 Task: Explore nearby golf courses in Palm Springs, California. 214.412689
Action: Mouse moved to (174, 58)
Screenshot: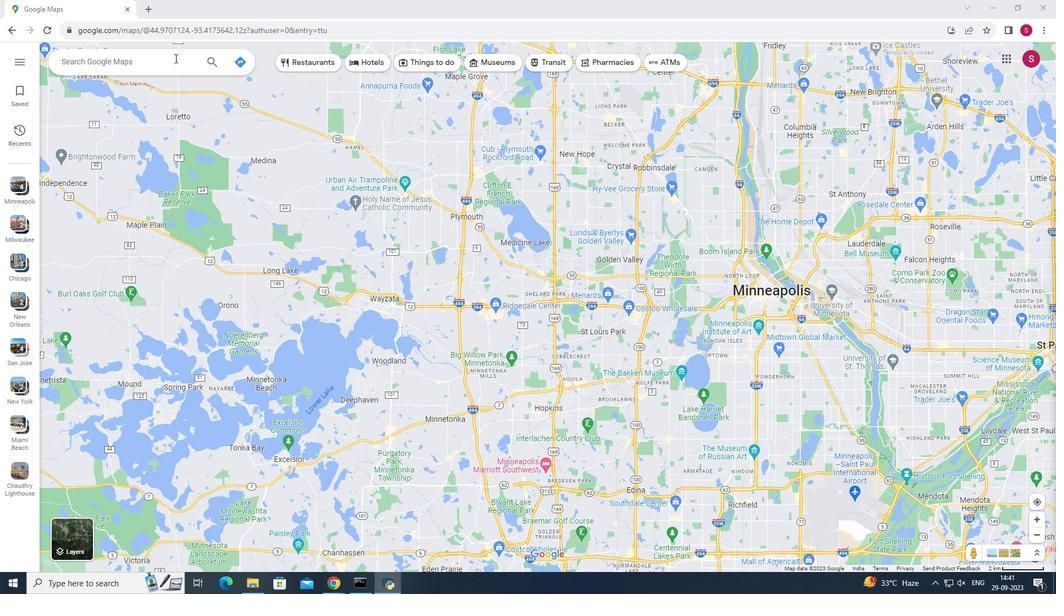 
Action: Mouse pressed left at (174, 58)
Screenshot: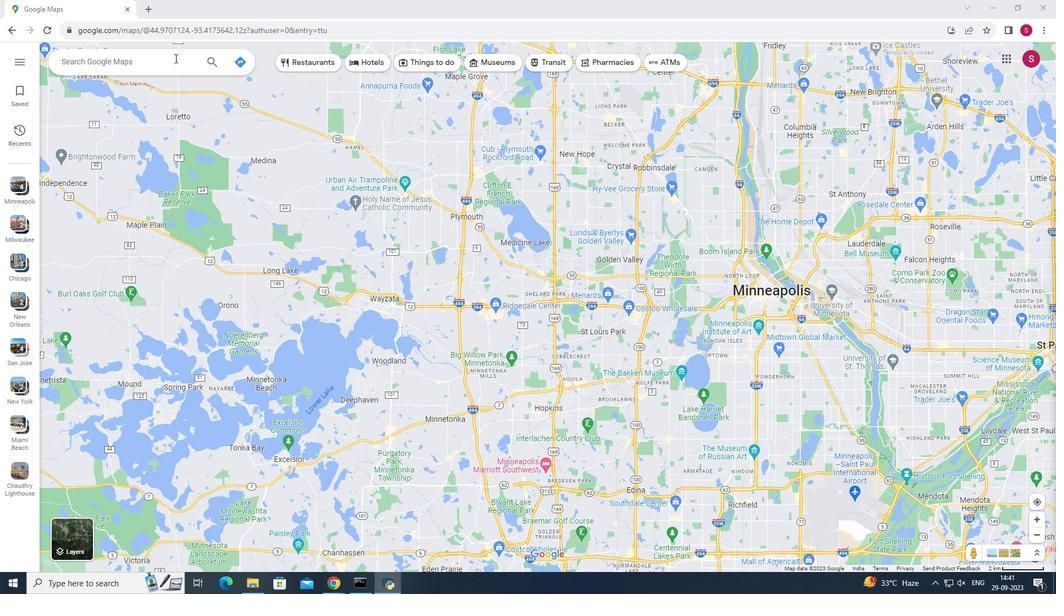 
Action: Mouse moved to (384, 220)
Screenshot: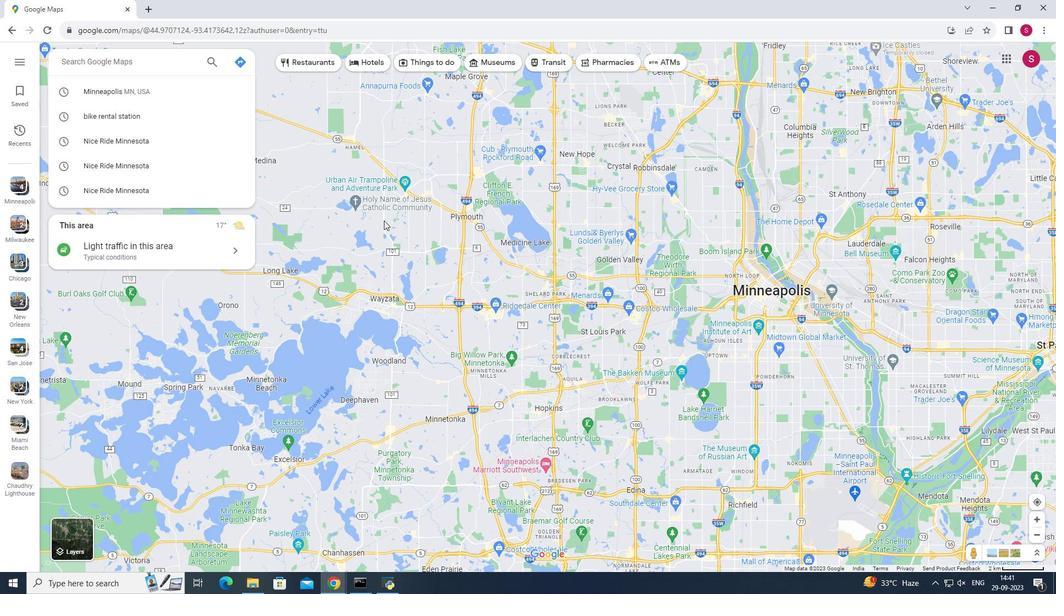 
Action: Key pressed <Key.shift><Key.shift><Key.shift>Palm<Key.space><Key.shift>Springs,<Key.shift>California
Screenshot: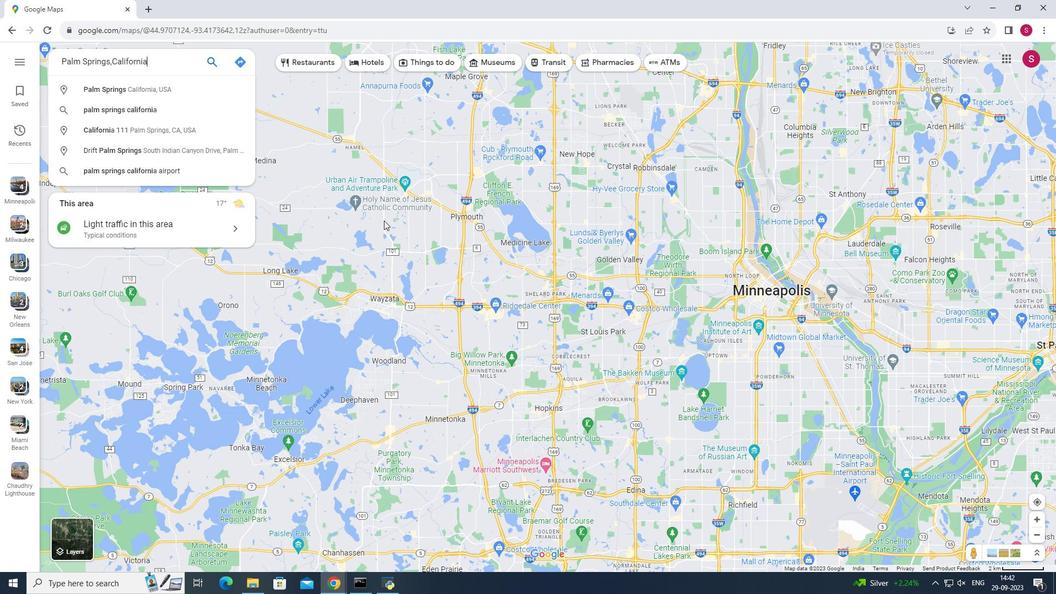 
Action: Mouse moved to (184, 95)
Screenshot: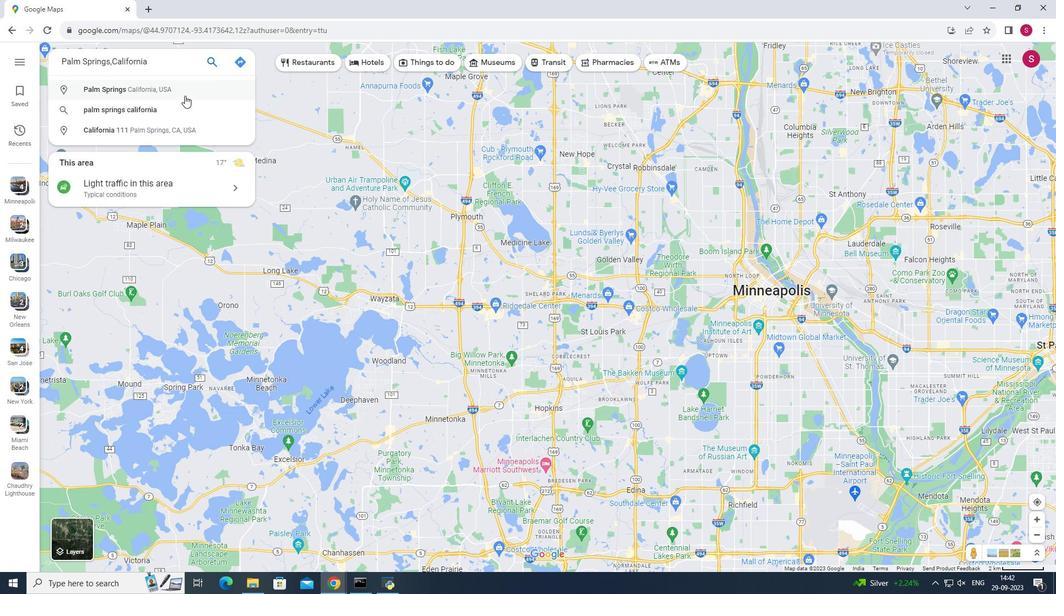 
Action: Mouse pressed left at (184, 95)
Screenshot: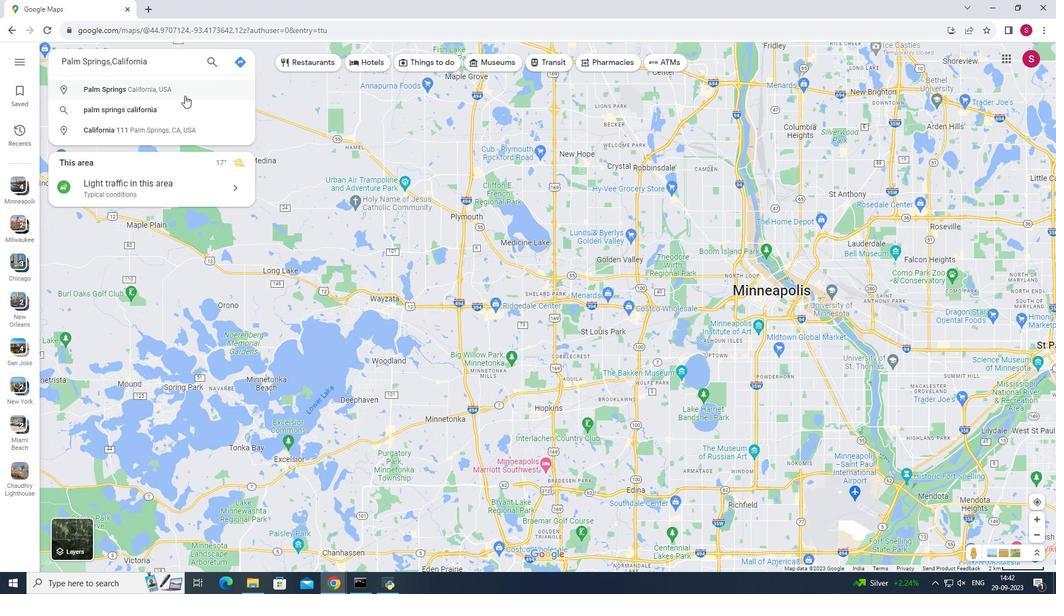 
Action: Mouse moved to (150, 248)
Screenshot: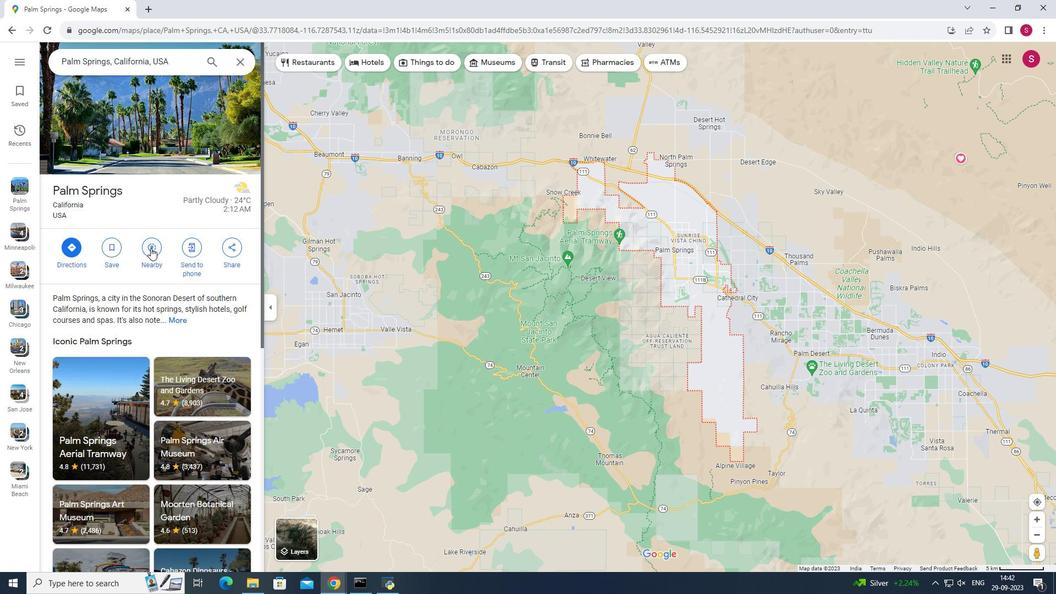 
Action: Mouse pressed left at (150, 248)
Screenshot: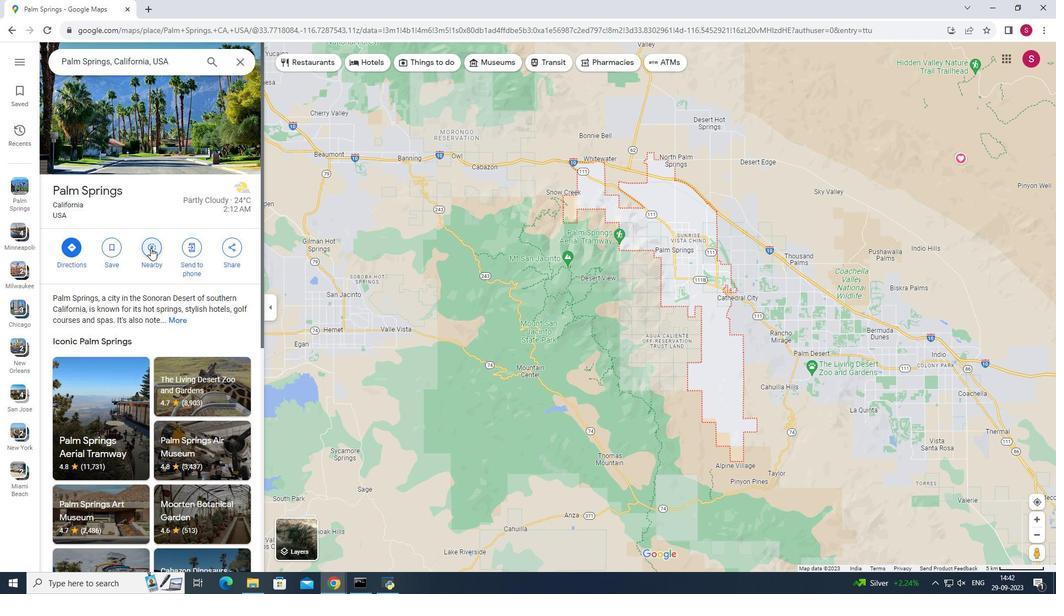 
Action: Key pressed golf<Key.space>
Screenshot: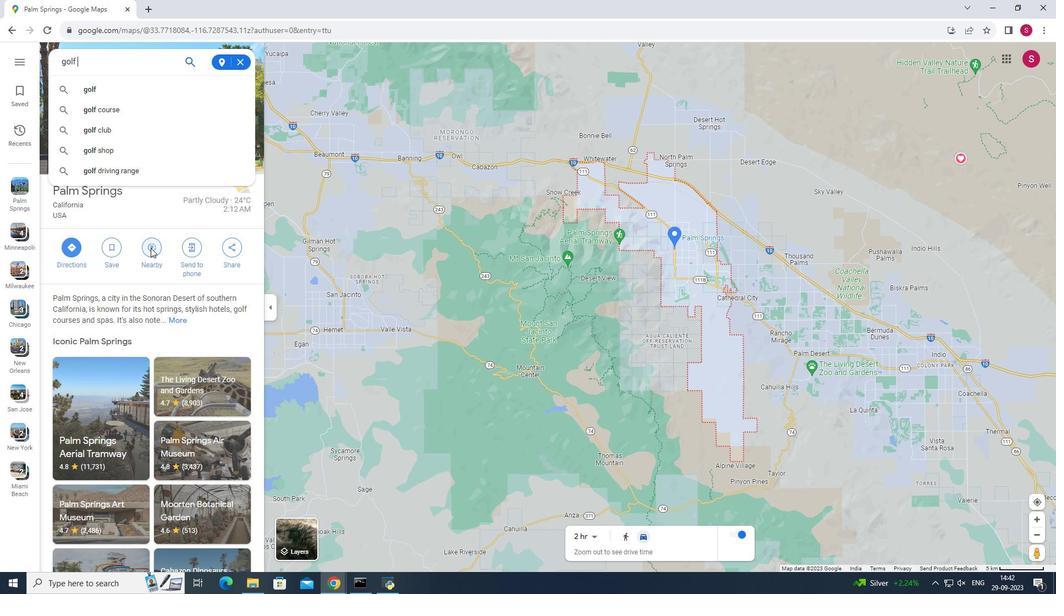 
Action: Mouse moved to (127, 109)
Screenshot: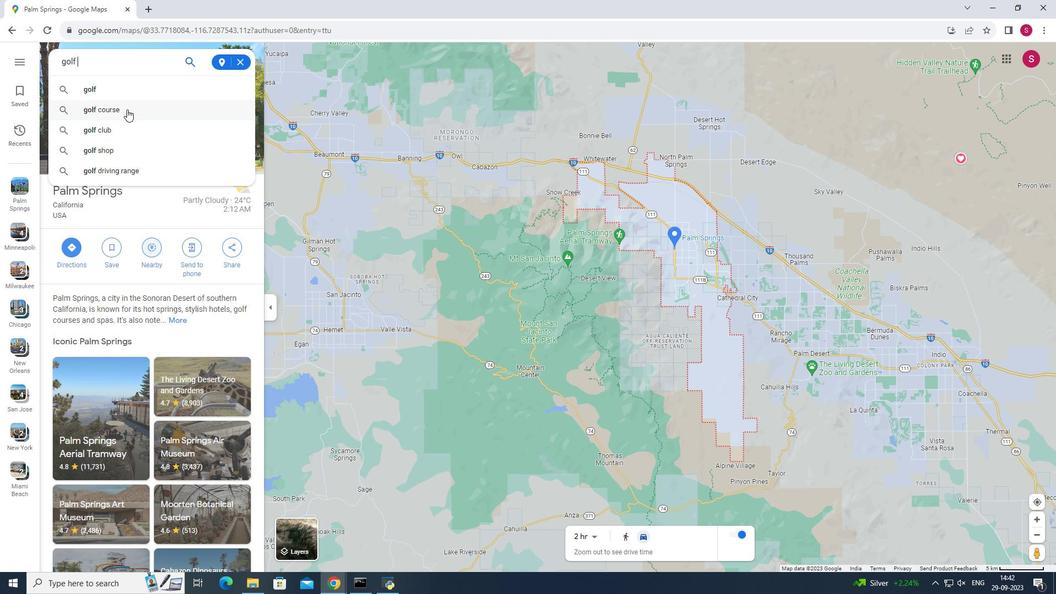 
Action: Mouse pressed left at (127, 109)
Screenshot: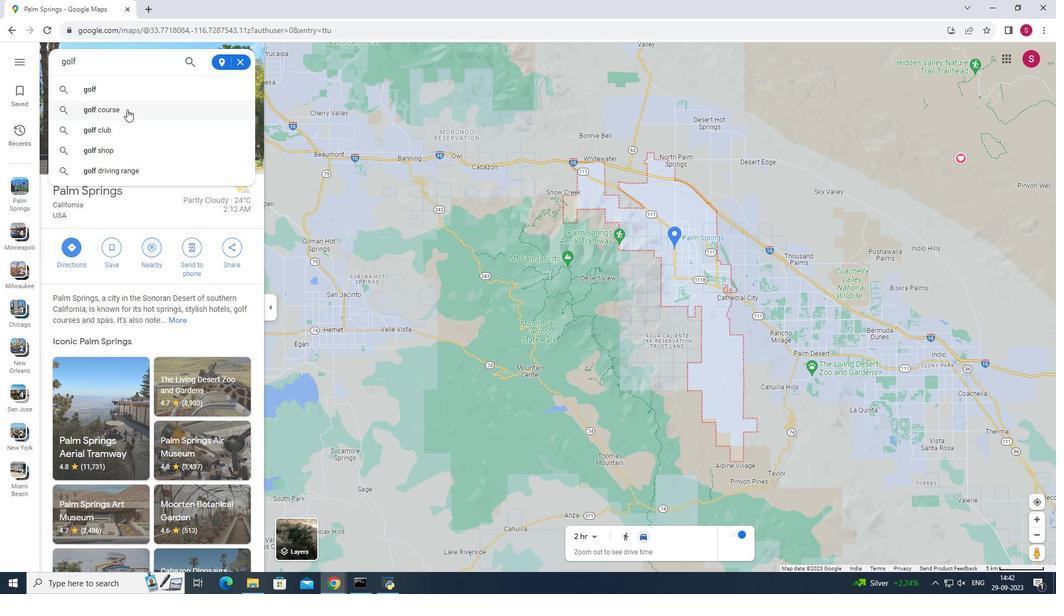
Action: Mouse moved to (162, 134)
Screenshot: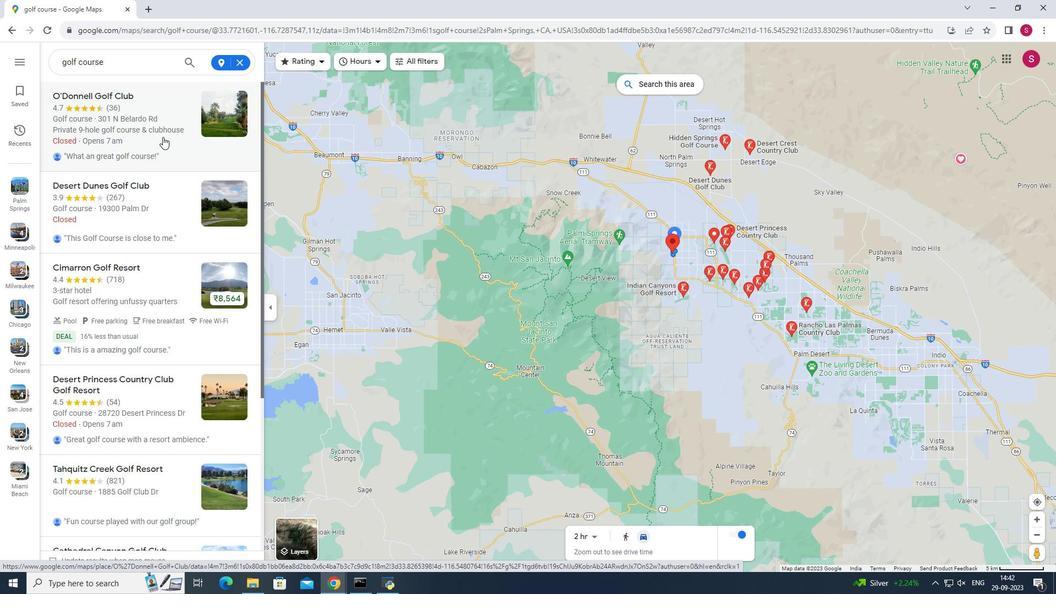 
Action: Mouse scrolled (162, 133) with delta (0, 0)
Screenshot: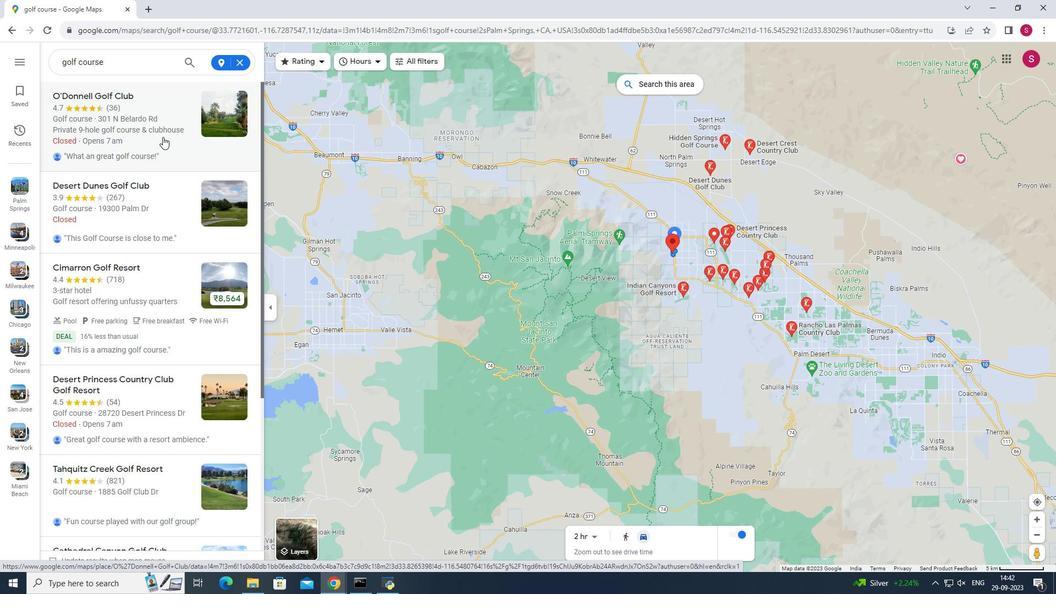 
Action: Mouse moved to (150, 144)
Screenshot: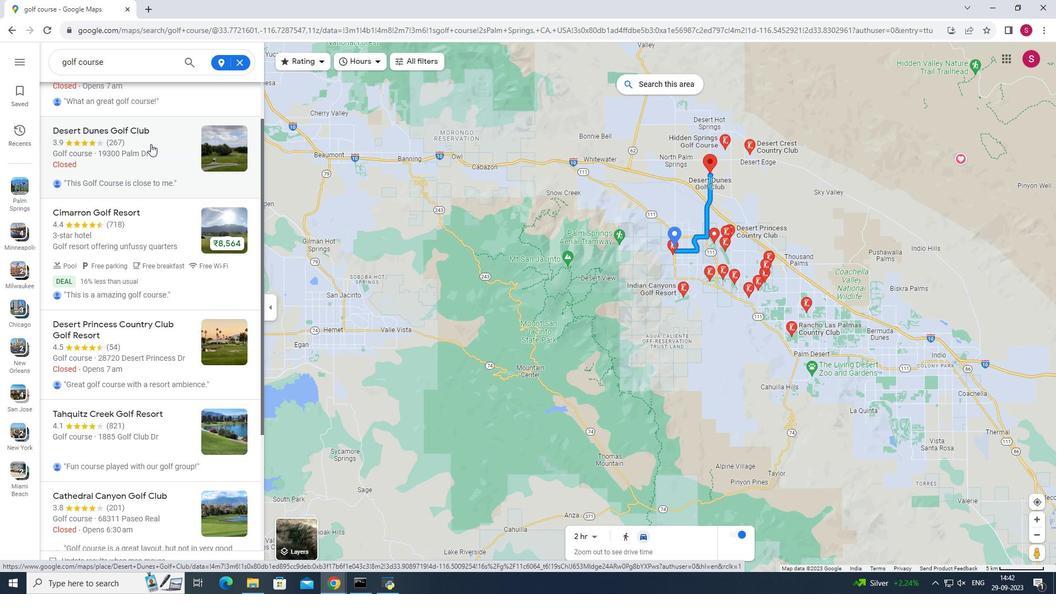 
Action: Mouse pressed left at (150, 144)
Screenshot: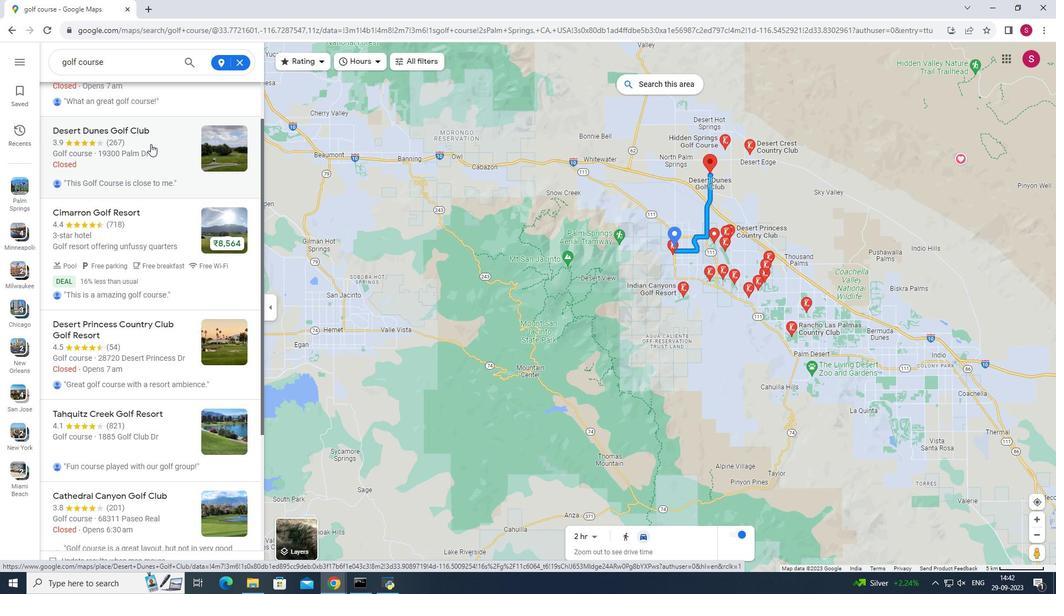 
Action: Mouse moved to (434, 401)
Screenshot: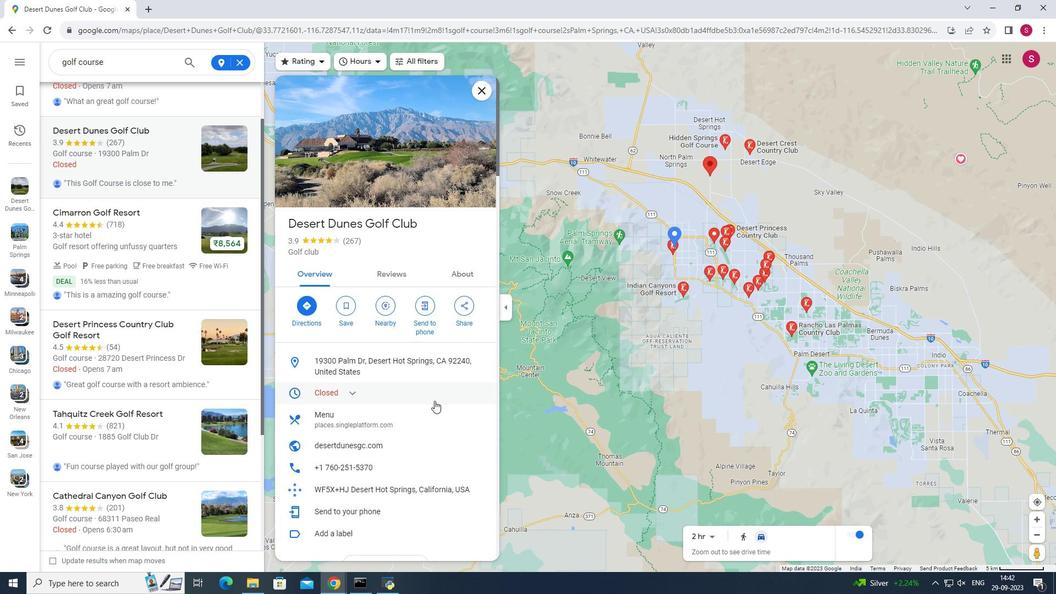 
Action: Mouse scrolled (434, 400) with delta (0, 0)
Screenshot: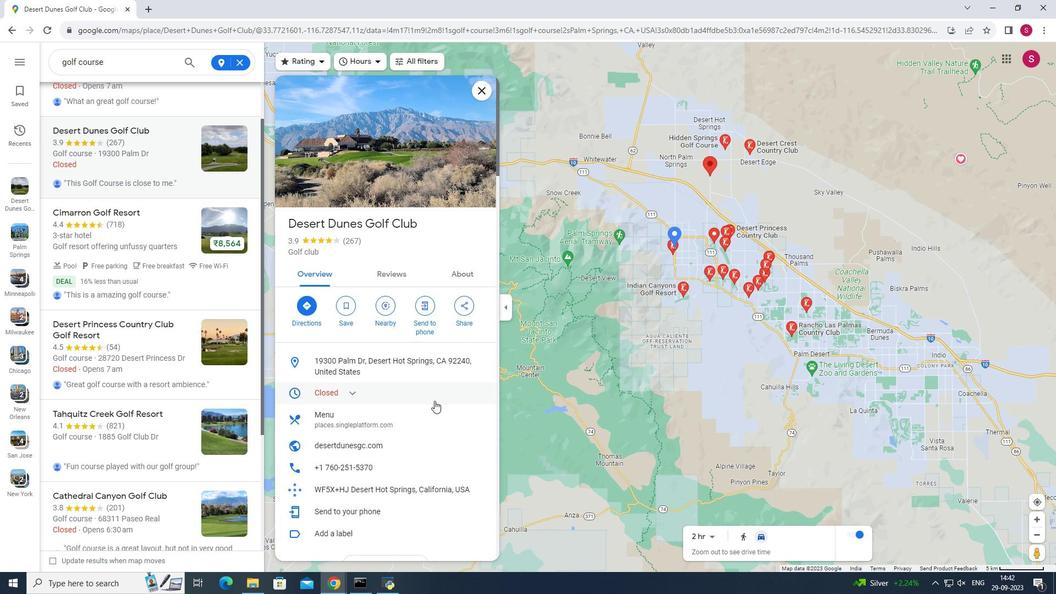 
Action: Mouse moved to (434, 402)
Screenshot: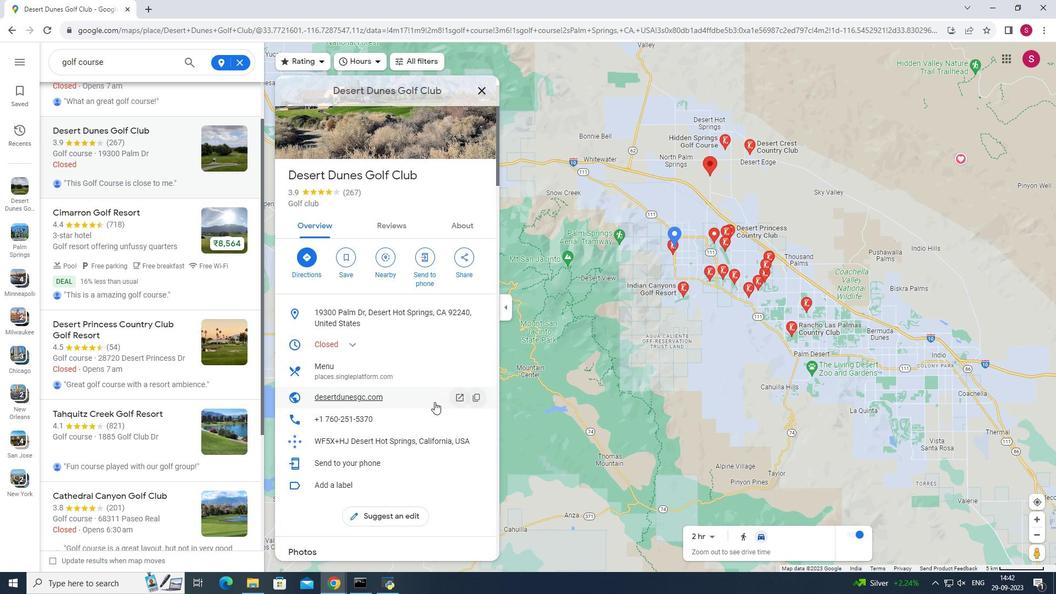 
Action: Mouse scrolled (434, 401) with delta (0, 0)
Screenshot: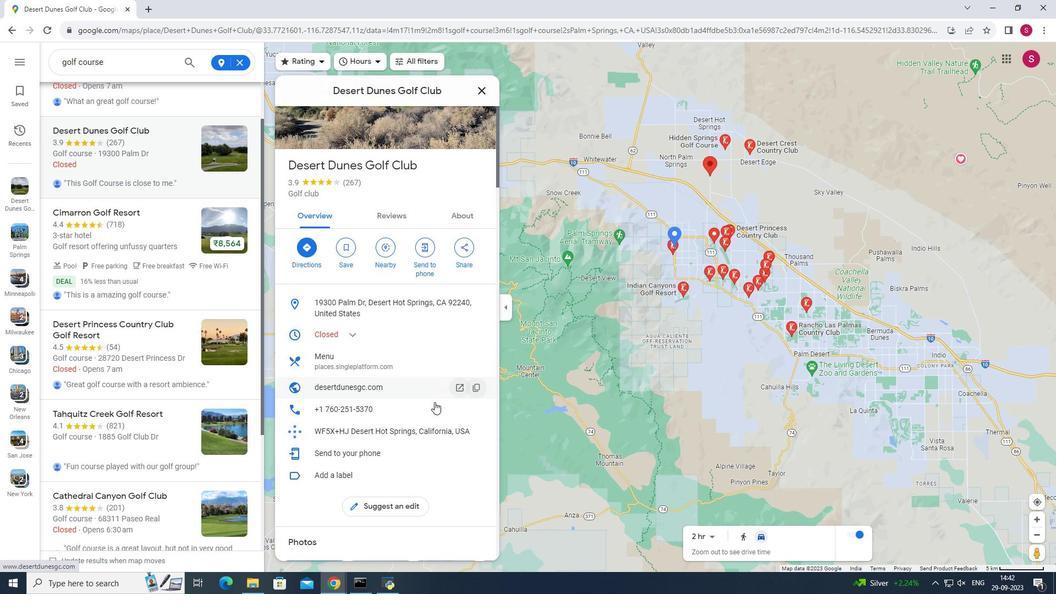 
Action: Mouse scrolled (434, 401) with delta (0, 0)
Screenshot: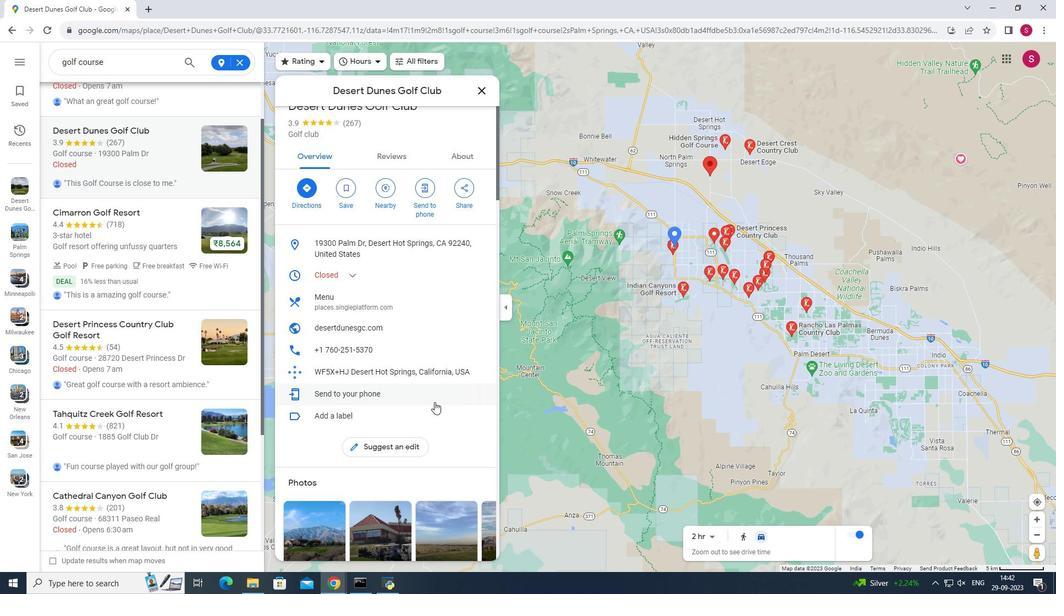 
Action: Mouse moved to (434, 402)
Screenshot: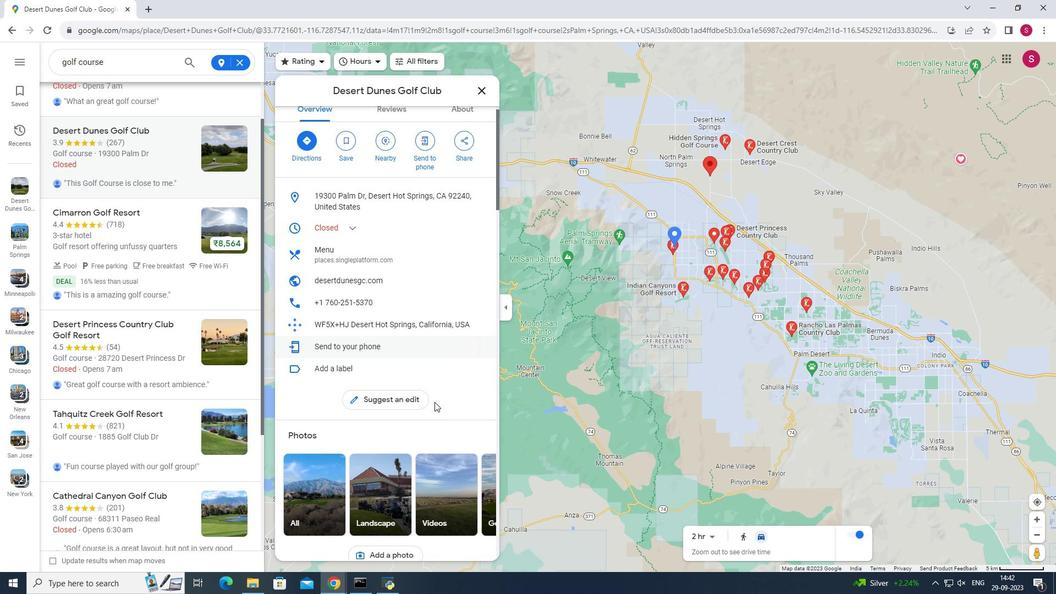 
Action: Mouse scrolled (434, 401) with delta (0, 0)
Screenshot: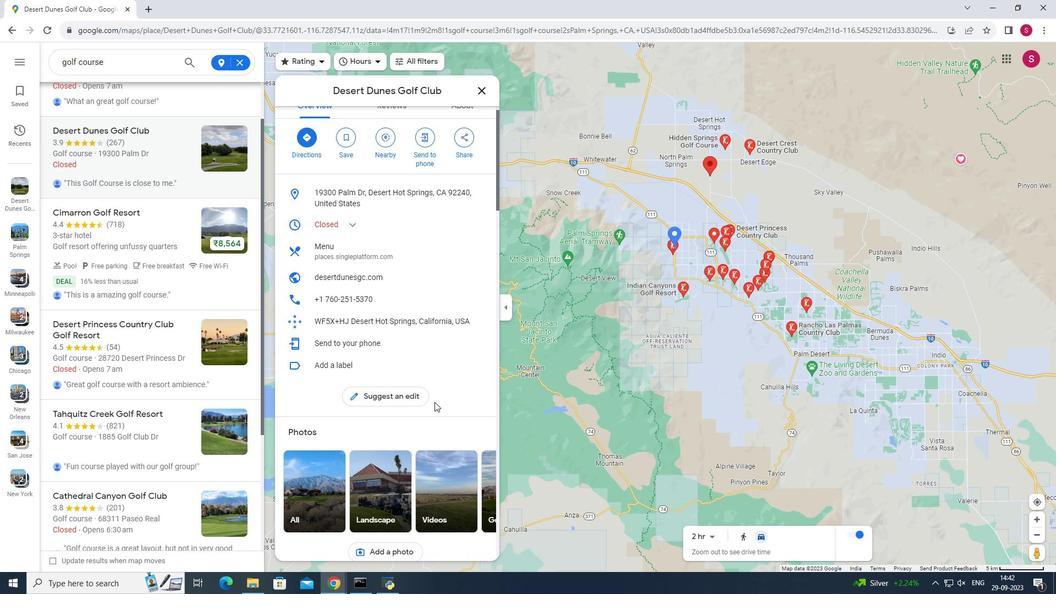
Action: Mouse scrolled (434, 401) with delta (0, 0)
Screenshot: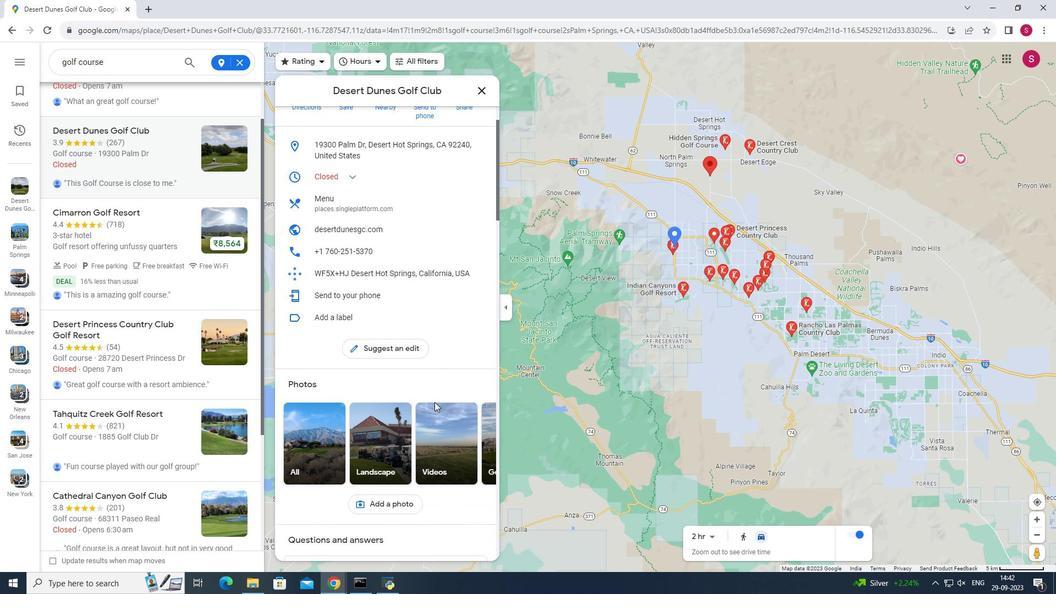 
Action: Mouse scrolled (434, 401) with delta (0, 0)
Screenshot: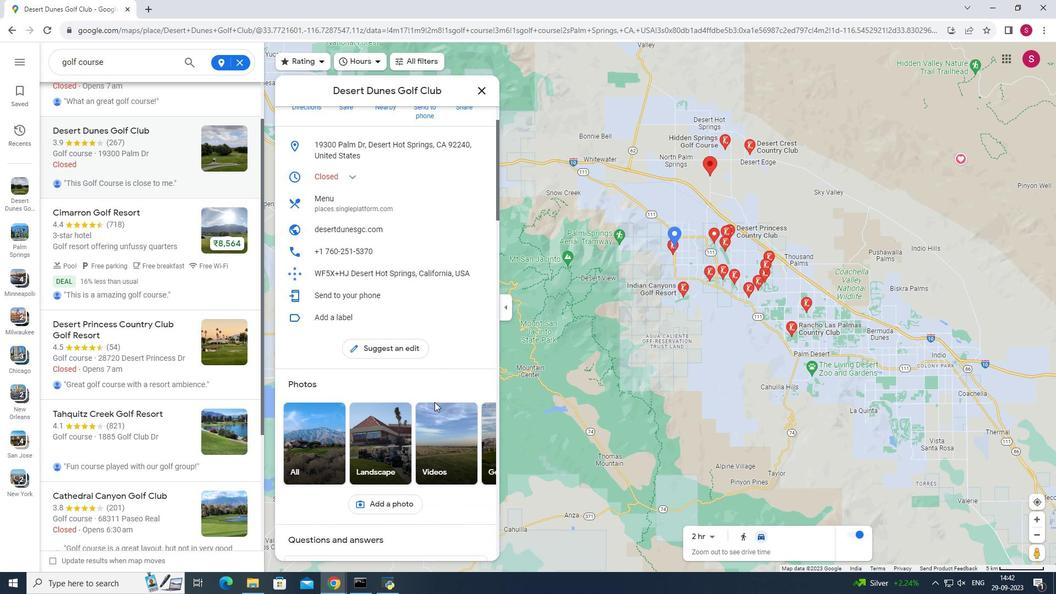 
Action: Mouse moved to (434, 402)
Screenshot: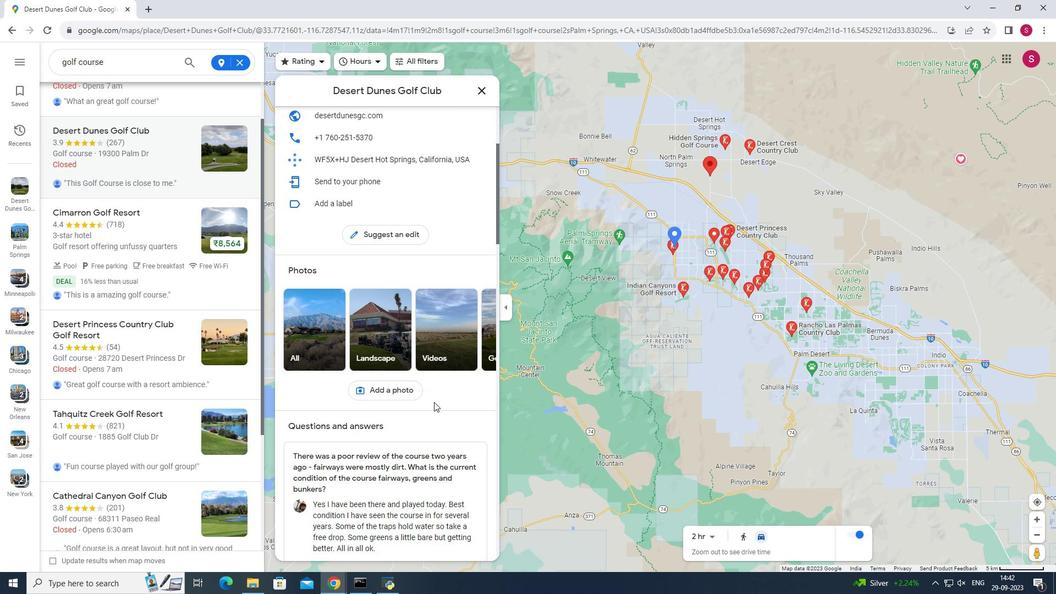 
Action: Mouse scrolled (434, 401) with delta (0, 0)
Screenshot: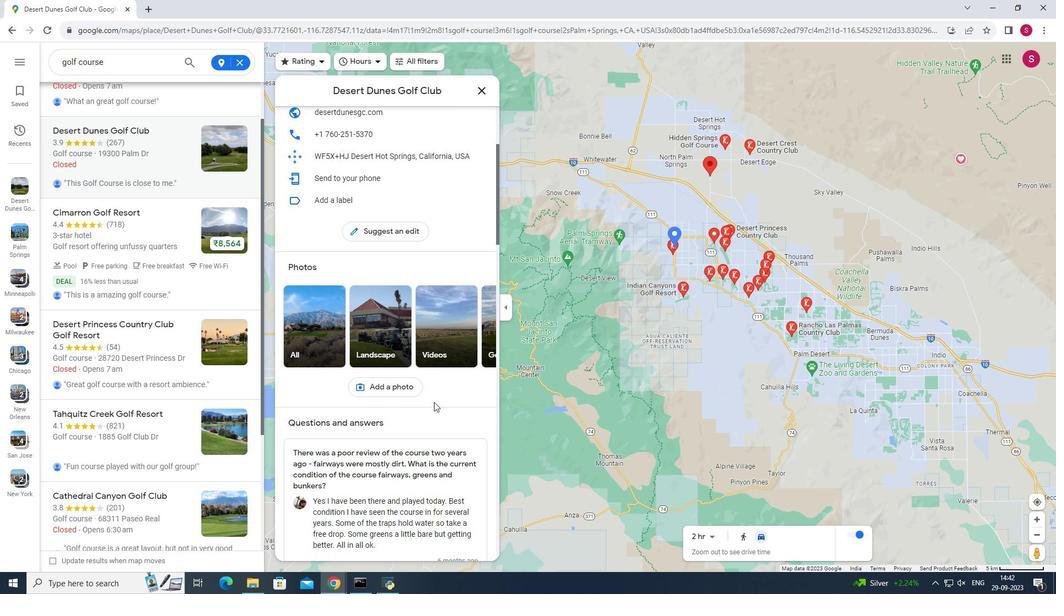 
Action: Mouse scrolled (434, 401) with delta (0, 0)
Screenshot: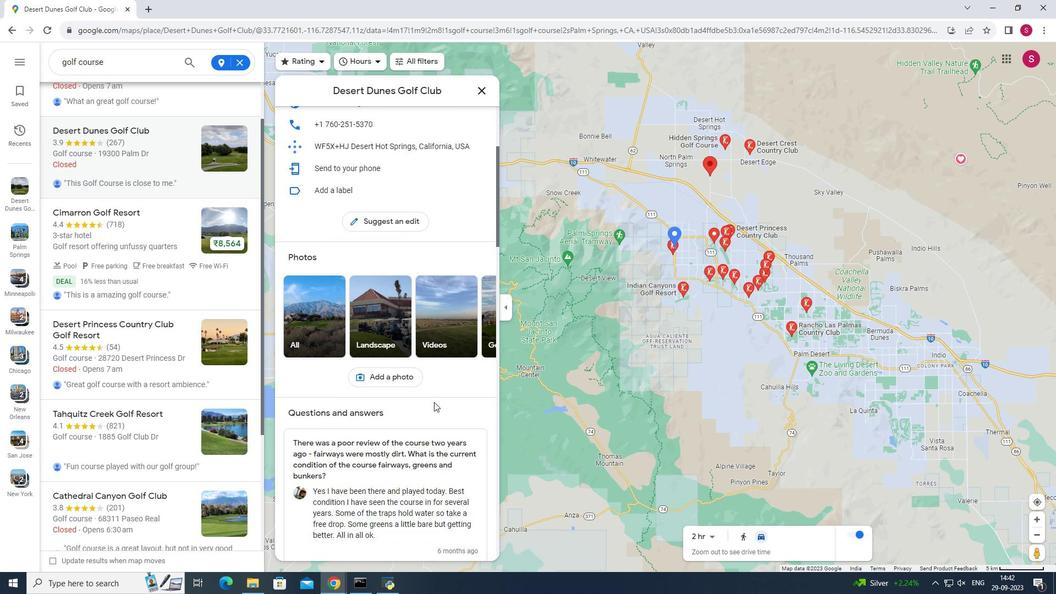 
Action: Mouse scrolled (434, 401) with delta (0, 0)
Screenshot: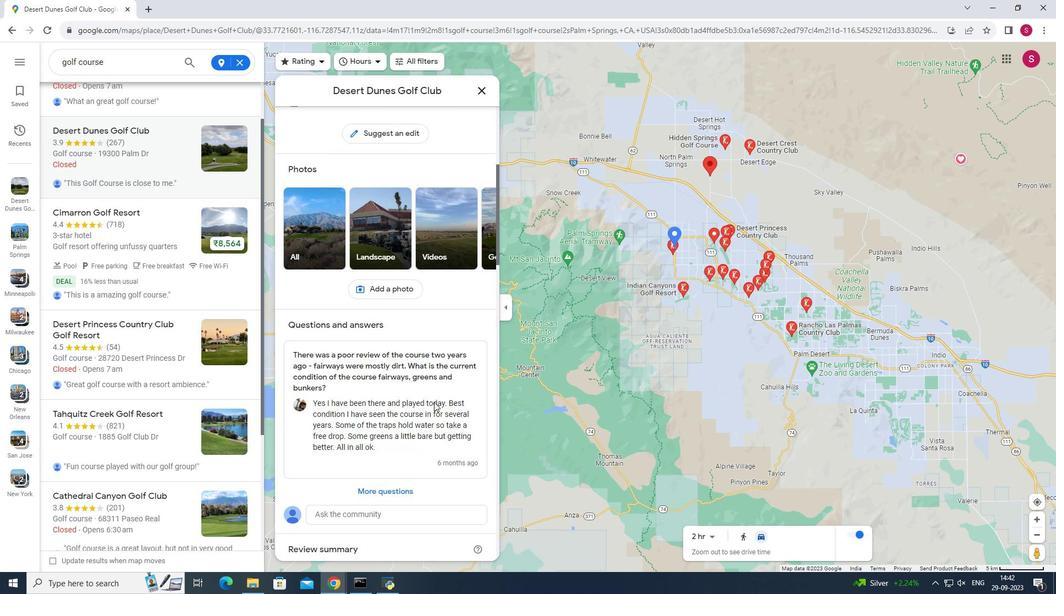 
Action: Mouse scrolled (434, 402) with delta (0, 0)
Screenshot: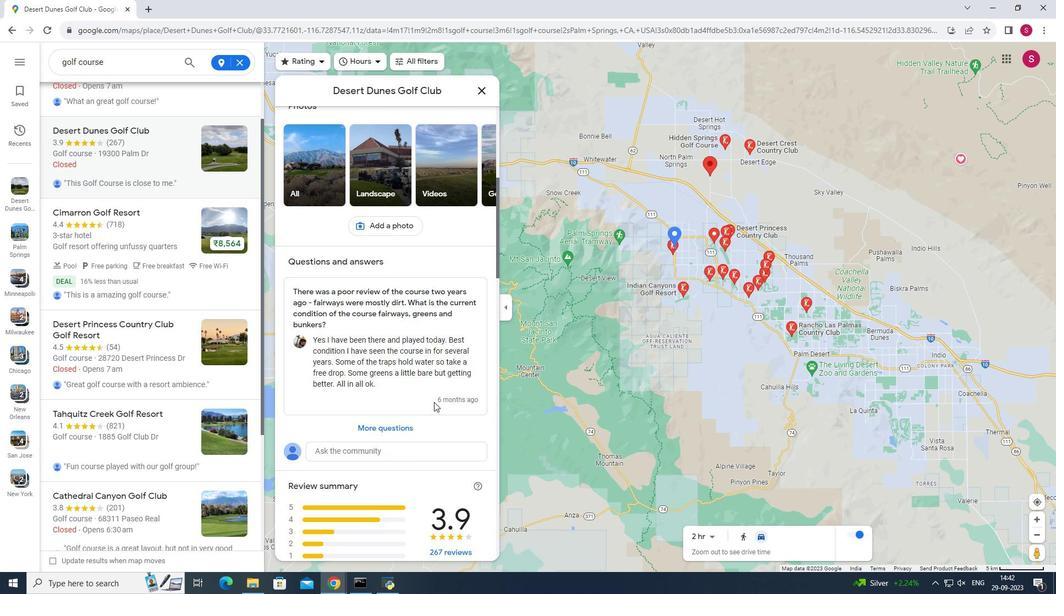
Action: Mouse scrolled (434, 402) with delta (0, 0)
Screenshot: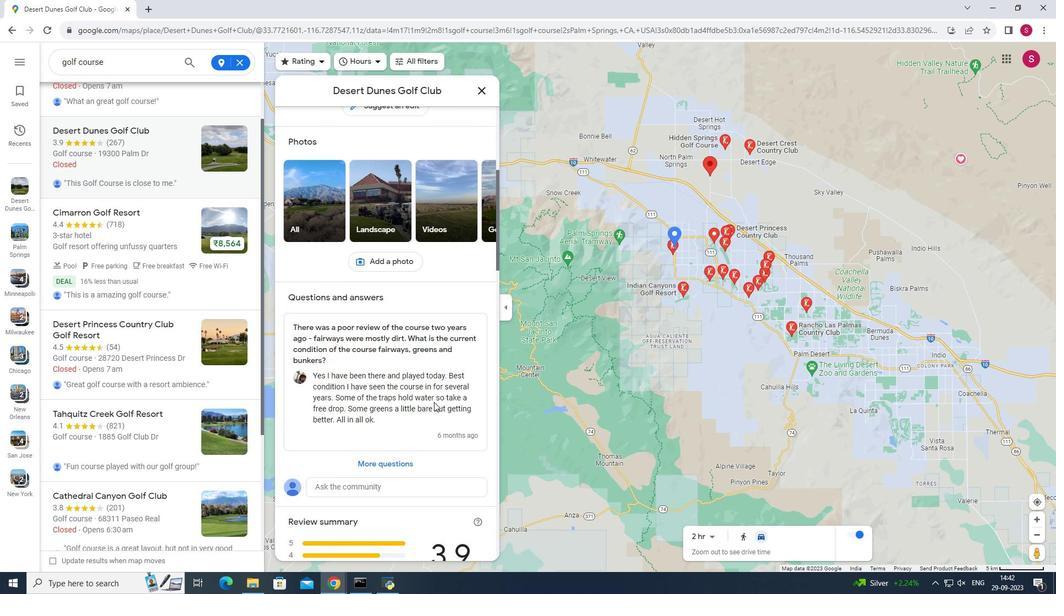 
Action: Mouse scrolled (434, 402) with delta (0, 0)
Screenshot: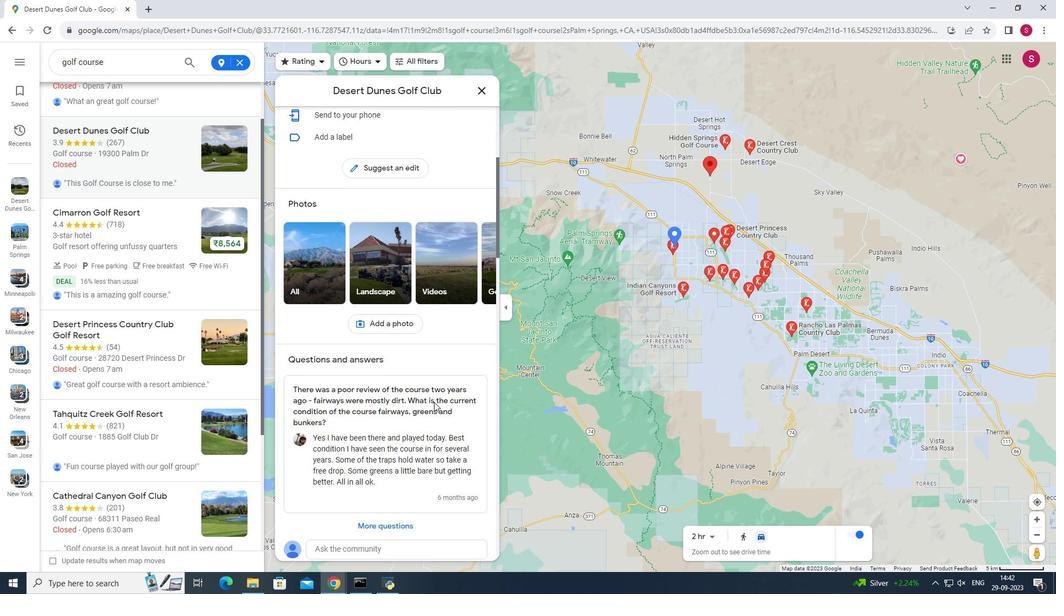 
Action: Mouse moved to (433, 402)
Screenshot: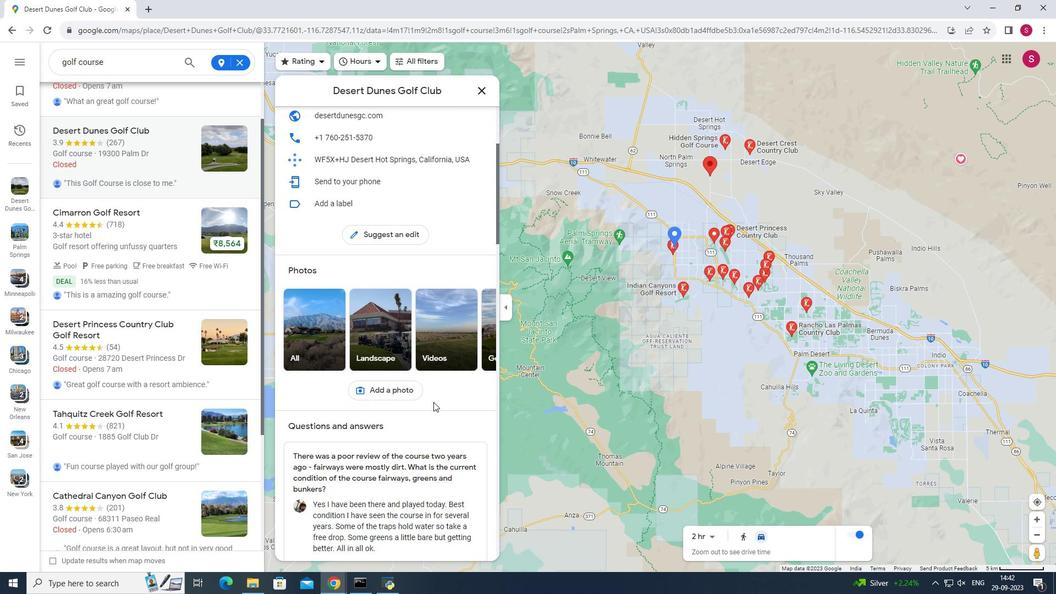 
Action: Mouse scrolled (433, 402) with delta (0, 0)
Screenshot: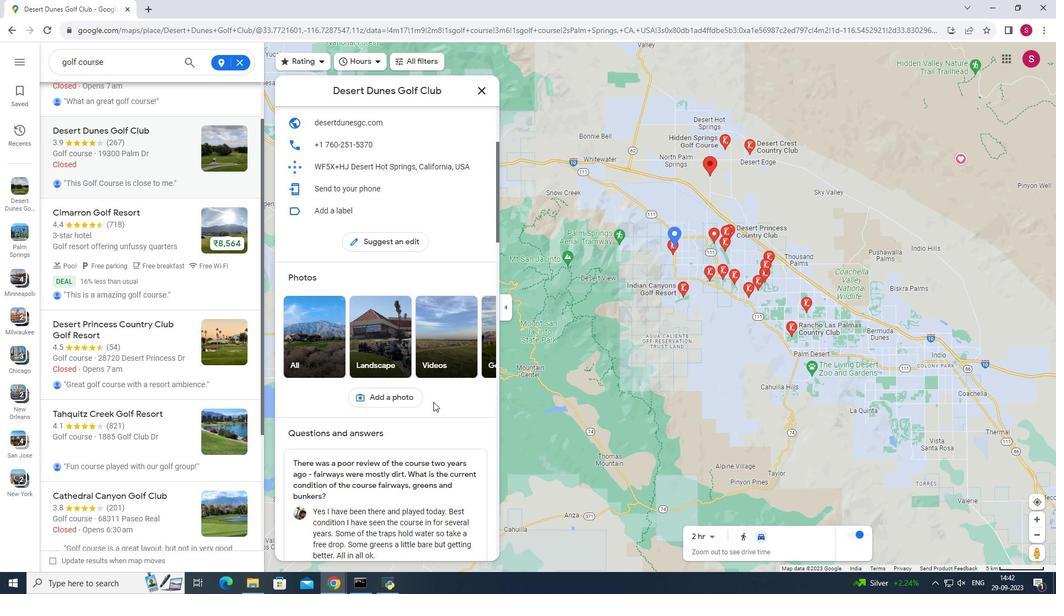 
Action: Mouse scrolled (433, 402) with delta (0, 0)
Screenshot: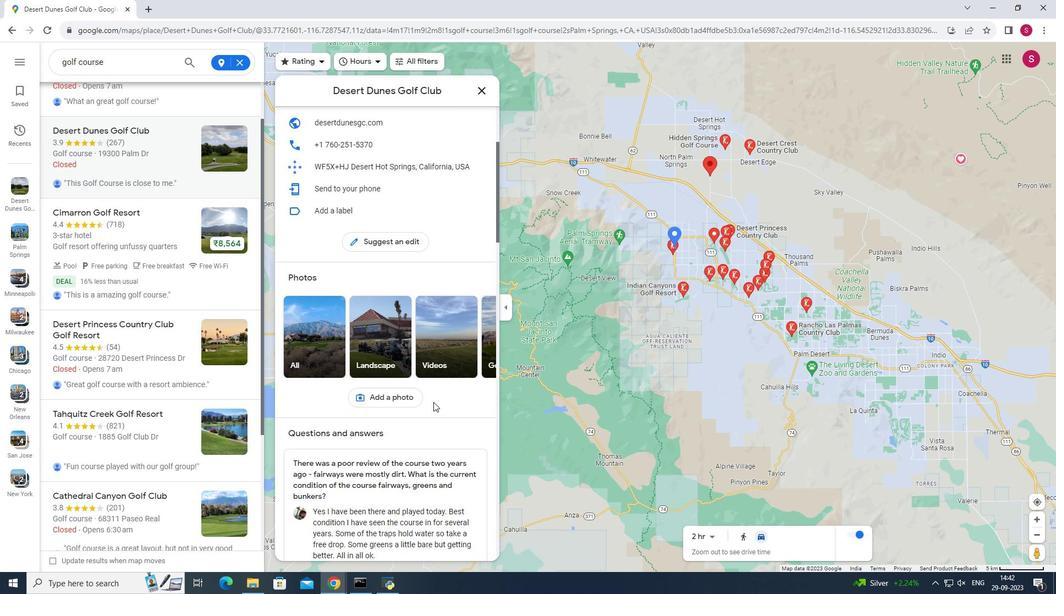 
Action: Mouse scrolled (433, 402) with delta (0, 0)
Screenshot: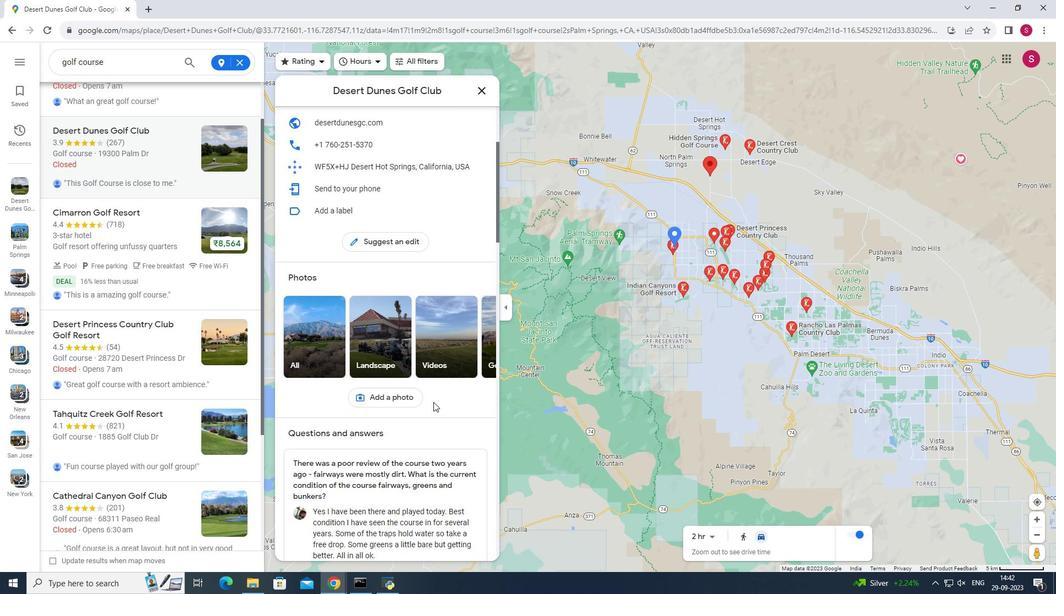 
Action: Mouse scrolled (433, 402) with delta (0, 0)
Screenshot: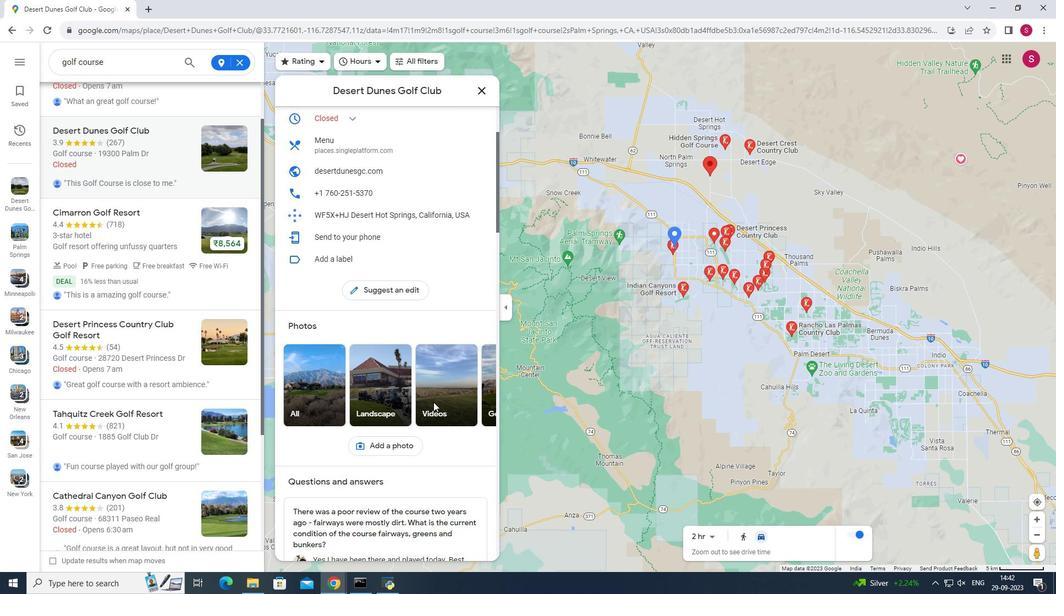 
Action: Mouse scrolled (433, 402) with delta (0, 0)
Screenshot: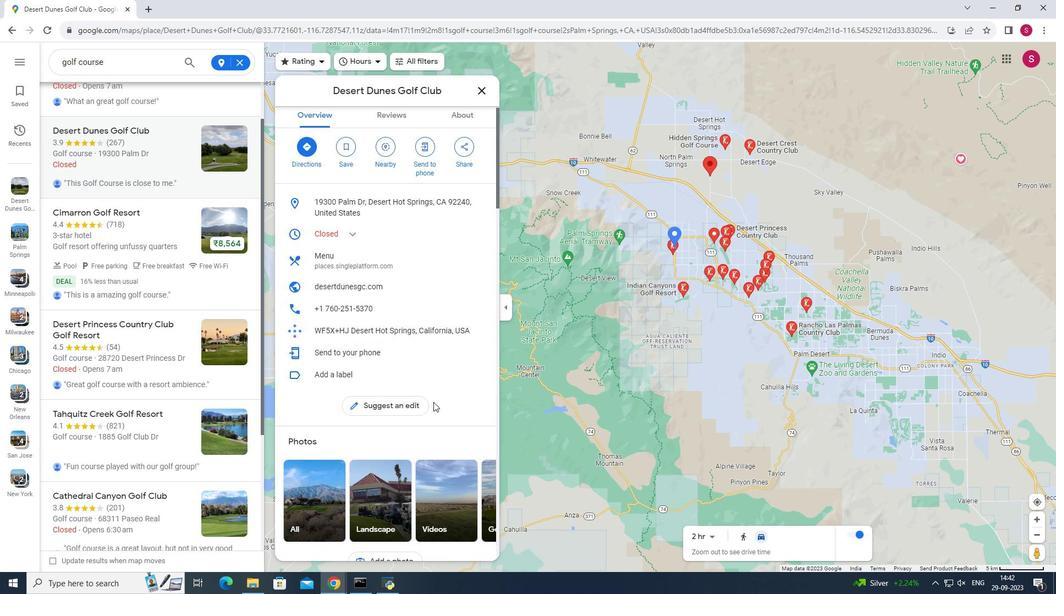 
Action: Mouse moved to (399, 220)
Screenshot: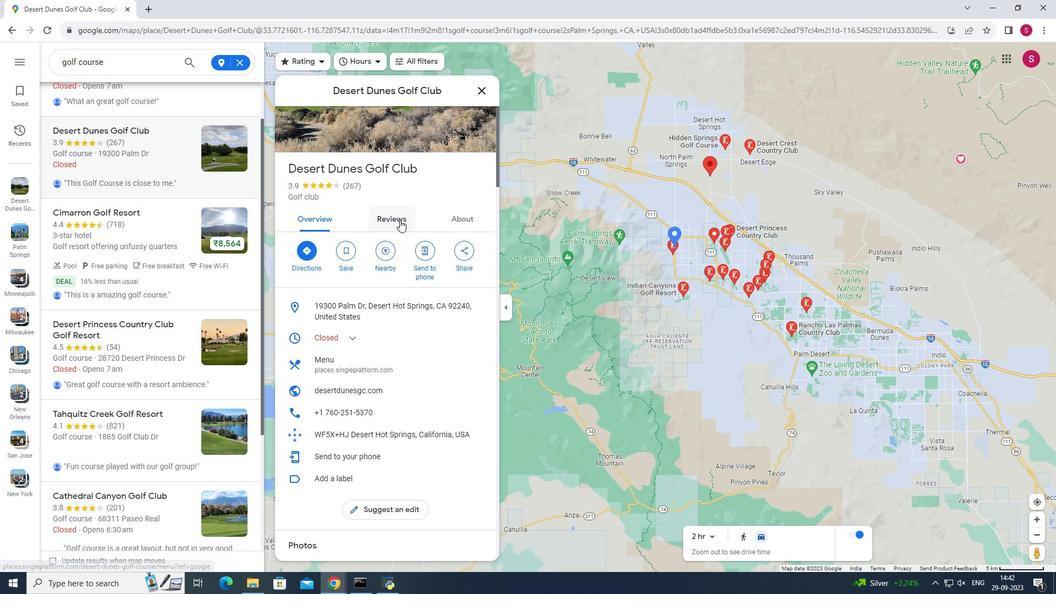 
Action: Mouse pressed left at (399, 220)
Screenshot: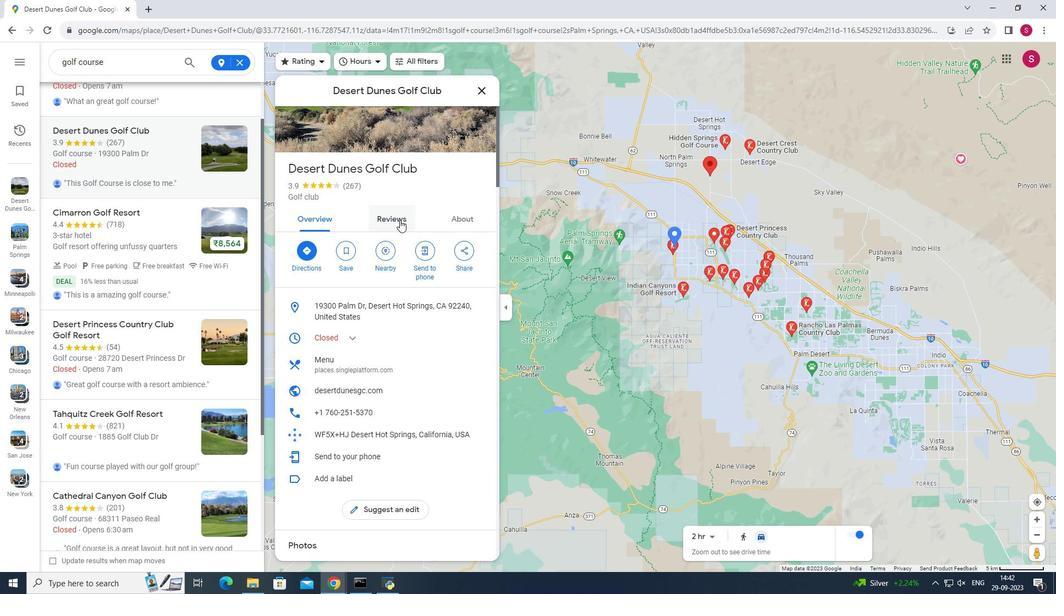 
Action: Mouse moved to (427, 337)
Screenshot: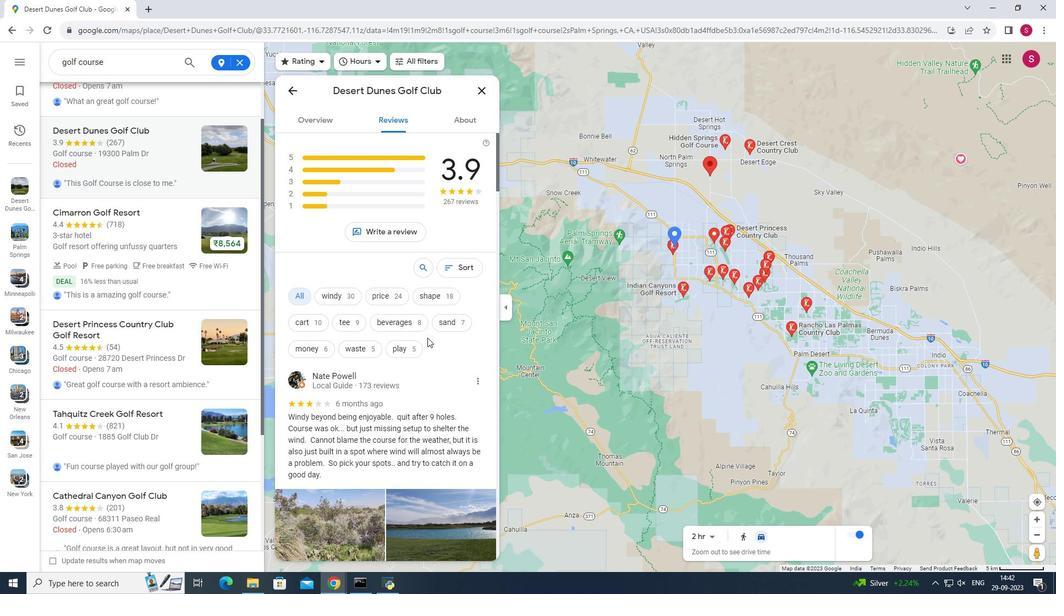 
Action: Mouse scrolled (427, 337) with delta (0, 0)
Screenshot: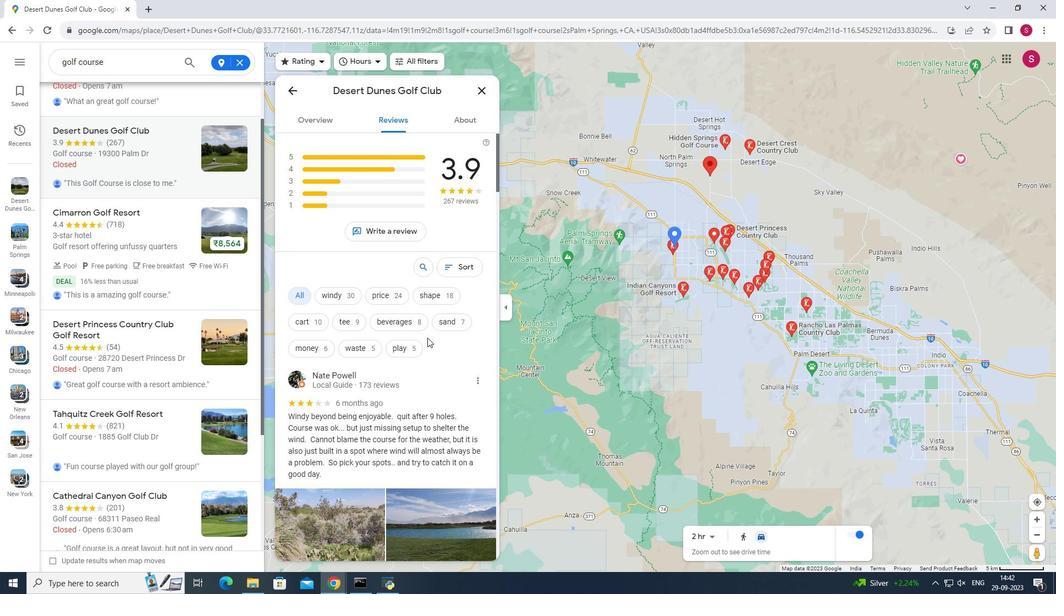 
Action: Mouse scrolled (427, 337) with delta (0, 0)
Screenshot: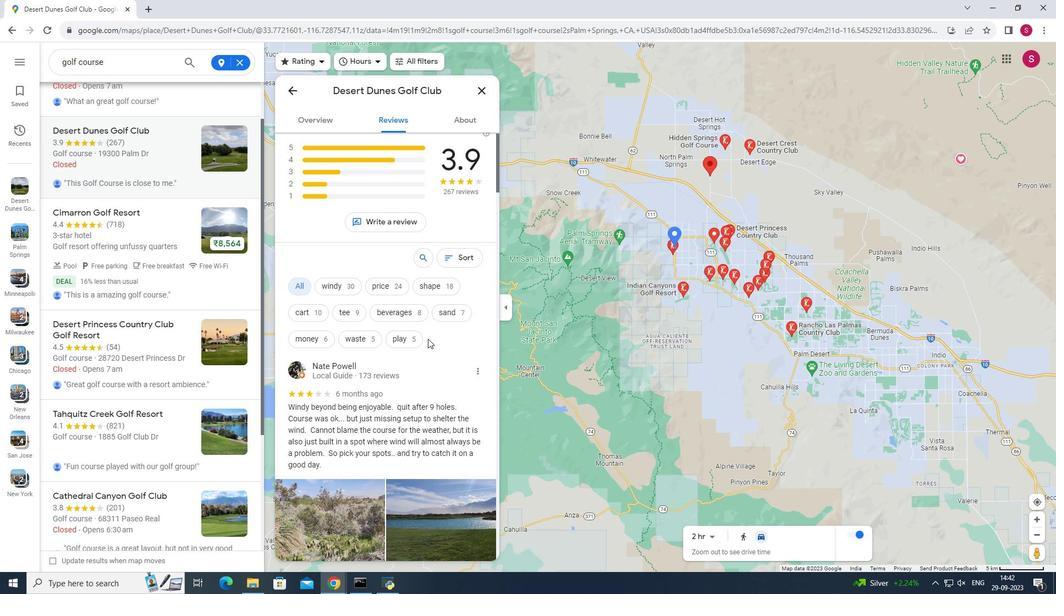 
Action: Mouse scrolled (427, 337) with delta (0, 0)
Screenshot: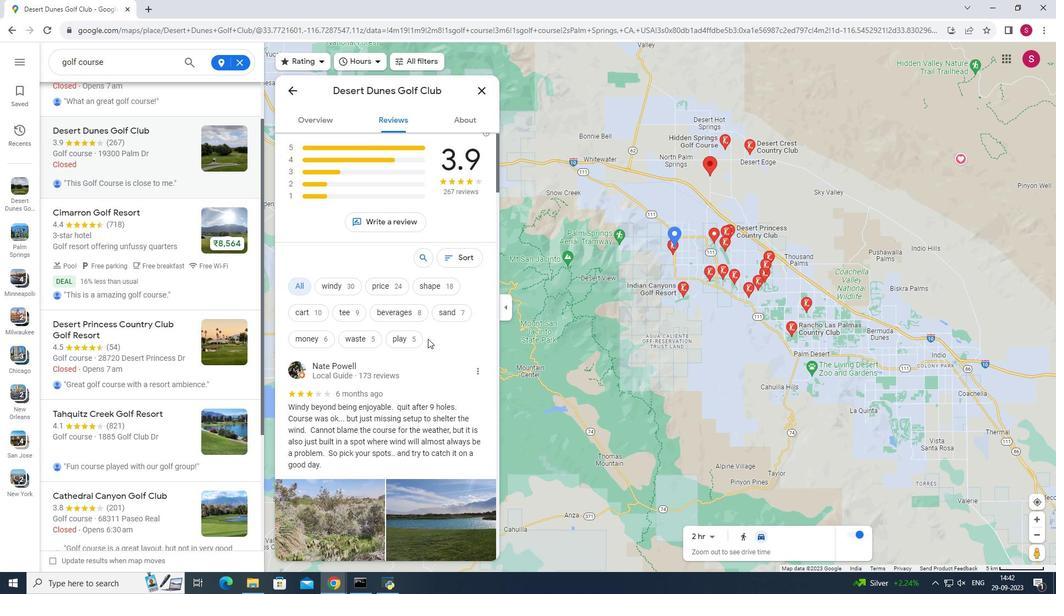 
Action: Mouse moved to (428, 338)
Screenshot: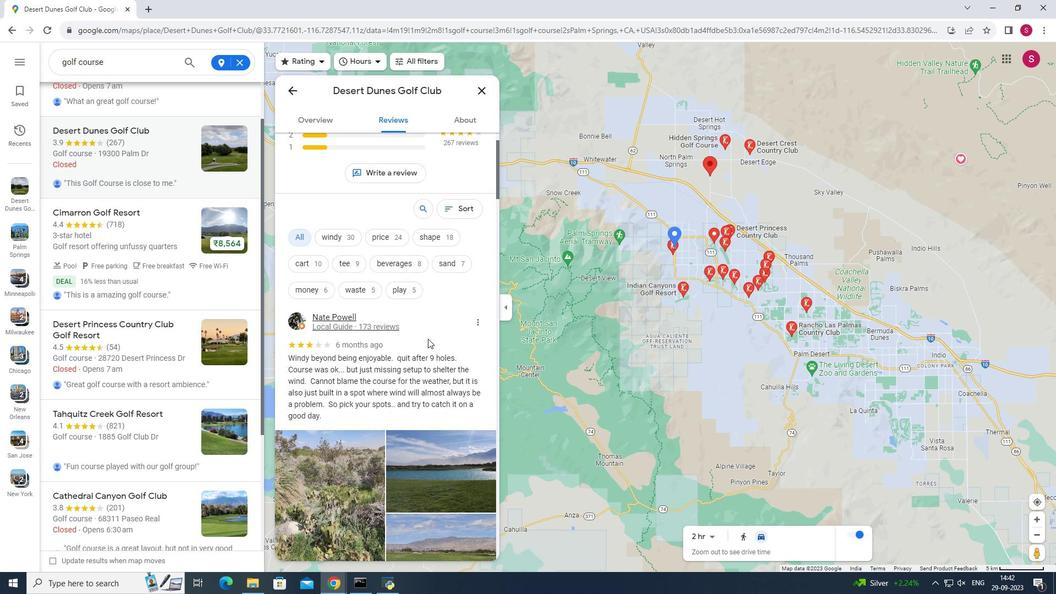 
Action: Mouse scrolled (428, 338) with delta (0, 0)
Screenshot: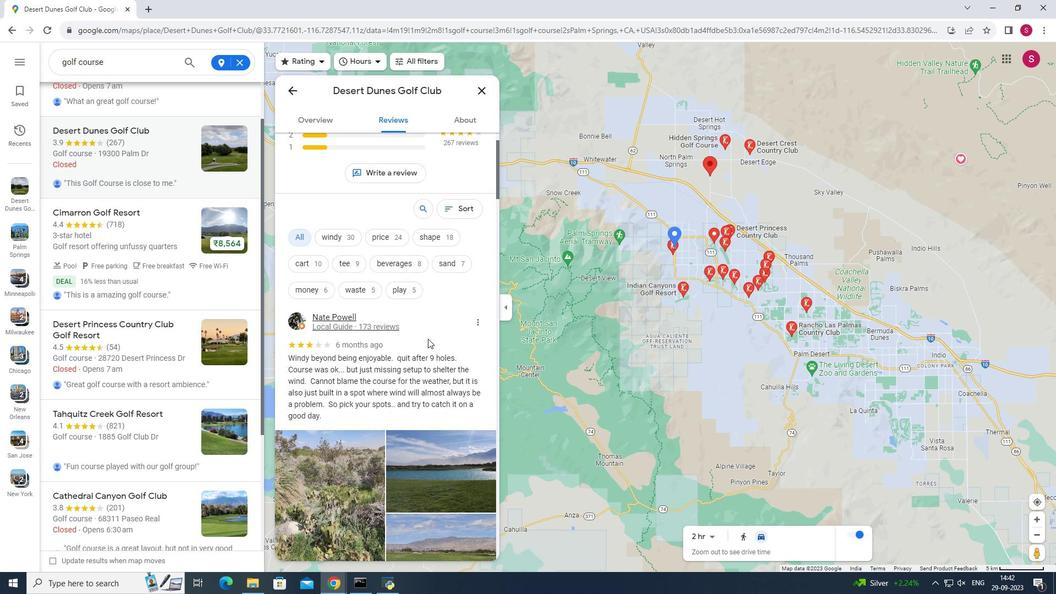 
Action: Mouse scrolled (428, 338) with delta (0, 0)
Screenshot: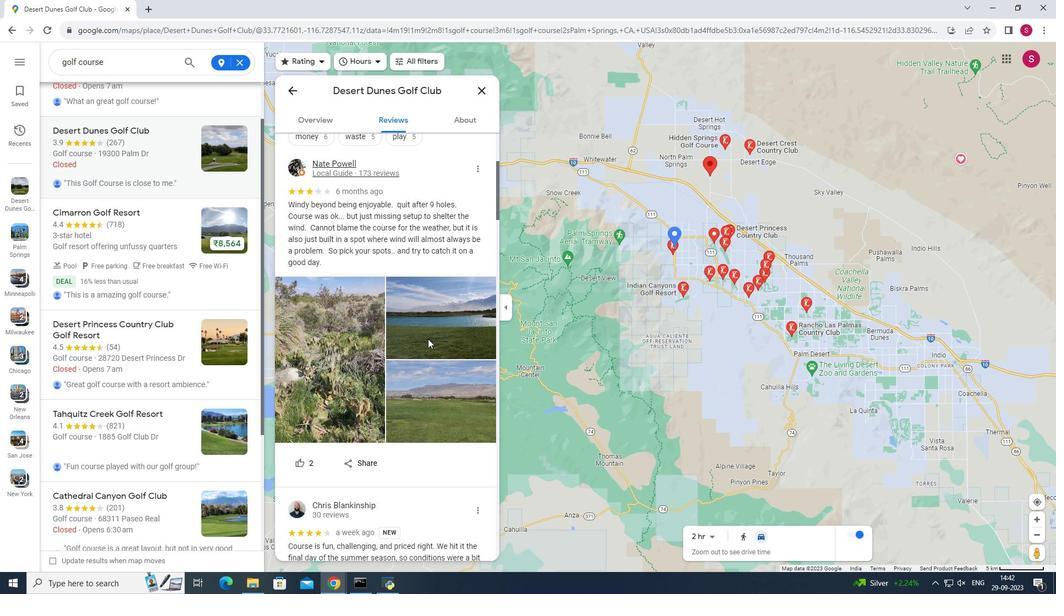 
Action: Mouse scrolled (428, 338) with delta (0, 0)
Screenshot: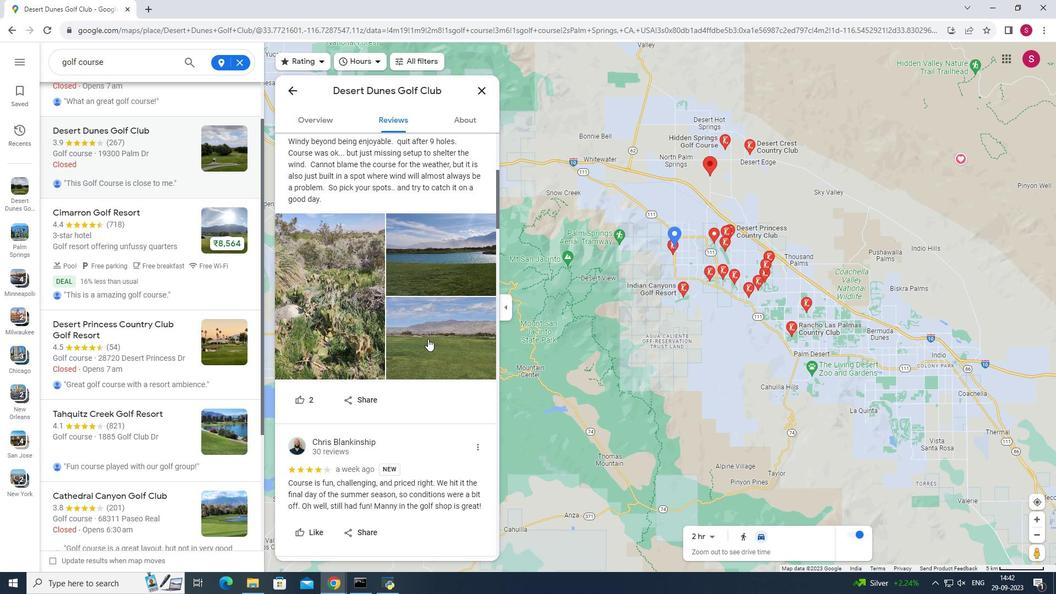 
Action: Mouse scrolled (428, 338) with delta (0, 0)
Screenshot: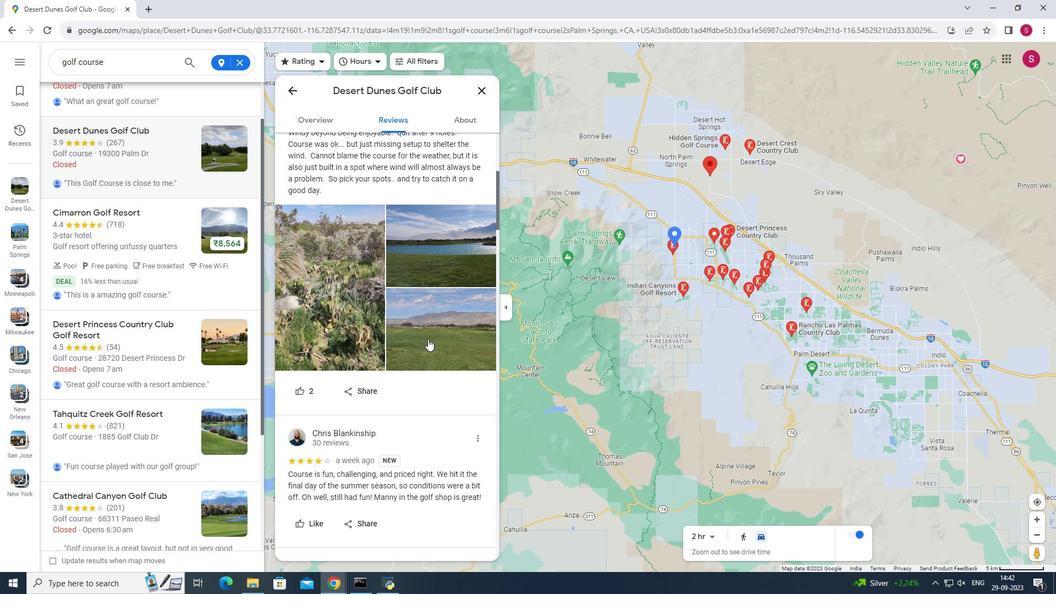 
Action: Mouse scrolled (428, 338) with delta (0, 0)
Screenshot: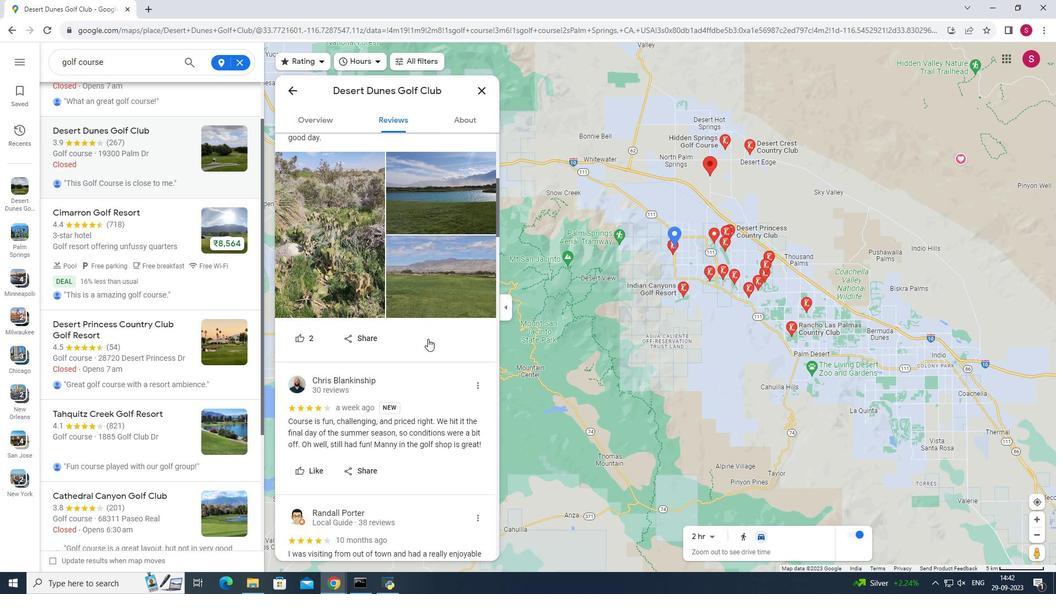 
Action: Mouse scrolled (428, 338) with delta (0, 0)
Screenshot: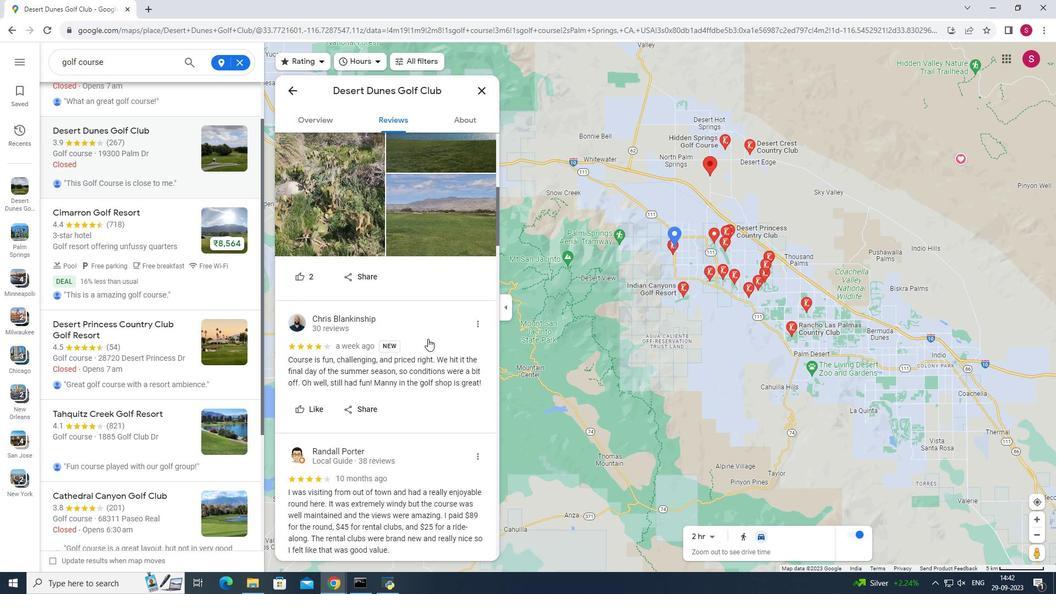
Action: Mouse moved to (428, 338)
Screenshot: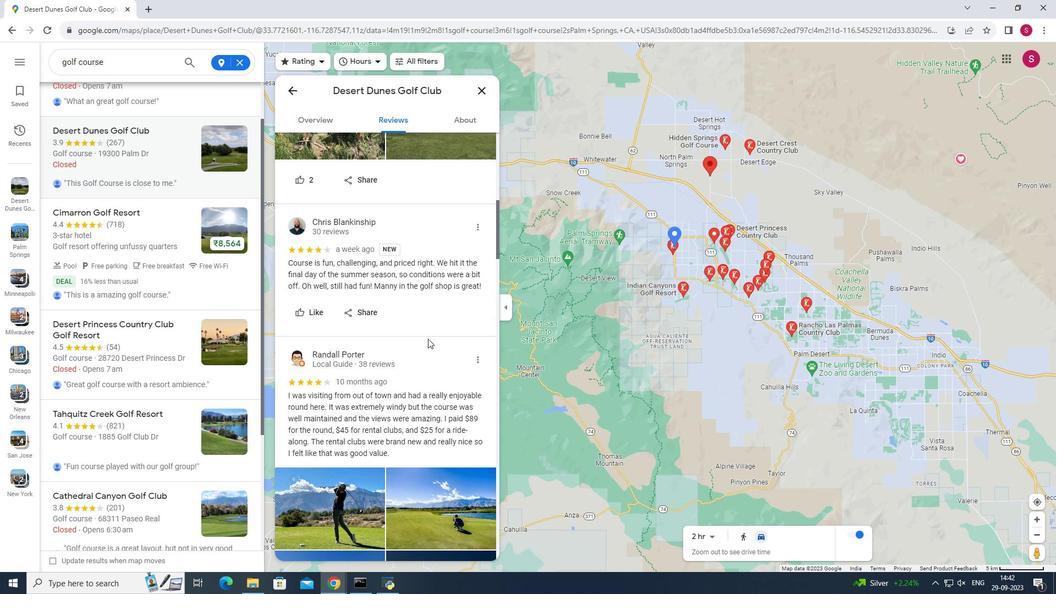 
Action: Mouse scrolled (428, 339) with delta (0, 0)
Screenshot: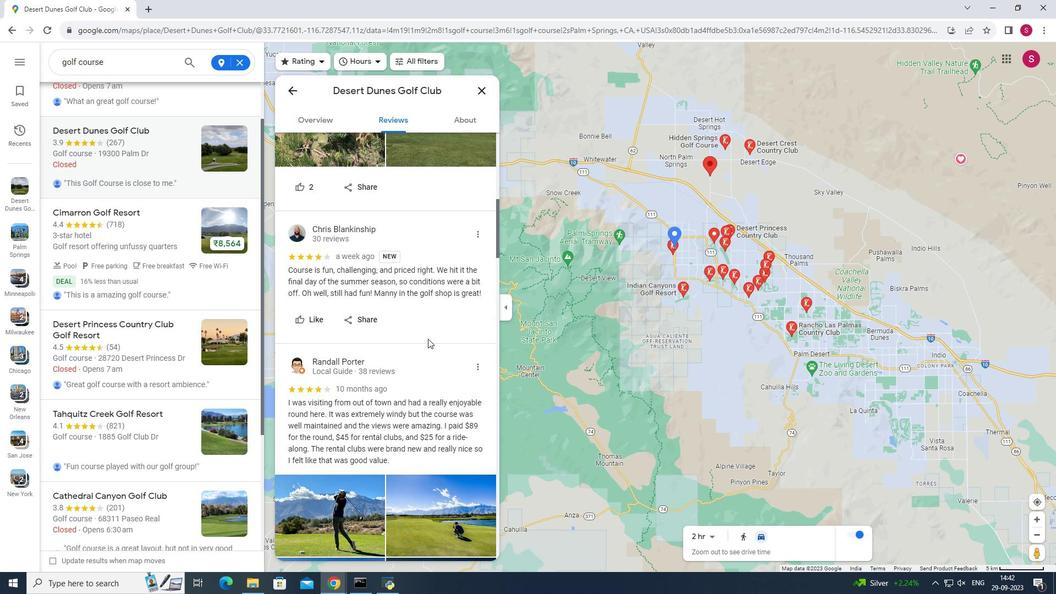 
Action: Mouse scrolled (428, 339) with delta (0, 0)
Screenshot: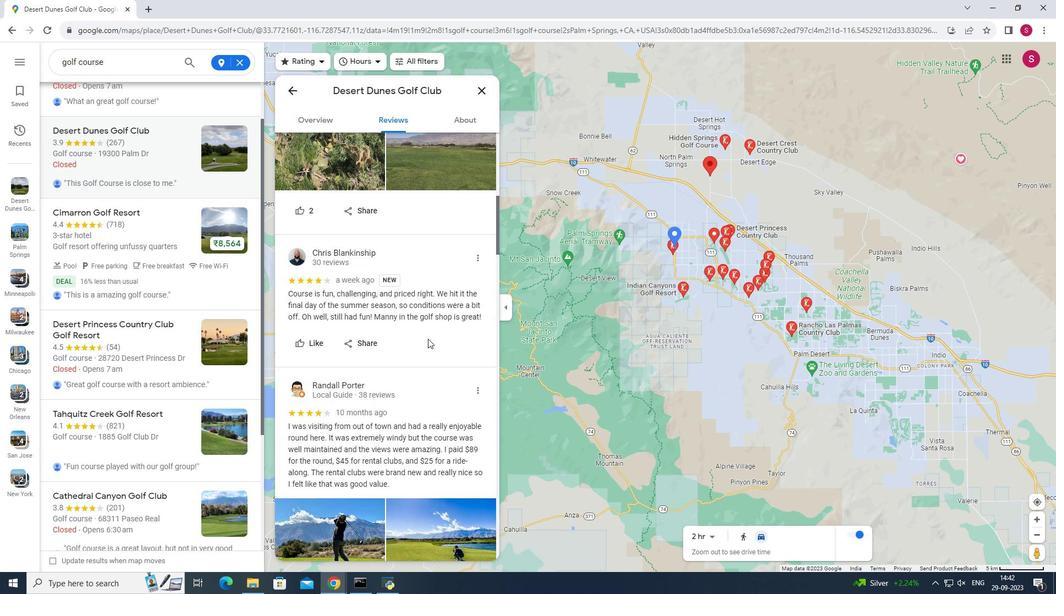 
Action: Mouse scrolled (428, 339) with delta (0, 0)
Screenshot: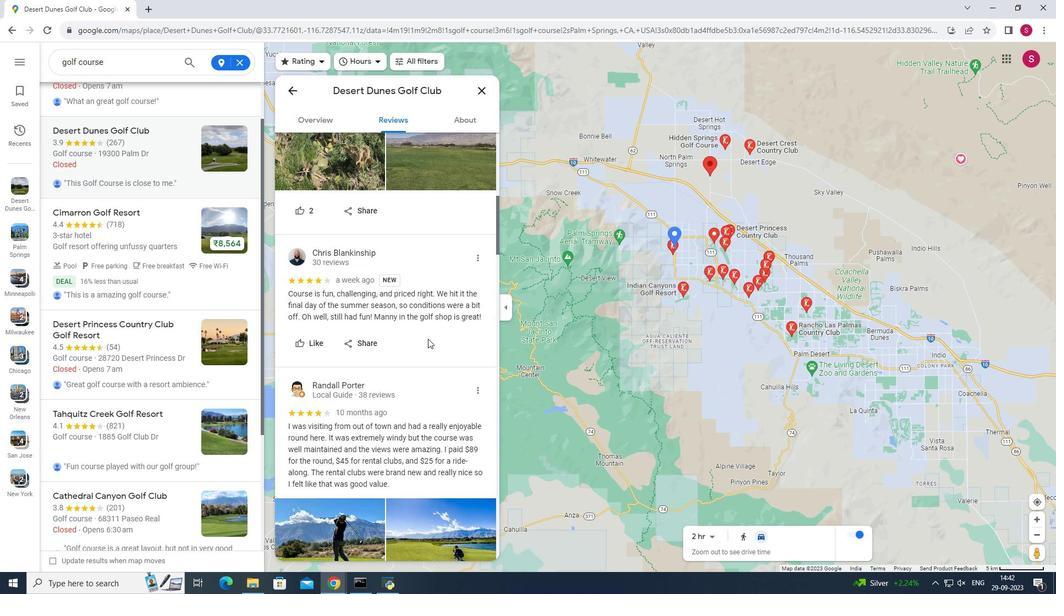 
Action: Mouse scrolled (428, 339) with delta (0, 0)
Screenshot: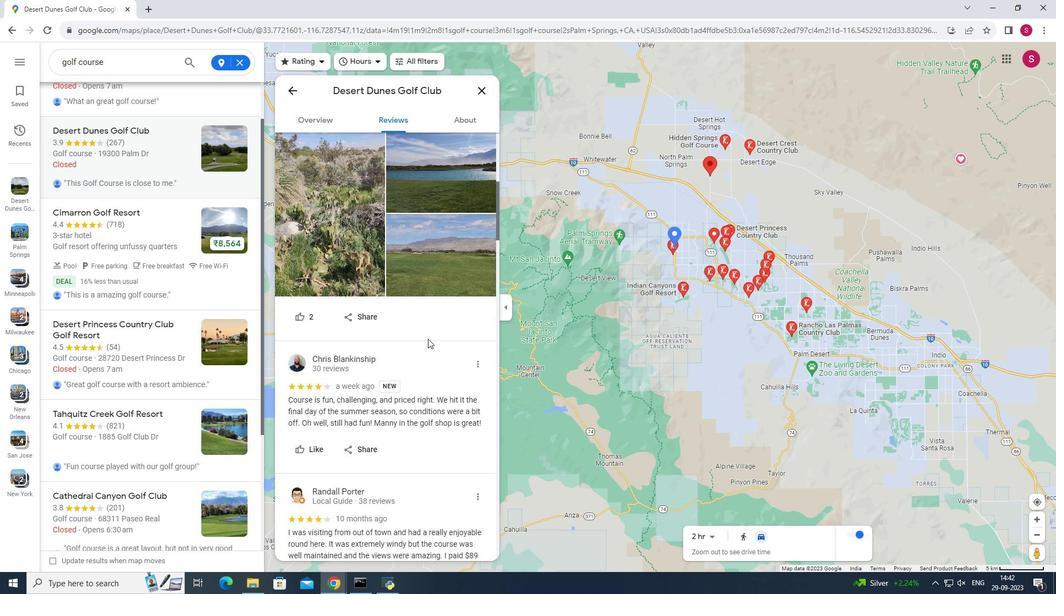 
Action: Mouse moved to (428, 337)
Screenshot: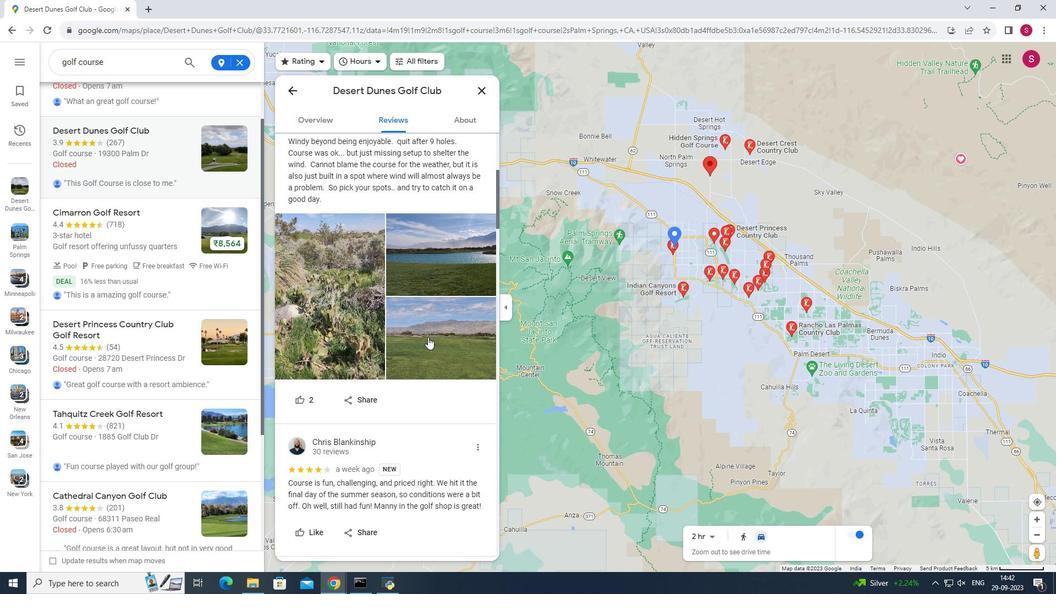 
Action: Mouse scrolled (428, 337) with delta (0, 0)
Screenshot: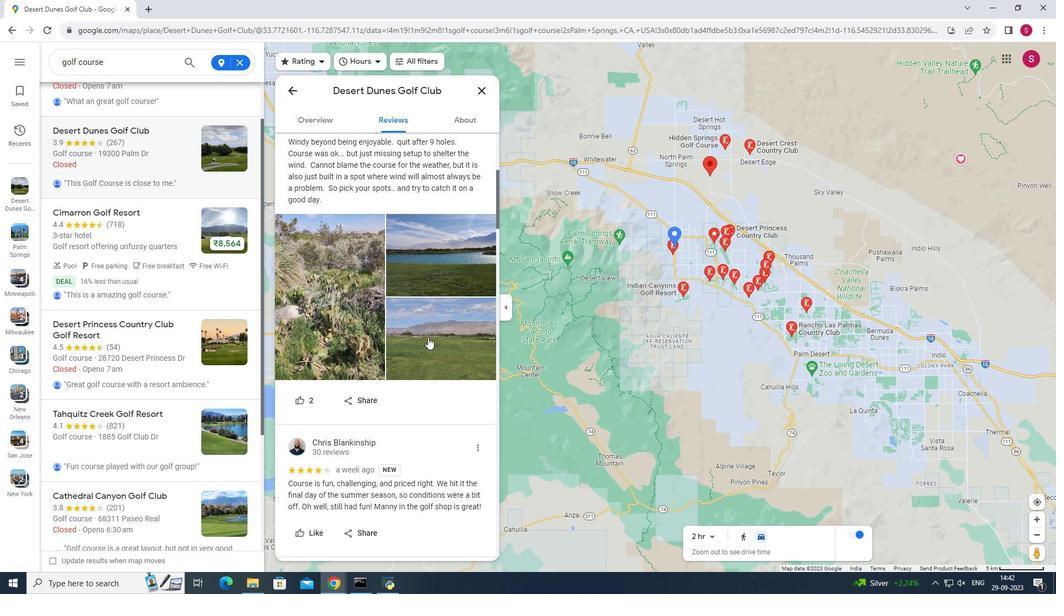 
Action: Mouse scrolled (428, 337) with delta (0, 0)
Screenshot: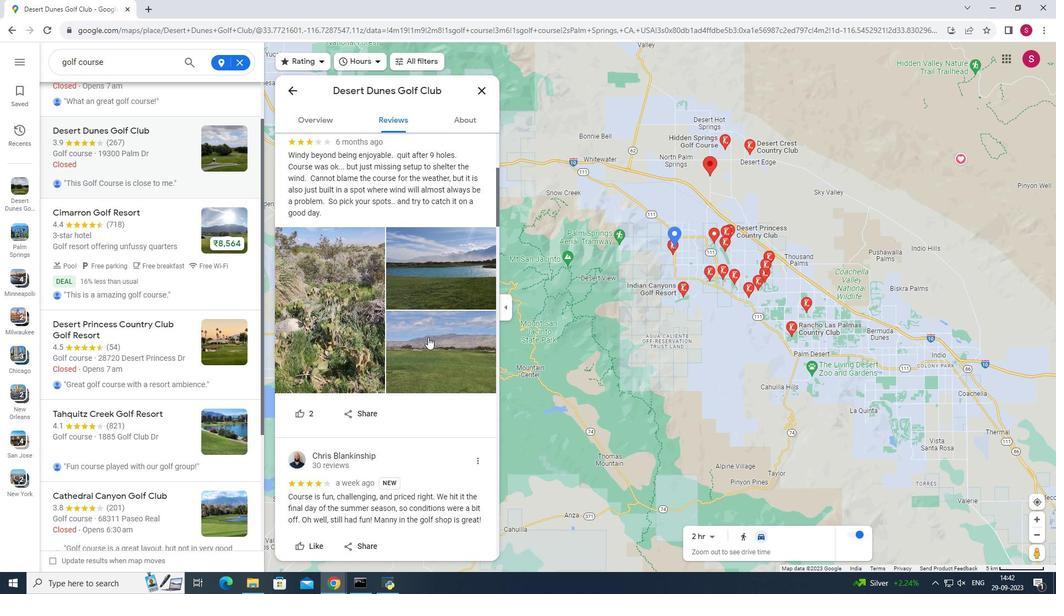 
Action: Mouse scrolled (428, 337) with delta (0, 0)
Screenshot: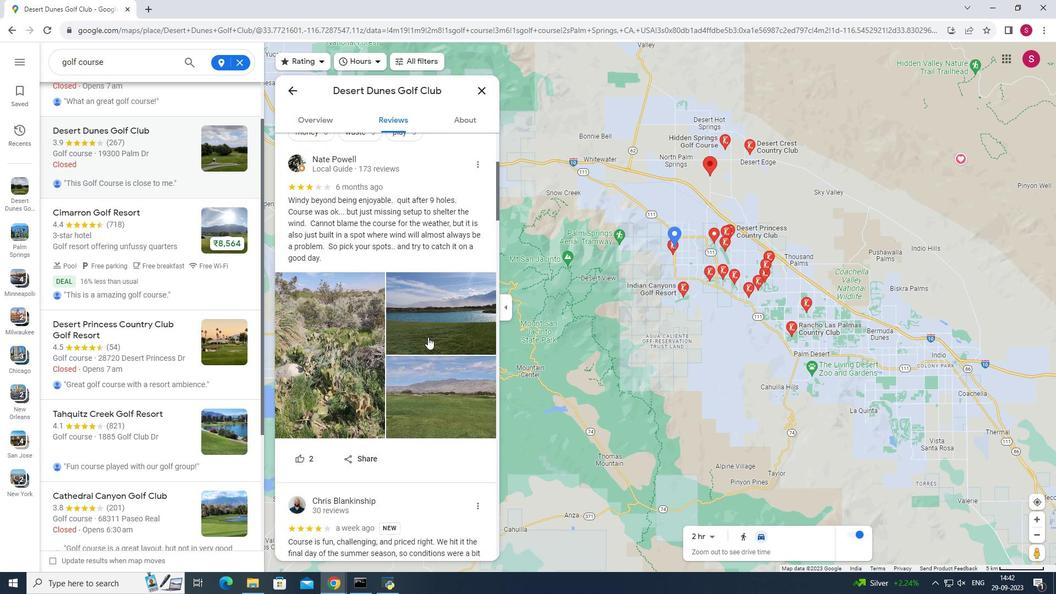 
Action: Mouse scrolled (428, 337) with delta (0, 0)
Screenshot: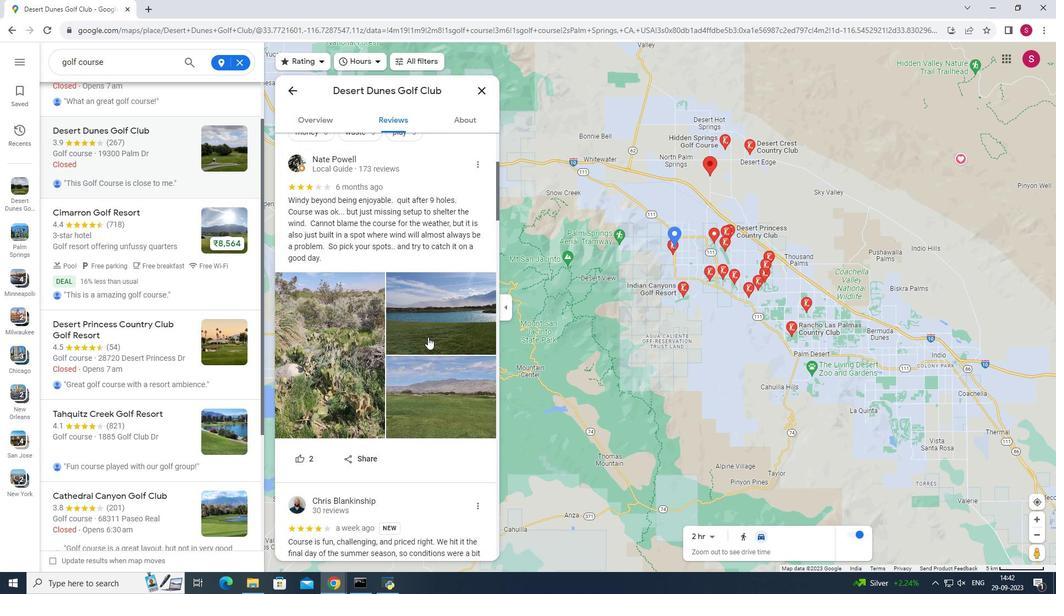 
Action: Mouse scrolled (428, 337) with delta (0, 0)
Screenshot: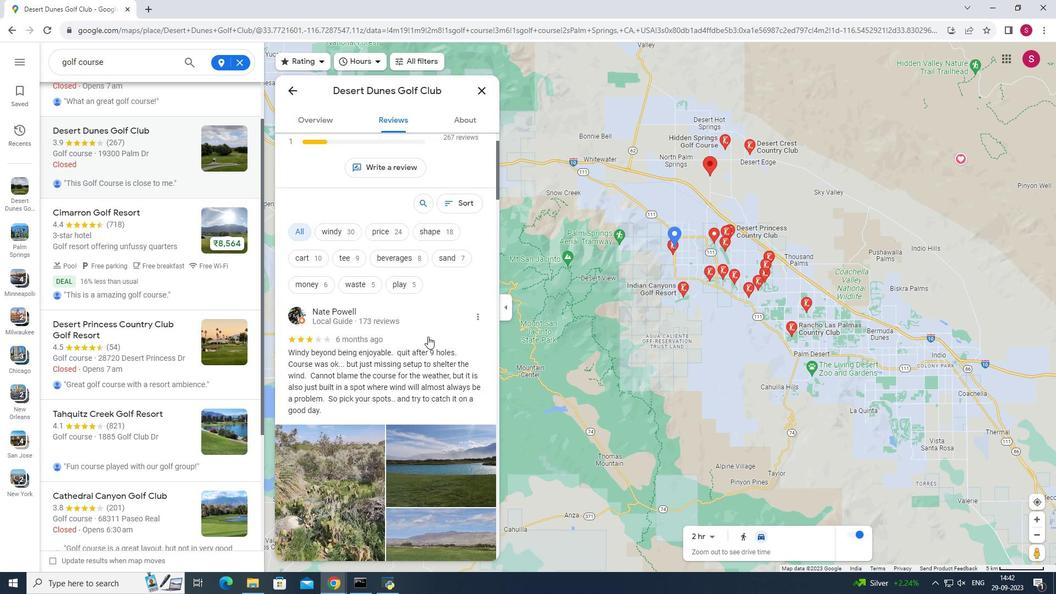 
Action: Mouse moved to (428, 336)
Screenshot: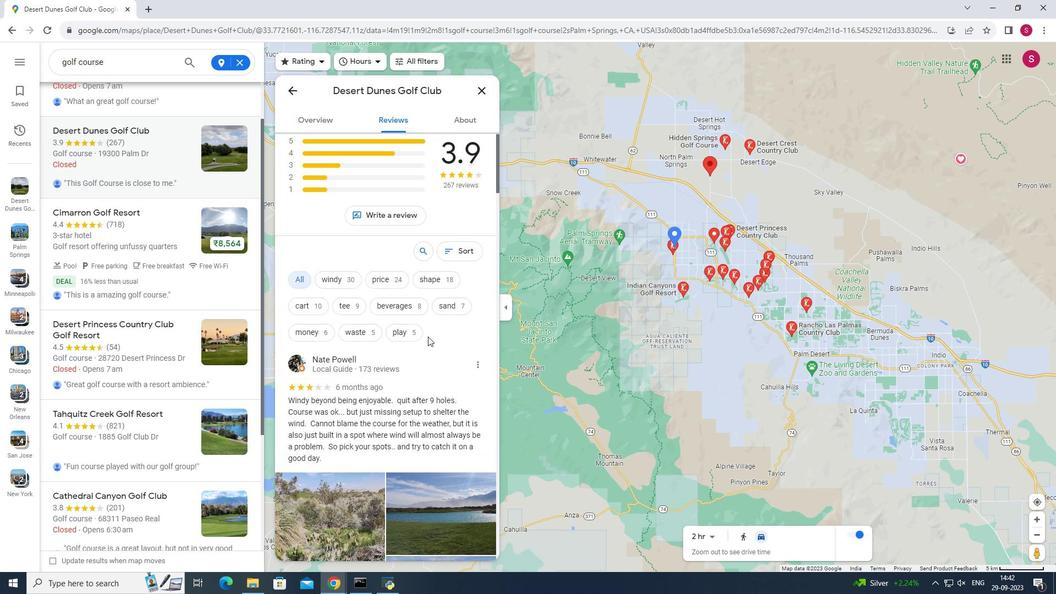 
Action: Mouse scrolled (428, 337) with delta (0, 0)
Screenshot: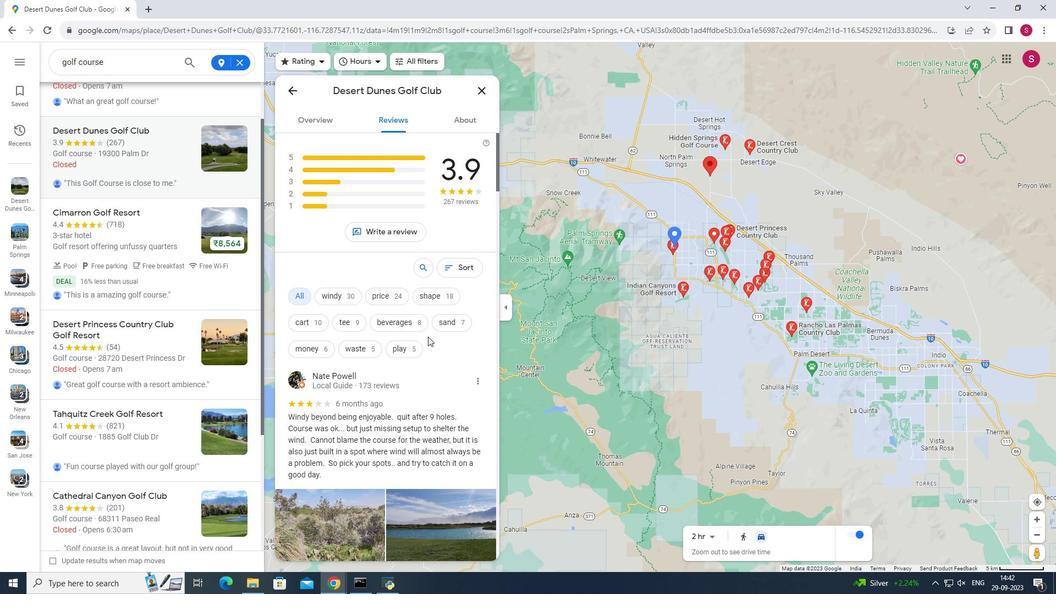 
Action: Mouse scrolled (428, 337) with delta (0, 0)
Screenshot: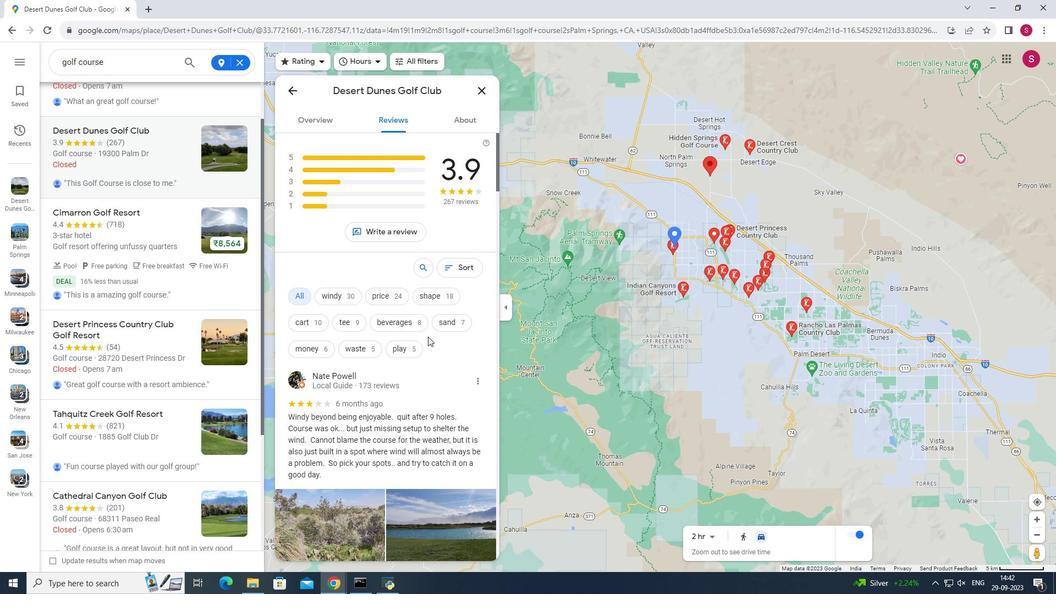 
Action: Mouse scrolled (428, 337) with delta (0, 0)
Screenshot: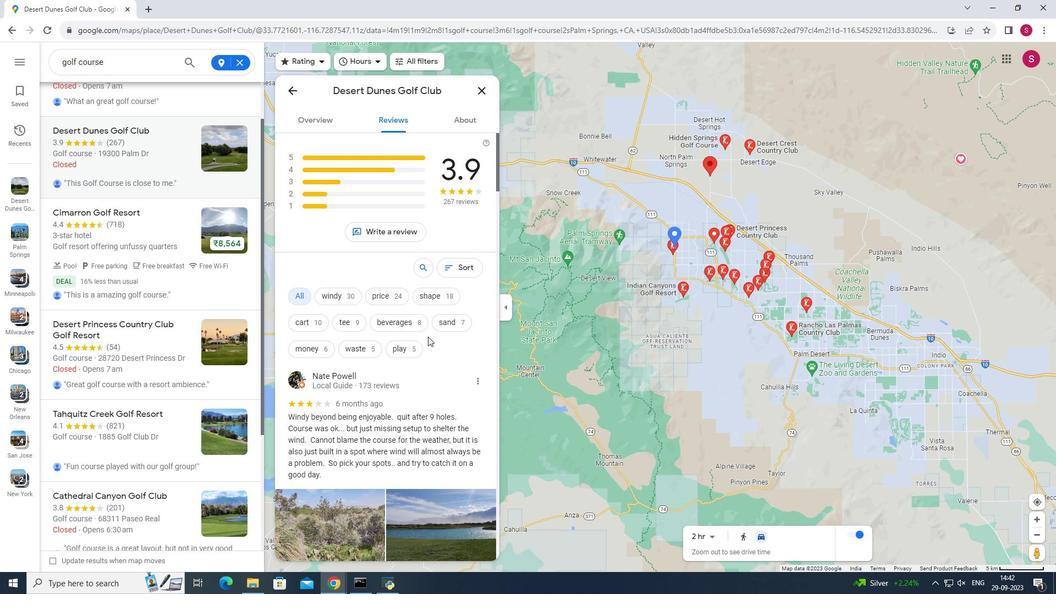 
Action: Mouse scrolled (428, 337) with delta (0, 0)
Screenshot: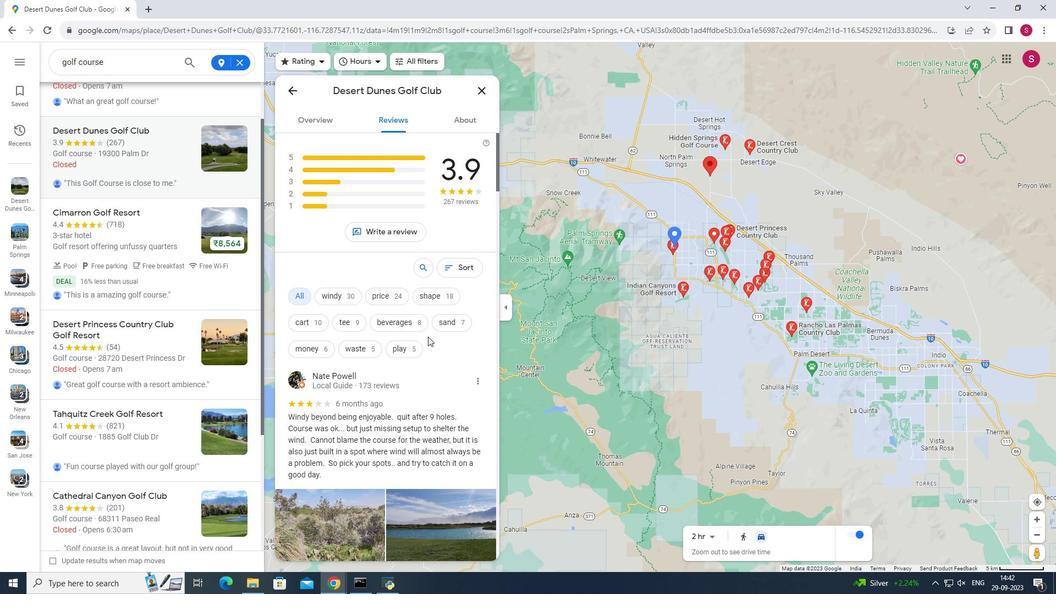 
Action: Mouse scrolled (428, 337) with delta (0, 0)
Screenshot: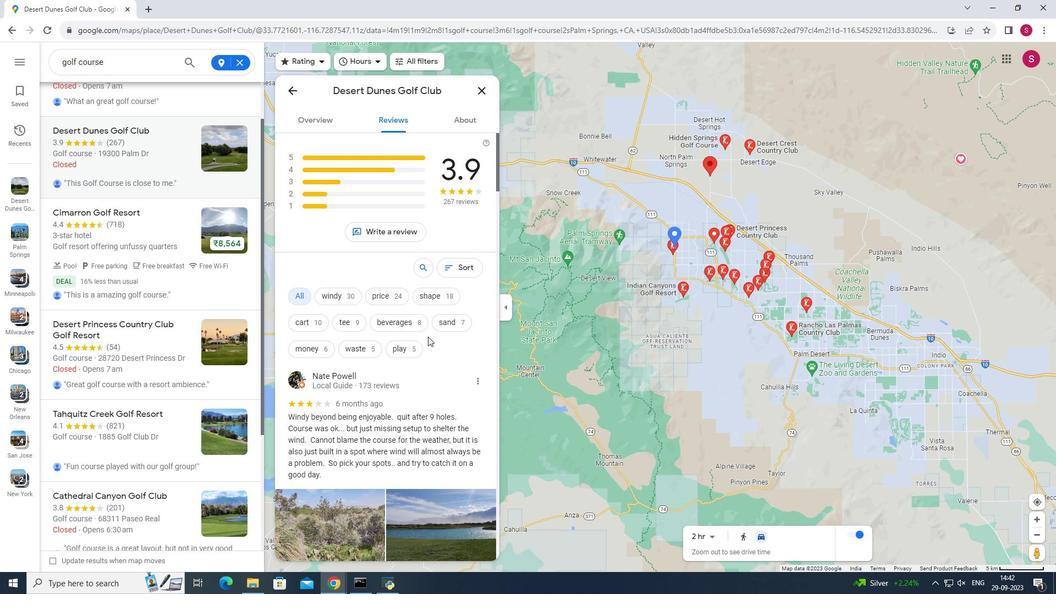 
Action: Mouse moved to (427, 336)
Screenshot: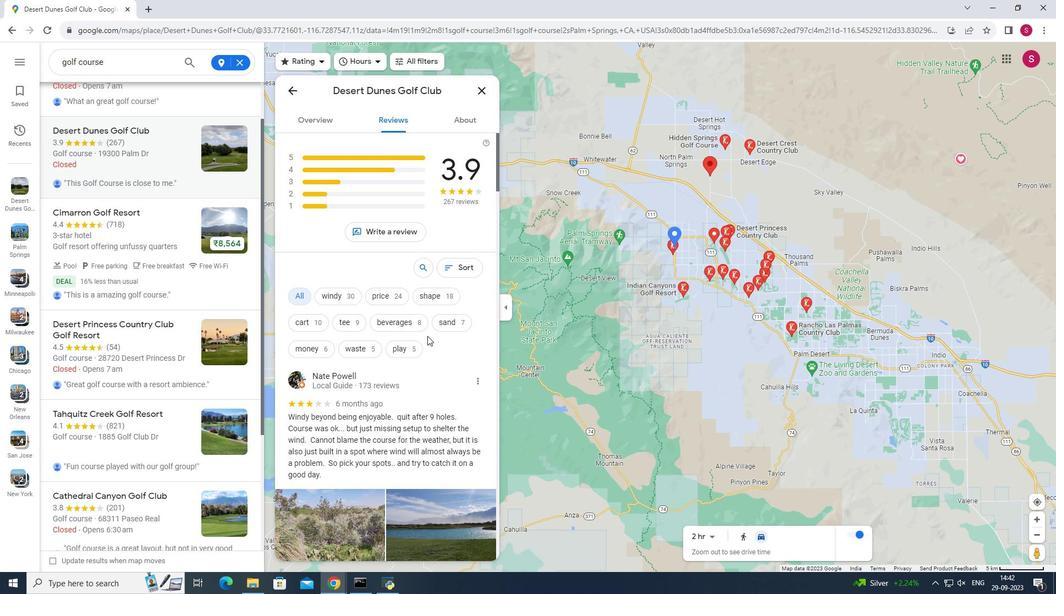 
Action: Mouse scrolled (427, 336) with delta (0, 0)
Screenshot: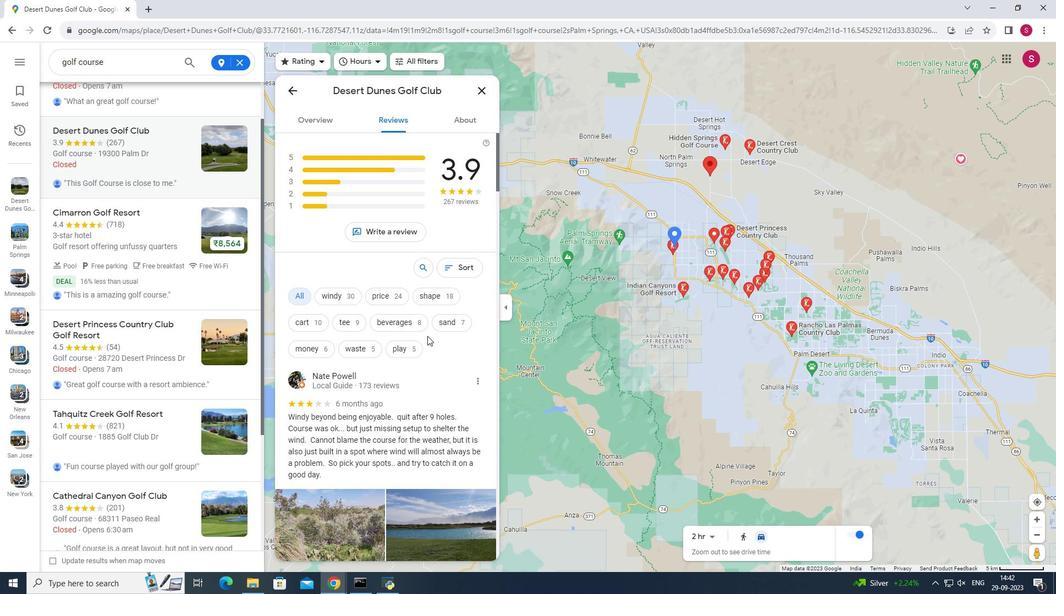
Action: Mouse scrolled (427, 336) with delta (0, 0)
Screenshot: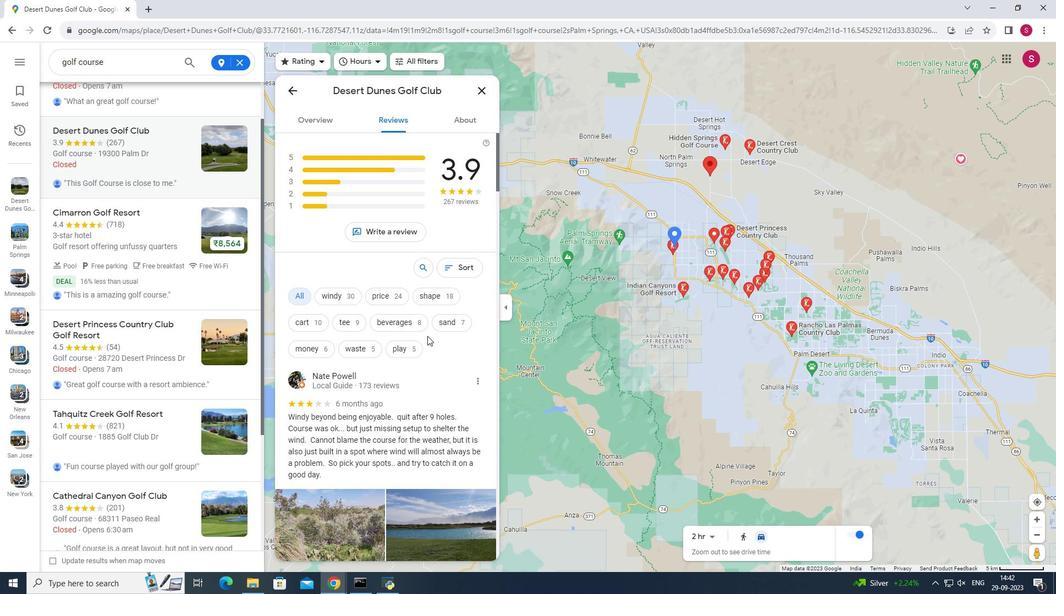 
Action: Mouse scrolled (427, 336) with delta (0, 0)
Screenshot: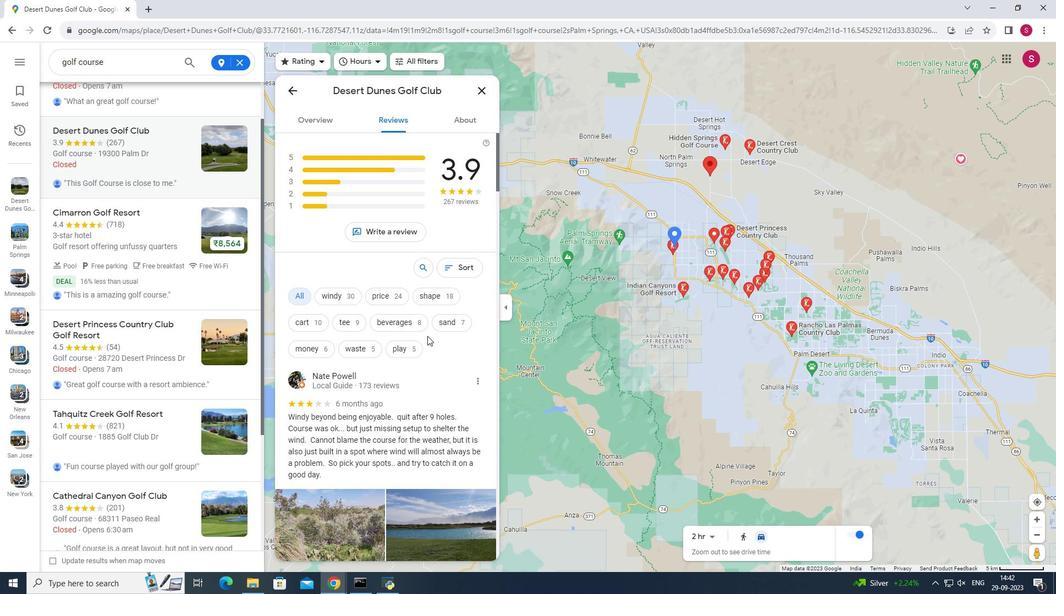 
Action: Mouse scrolled (427, 336) with delta (0, 0)
Screenshot: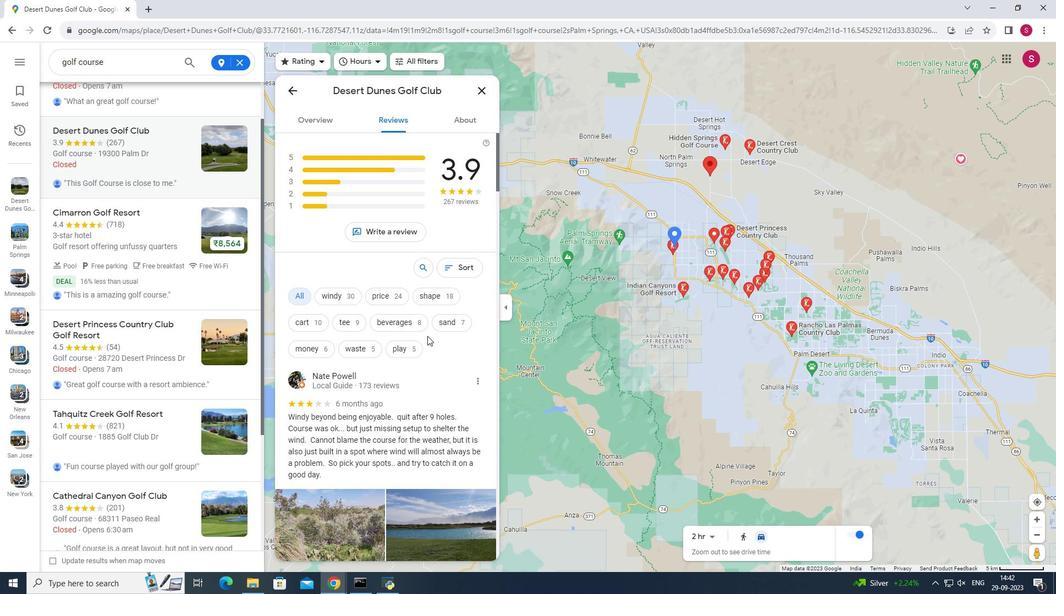 
Action: Mouse moved to (465, 120)
Screenshot: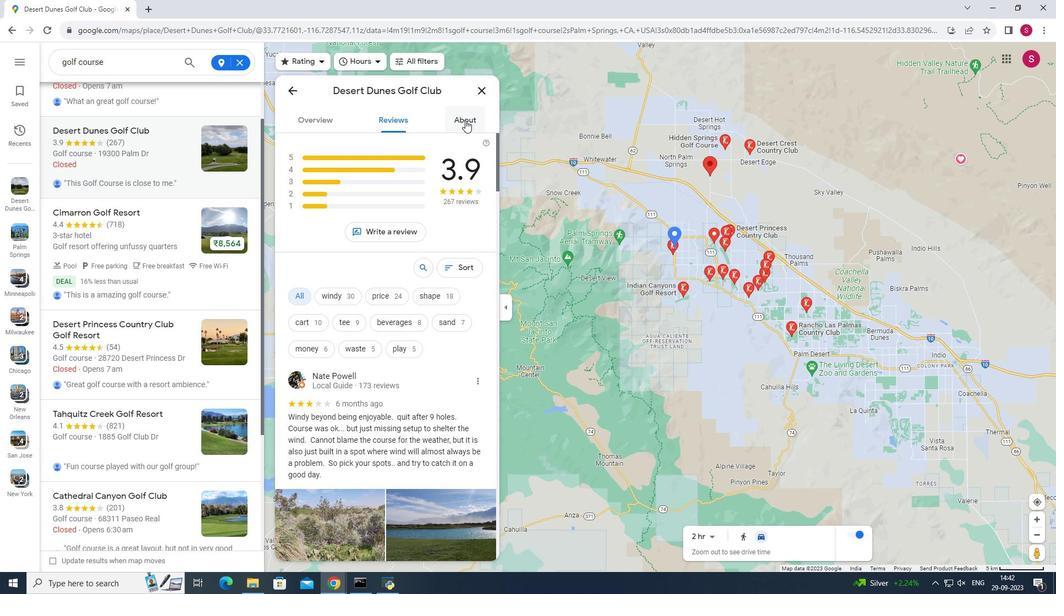 
Action: Mouse pressed left at (465, 120)
Screenshot: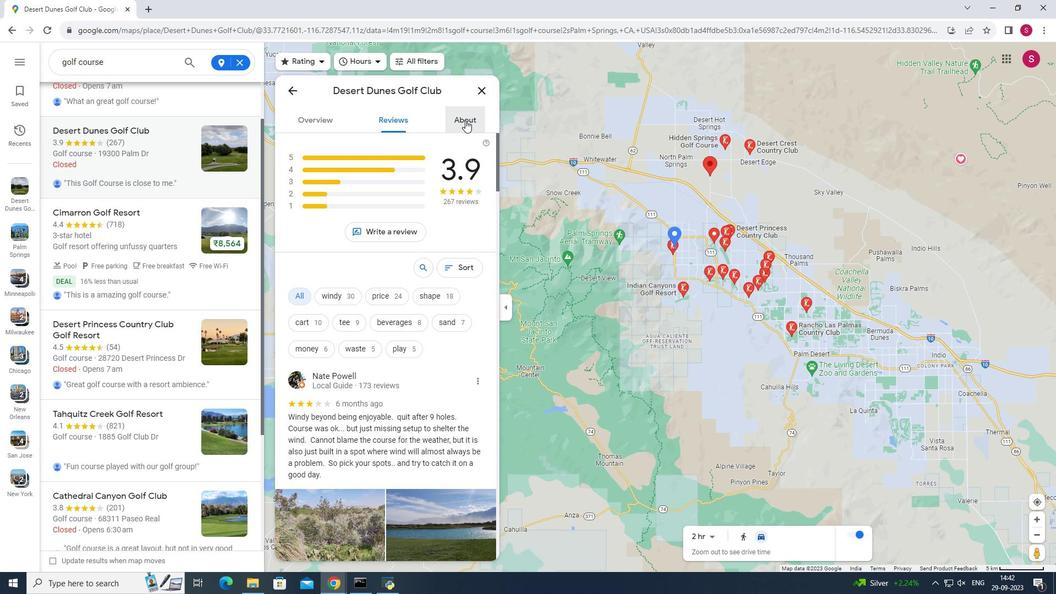
Action: Mouse moved to (479, 89)
Screenshot: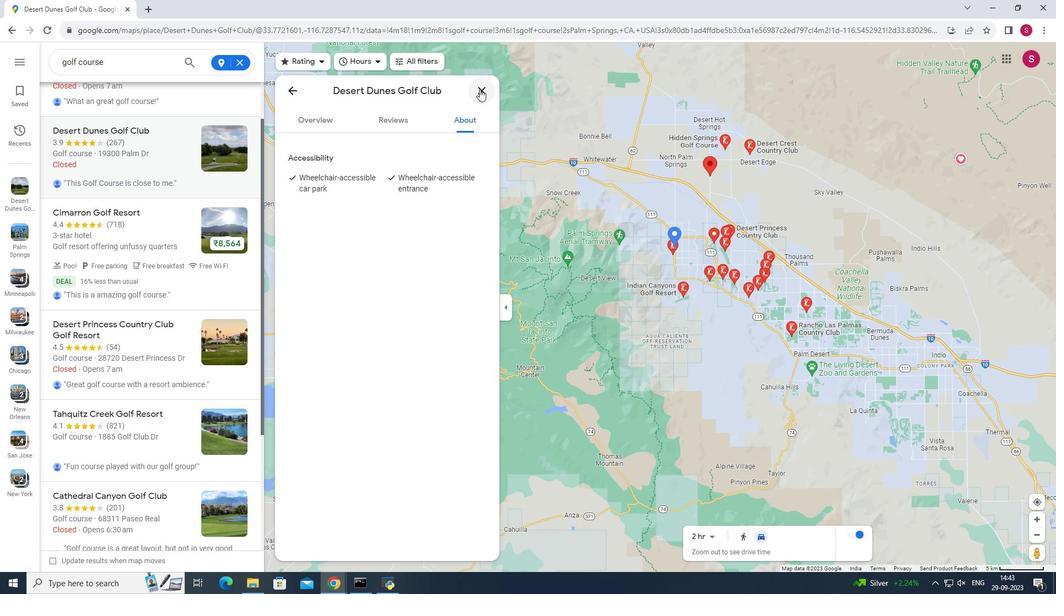 
Action: Mouse pressed left at (479, 89)
Screenshot: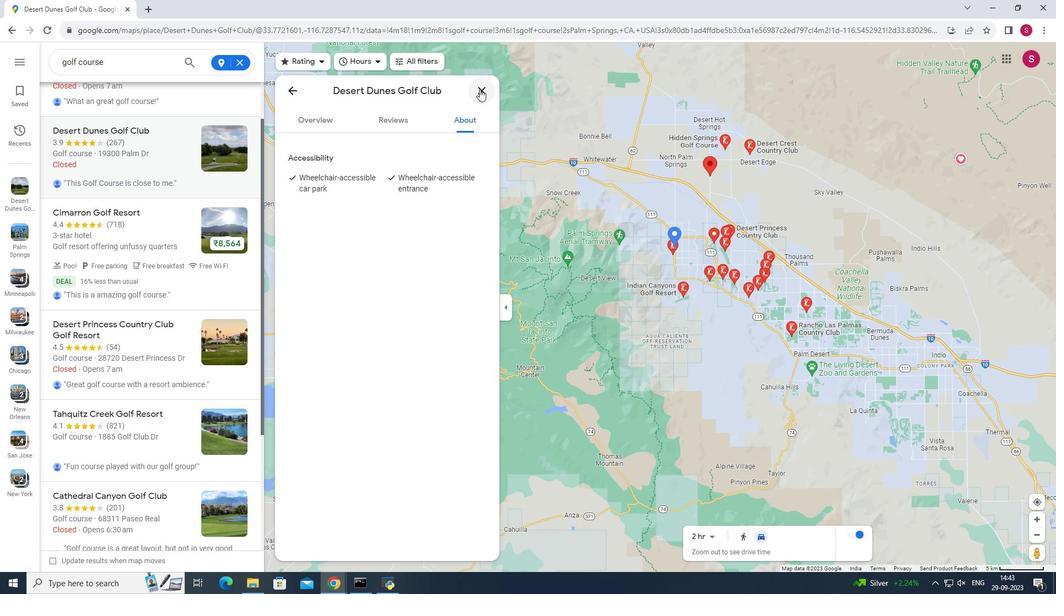 
Action: Mouse moved to (176, 275)
Screenshot: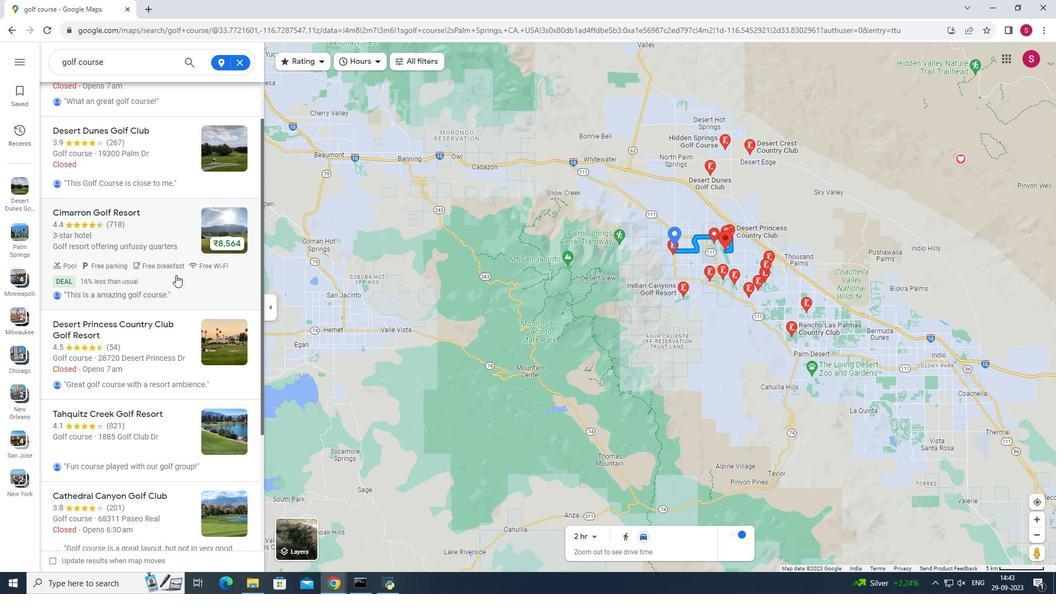 
Action: Mouse scrolled (176, 274) with delta (0, 0)
Screenshot: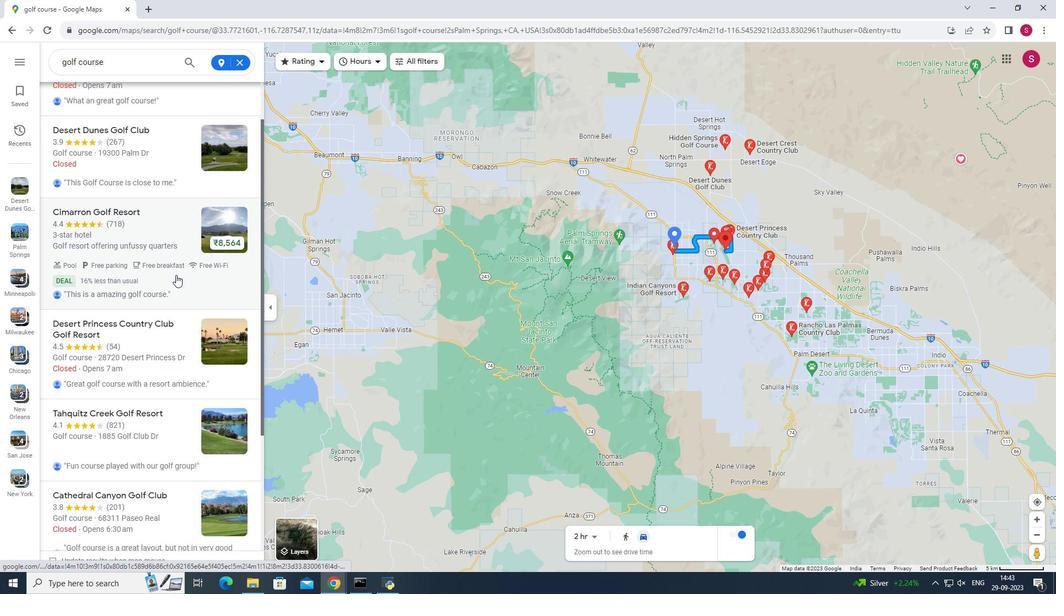 
Action: Mouse moved to (146, 311)
Screenshot: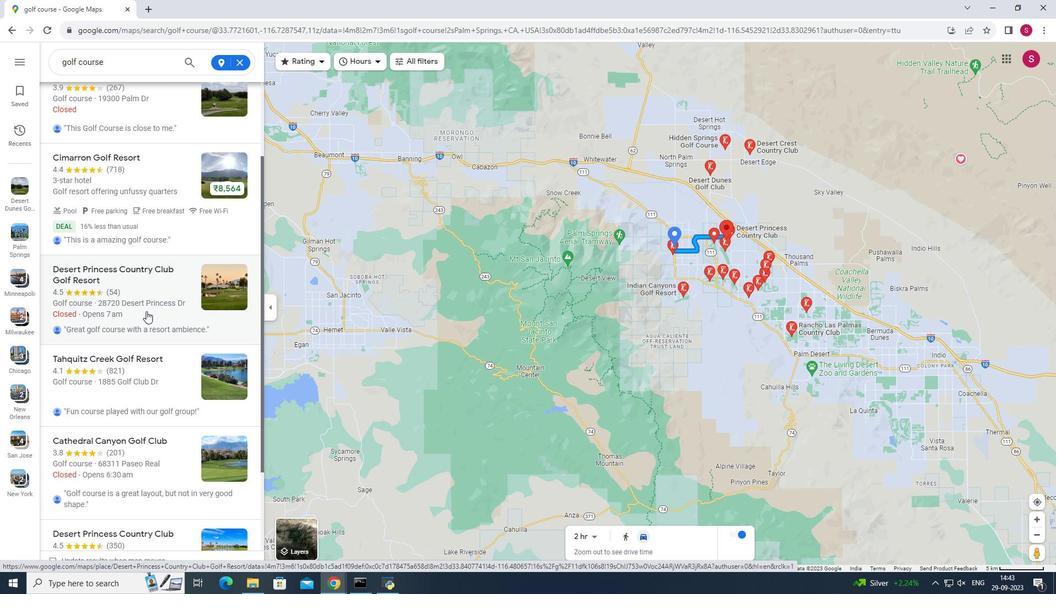 
Action: Mouse scrolled (146, 310) with delta (0, 0)
Screenshot: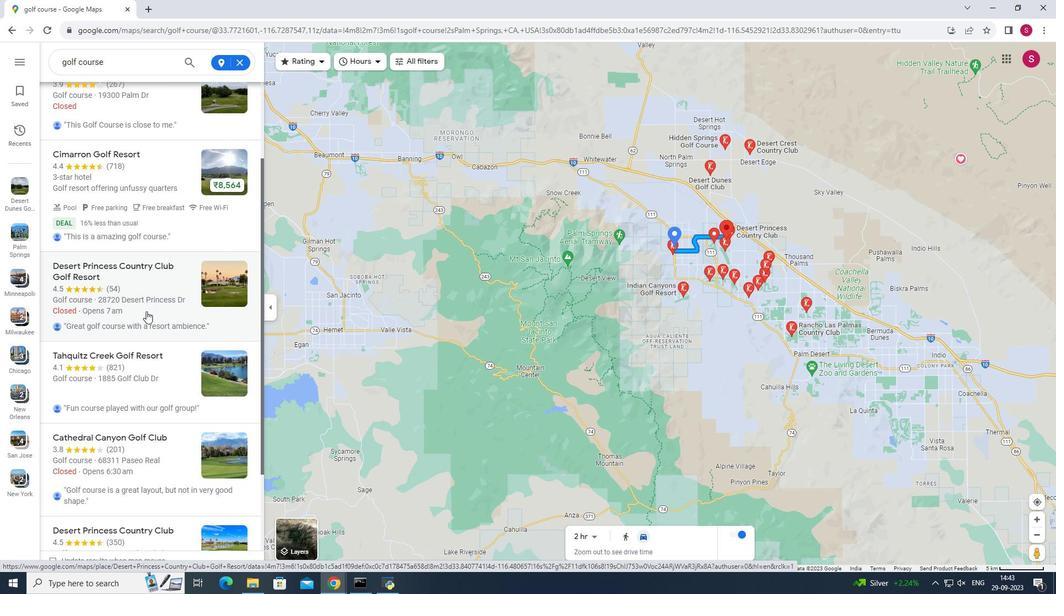 
Action: Mouse moved to (145, 312)
Screenshot: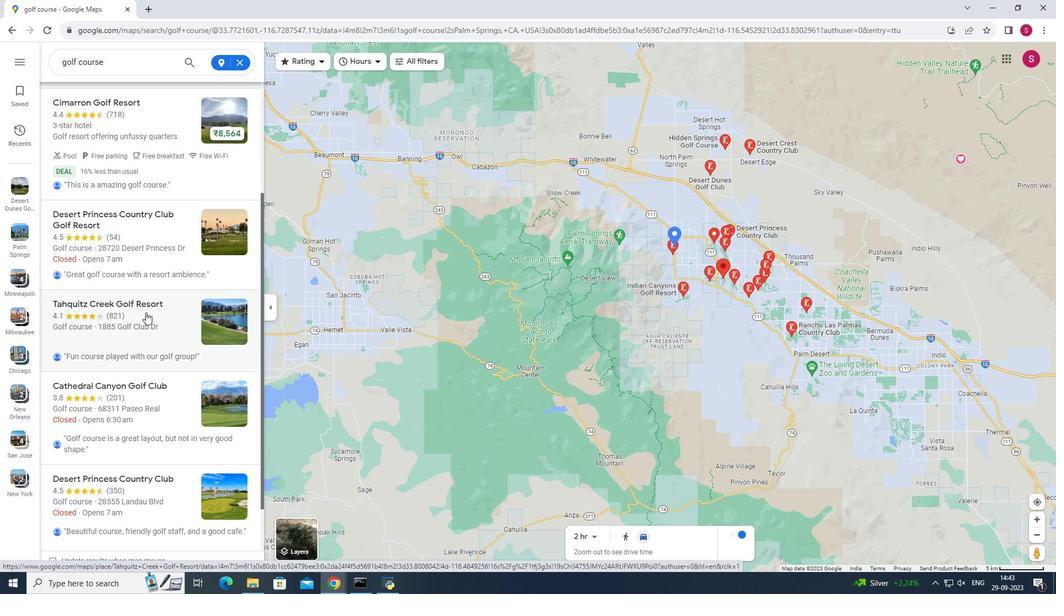 
Action: Mouse scrolled (145, 311) with delta (0, 0)
Screenshot: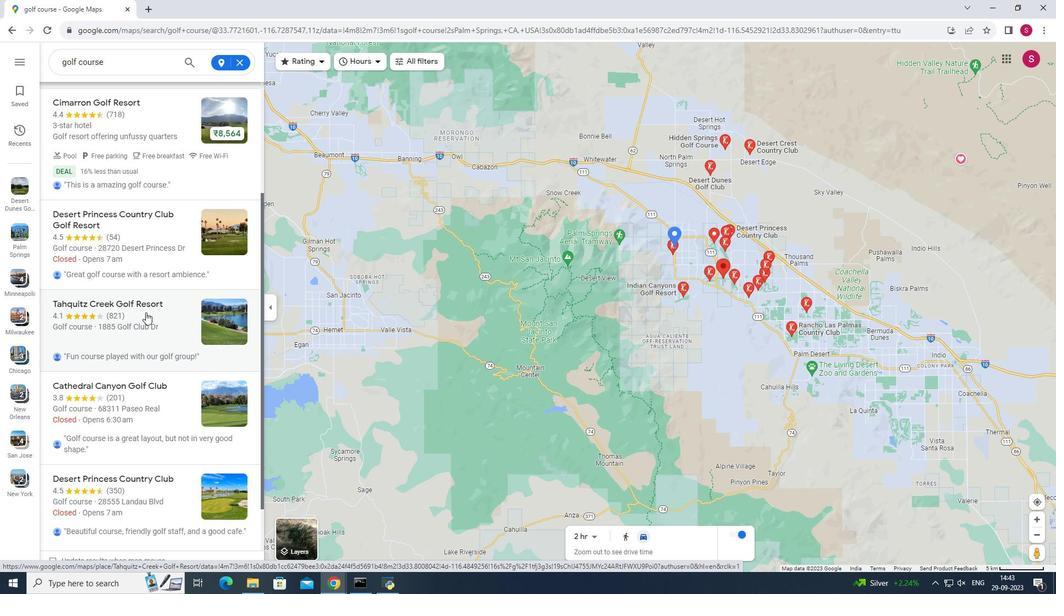 
Action: Mouse moved to (148, 254)
Screenshot: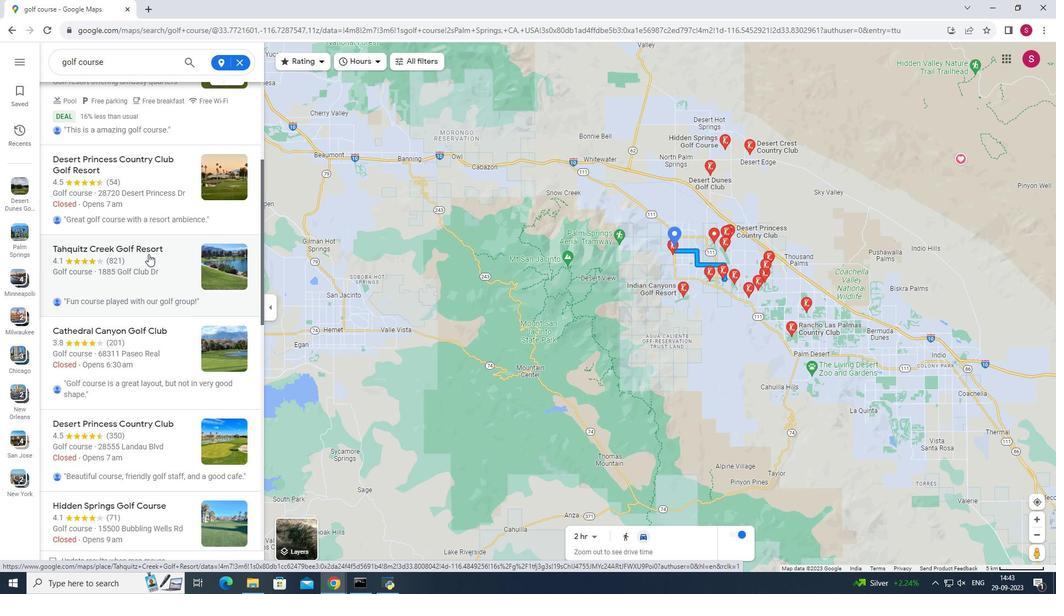 
Action: Mouse pressed left at (148, 254)
Screenshot: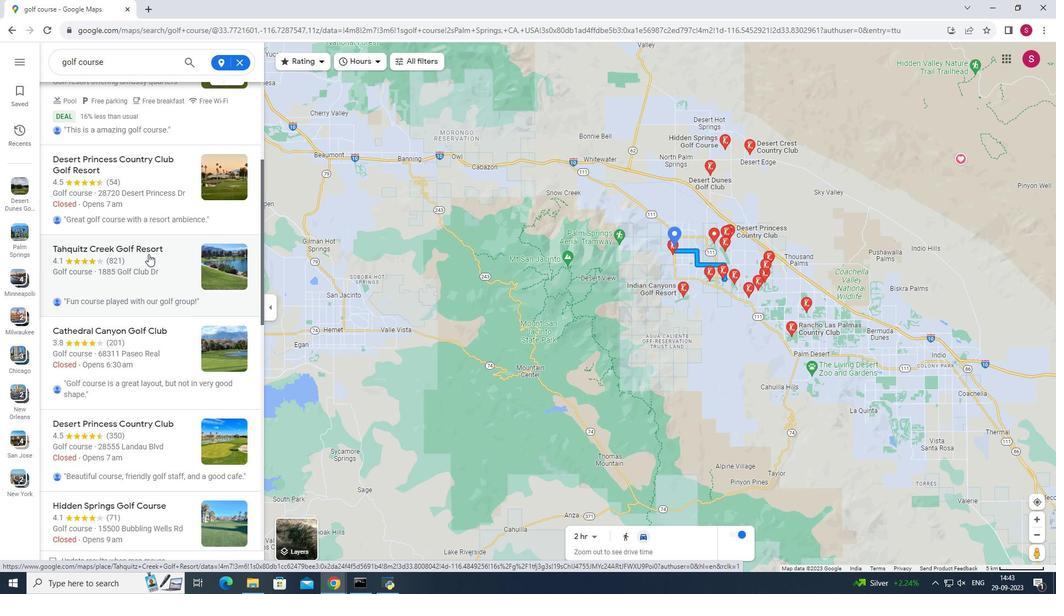 
Action: Mouse moved to (457, 294)
Screenshot: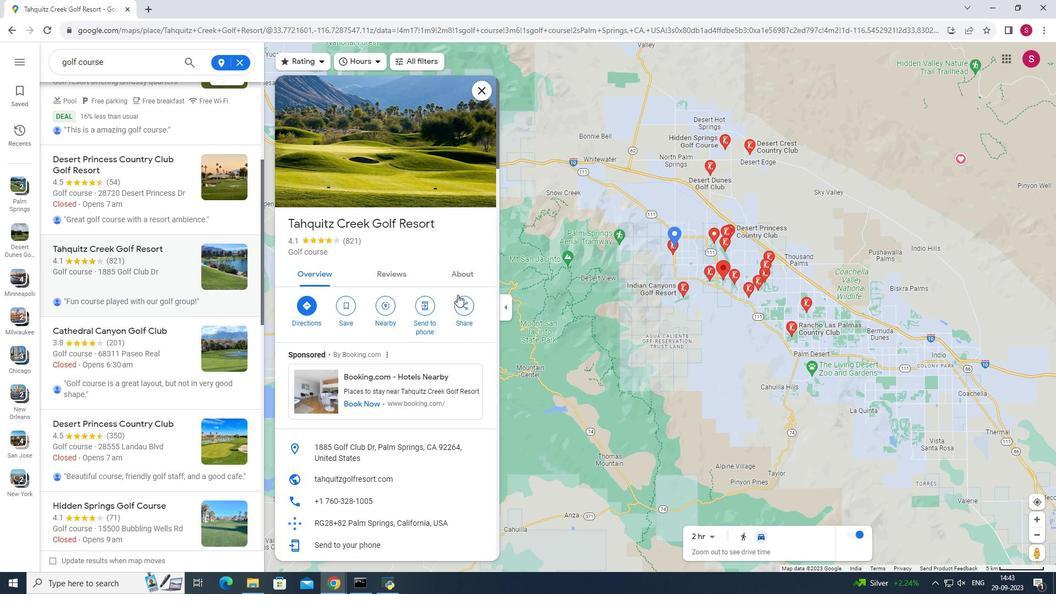 
Action: Mouse scrolled (457, 294) with delta (0, 0)
Screenshot: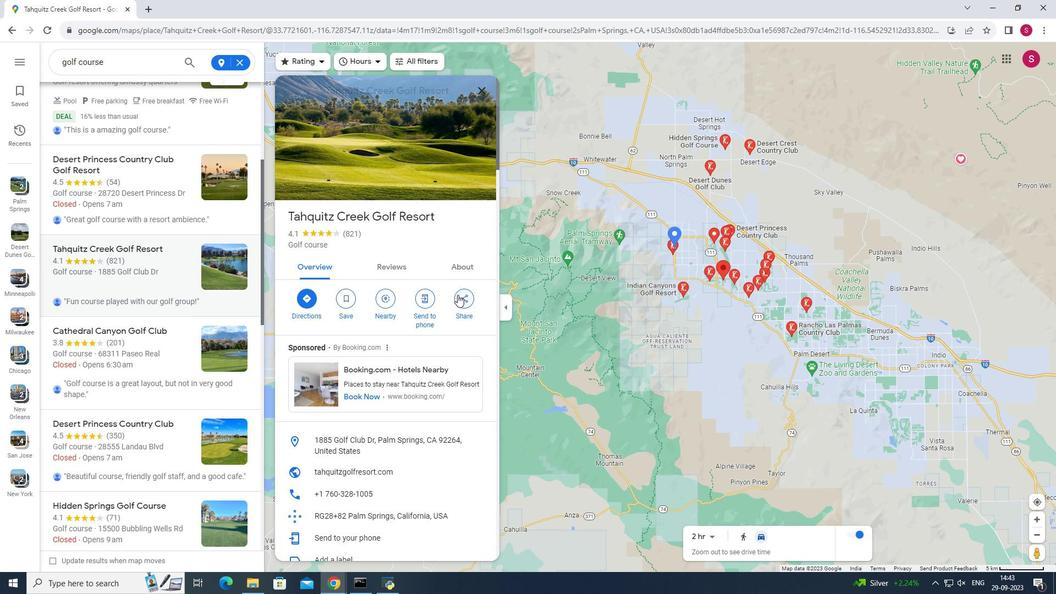 
Action: Mouse scrolled (457, 294) with delta (0, 0)
Screenshot: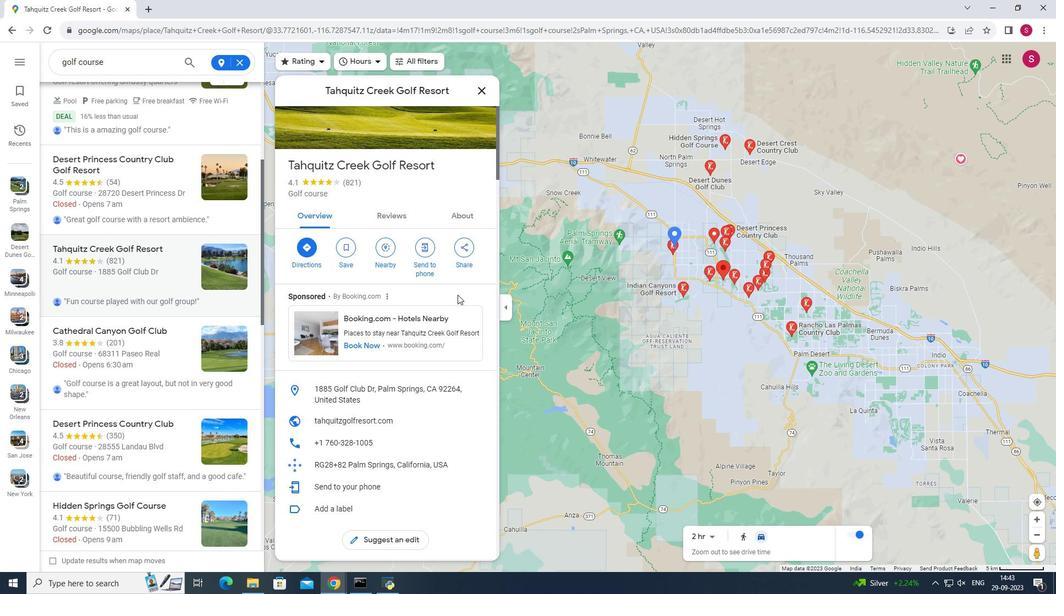 
Action: Mouse scrolled (457, 294) with delta (0, 0)
Screenshot: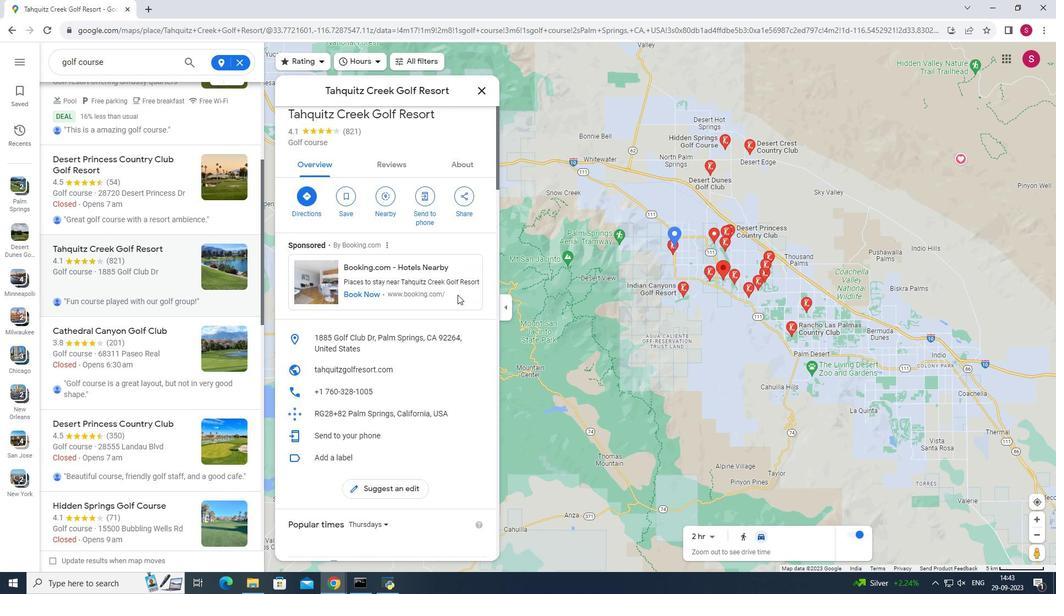 
Action: Mouse scrolled (457, 294) with delta (0, 0)
Screenshot: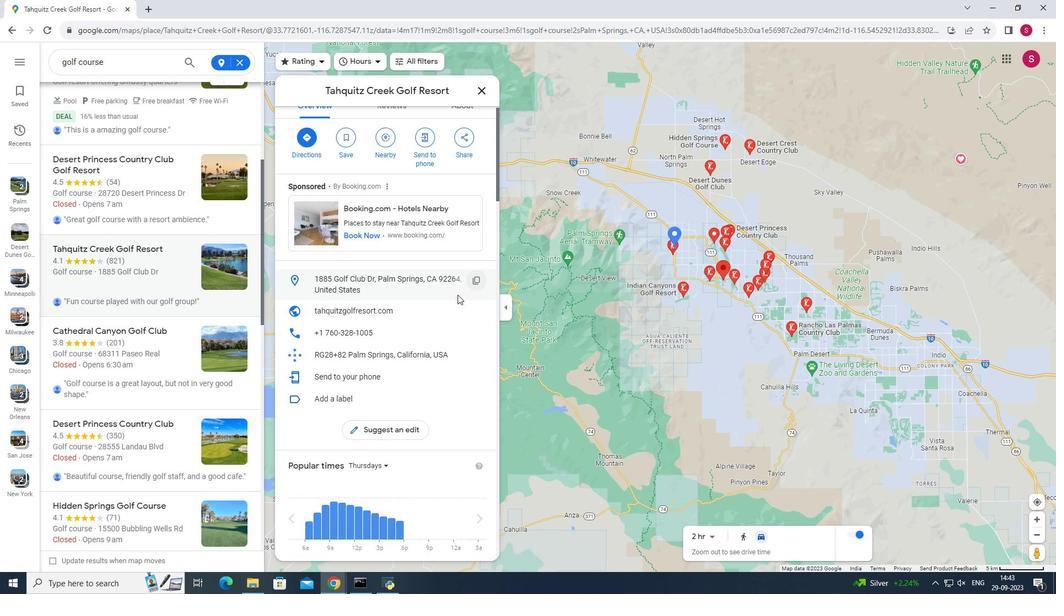 
Action: Mouse scrolled (457, 294) with delta (0, 0)
Screenshot: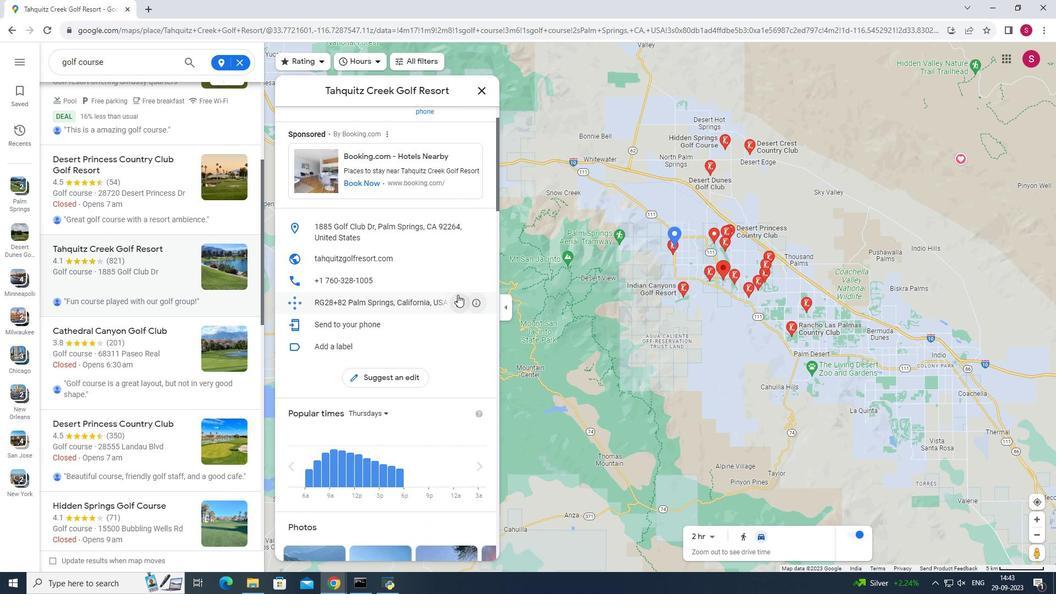 
Action: Mouse scrolled (457, 294) with delta (0, 0)
Screenshot: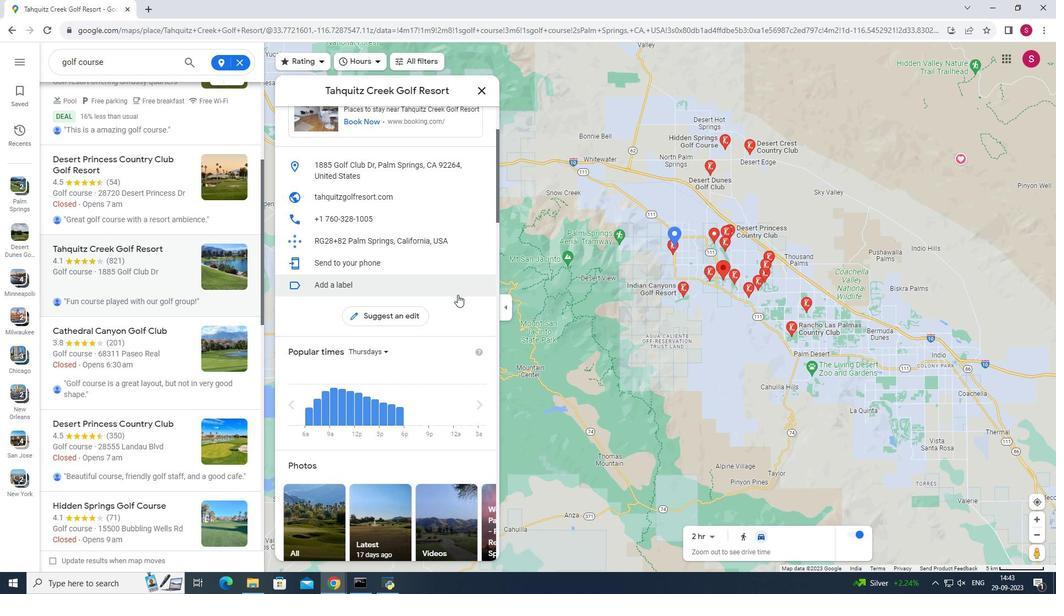 
Action: Mouse scrolled (457, 294) with delta (0, 0)
Screenshot: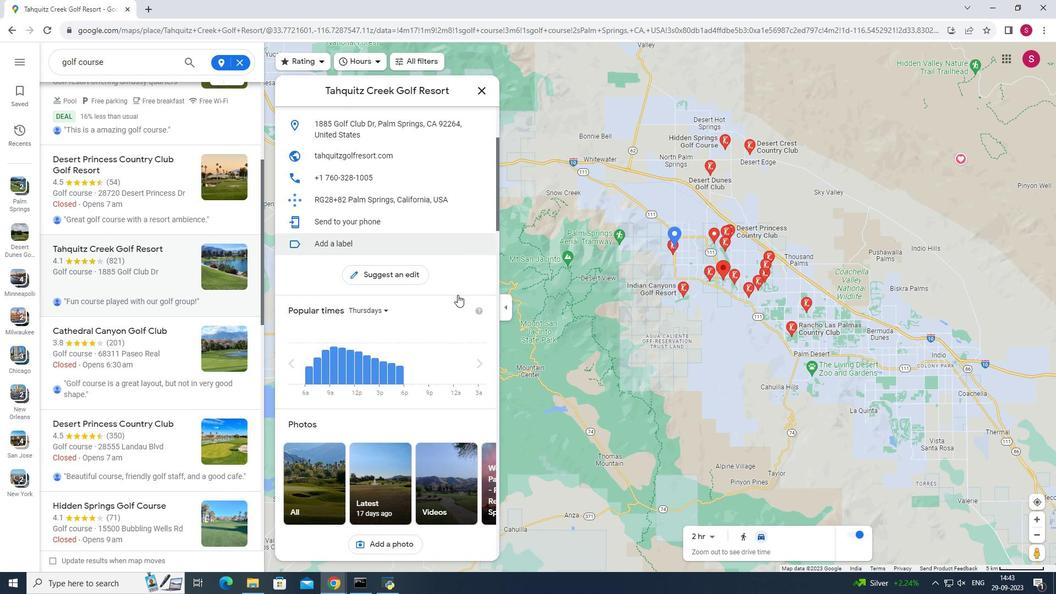 
Action: Mouse scrolled (457, 294) with delta (0, 0)
Screenshot: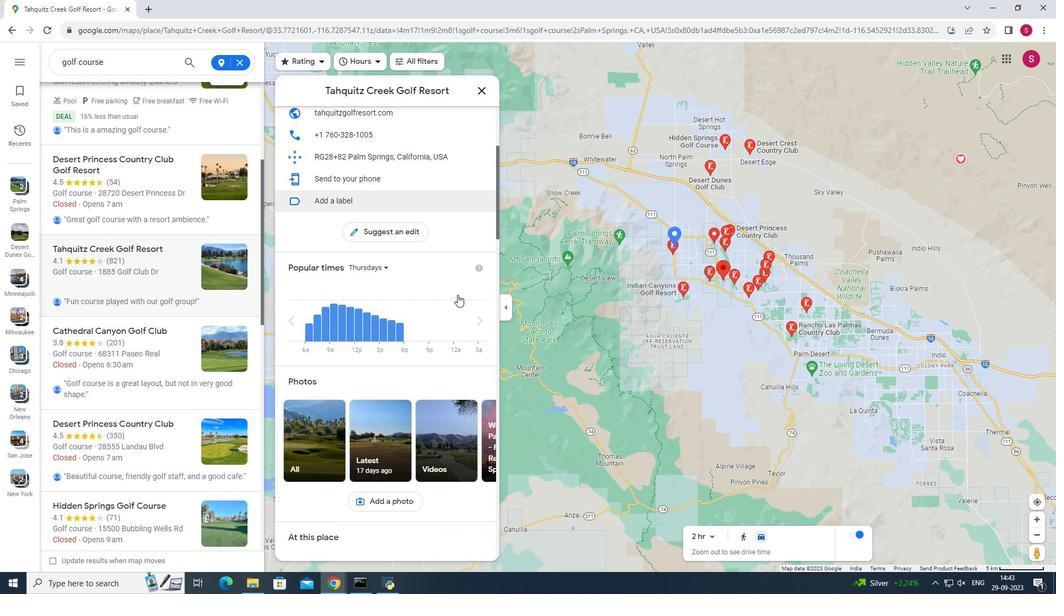 
Action: Mouse scrolled (457, 294) with delta (0, 0)
Screenshot: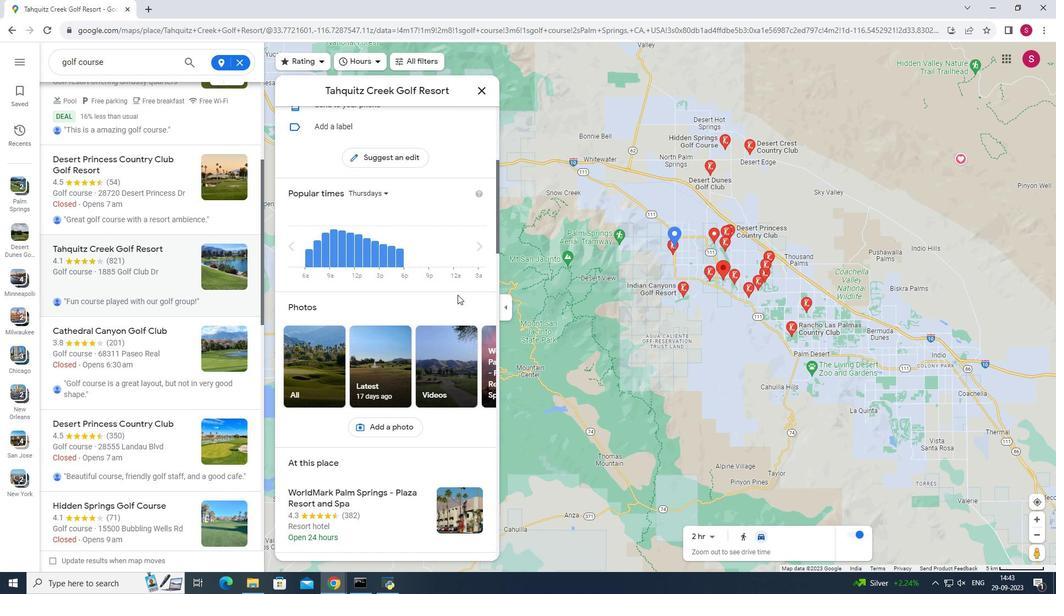 
Action: Mouse scrolled (457, 294) with delta (0, 0)
Screenshot: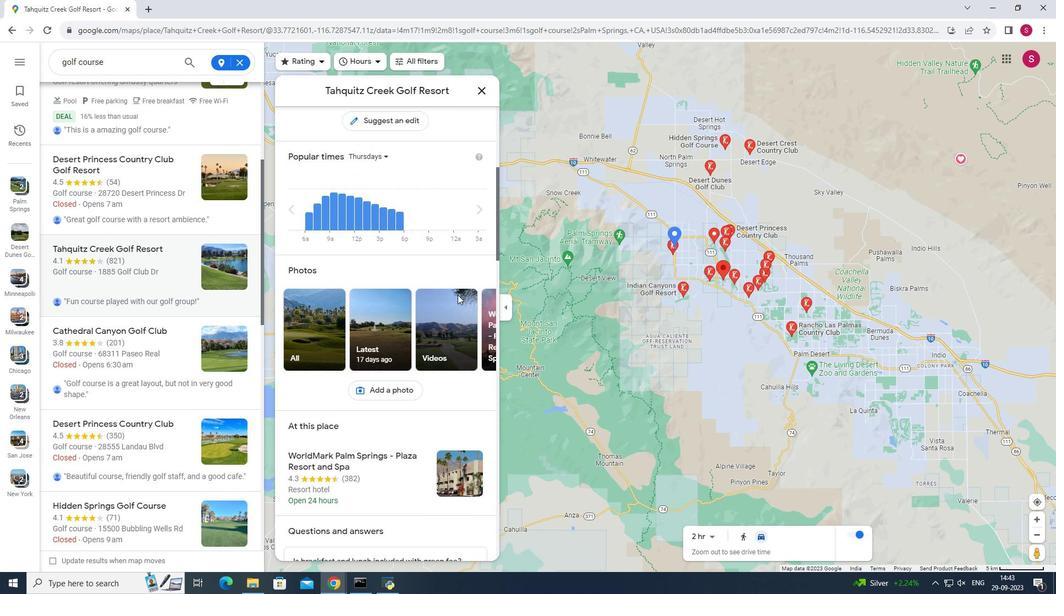 
Action: Mouse scrolled (457, 295) with delta (0, 0)
Screenshot: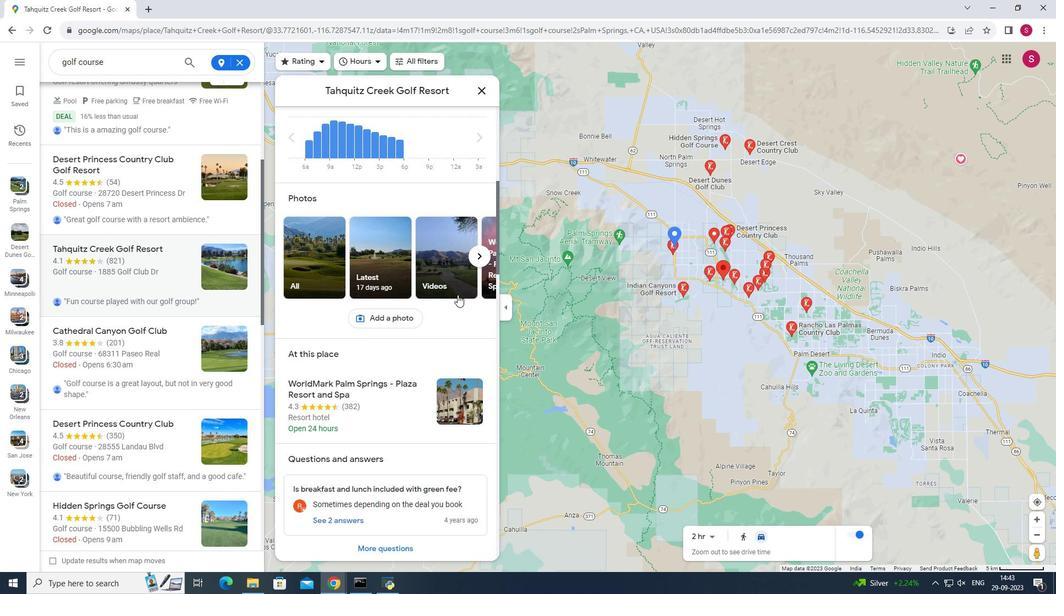 
Action: Mouse scrolled (457, 295) with delta (0, 0)
Screenshot: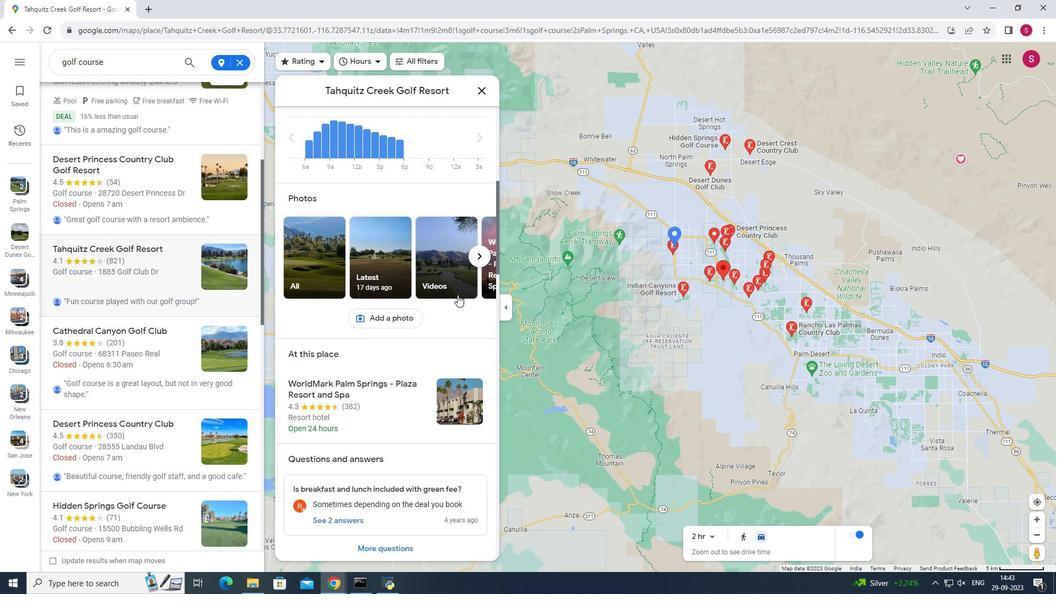 
Action: Mouse scrolled (457, 295) with delta (0, 0)
Screenshot: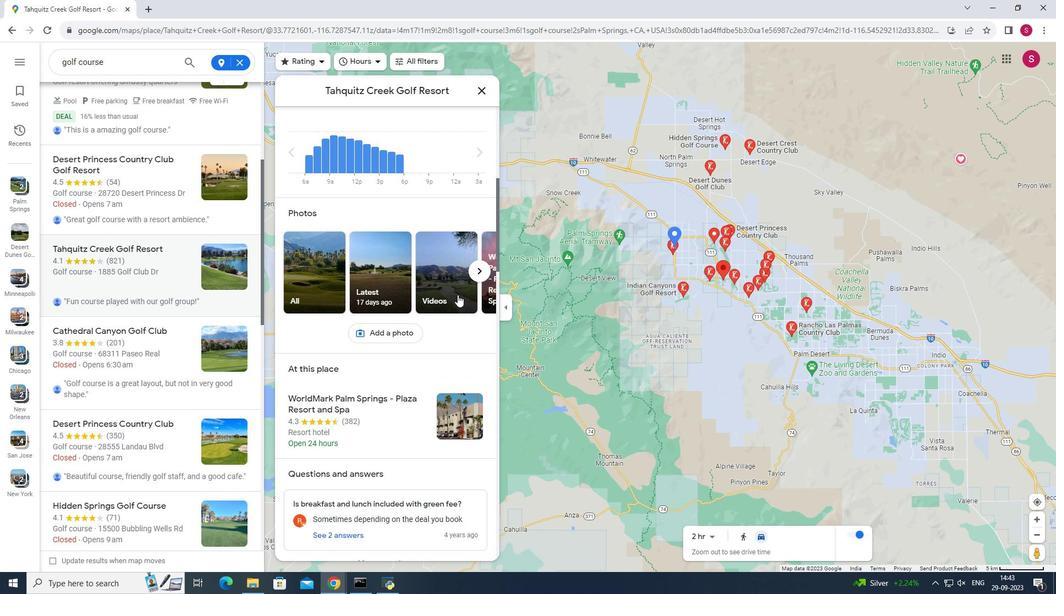 
Action: Mouse scrolled (457, 295) with delta (0, 0)
Screenshot: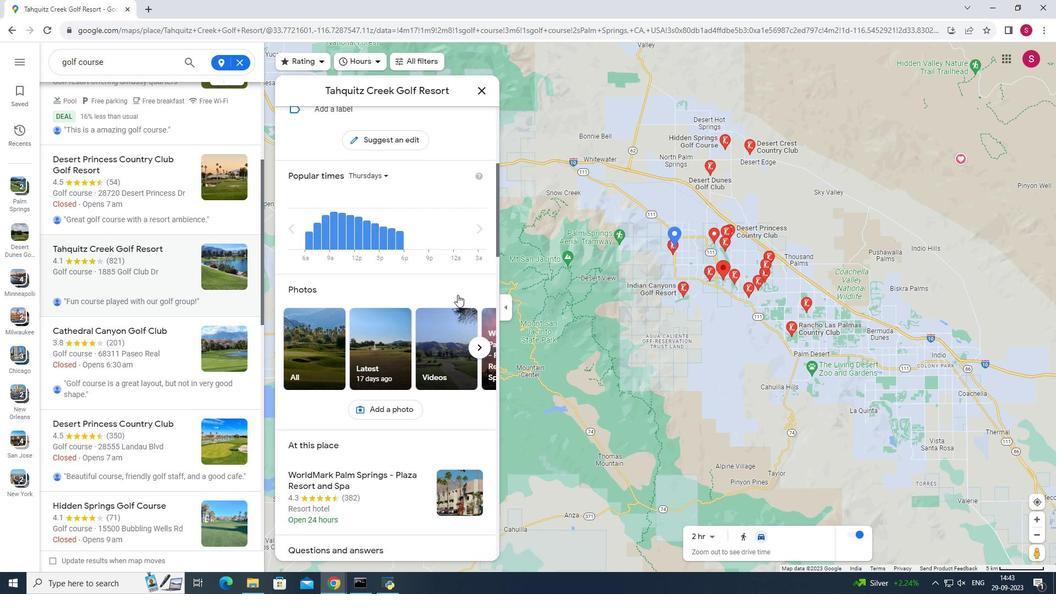 
Action: Mouse scrolled (457, 295) with delta (0, 0)
Screenshot: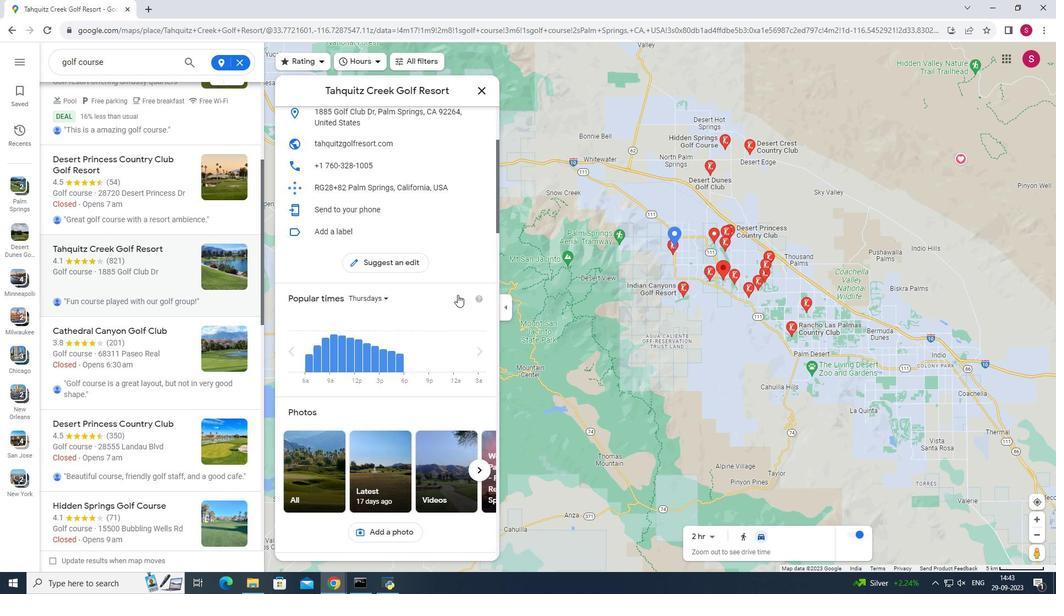 
Action: Mouse moved to (456, 293)
Screenshot: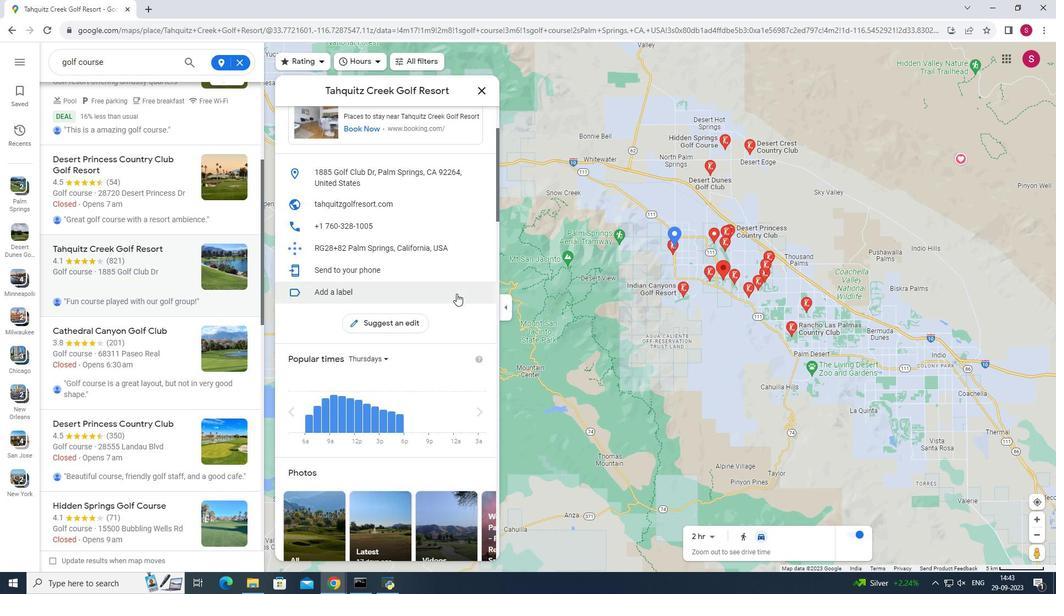 
Action: Mouse scrolled (456, 294) with delta (0, 0)
Screenshot: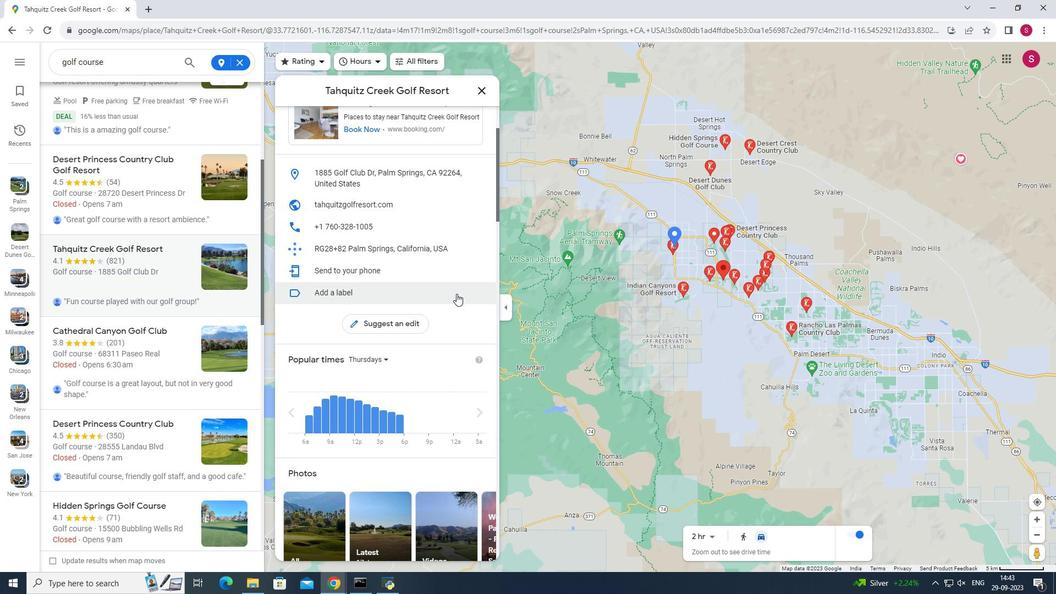 
Action: Mouse scrolled (456, 294) with delta (0, 0)
Screenshot: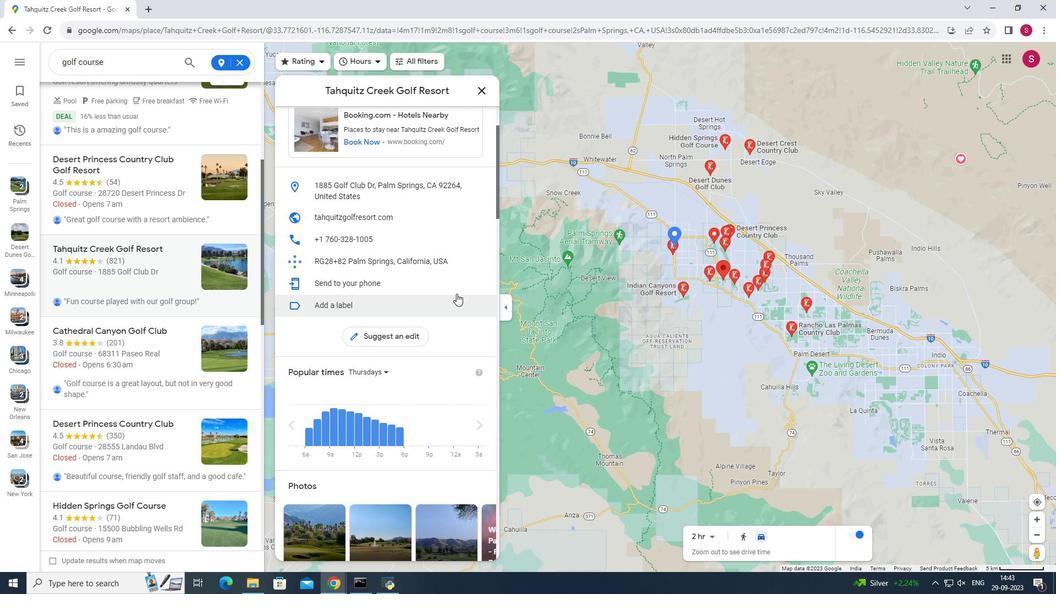 
Action: Mouse scrolled (456, 294) with delta (0, 0)
Screenshot: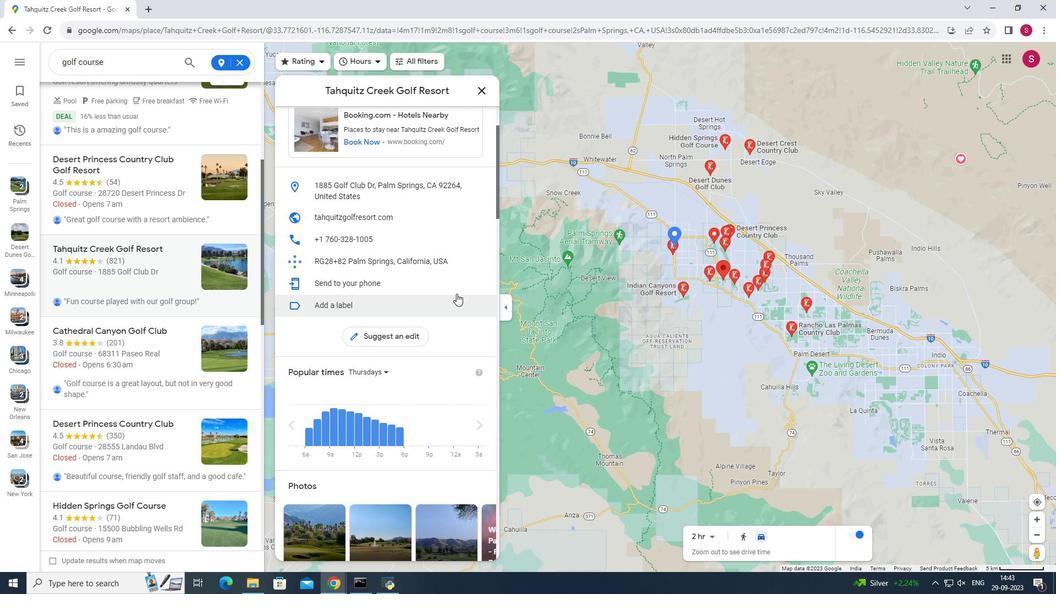 
Action: Mouse scrolled (456, 294) with delta (0, 0)
Screenshot: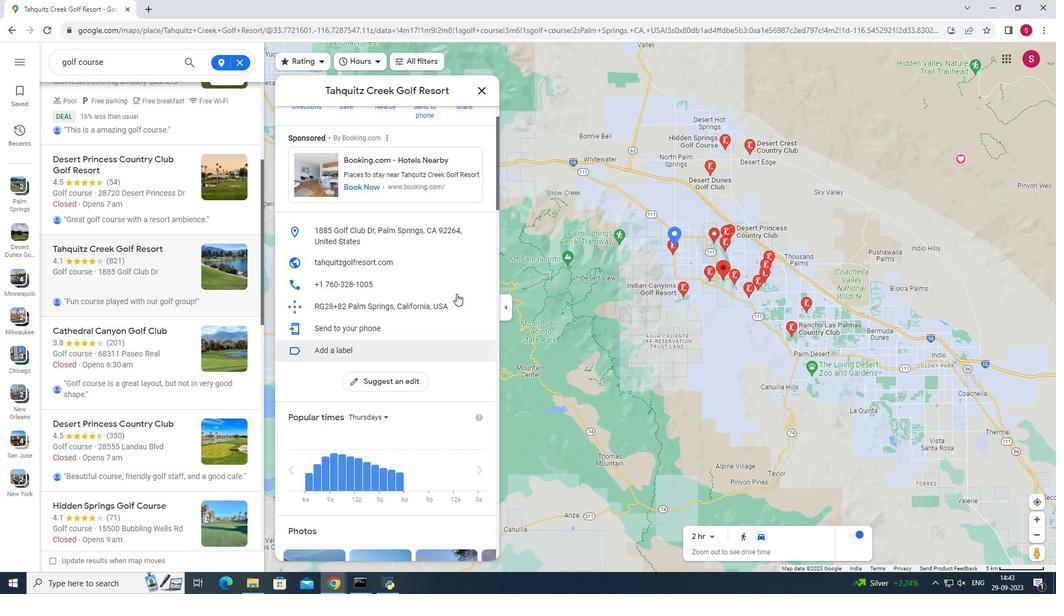 
Action: Mouse scrolled (456, 294) with delta (0, 0)
Screenshot: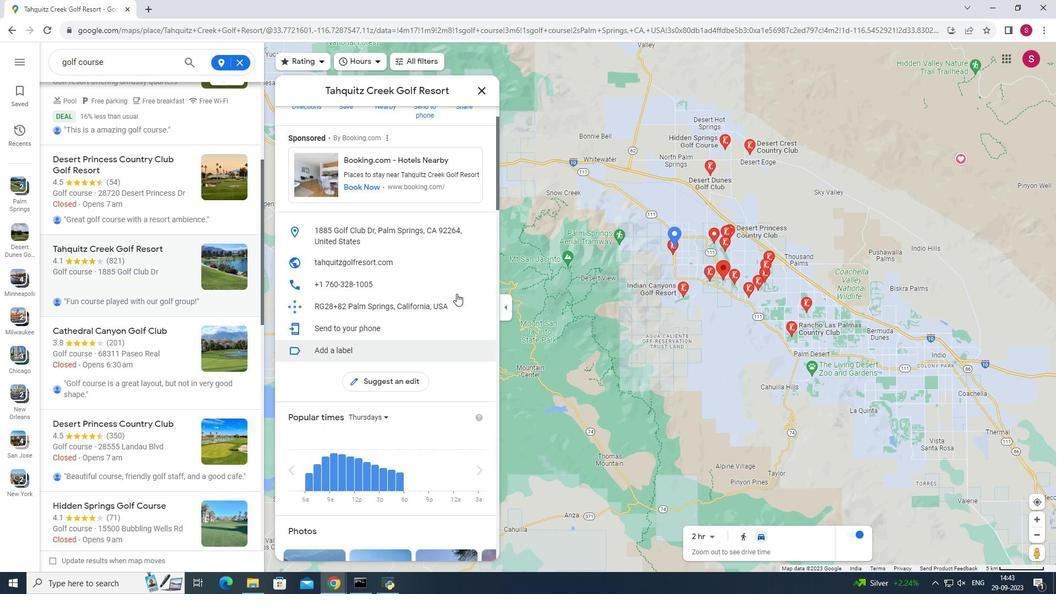 
Action: Mouse moved to (388, 275)
Screenshot: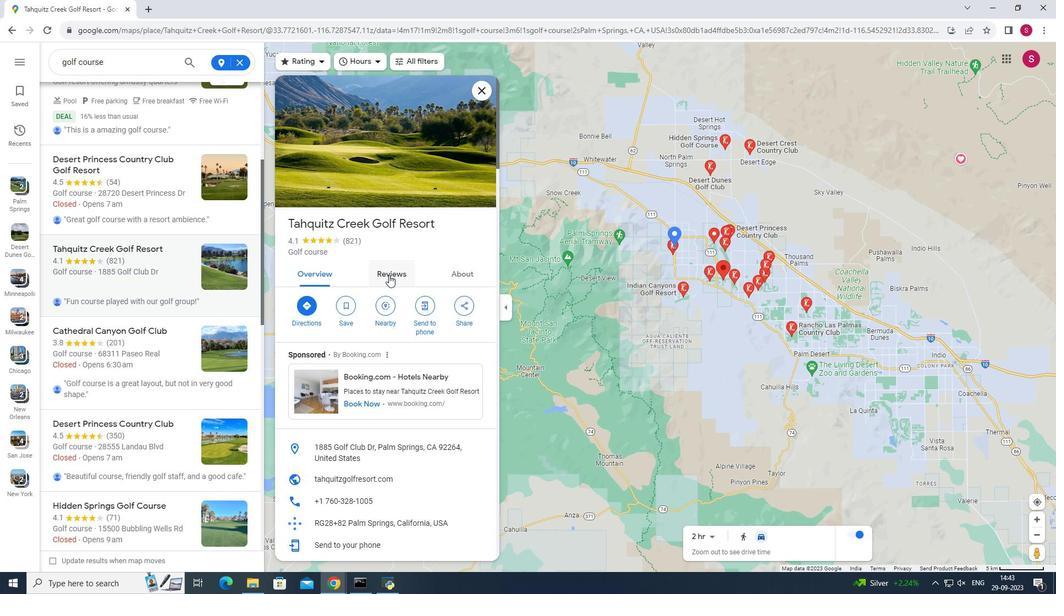 
Action: Mouse pressed left at (388, 275)
Screenshot: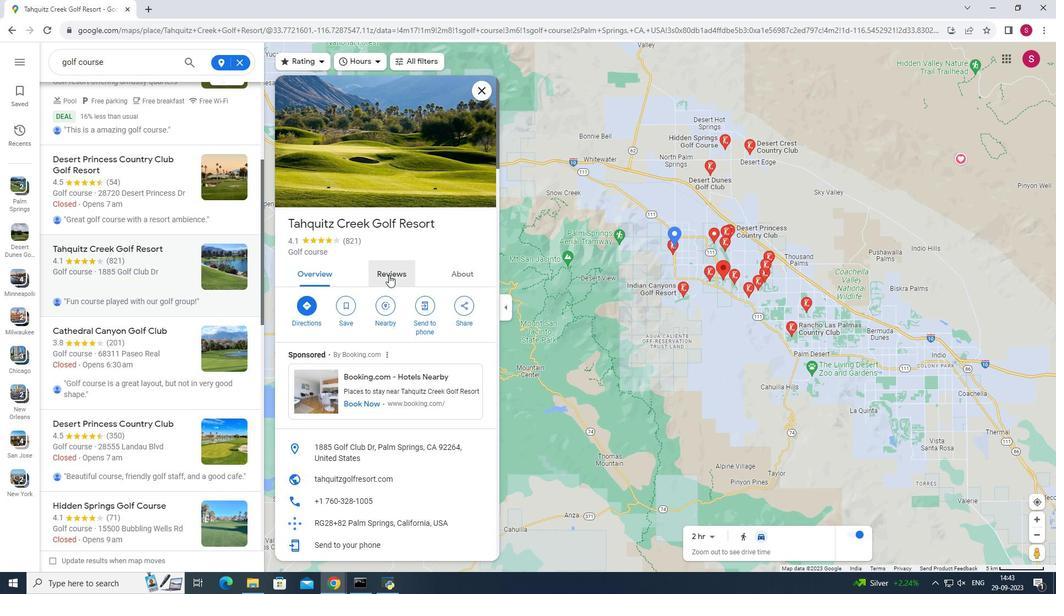 
Action: Mouse moved to (442, 316)
Screenshot: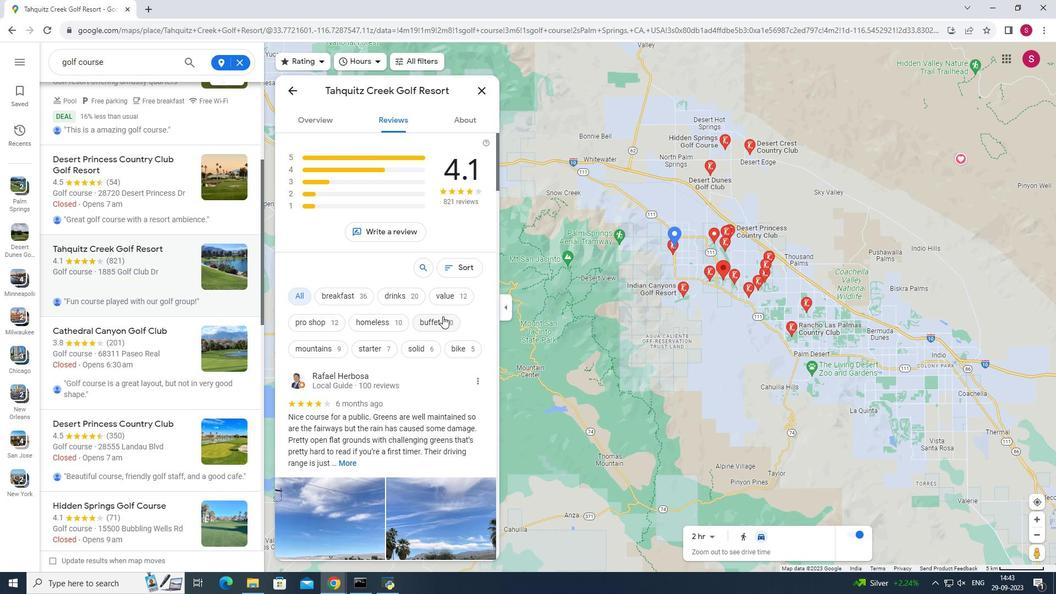 
Action: Mouse scrolled (442, 315) with delta (0, 0)
Screenshot: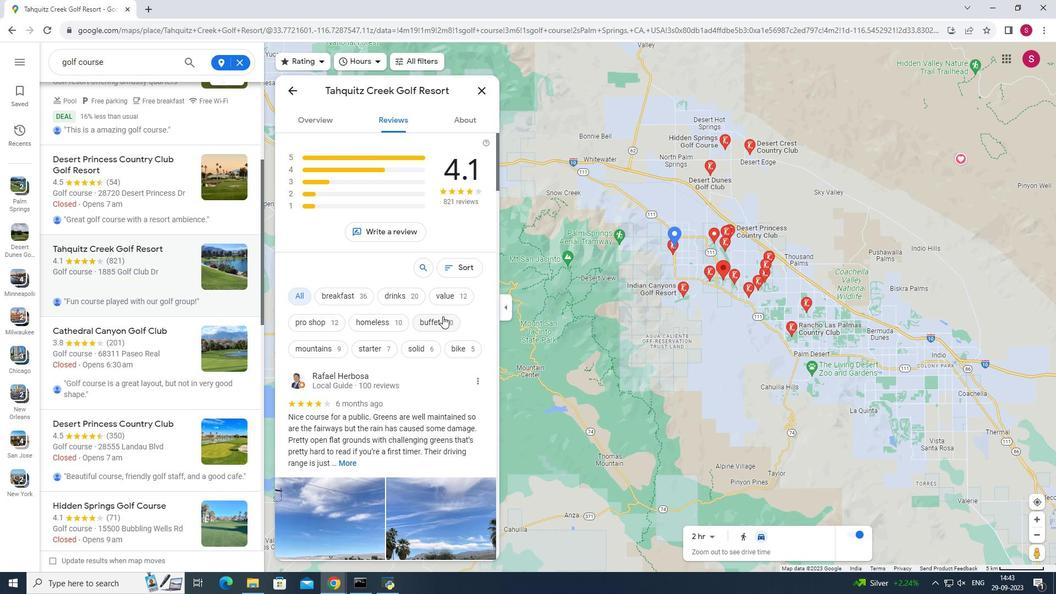 
Action: Mouse scrolled (442, 315) with delta (0, 0)
Screenshot: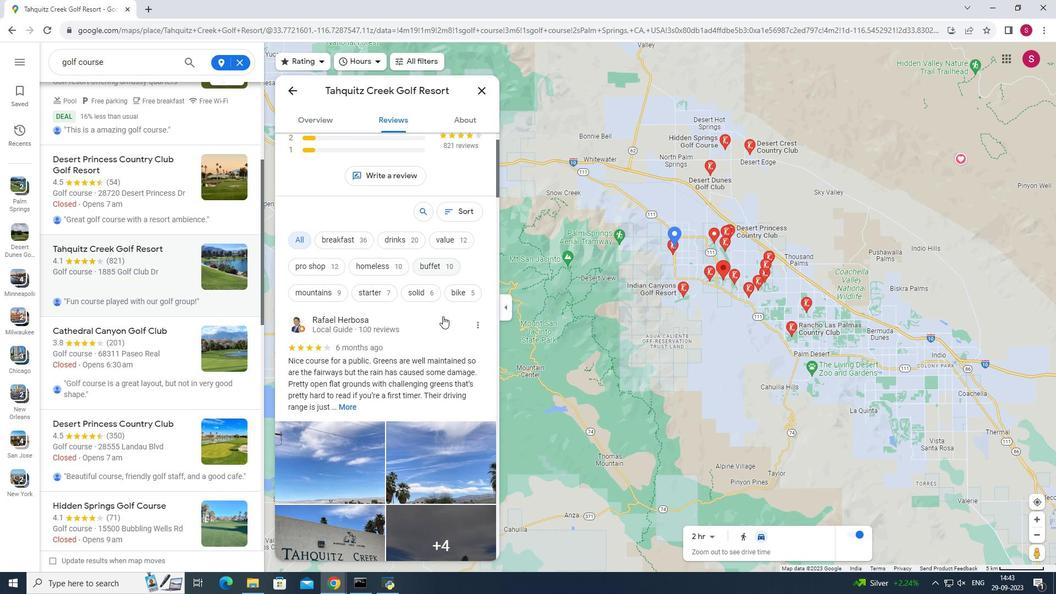 
Action: Mouse moved to (454, 316)
Screenshot: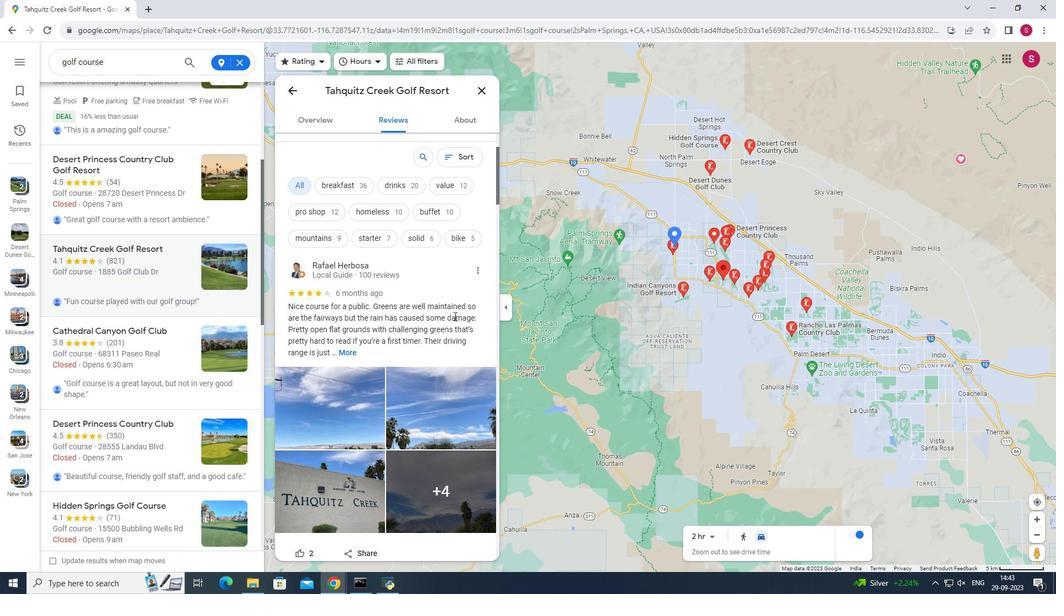 
Action: Mouse scrolled (454, 315) with delta (0, 0)
Screenshot: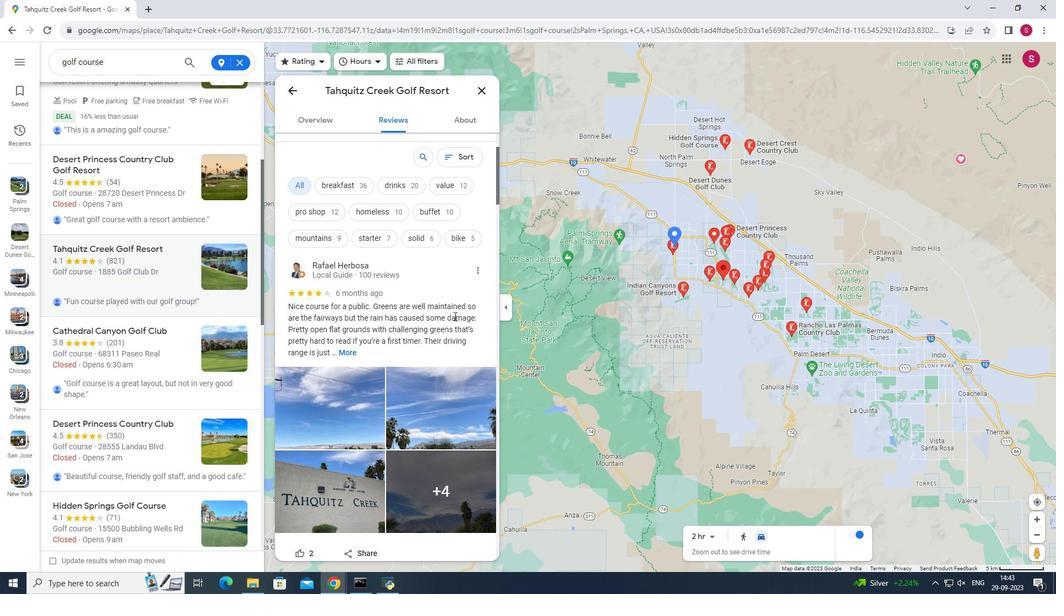 
Action: Mouse moved to (455, 316)
Screenshot: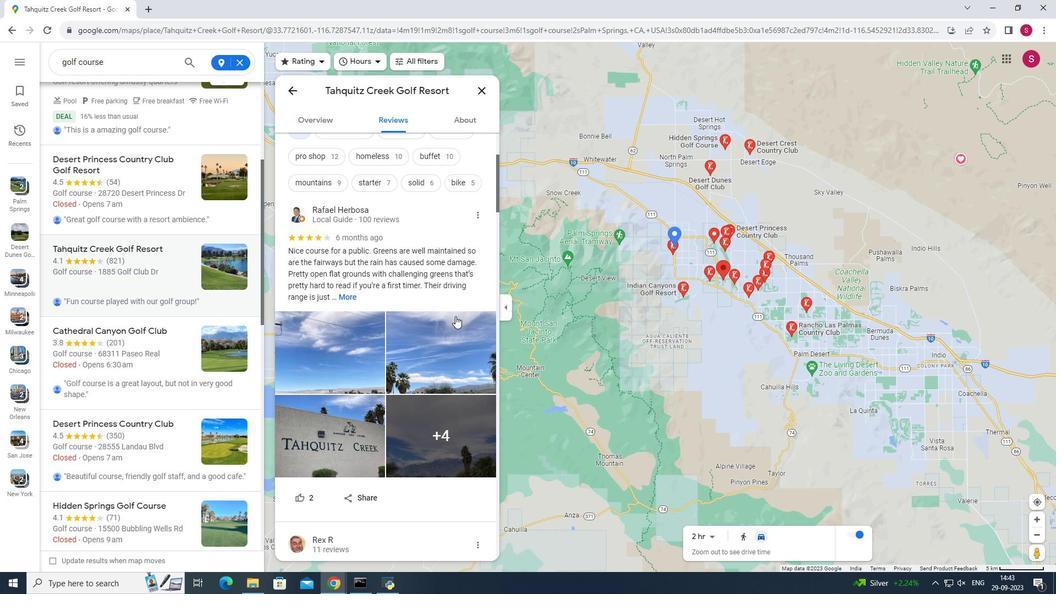 
Action: Mouse scrolled (455, 315) with delta (0, 0)
Screenshot: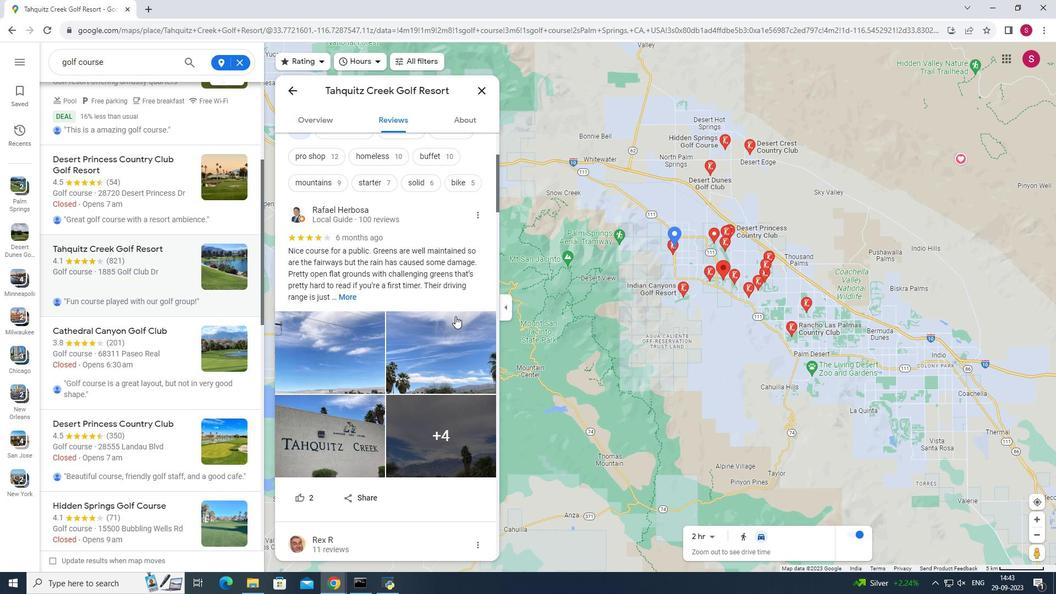 
Action: Mouse moved to (455, 316)
Screenshot: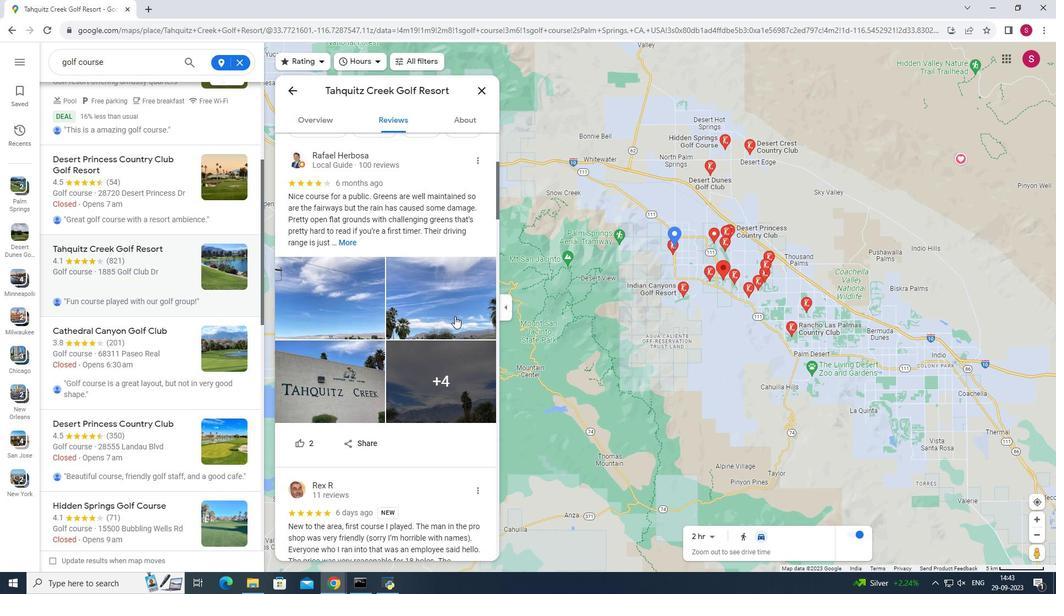 
Action: Mouse scrolled (455, 315) with delta (0, 0)
Screenshot: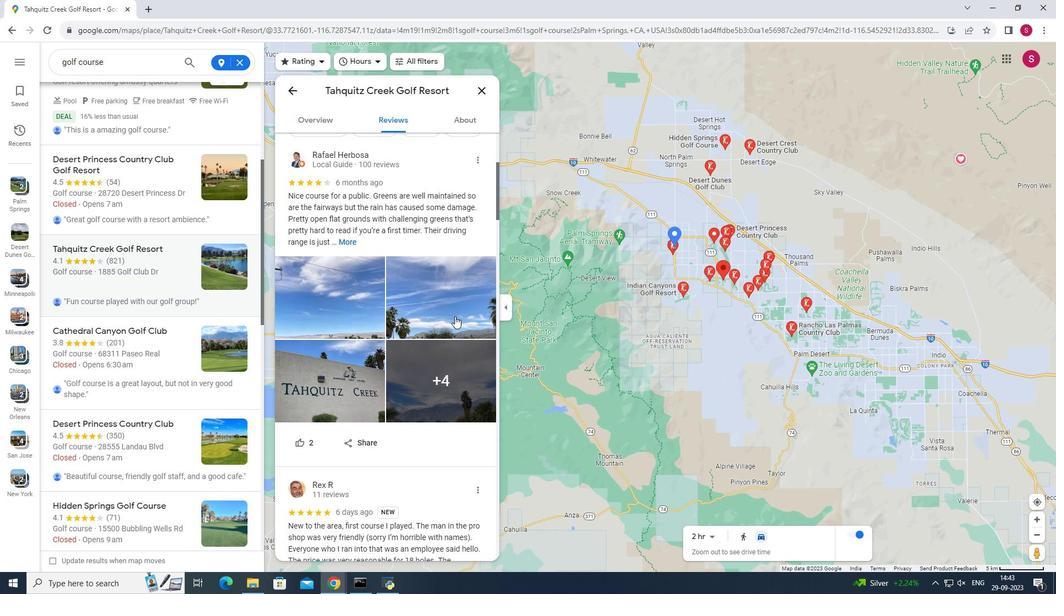 
Action: Mouse scrolled (455, 315) with delta (0, 0)
Screenshot: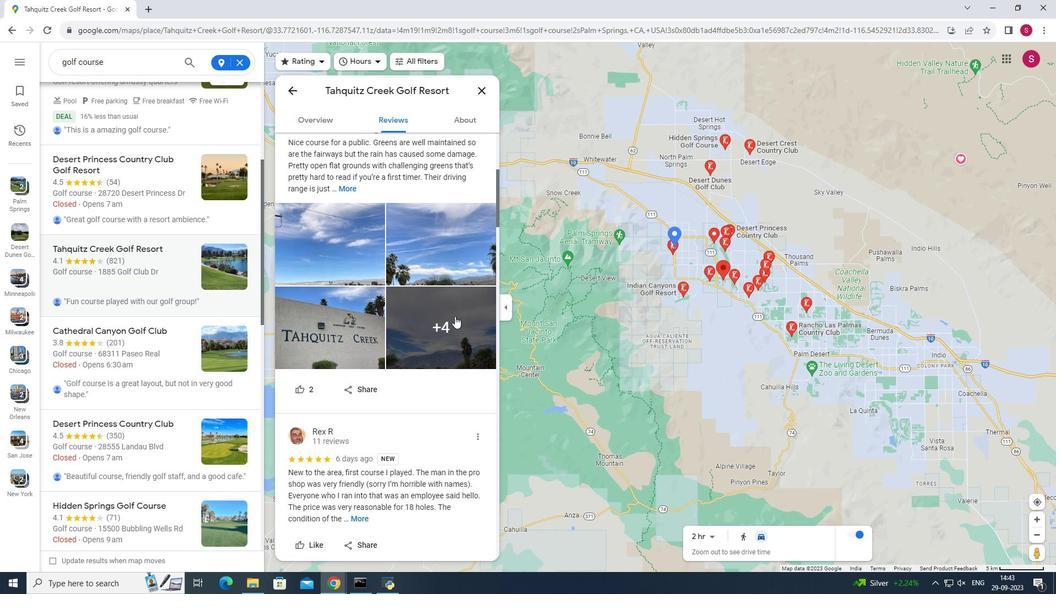 
Action: Mouse scrolled (455, 315) with delta (0, 0)
Screenshot: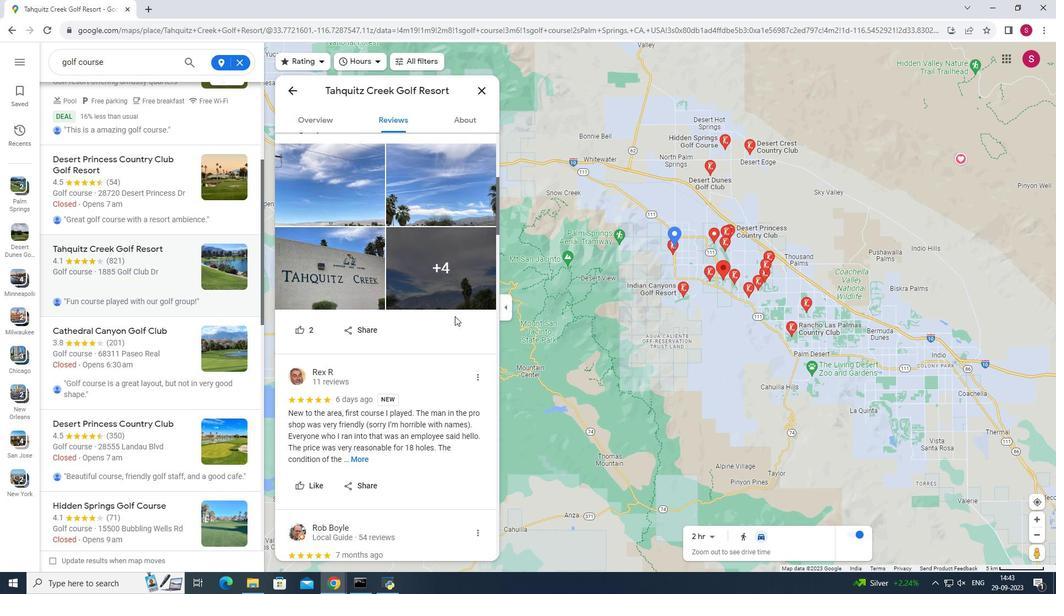 
Action: Mouse scrolled (455, 315) with delta (0, 0)
Screenshot: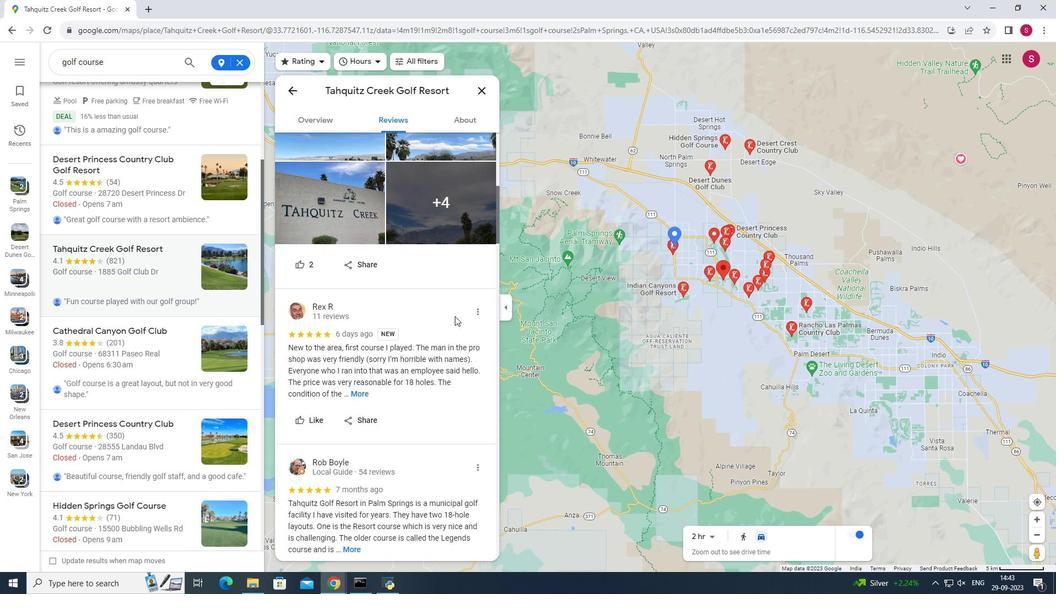 
Action: Mouse moved to (471, 313)
Screenshot: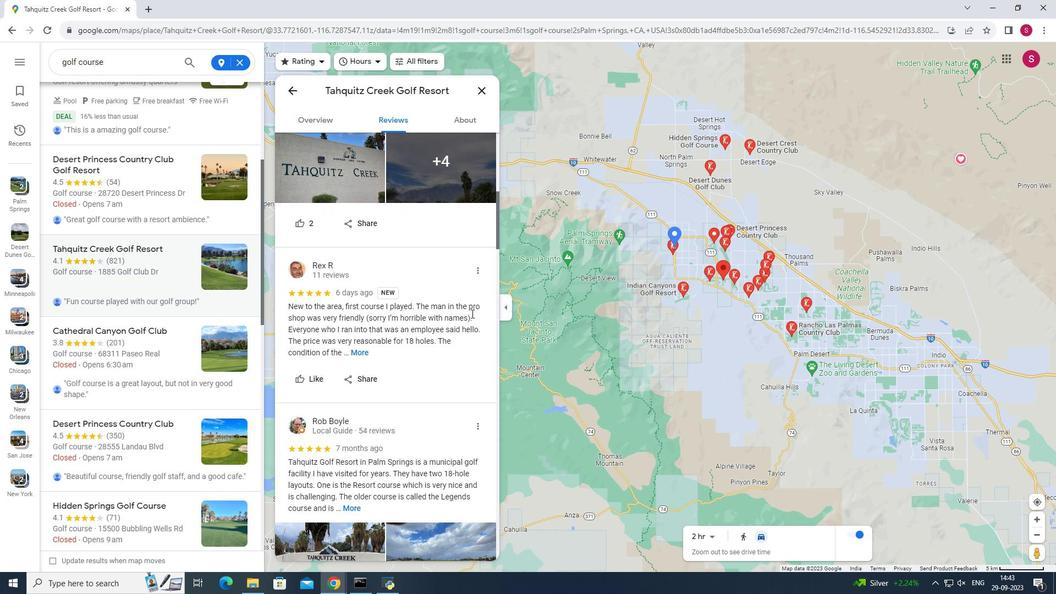 
Action: Mouse scrolled (471, 313) with delta (0, 0)
Screenshot: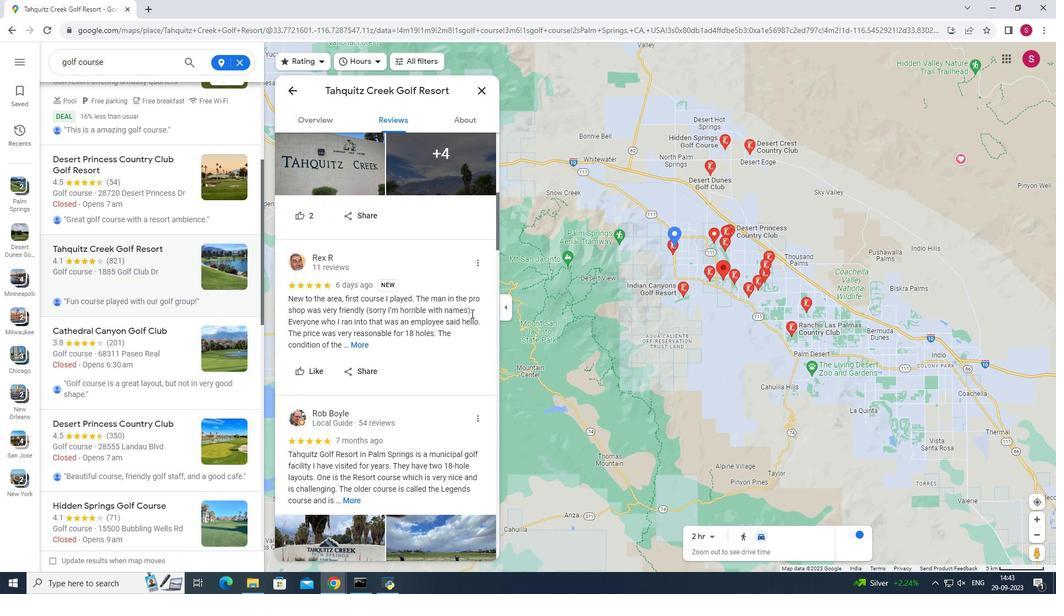 
Action: Mouse moved to (461, 311)
Screenshot: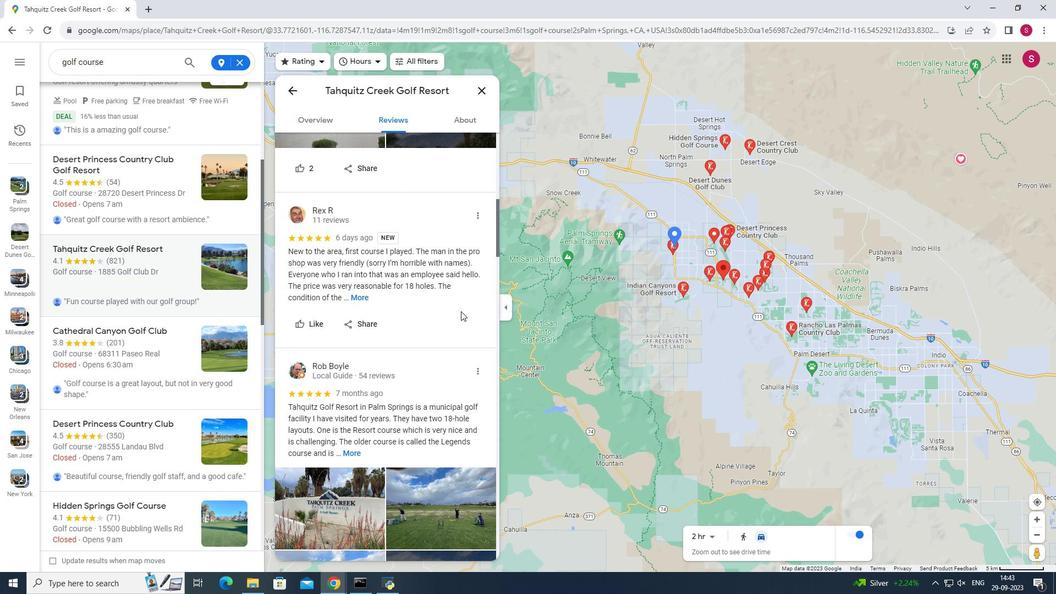 
Action: Mouse scrolled (461, 310) with delta (0, 0)
Screenshot: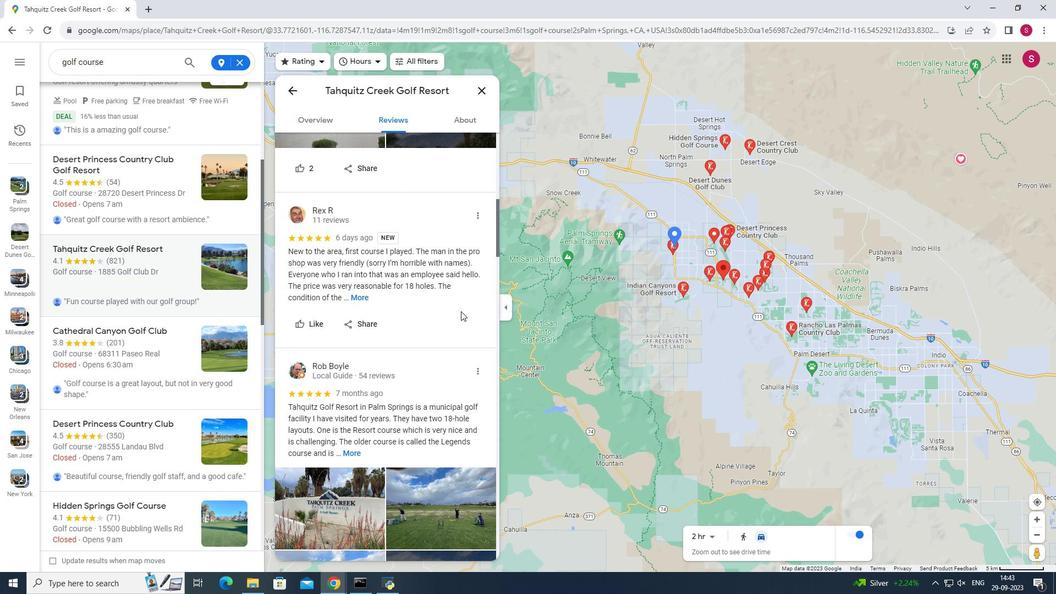 
Action: Mouse scrolled (461, 310) with delta (0, 0)
Screenshot: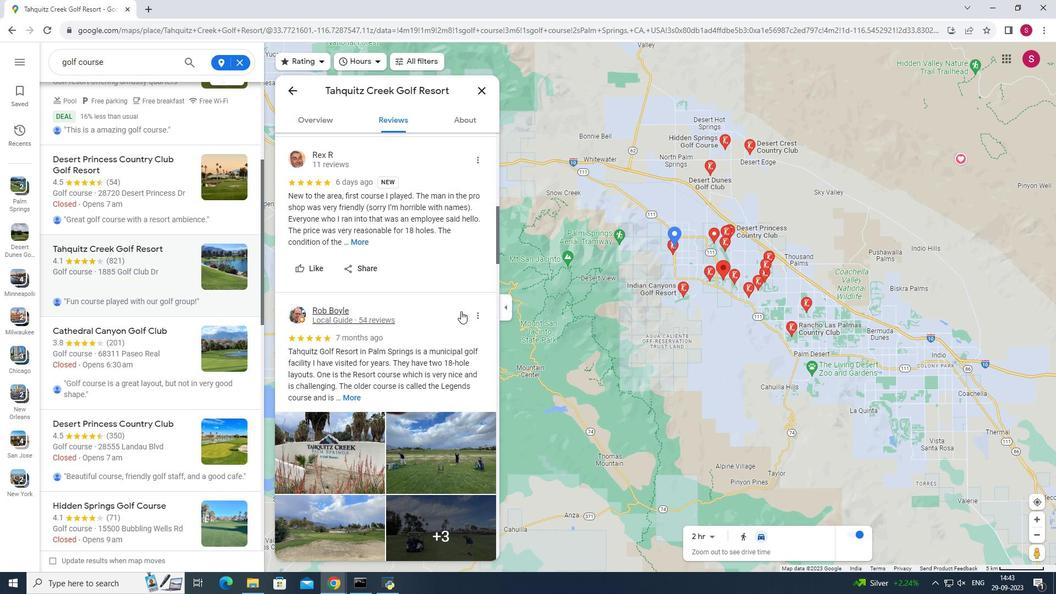 
Action: Mouse scrolled (461, 310) with delta (0, 0)
Screenshot: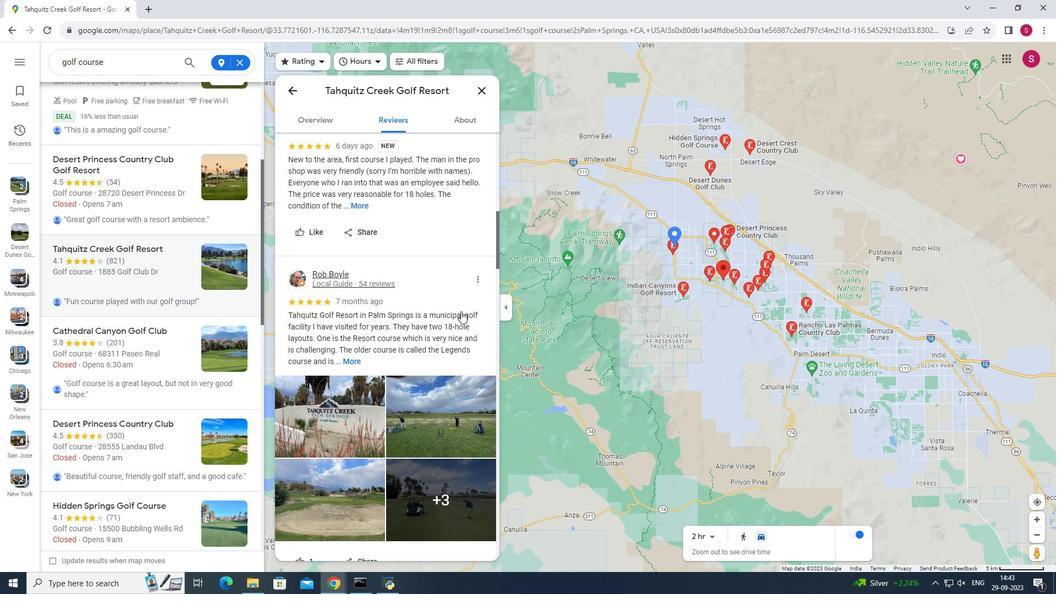 
Action: Mouse scrolled (461, 310) with delta (0, 0)
Screenshot: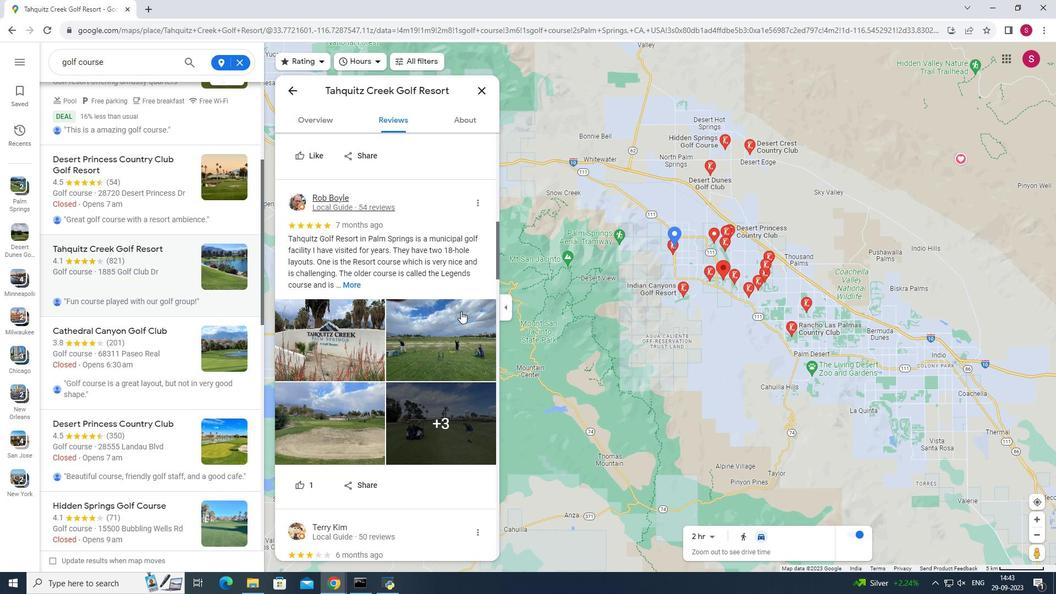 
Action: Mouse moved to (469, 313)
Screenshot: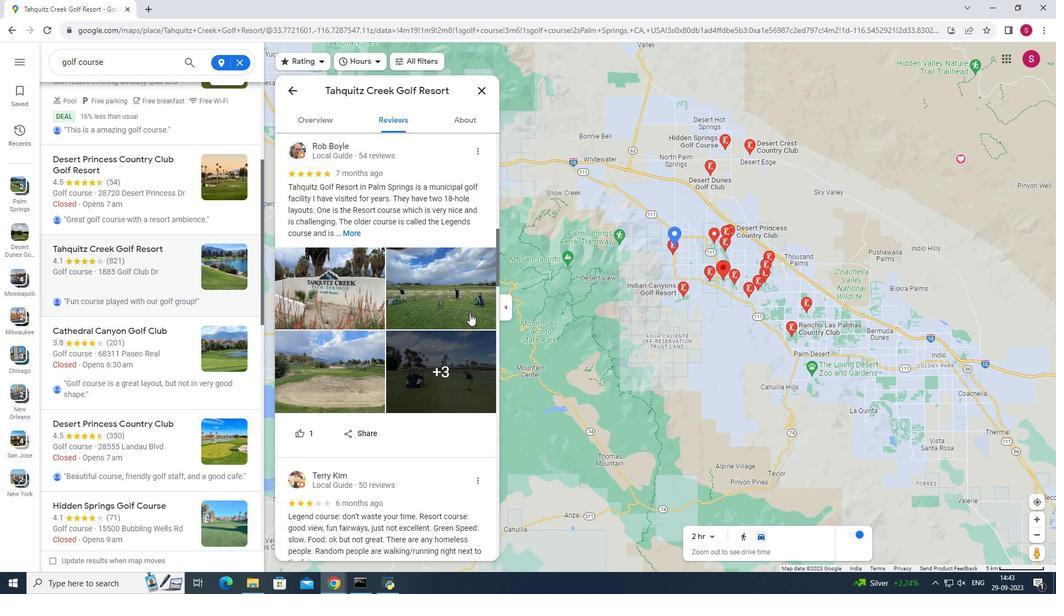
Action: Mouse scrolled (469, 313) with delta (0, 0)
Screenshot: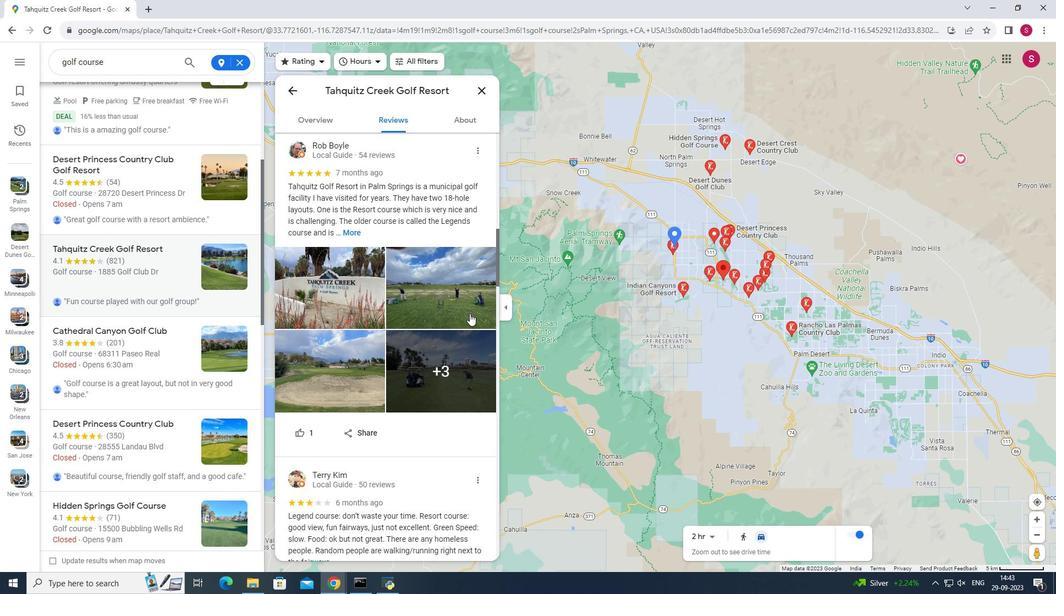 
Action: Mouse scrolled (469, 313) with delta (0, 0)
Screenshot: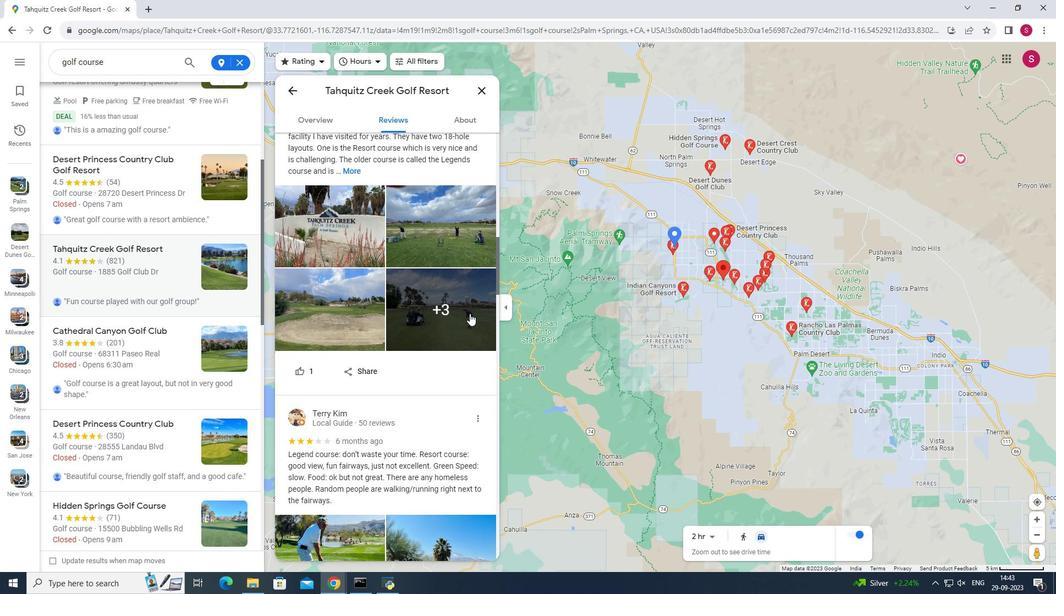 
Action: Mouse scrolled (469, 313) with delta (0, 0)
Screenshot: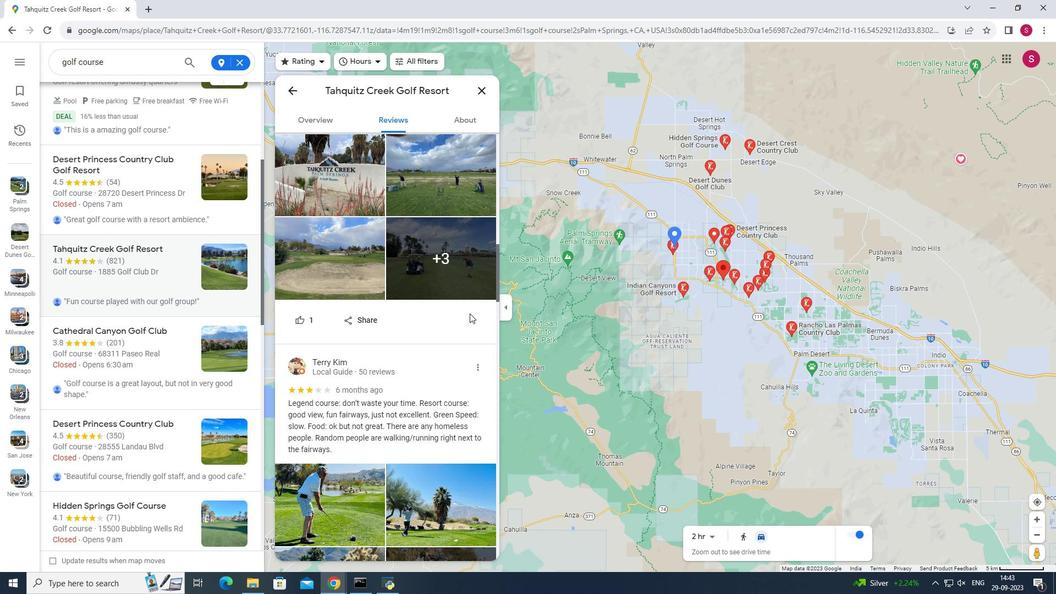 
Action: Mouse scrolled (469, 313) with delta (0, 0)
Screenshot: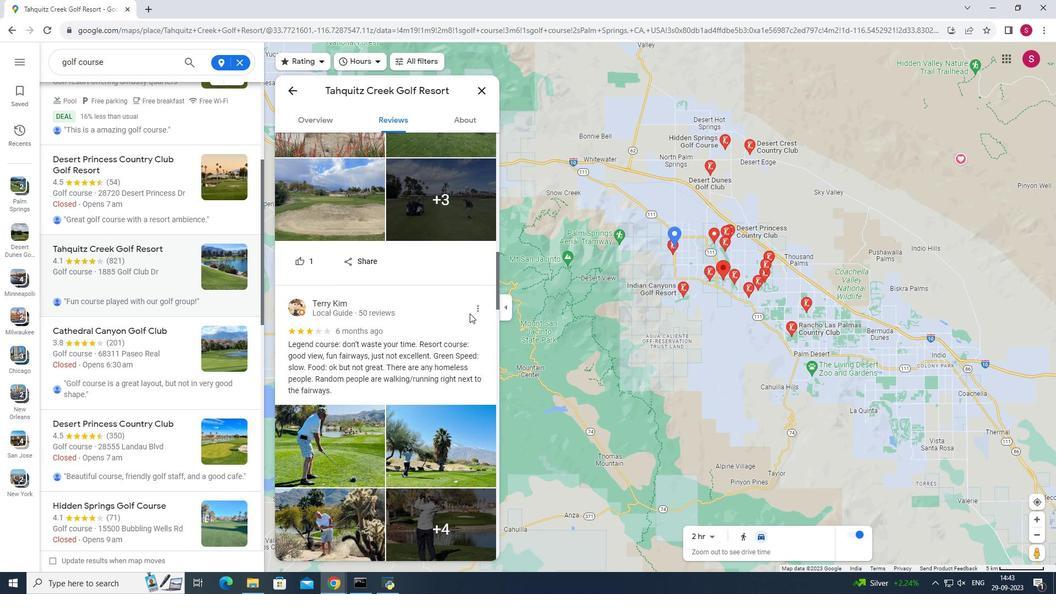 
Action: Mouse scrolled (469, 313) with delta (0, 0)
Screenshot: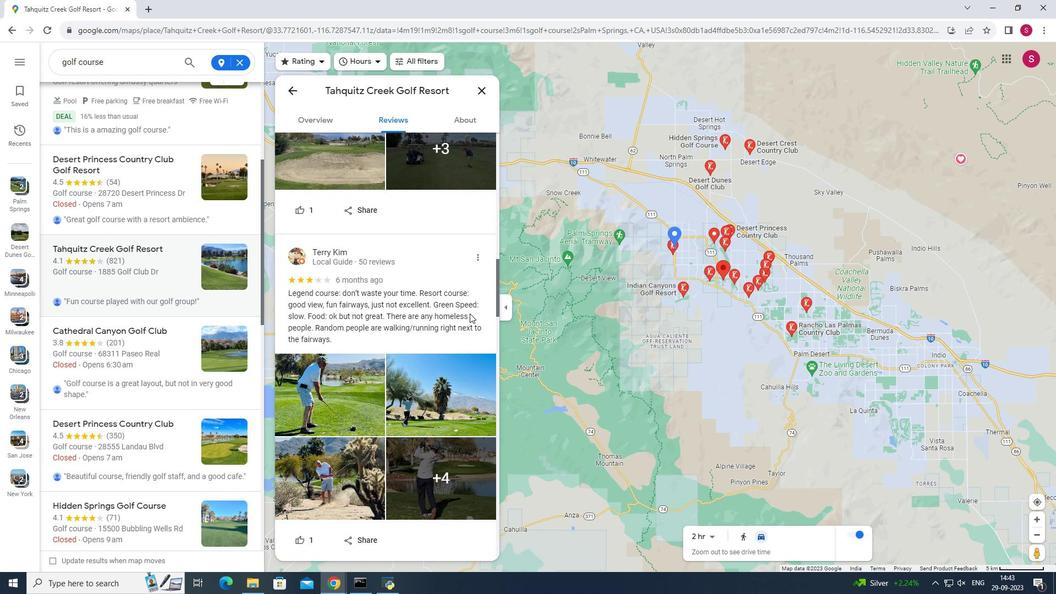 
Action: Mouse moved to (469, 313)
Screenshot: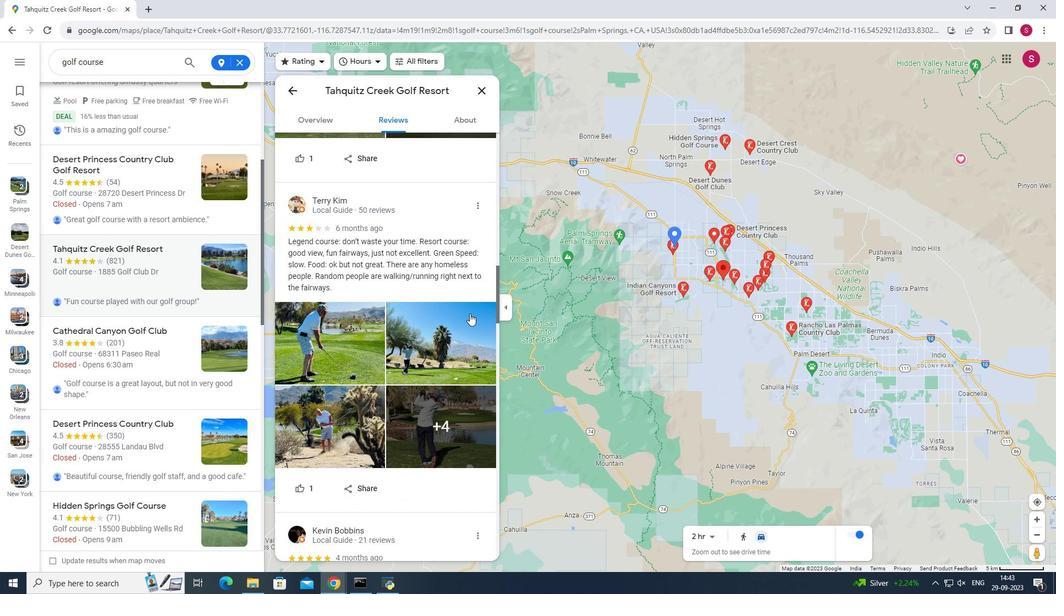 
Action: Mouse scrolled (469, 314) with delta (0, 0)
Screenshot: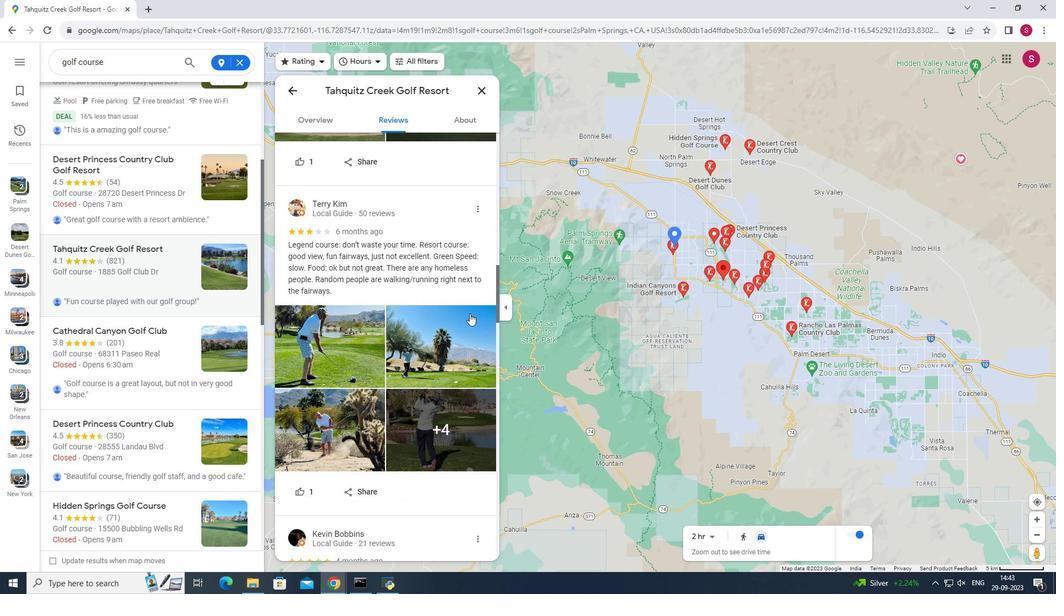 
Action: Mouse scrolled (469, 314) with delta (0, 0)
Screenshot: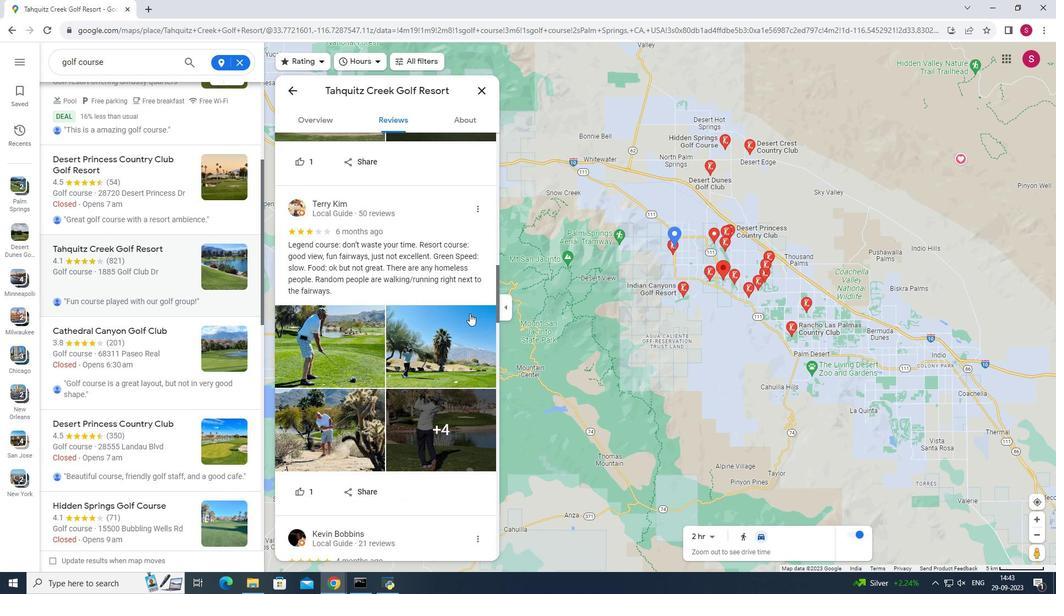 
Action: Mouse scrolled (469, 314) with delta (0, 0)
Screenshot: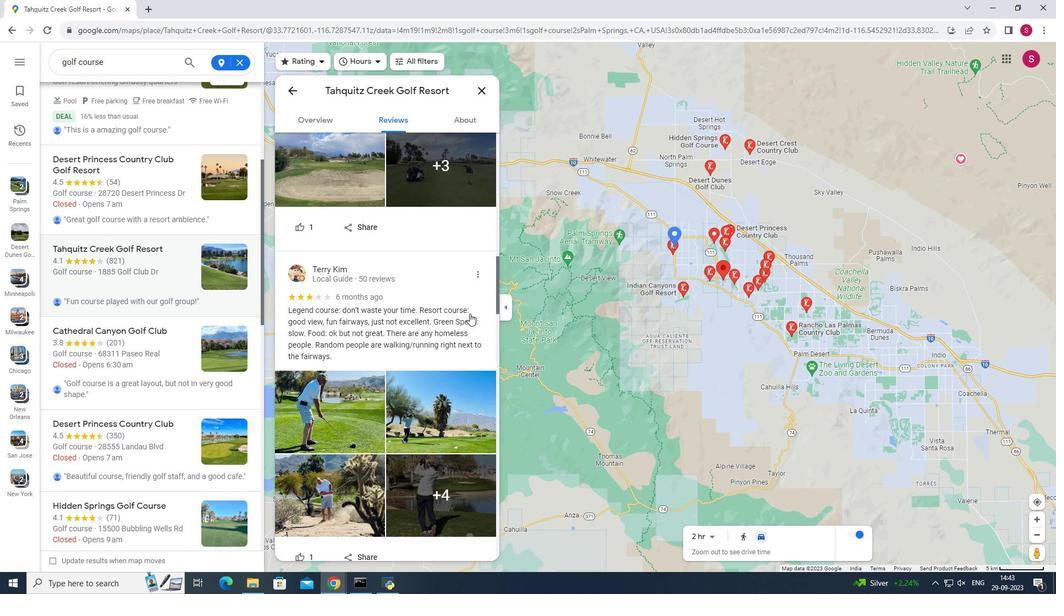 
Action: Mouse scrolled (469, 314) with delta (0, 0)
Screenshot: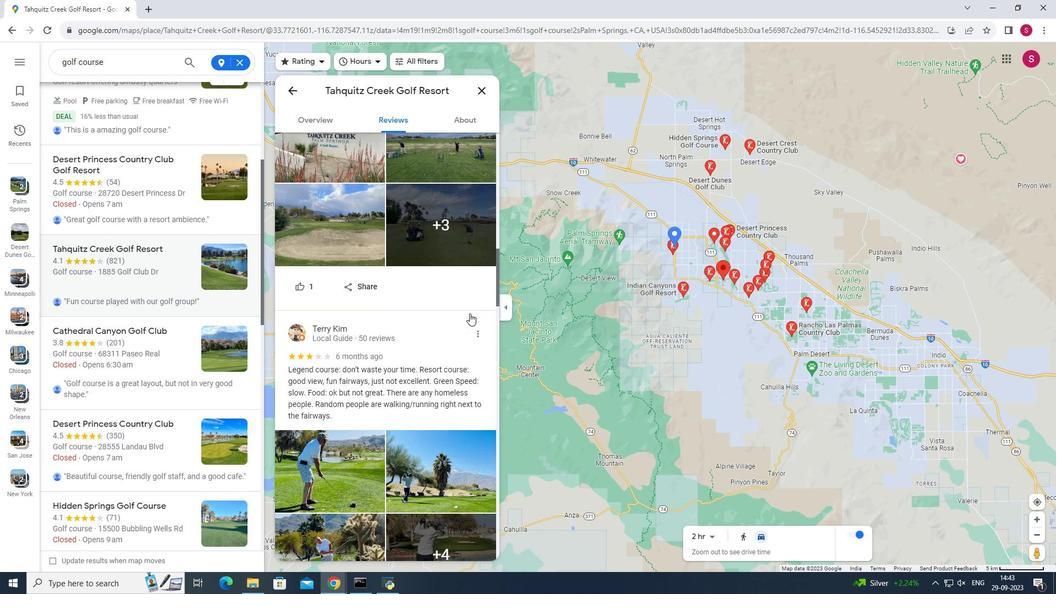 
Action: Mouse moved to (465, 120)
Screenshot: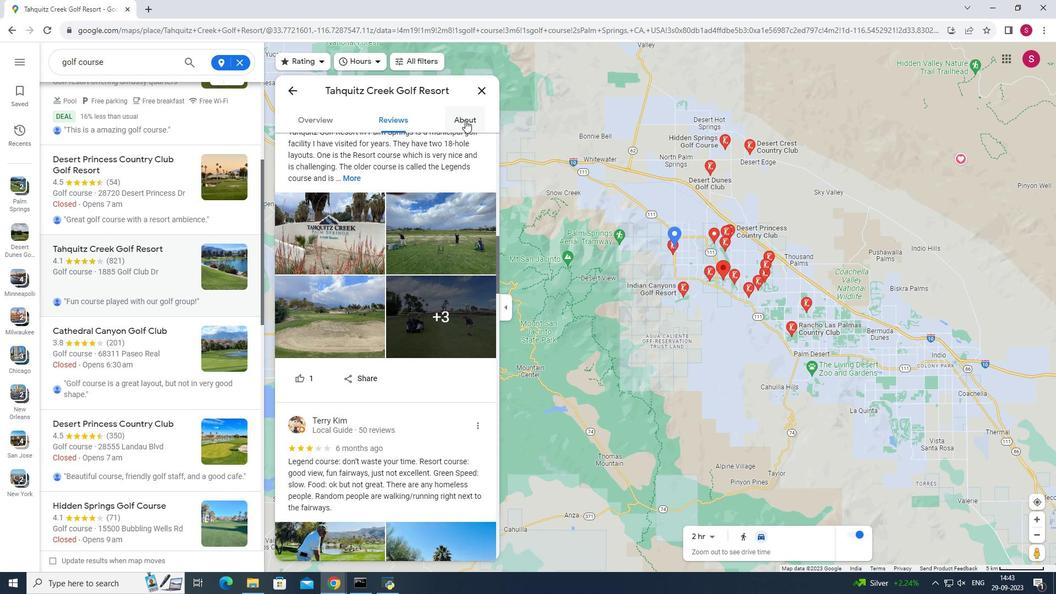 
Action: Mouse pressed left at (465, 120)
Screenshot: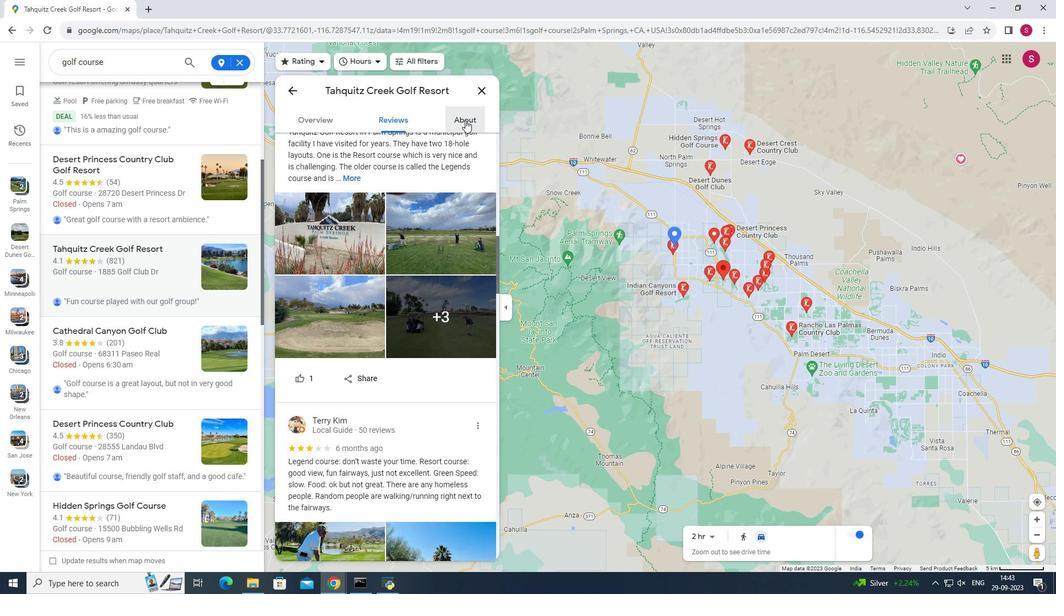 
Action: Mouse moved to (479, 90)
Screenshot: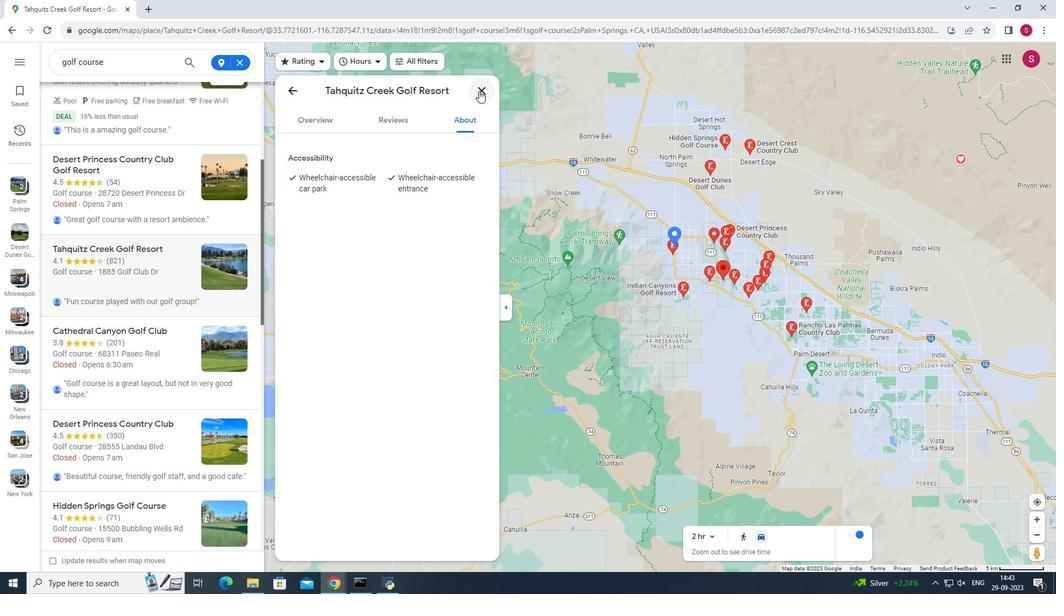 
Action: Mouse pressed left at (479, 90)
Screenshot: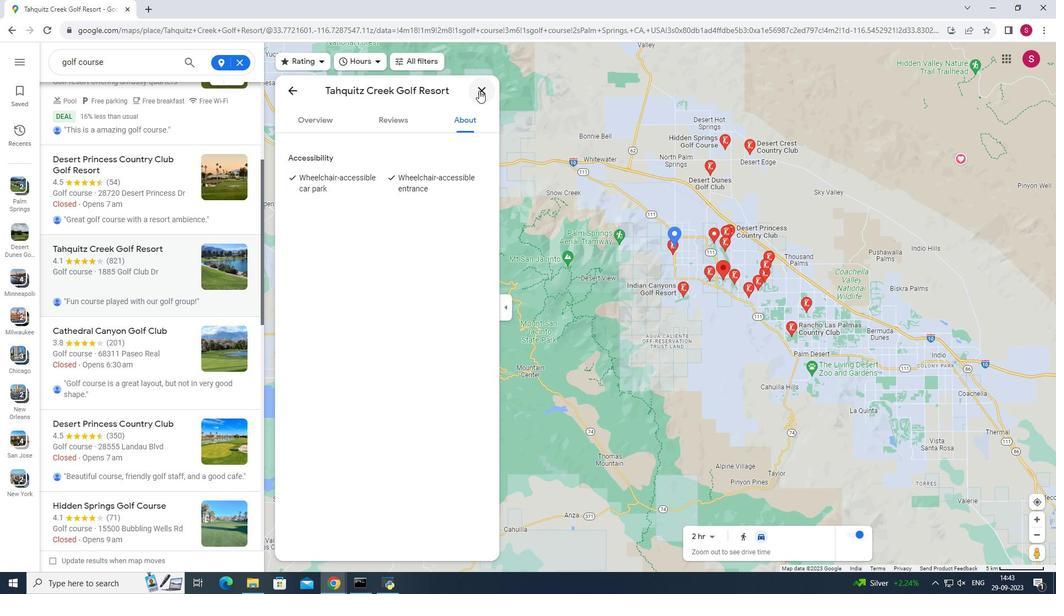 
Action: Mouse moved to (183, 337)
Screenshot: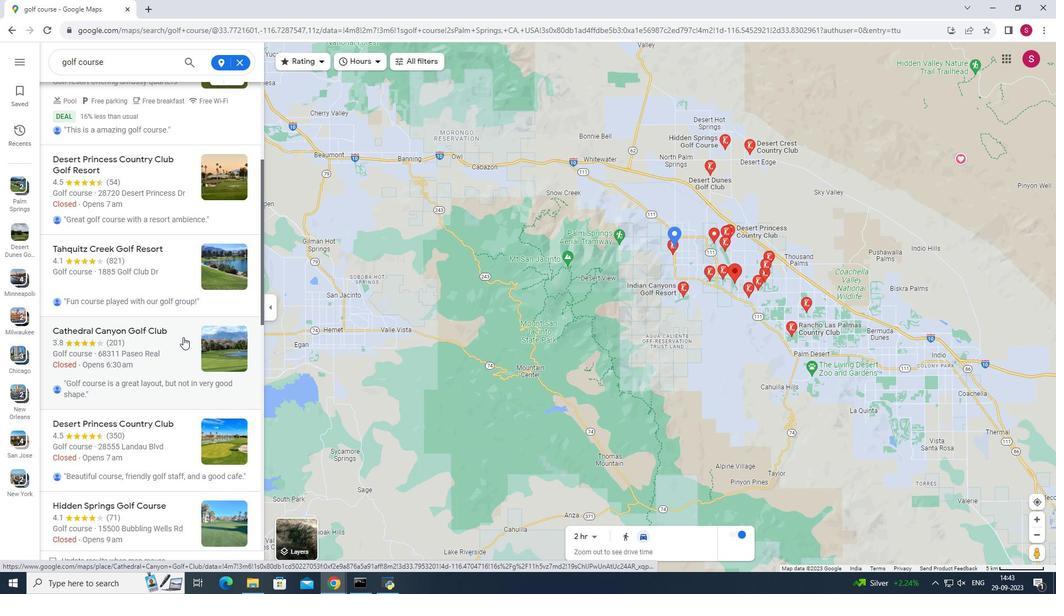 
Action: Mouse scrolled (183, 336) with delta (0, 0)
Screenshot: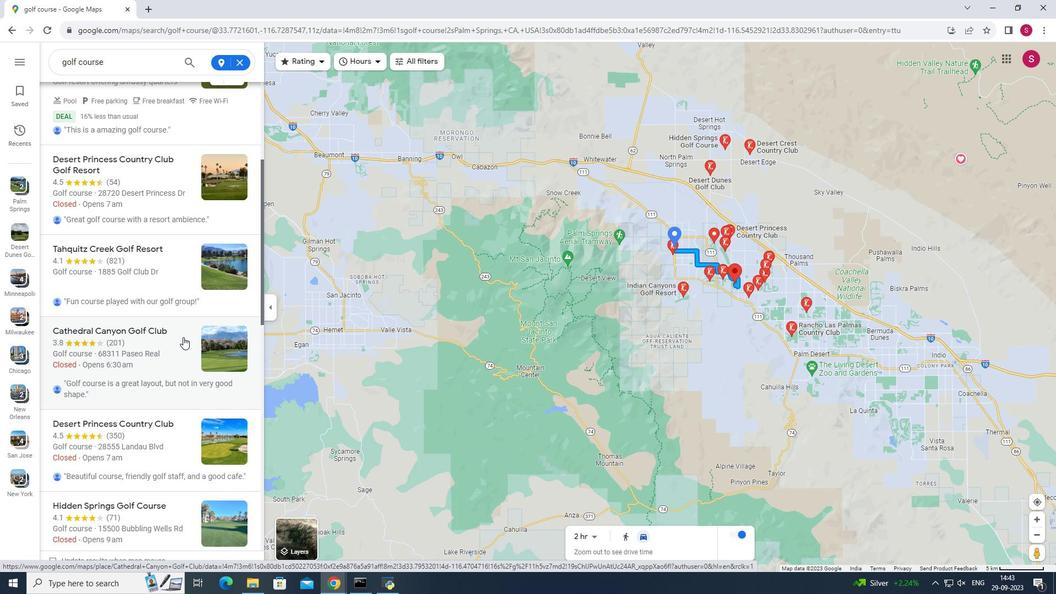 
Action: Mouse scrolled (183, 336) with delta (0, 0)
Screenshot: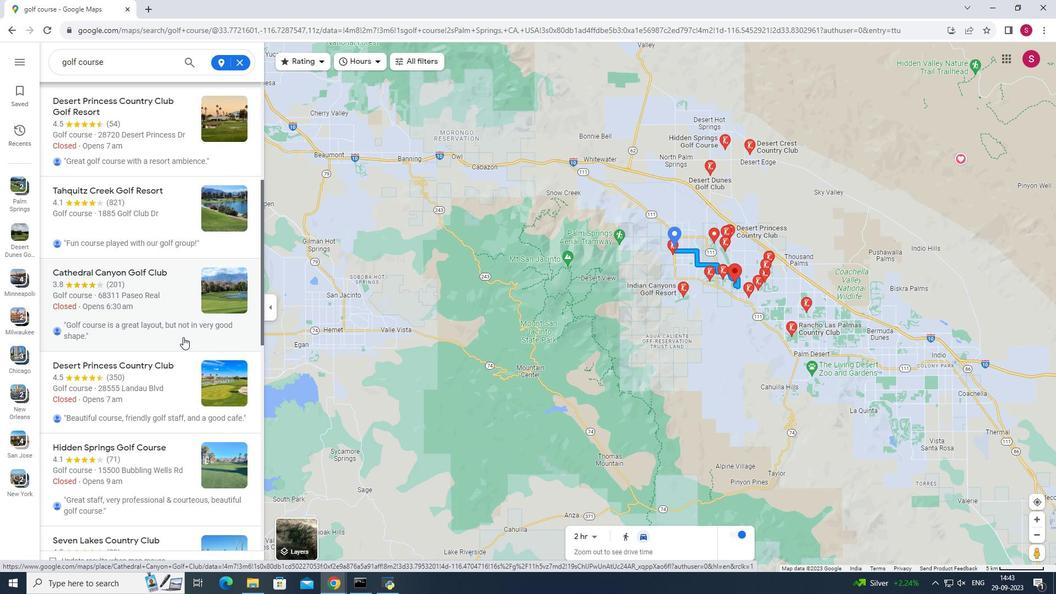
Action: Mouse moved to (181, 337)
Screenshot: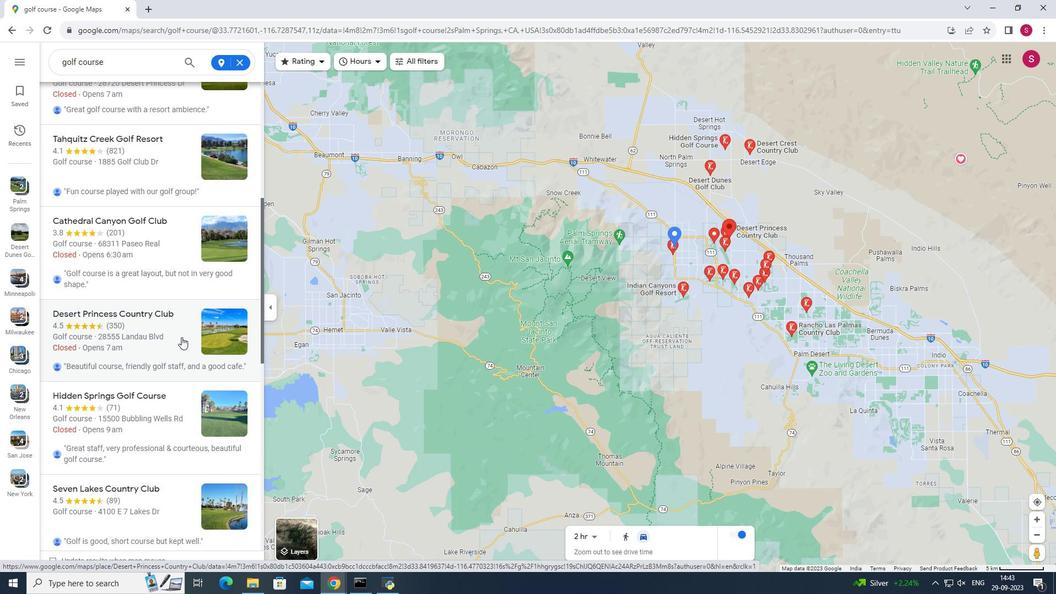 
Action: Mouse scrolled (181, 336) with delta (0, 0)
Screenshot: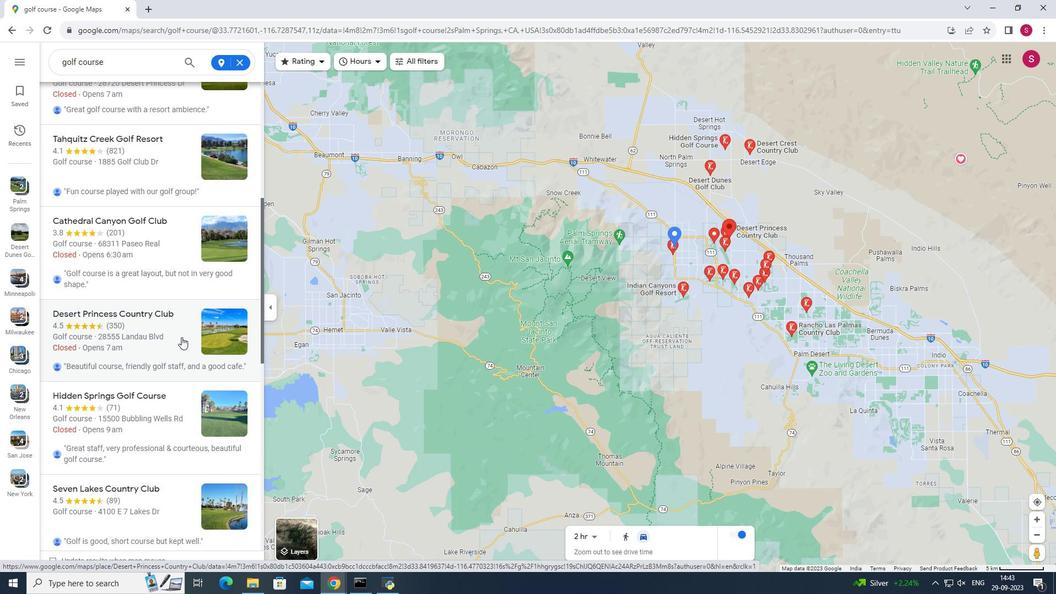 
Action: Mouse moved to (152, 349)
Screenshot: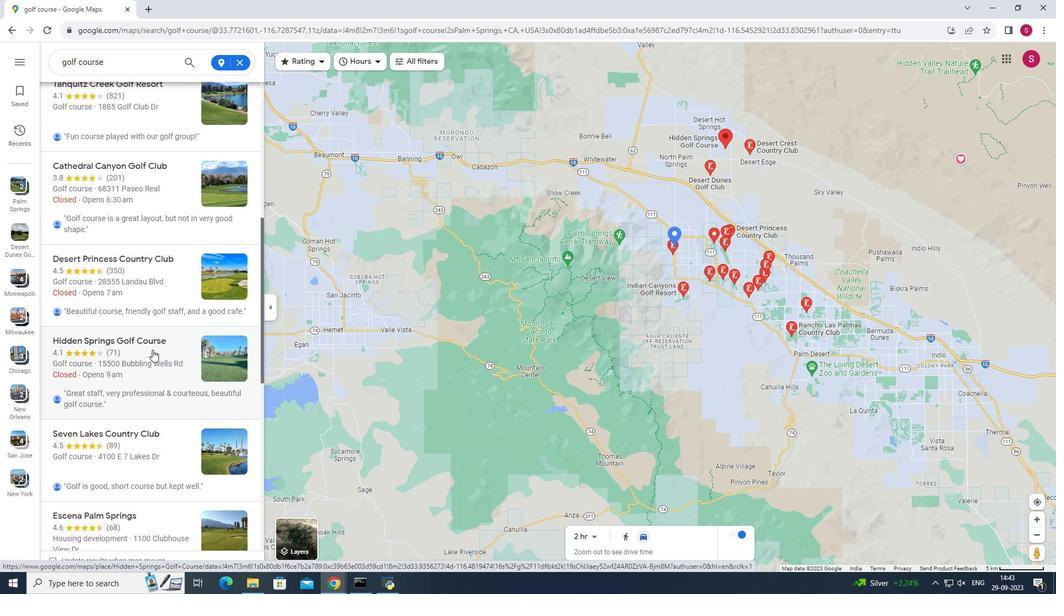 
Action: Mouse pressed left at (152, 349)
Screenshot: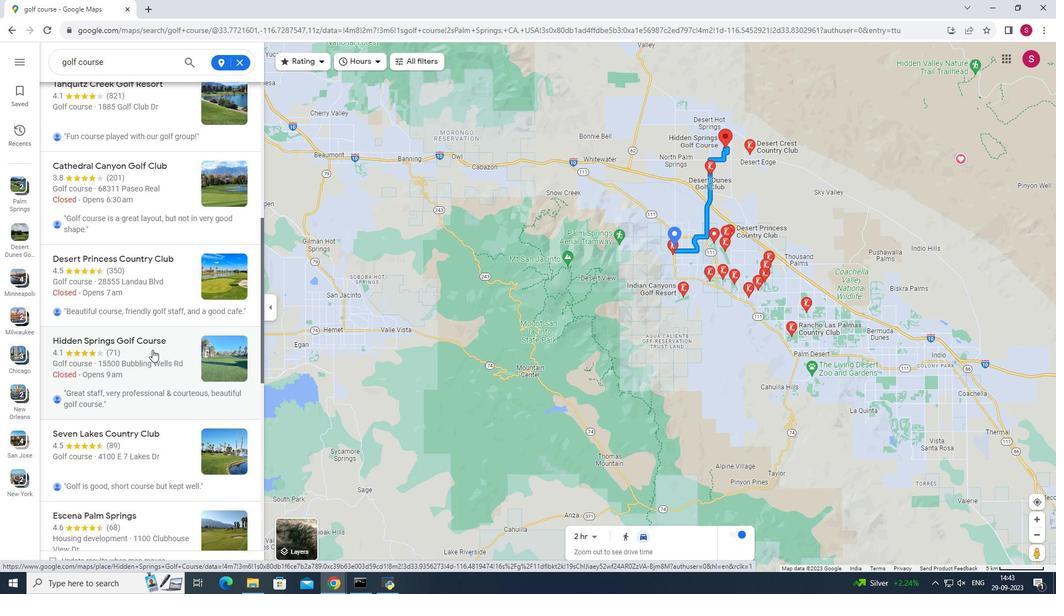 
Action: Mouse moved to (441, 375)
Screenshot: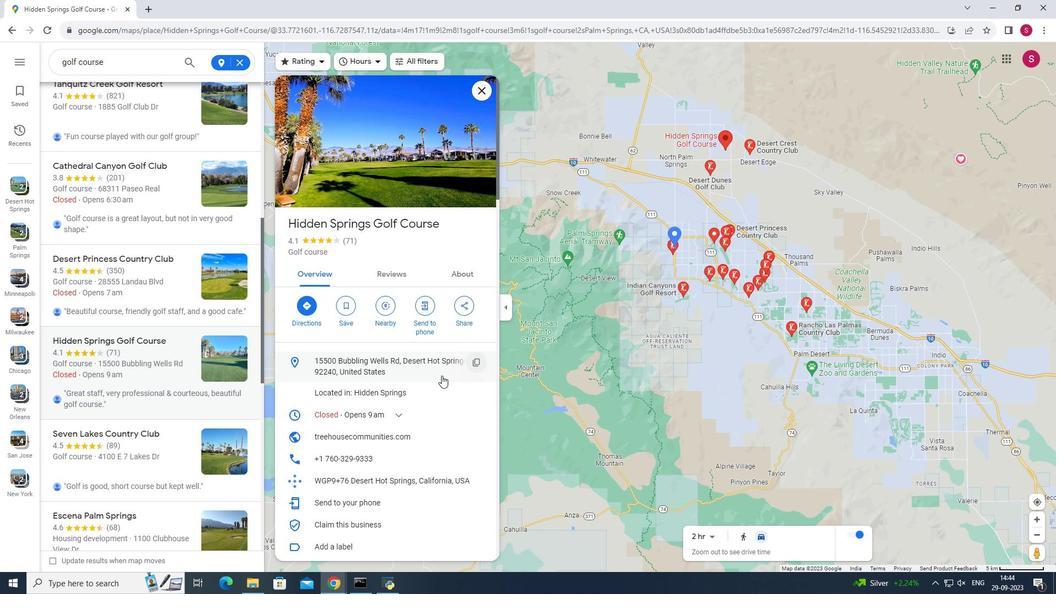 
Action: Mouse scrolled (441, 375) with delta (0, 0)
Screenshot: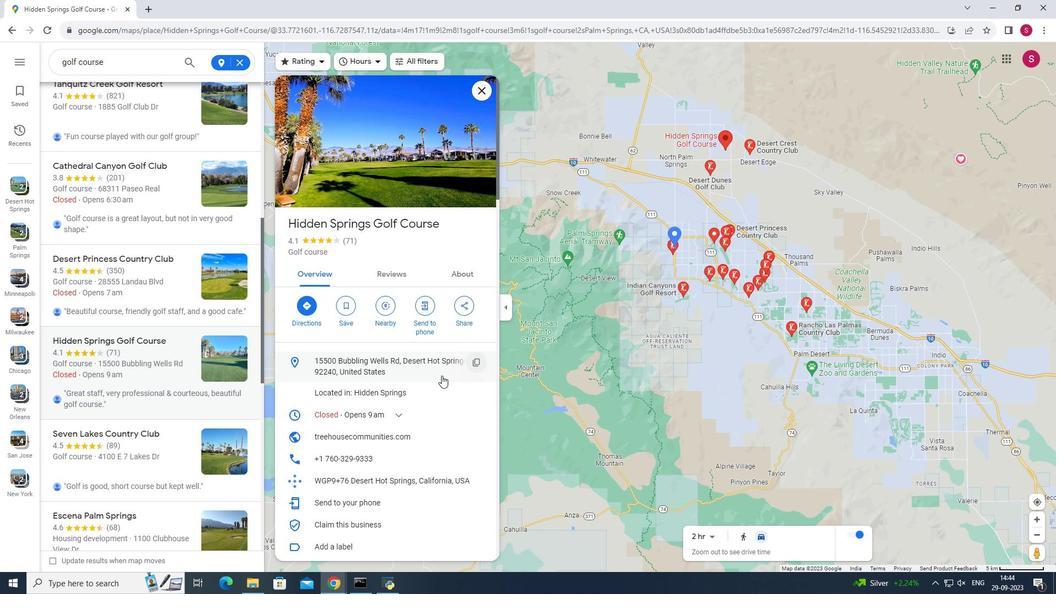 
Action: Mouse scrolled (441, 375) with delta (0, 0)
Screenshot: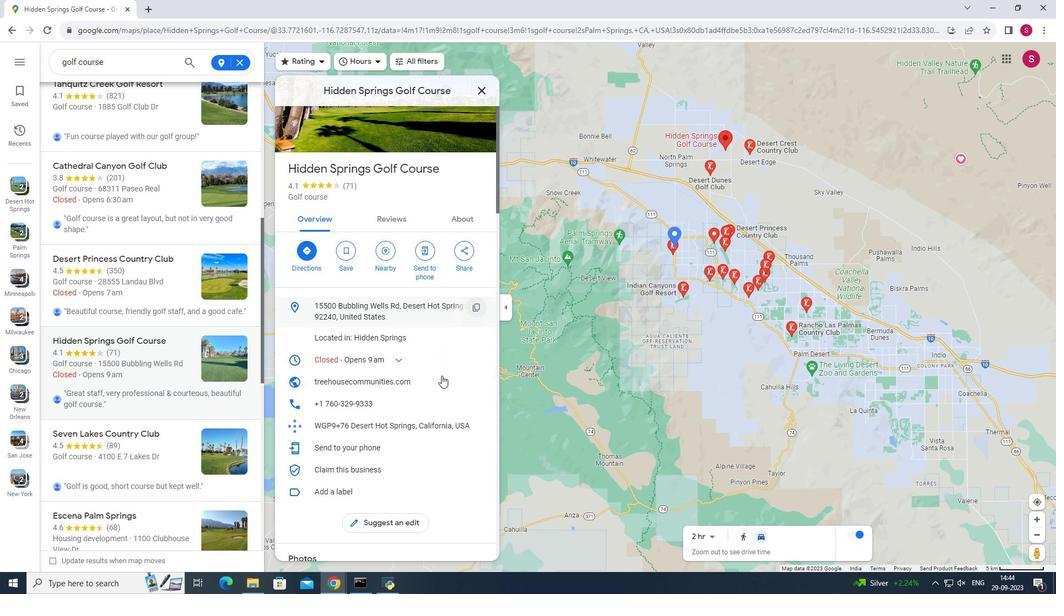 
Action: Mouse moved to (441, 375)
Screenshot: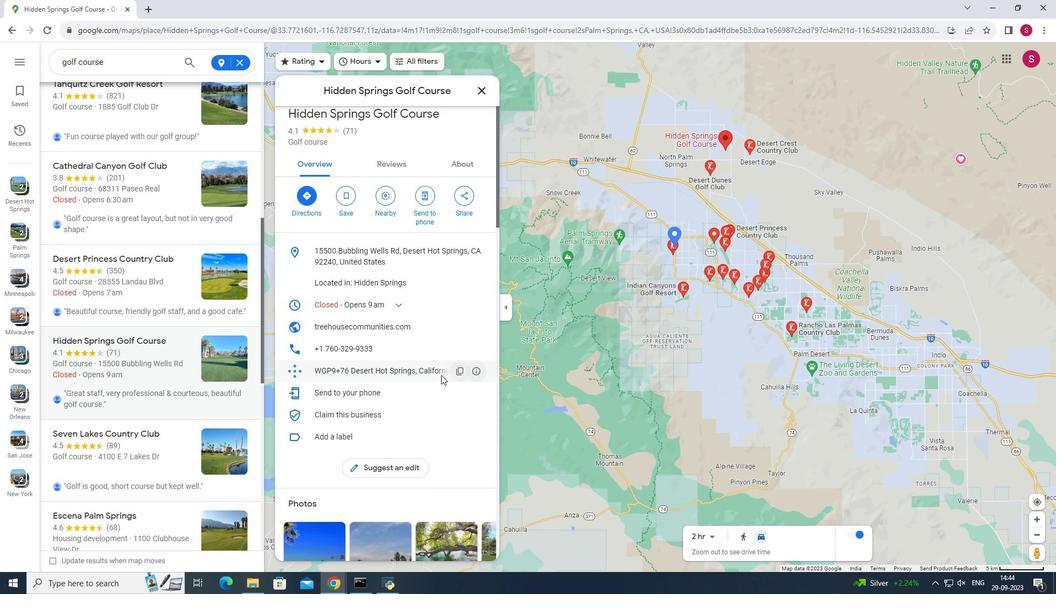 
Action: Mouse scrolled (441, 374) with delta (0, 0)
Screenshot: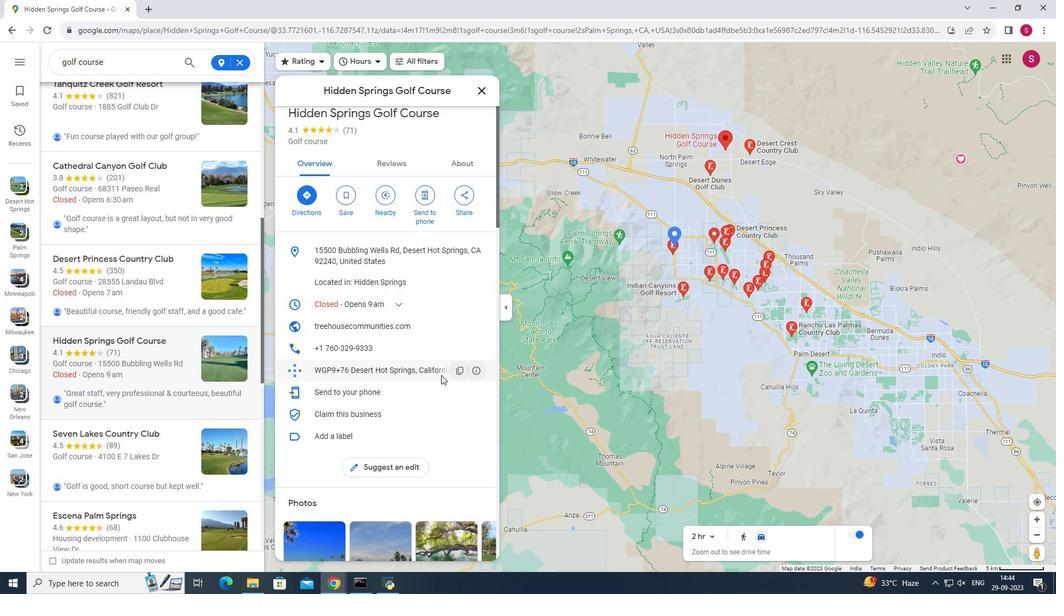 
Action: Mouse scrolled (441, 374) with delta (0, 0)
Screenshot: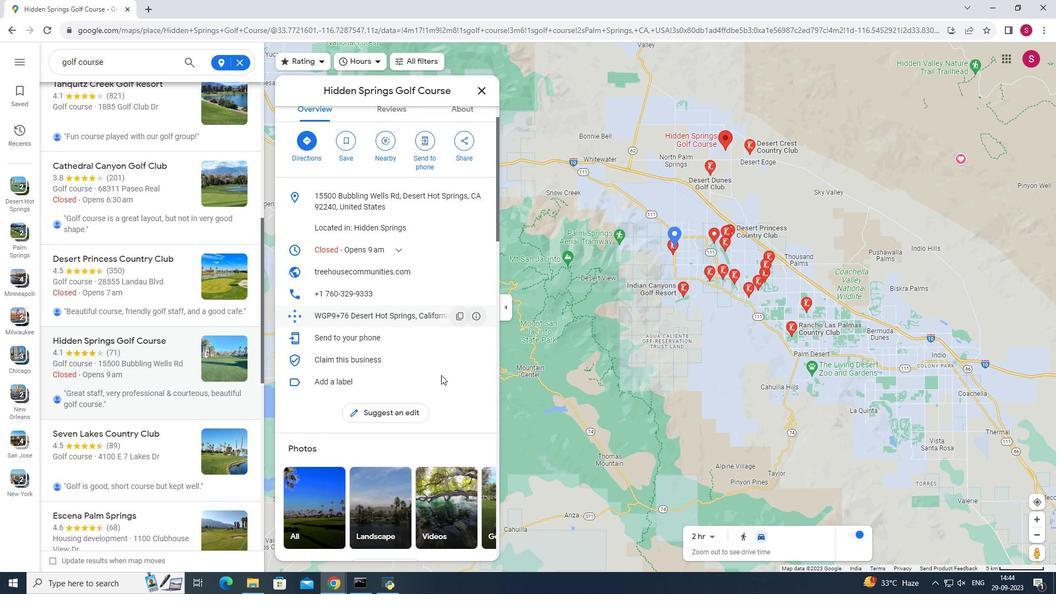
Action: Mouse moved to (439, 374)
Screenshot: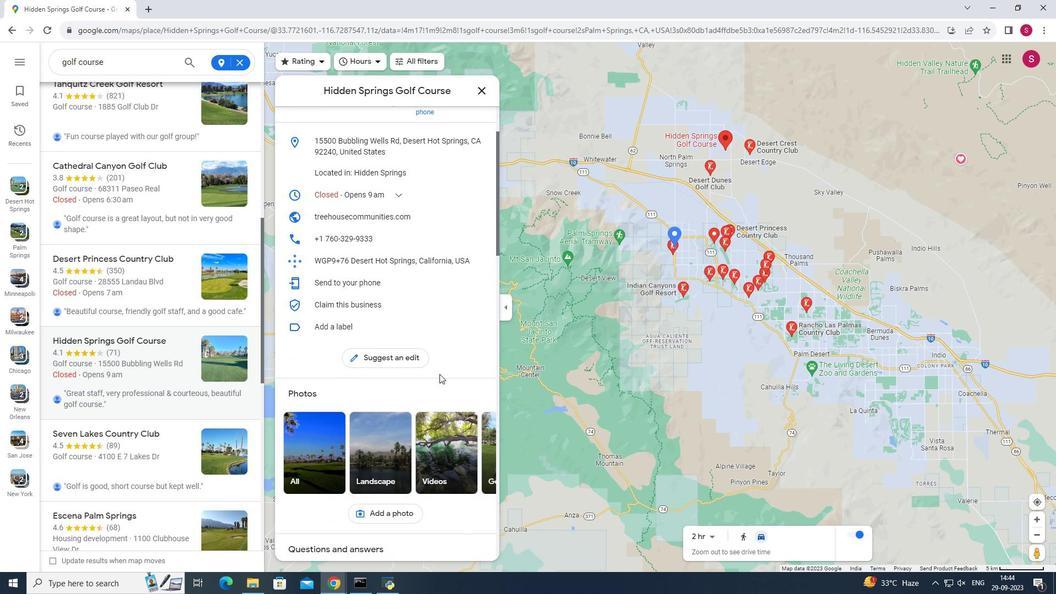 
Action: Mouse scrolled (439, 373) with delta (0, 0)
Screenshot: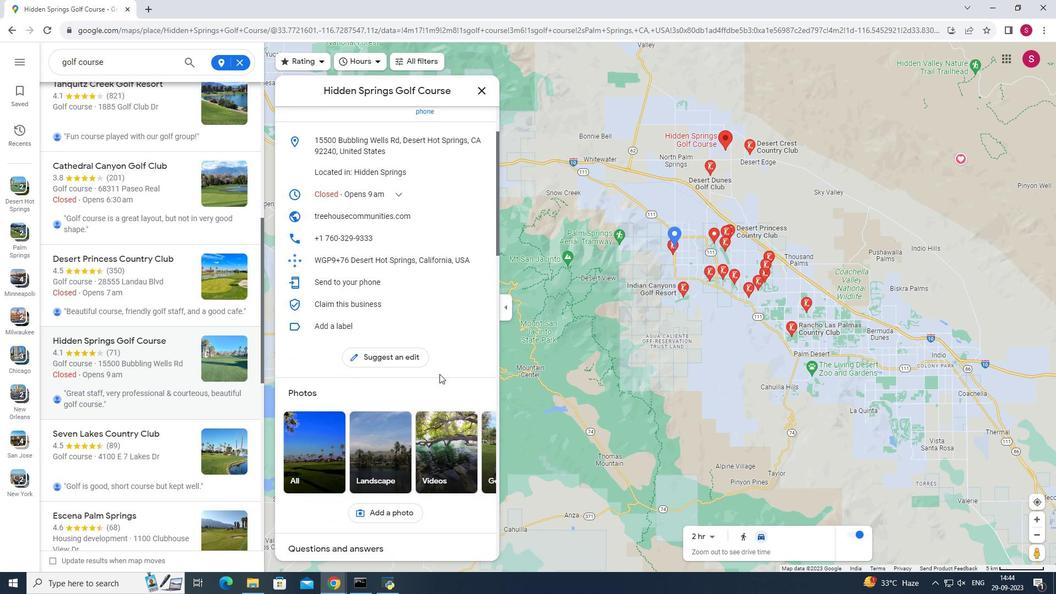 
Action: Mouse moved to (439, 373)
Screenshot: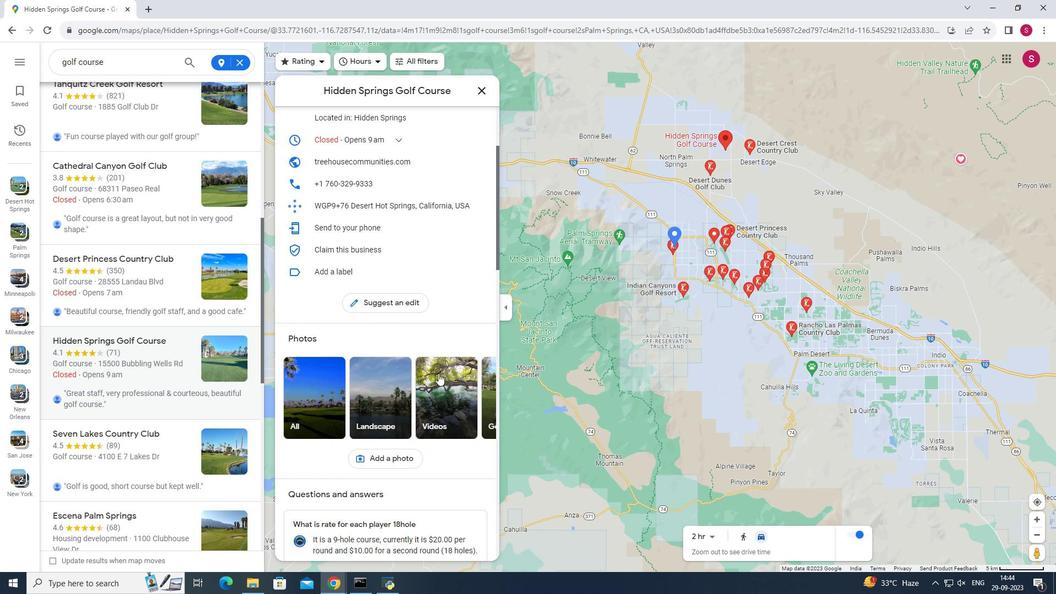 
Action: Mouse scrolled (439, 373) with delta (0, 0)
Screenshot: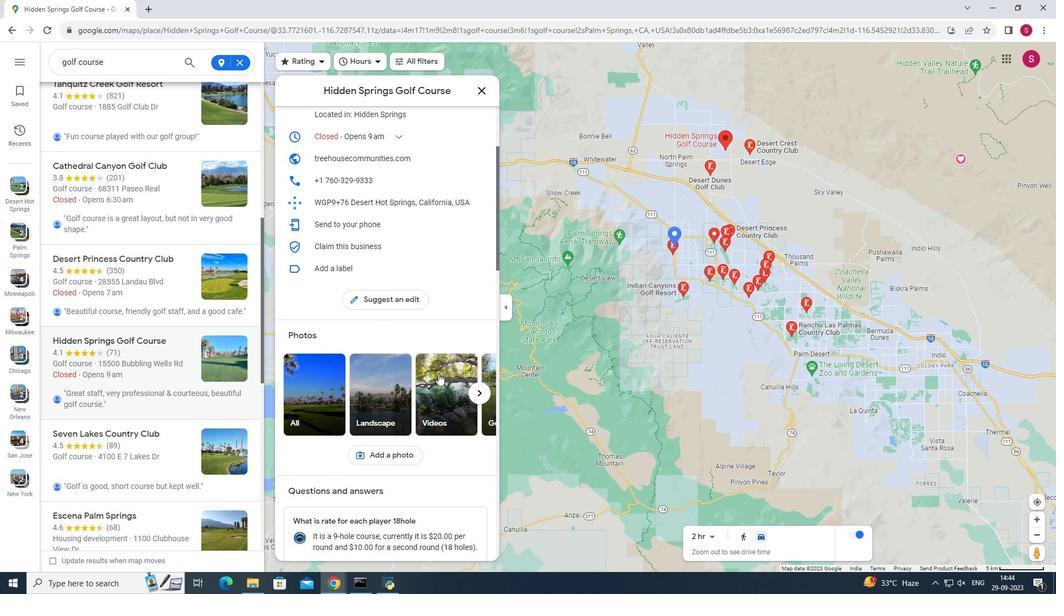 
Action: Mouse moved to (439, 371)
Screenshot: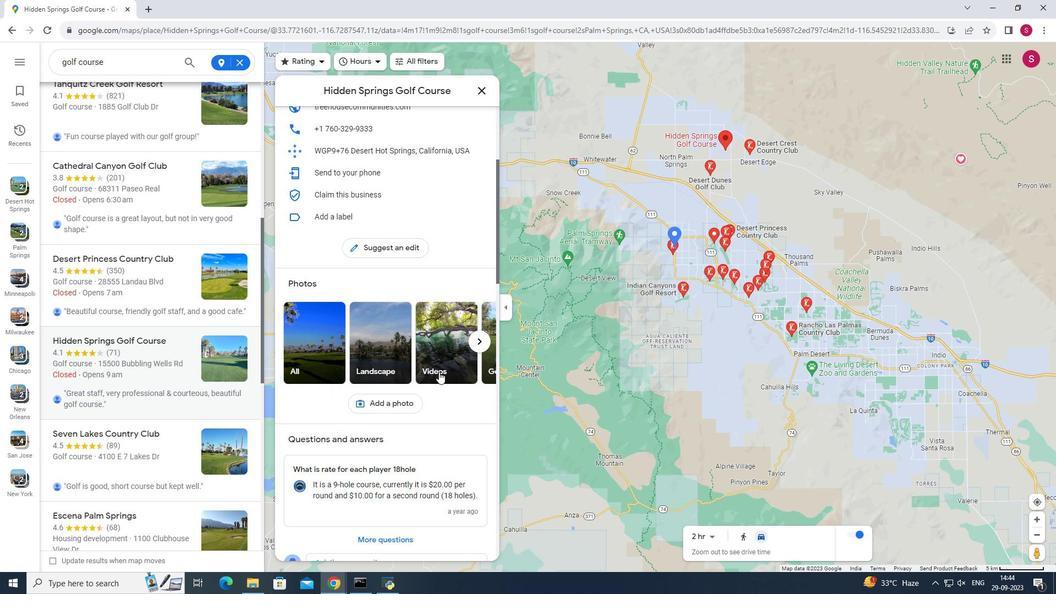 
Action: Mouse scrolled (439, 371) with delta (0, 0)
Screenshot: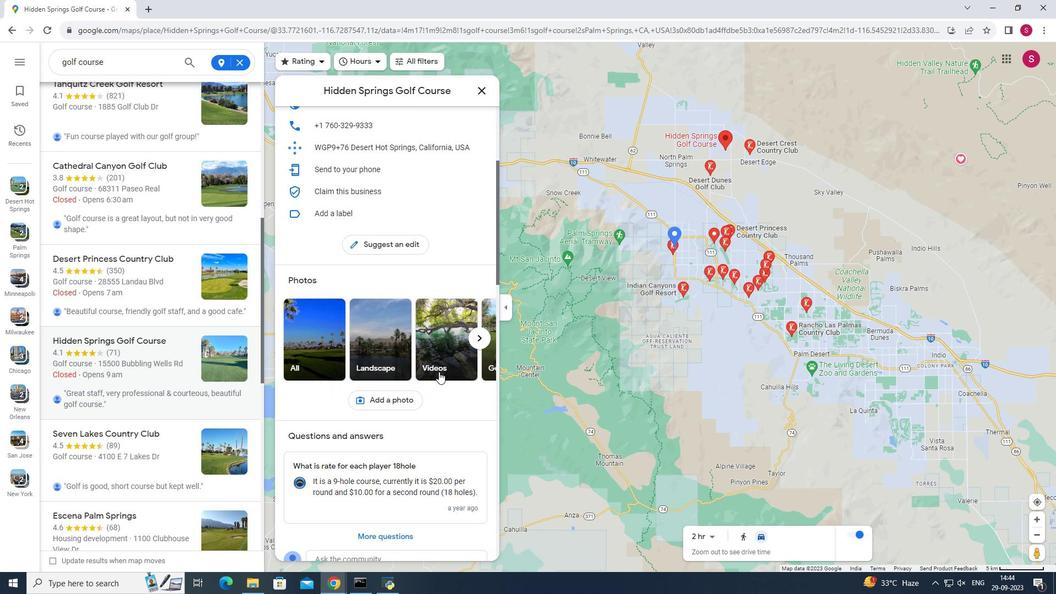 
Action: Mouse scrolled (439, 371) with delta (0, 0)
Screenshot: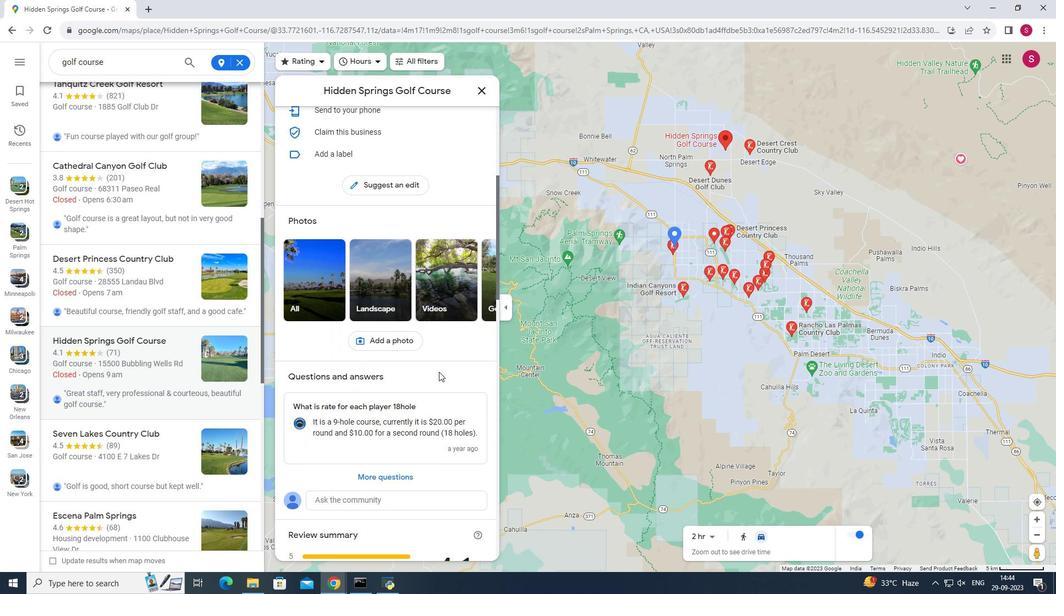 
Action: Mouse moved to (439, 371)
Screenshot: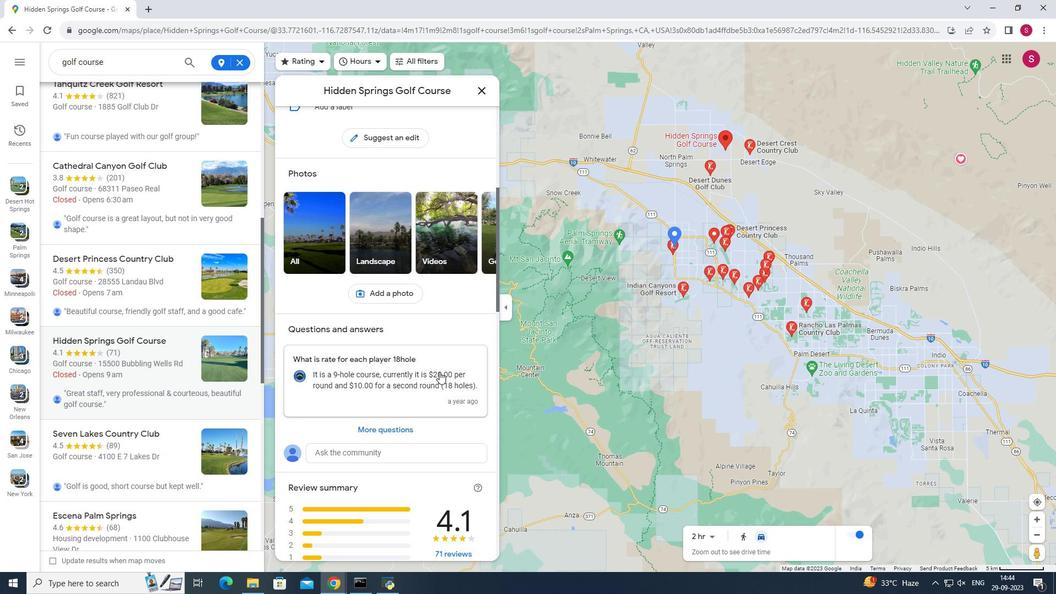 
Action: Mouse scrolled (439, 371) with delta (0, 0)
Screenshot: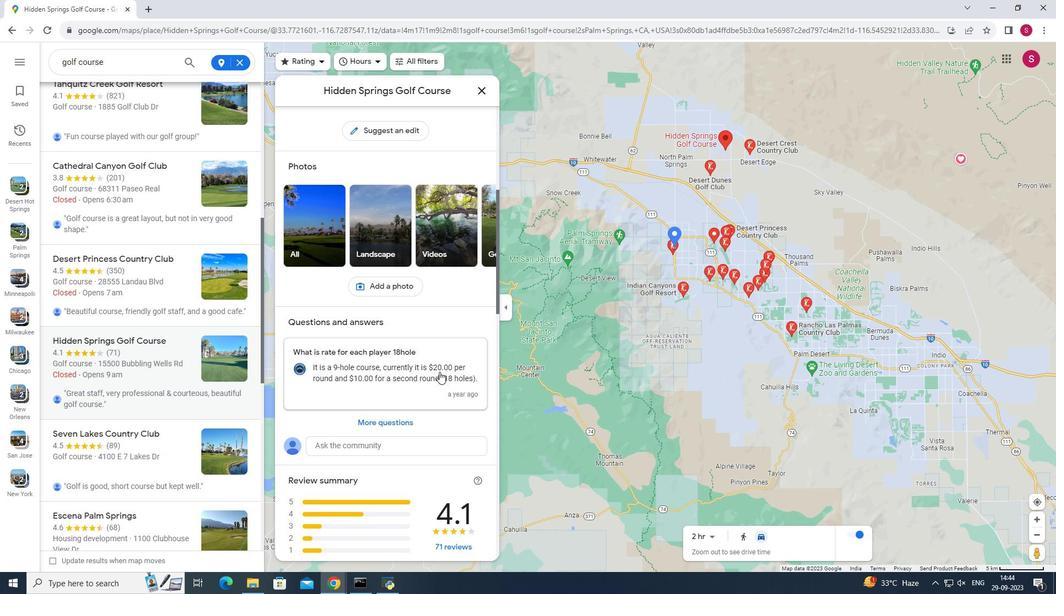 
Action: Mouse moved to (436, 369)
Screenshot: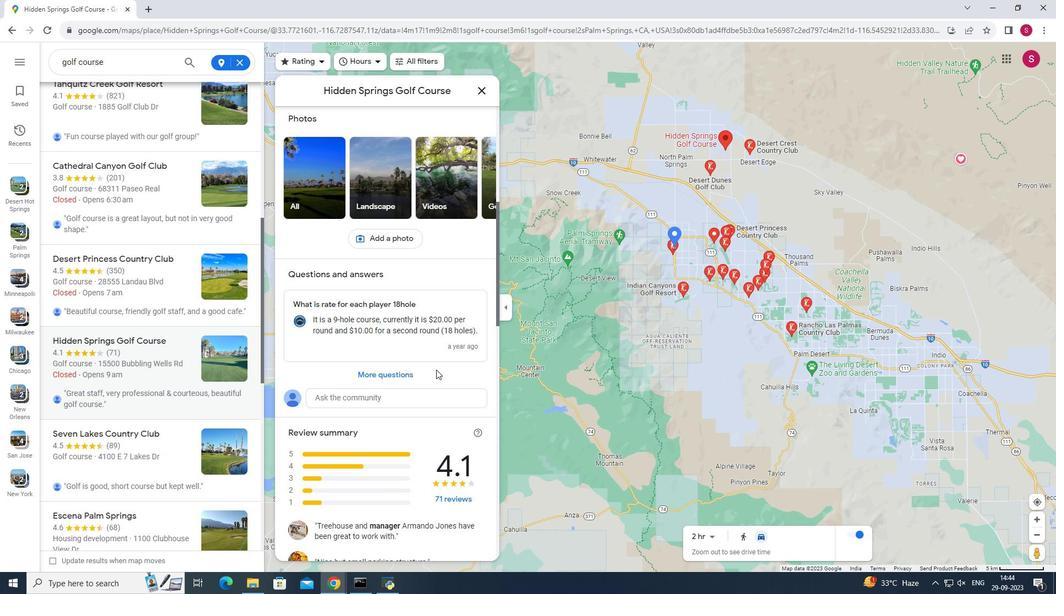 
Action: Mouse scrolled (436, 370) with delta (0, 0)
Screenshot: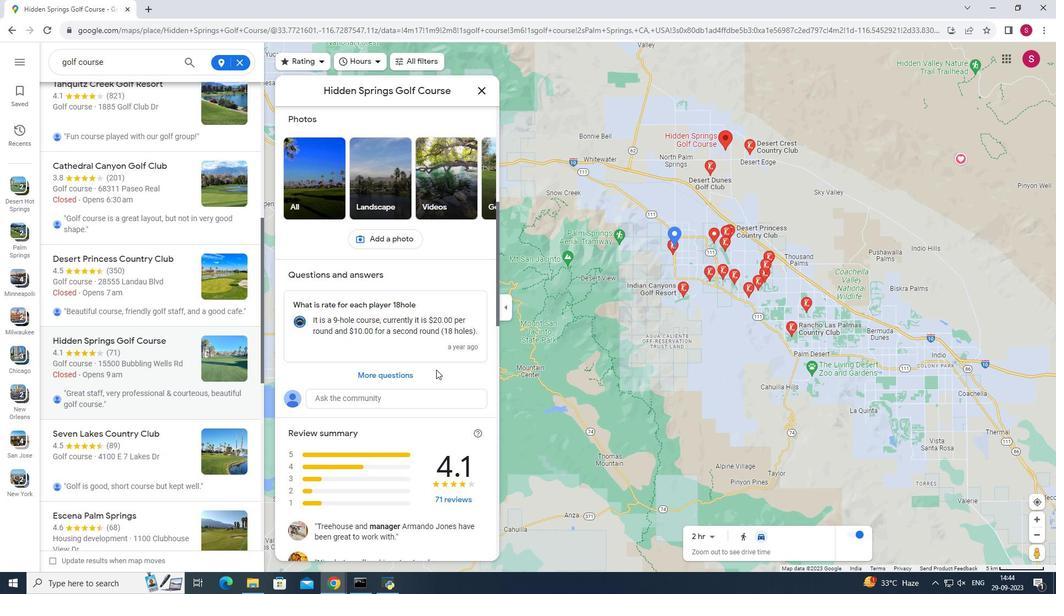 
Action: Mouse scrolled (436, 370) with delta (0, 0)
Screenshot: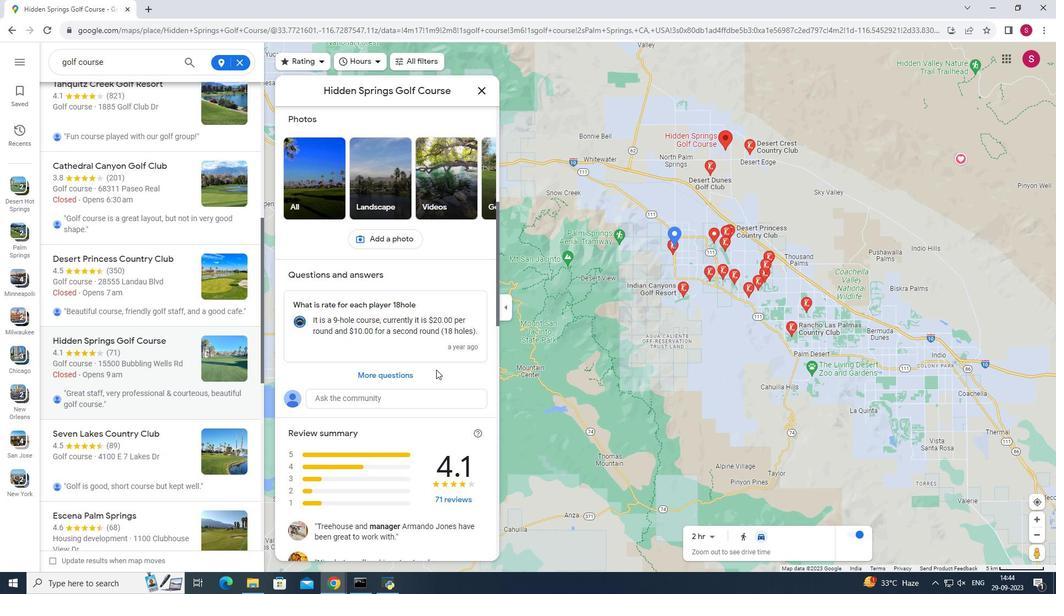 
Action: Mouse scrolled (436, 370) with delta (0, 0)
Screenshot: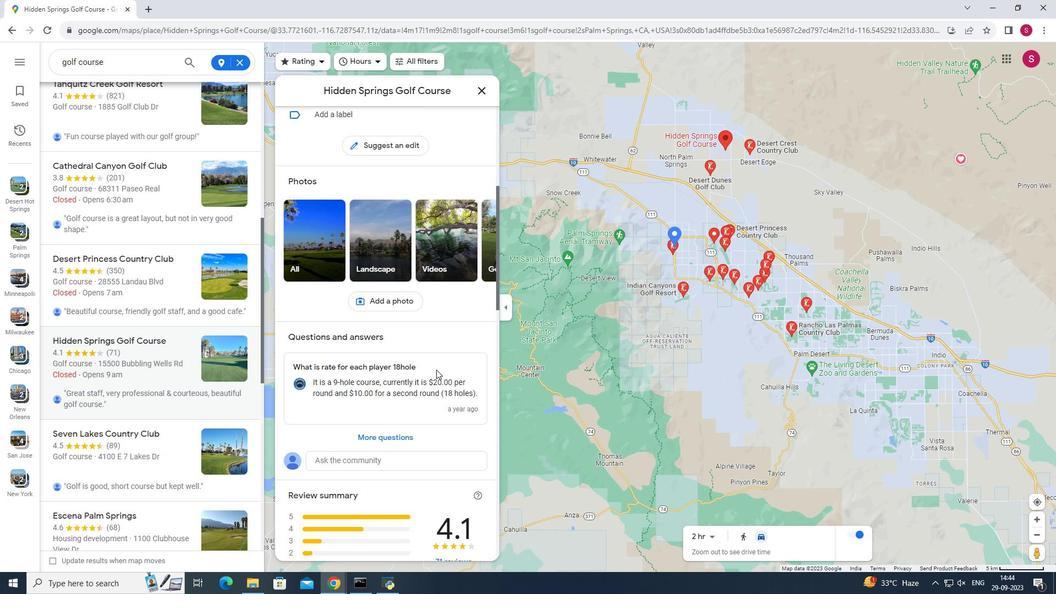 
Action: Mouse moved to (382, 204)
Screenshot: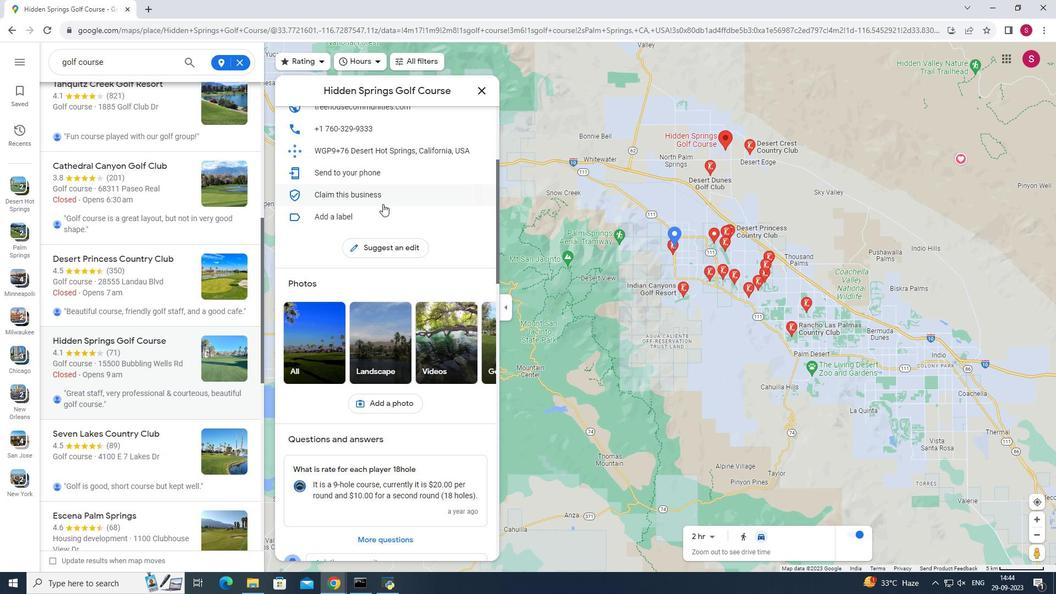
Action: Mouse scrolled (382, 204) with delta (0, 0)
Screenshot: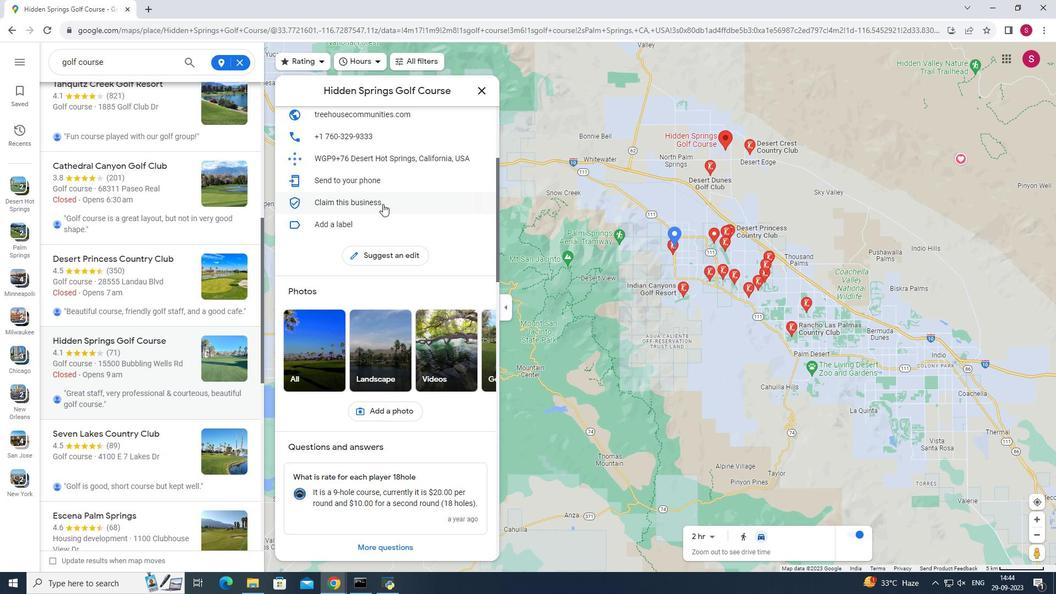 
Action: Mouse scrolled (382, 204) with delta (0, 0)
Screenshot: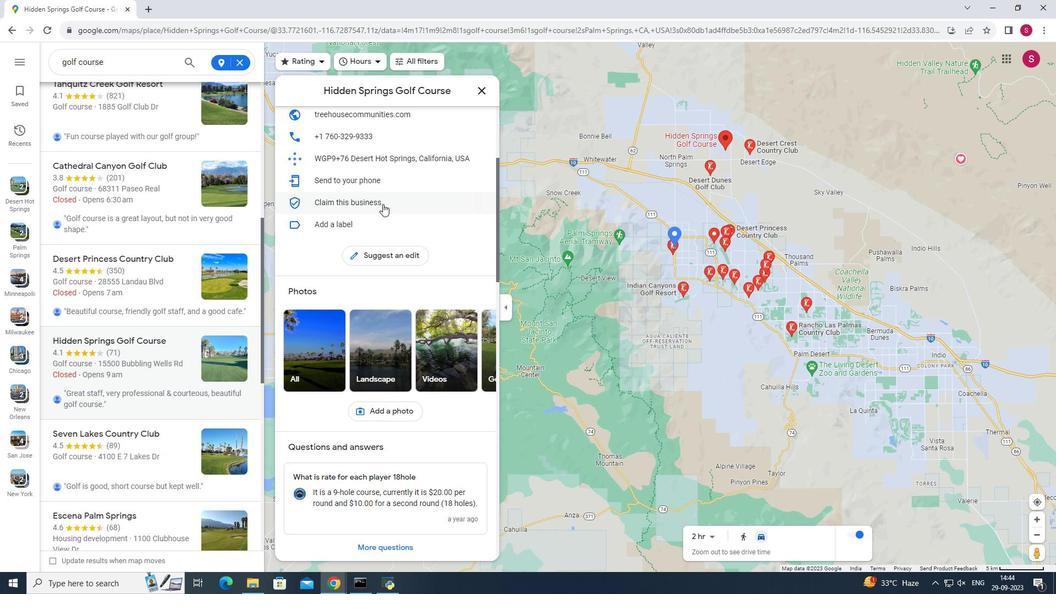 
Action: Mouse scrolled (382, 204) with delta (0, 0)
Screenshot: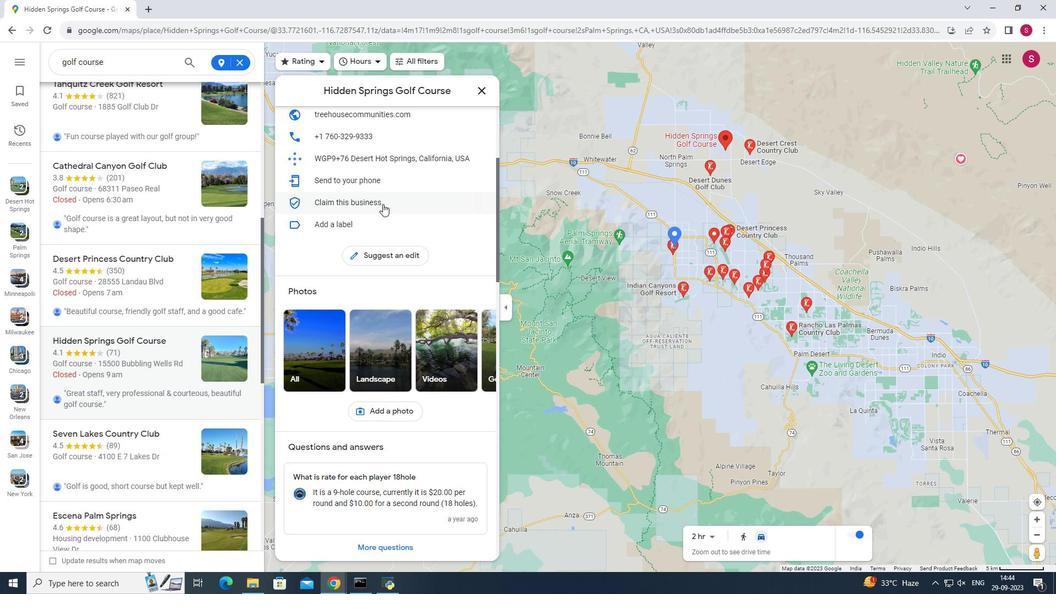 
Action: Mouse scrolled (382, 204) with delta (0, 0)
Screenshot: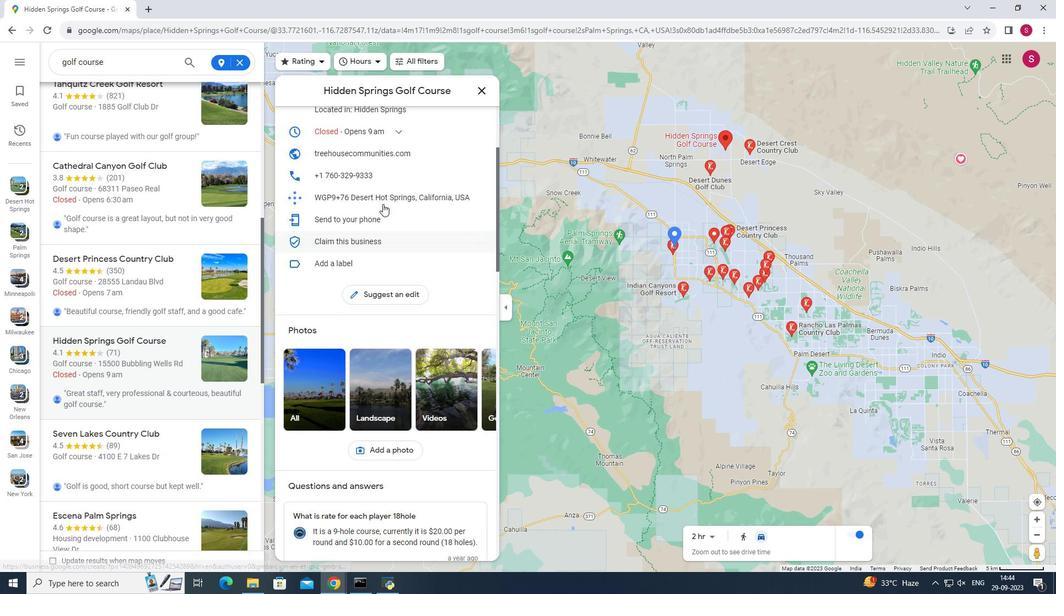 
Action: Mouse moved to (391, 163)
Screenshot: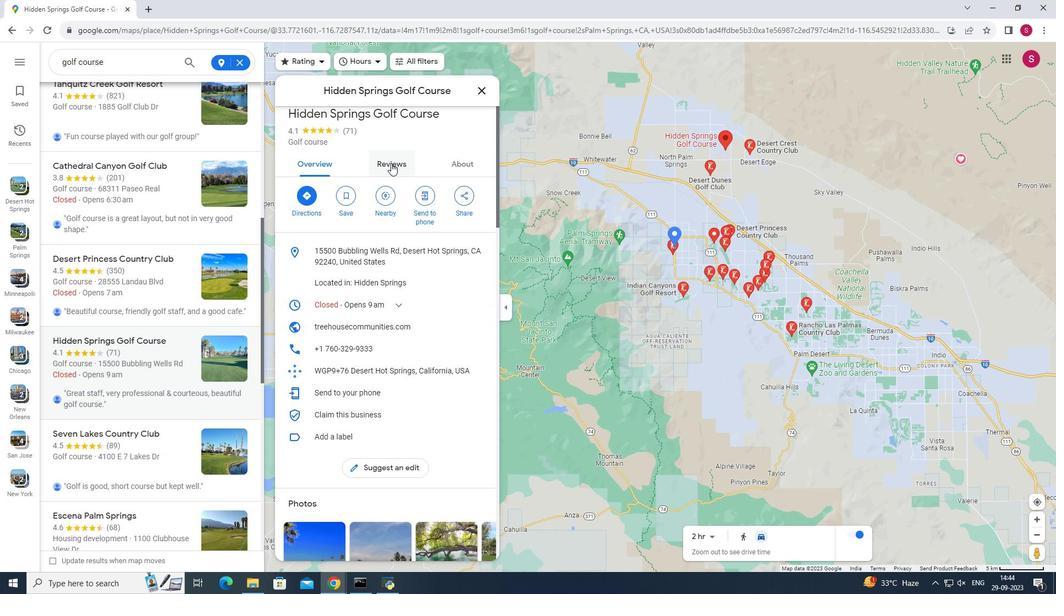 
Action: Mouse pressed left at (391, 163)
Screenshot: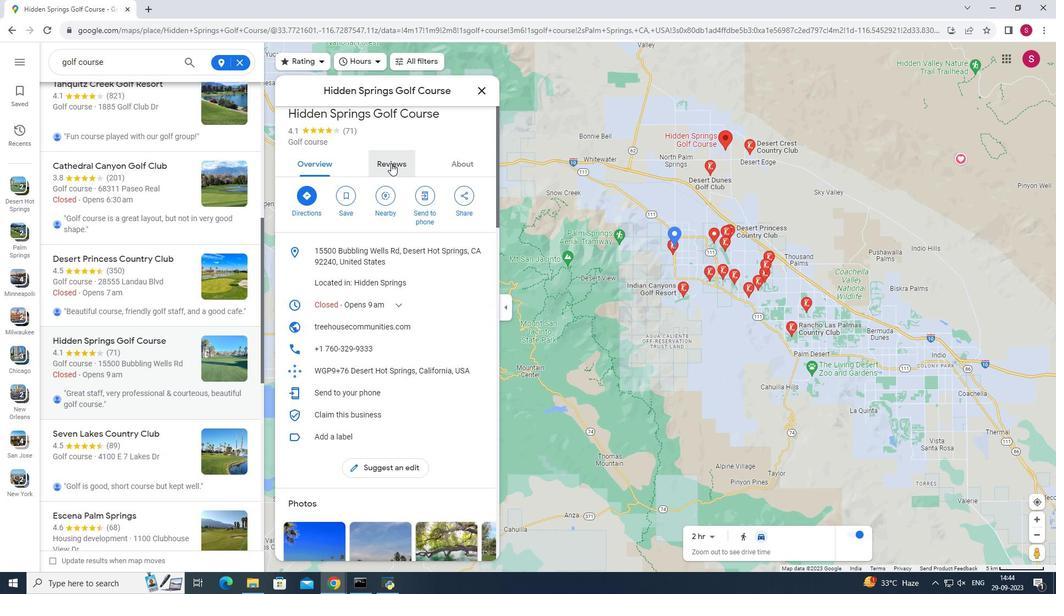 
Action: Mouse moved to (425, 264)
Screenshot: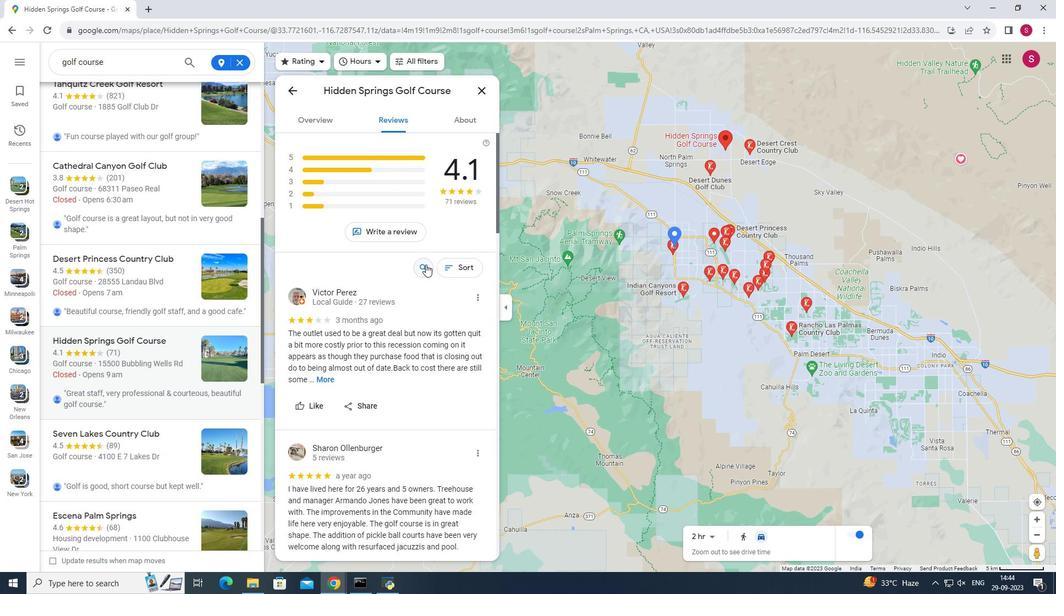 
Action: Mouse scrolled (425, 264) with delta (0, 0)
Screenshot: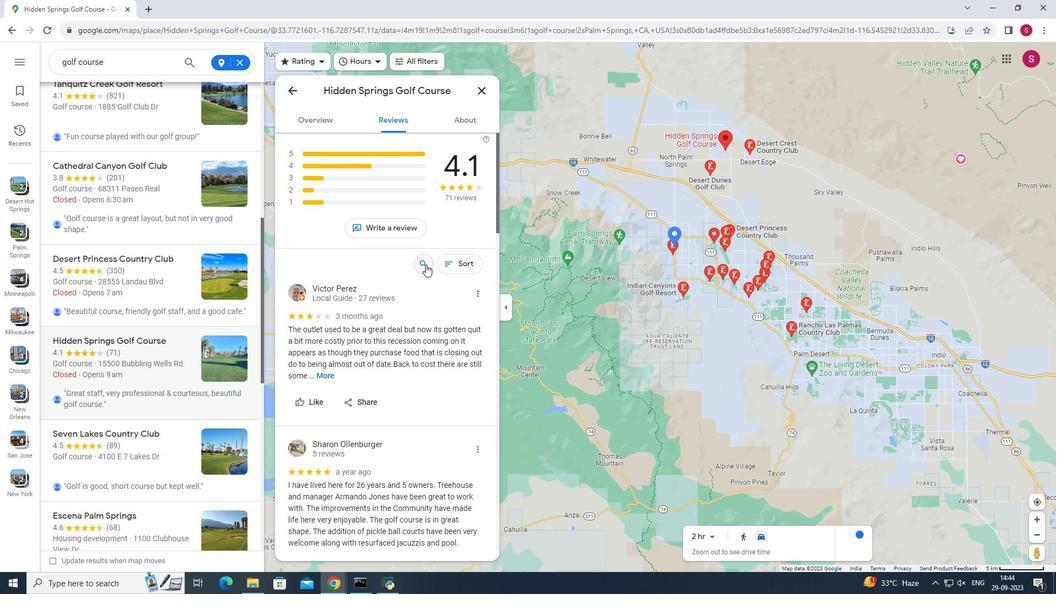 
Action: Mouse scrolled (425, 264) with delta (0, 0)
Screenshot: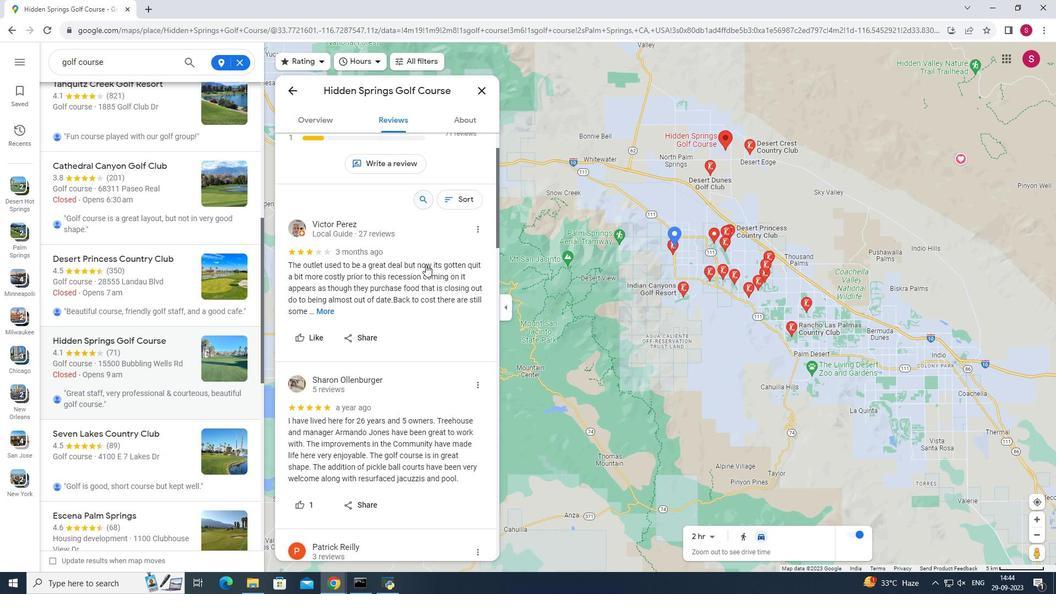 
Action: Mouse moved to (437, 264)
Screenshot: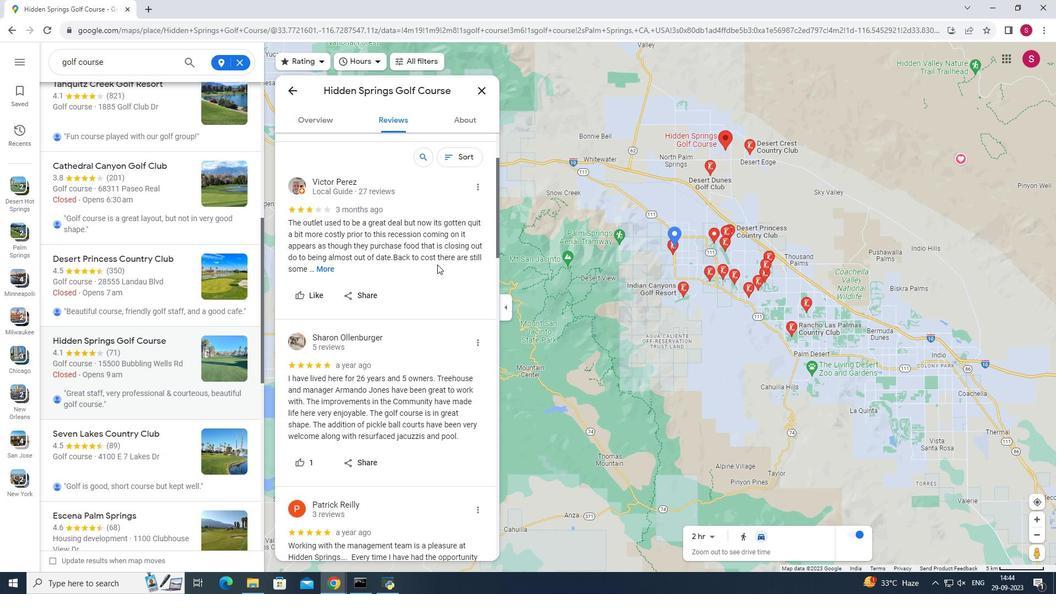 
Action: Mouse scrolled (437, 264) with delta (0, 0)
Screenshot: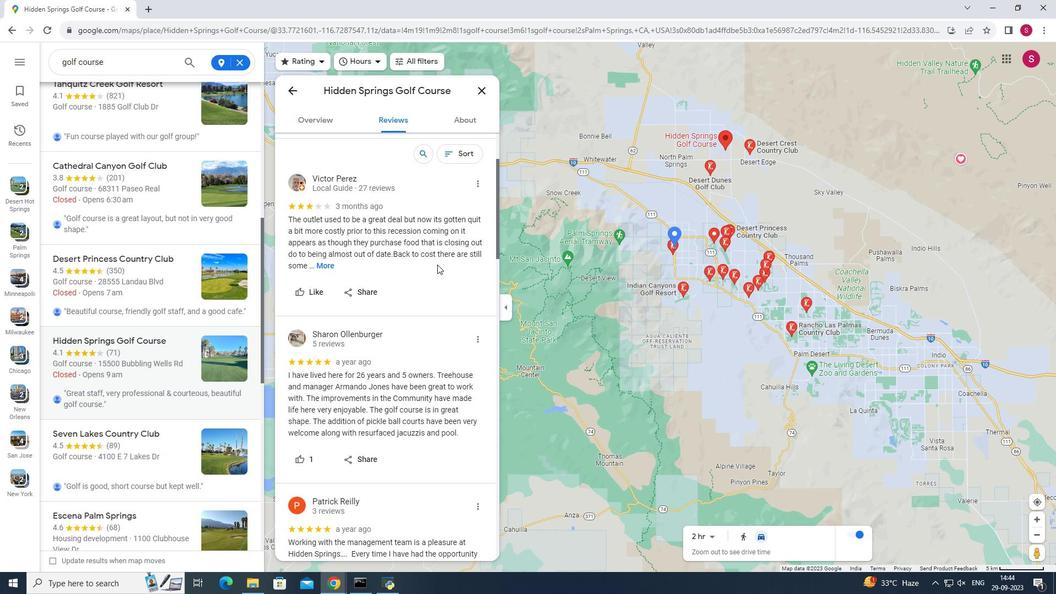 
Action: Mouse scrolled (437, 264) with delta (0, 0)
Screenshot: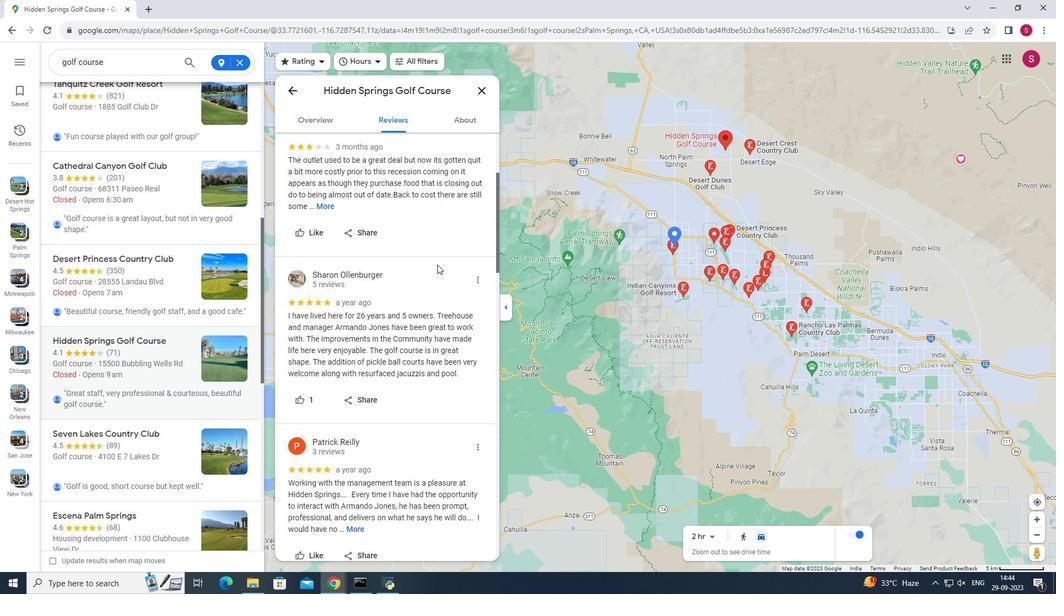 
Action: Mouse scrolled (437, 264) with delta (0, 0)
Screenshot: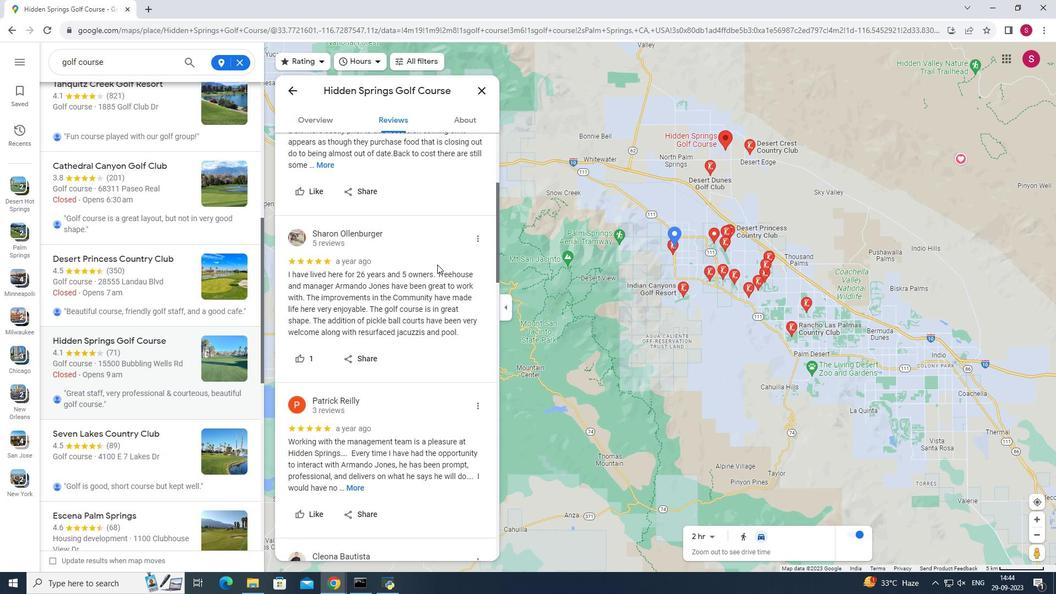 
Action: Mouse scrolled (437, 264) with delta (0, 0)
Screenshot: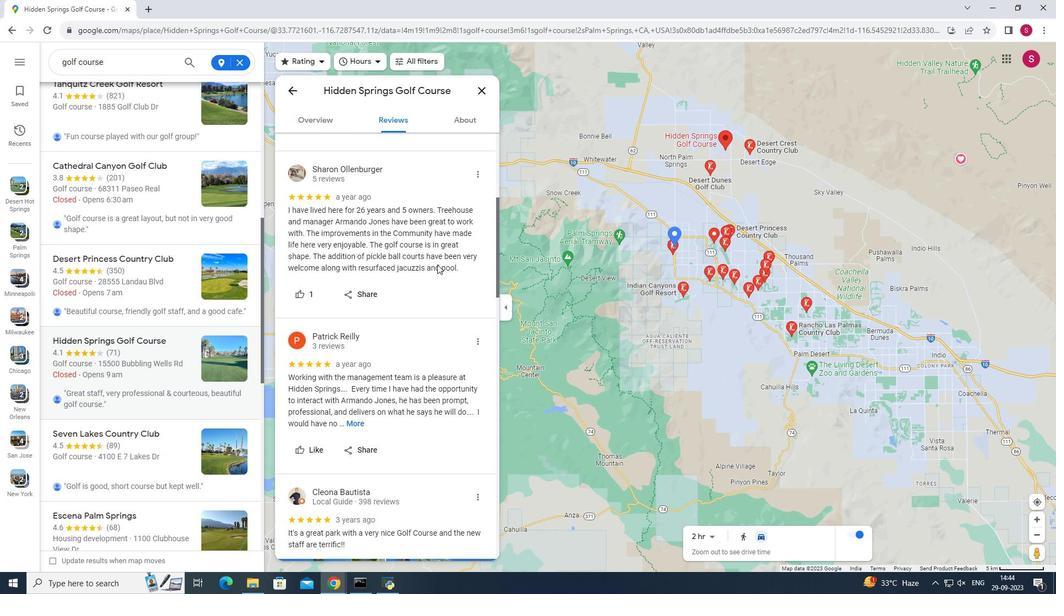
Action: Mouse moved to (452, 264)
Screenshot: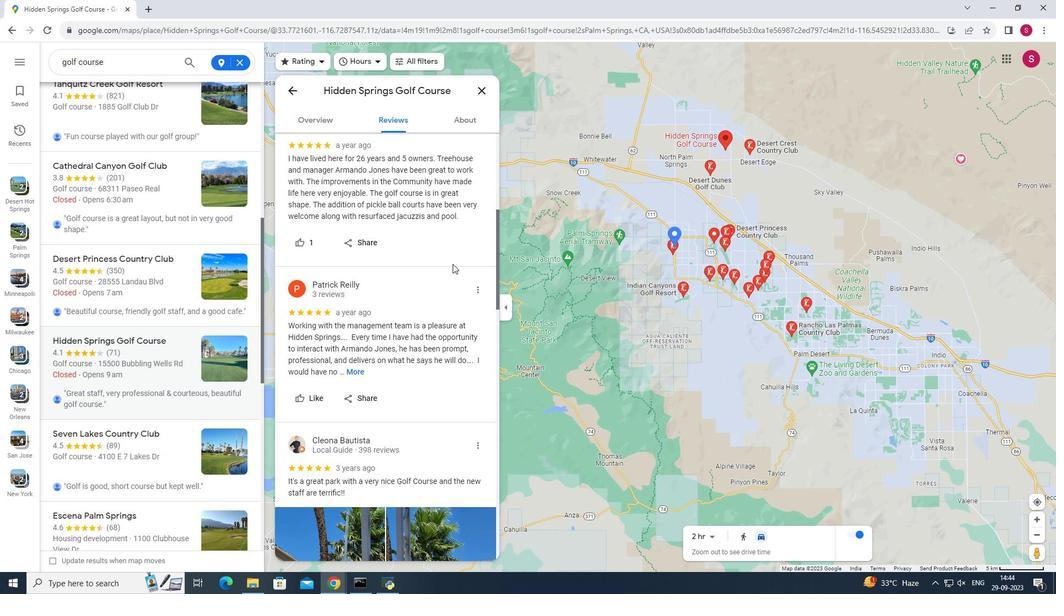 
Action: Mouse scrolled (452, 263) with delta (0, 0)
Screenshot: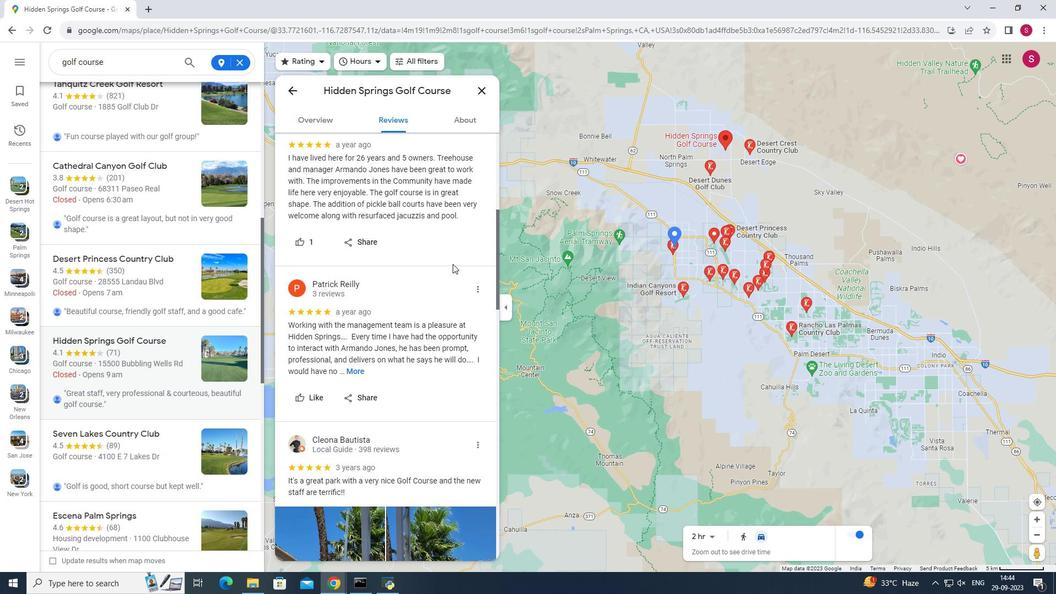 
Action: Mouse scrolled (452, 263) with delta (0, 0)
Screenshot: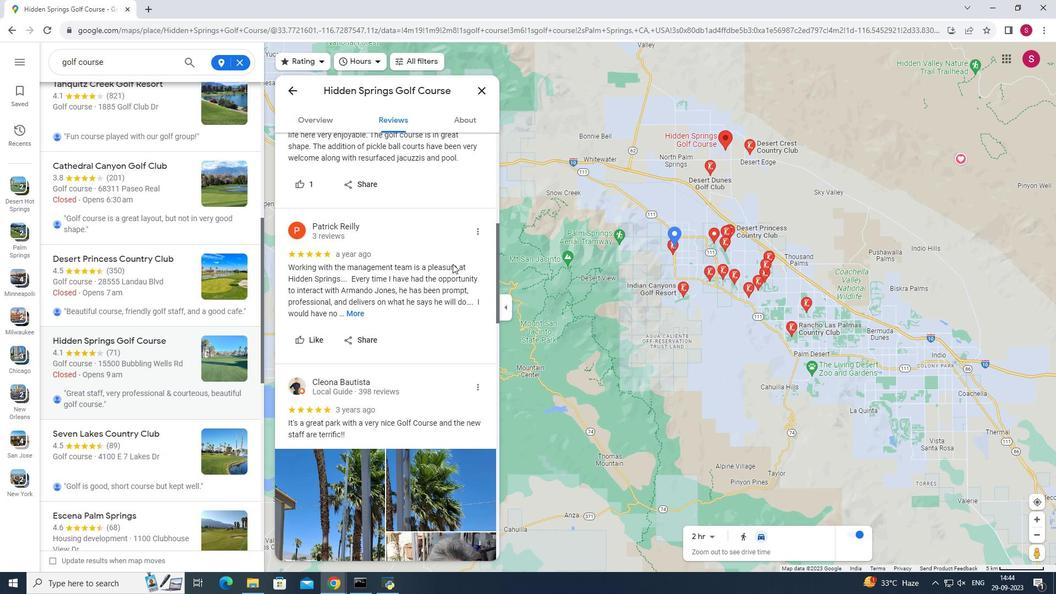 
Action: Mouse scrolled (452, 263) with delta (0, 0)
Screenshot: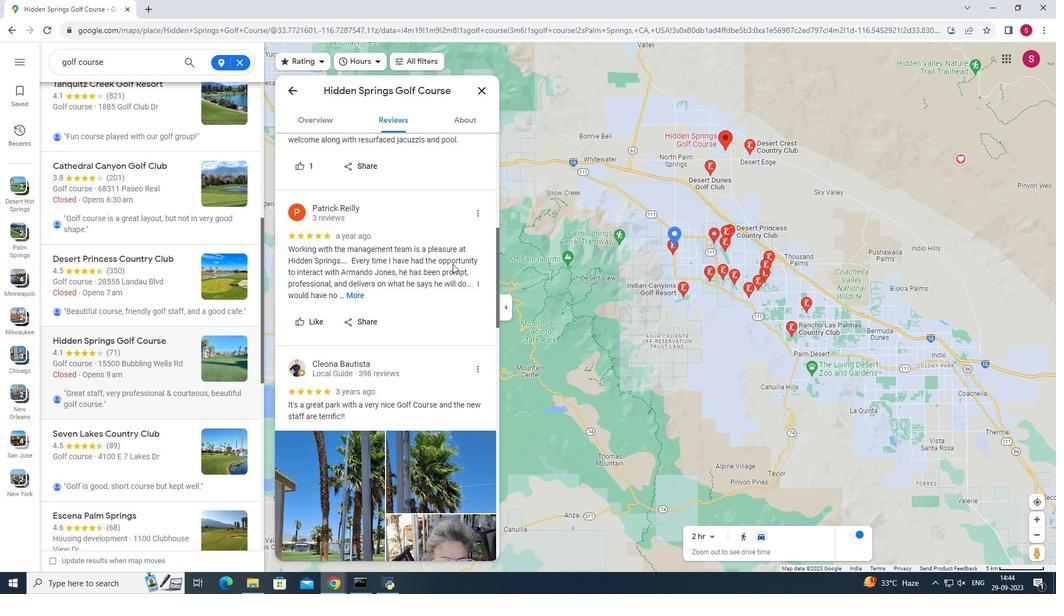 
Action: Mouse moved to (453, 262)
Screenshot: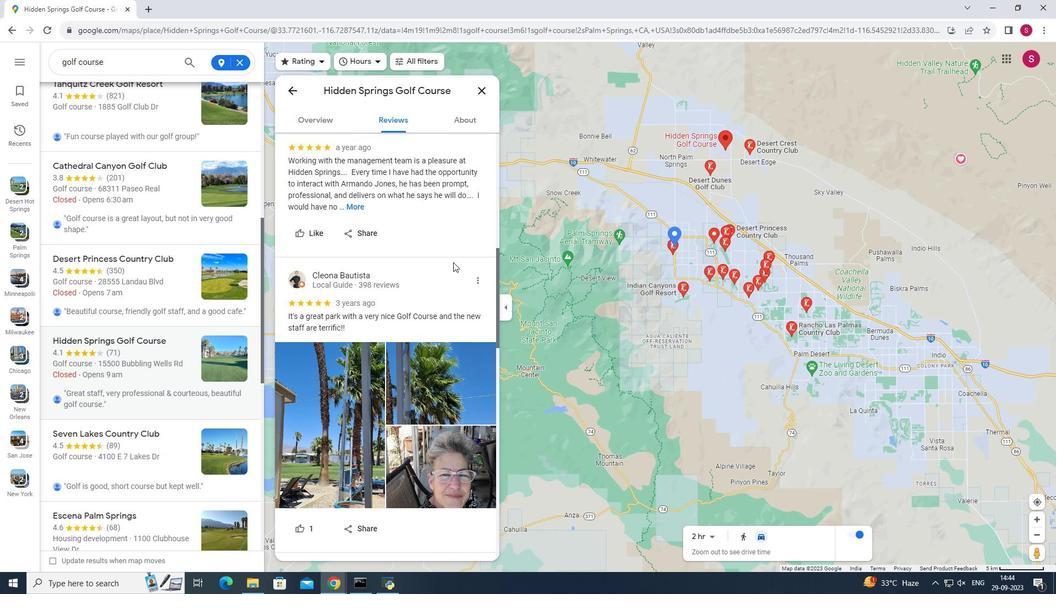 
Action: Mouse scrolled (453, 261) with delta (0, 0)
Screenshot: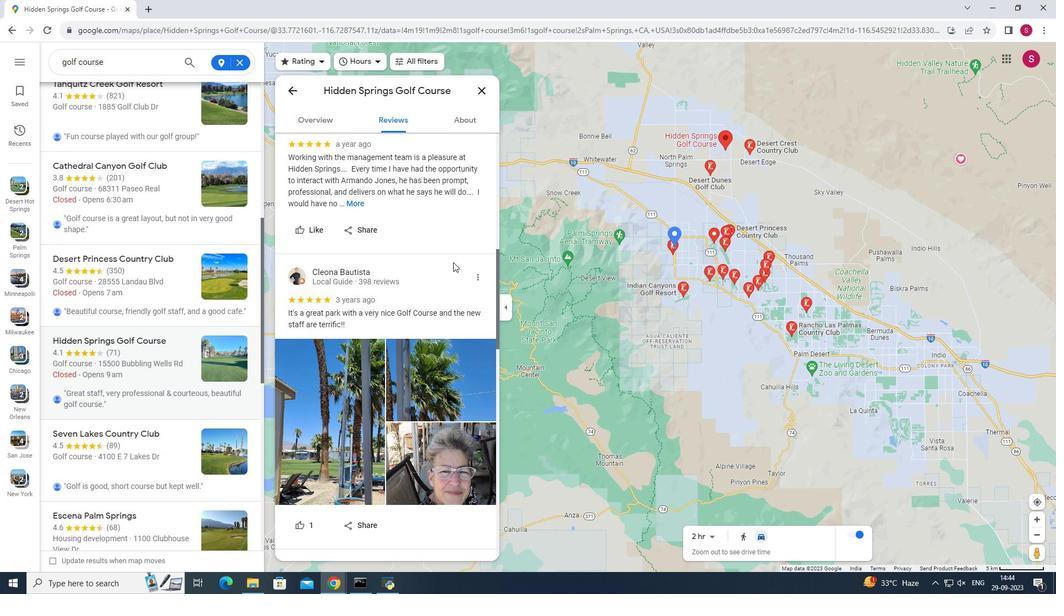 
Action: Mouse scrolled (453, 261) with delta (0, 0)
Screenshot: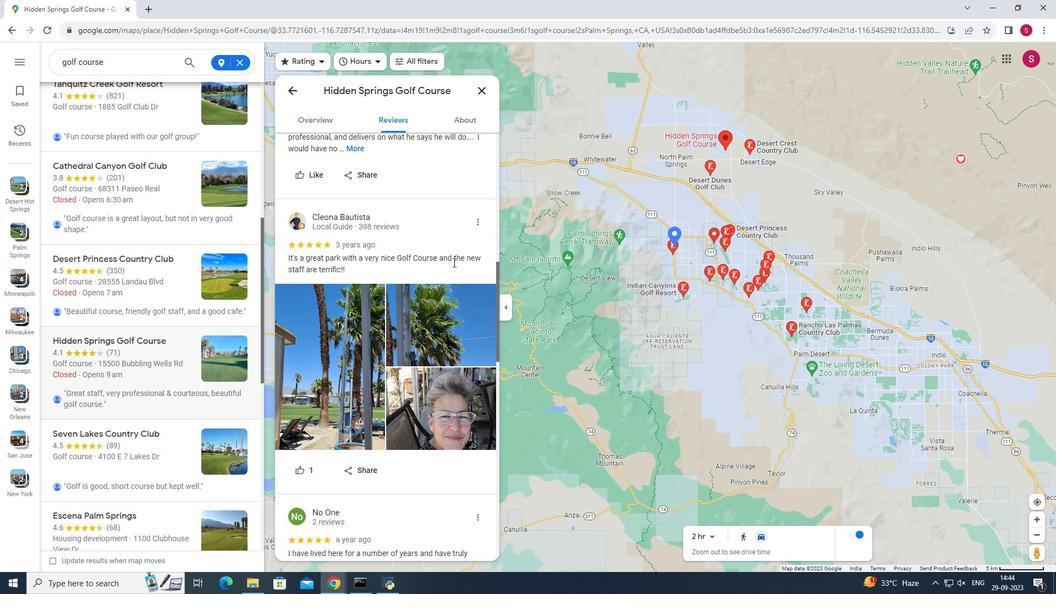 
Action: Mouse moved to (451, 261)
Screenshot: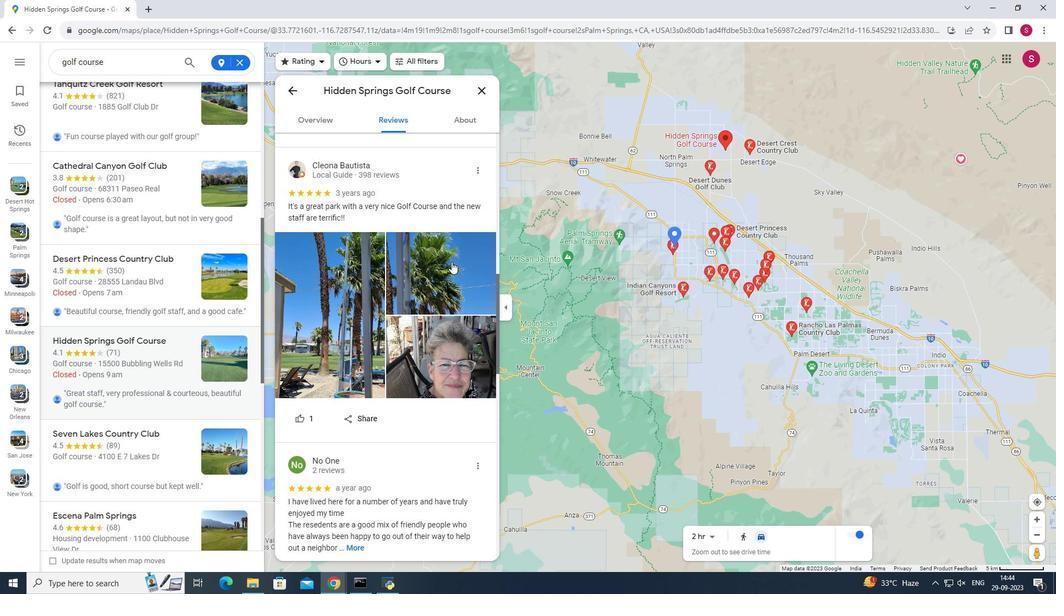 
Action: Mouse scrolled (451, 261) with delta (0, 0)
Screenshot: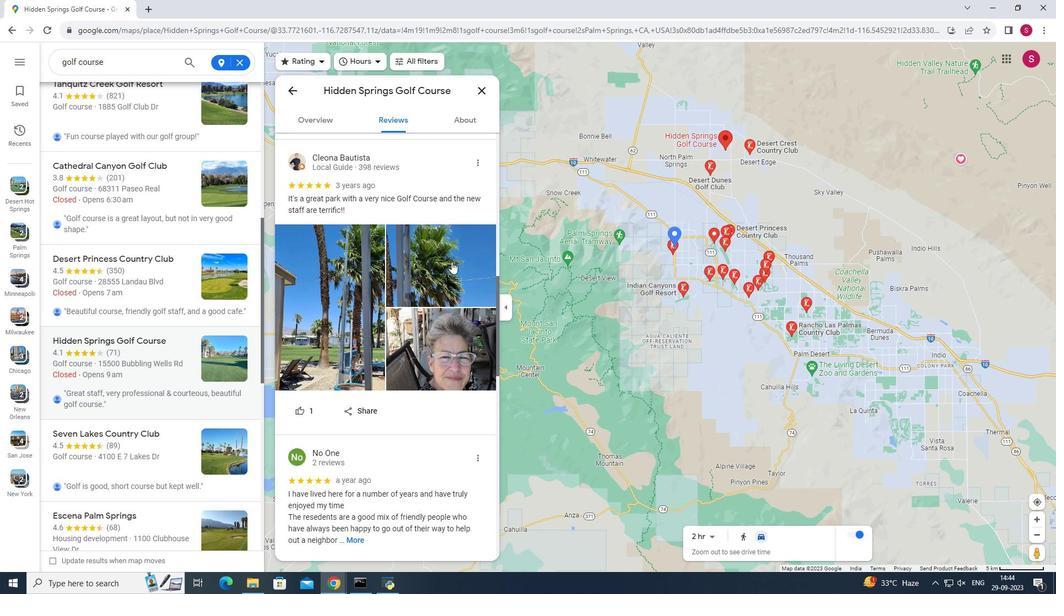 
Action: Mouse scrolled (451, 261) with delta (0, 0)
Screenshot: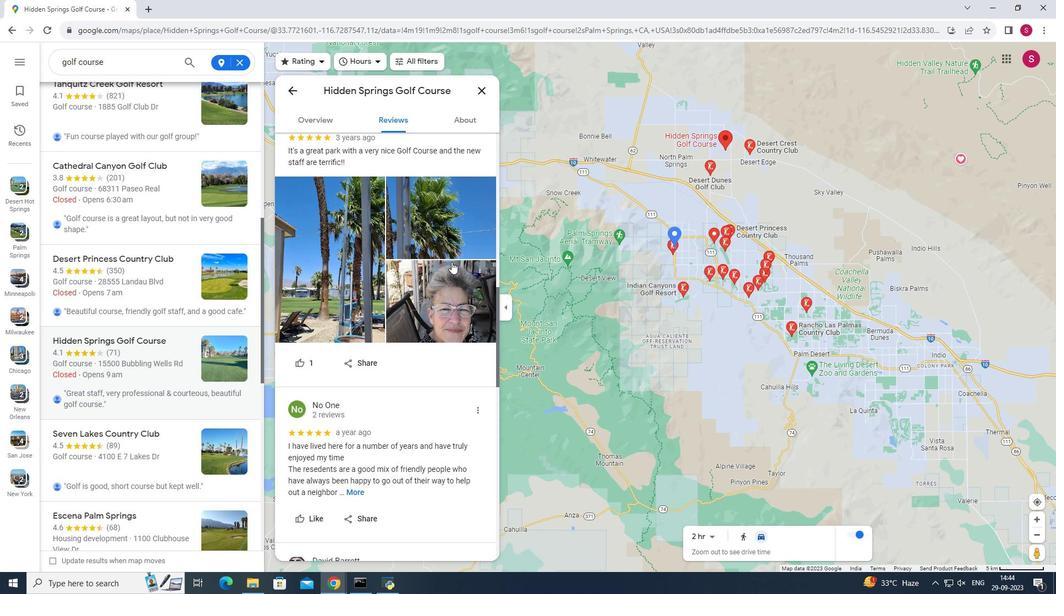 
Action: Mouse moved to (451, 261)
Screenshot: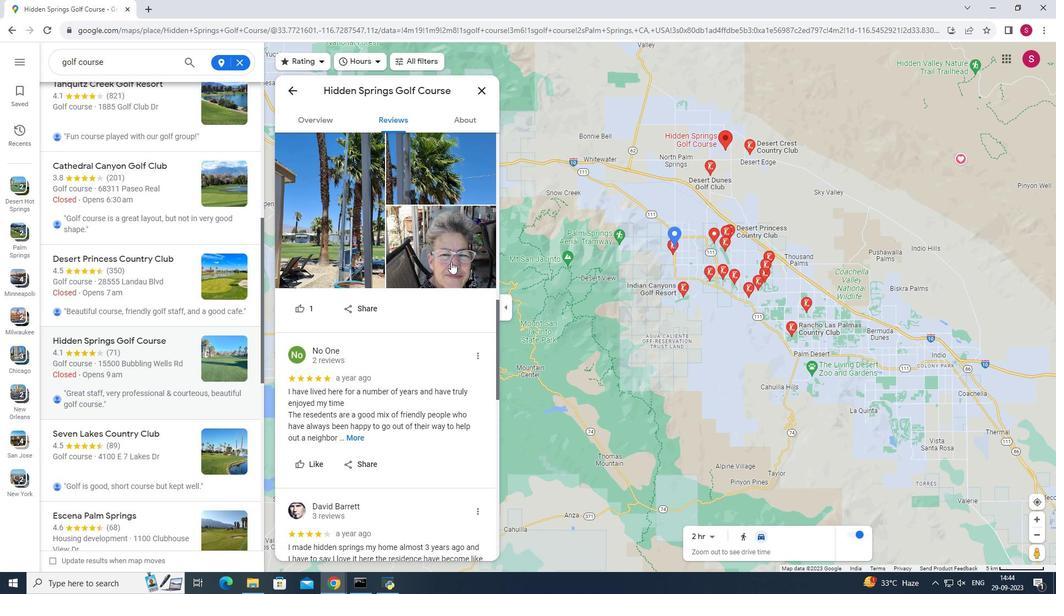 
Action: Mouse scrolled (451, 261) with delta (0, 0)
Screenshot: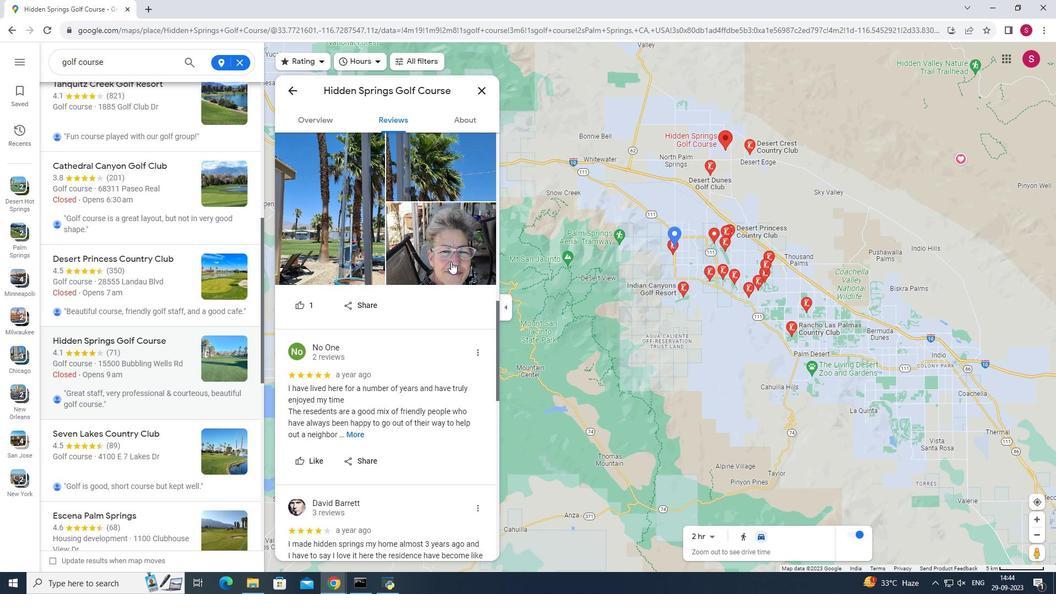 
Action: Mouse scrolled (451, 261) with delta (0, 0)
Screenshot: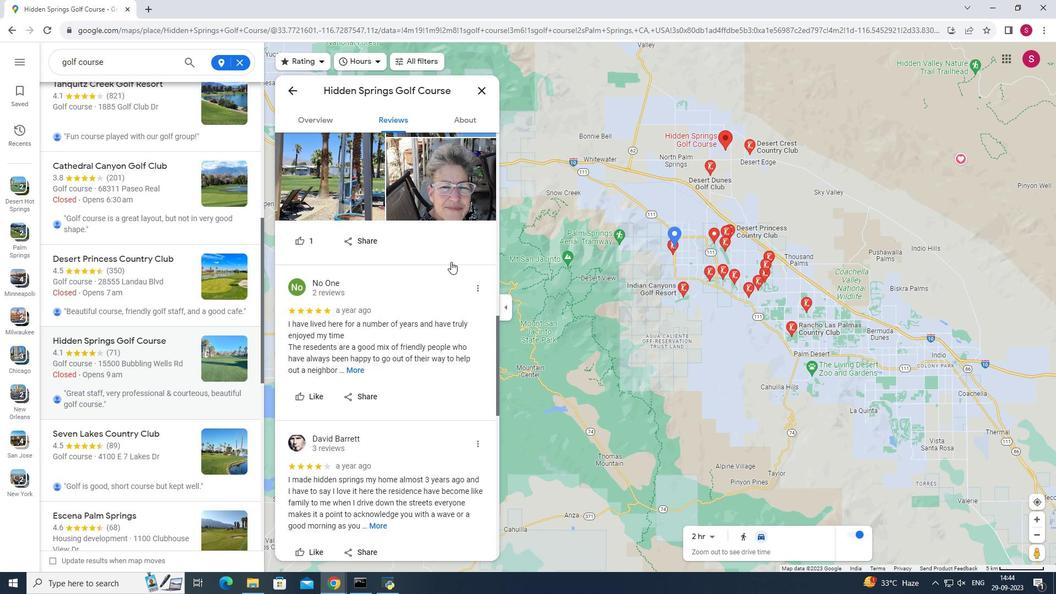 
Action: Mouse scrolled (451, 261) with delta (0, 0)
Screenshot: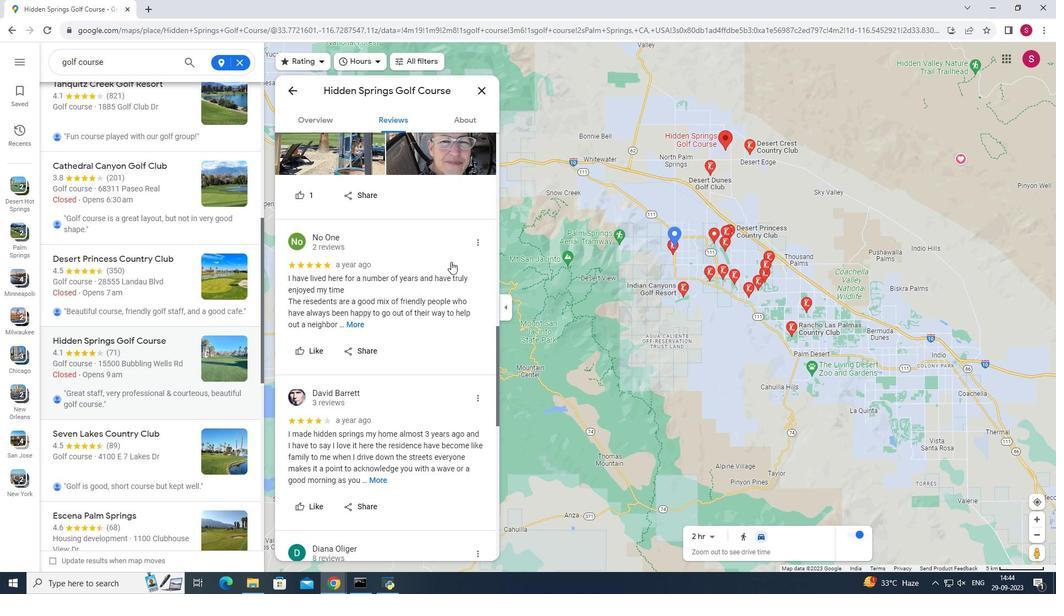 
Action: Mouse scrolled (451, 261) with delta (0, 0)
Screenshot: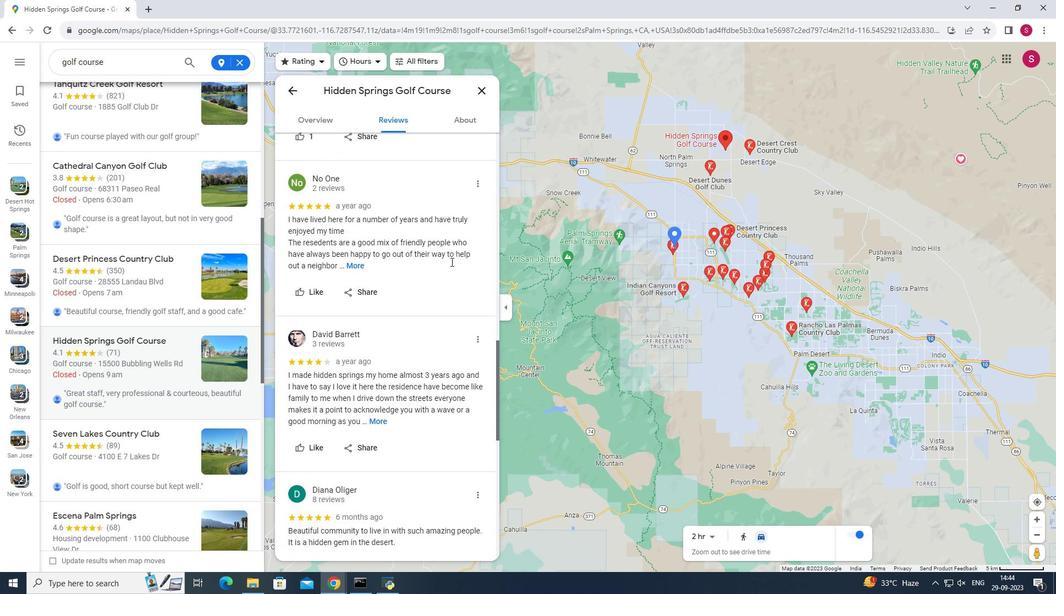 
Action: Mouse moved to (454, 218)
Screenshot: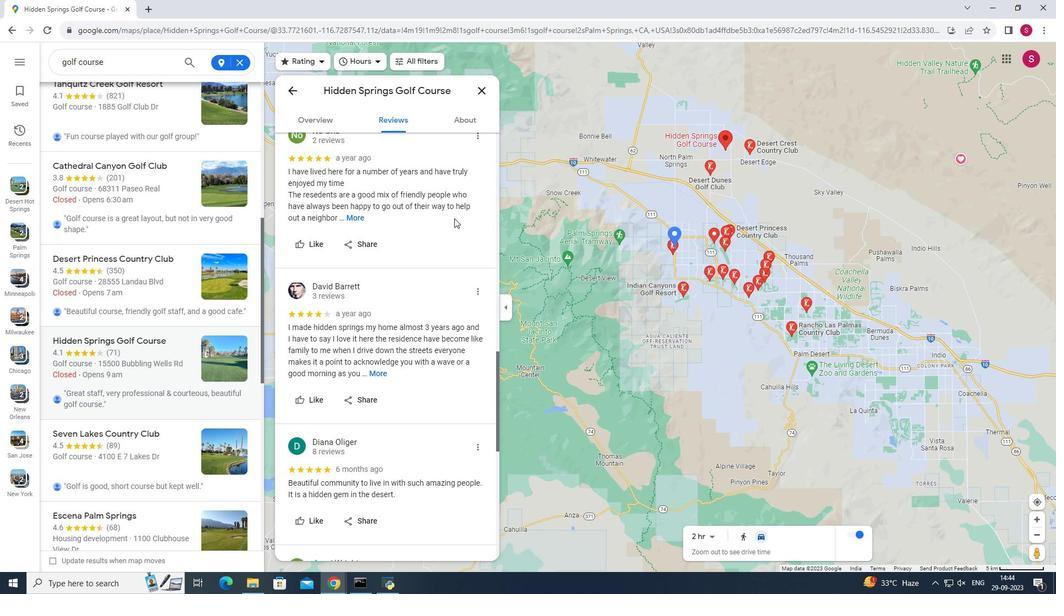 
Action: Mouse scrolled (454, 217) with delta (0, 0)
Screenshot: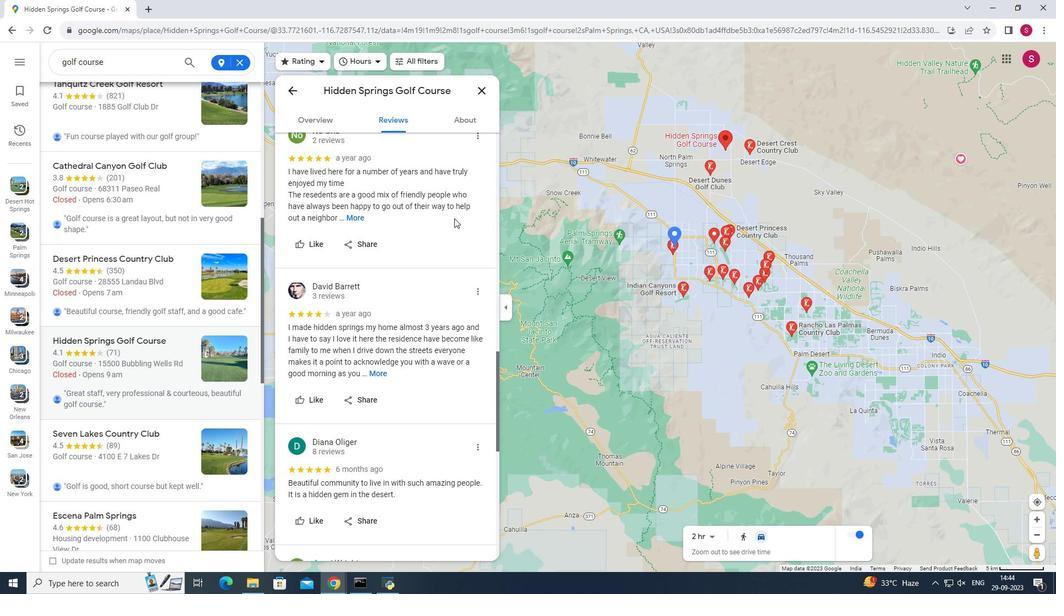 
Action: Mouse scrolled (454, 217) with delta (0, 0)
Screenshot: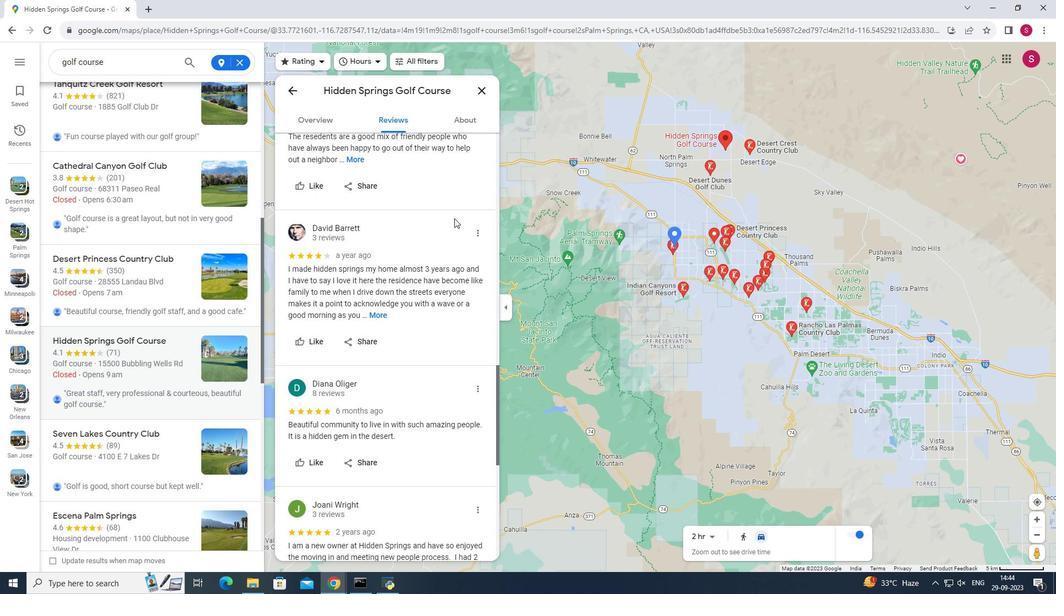 
Action: Mouse scrolled (454, 217) with delta (0, 0)
Screenshot: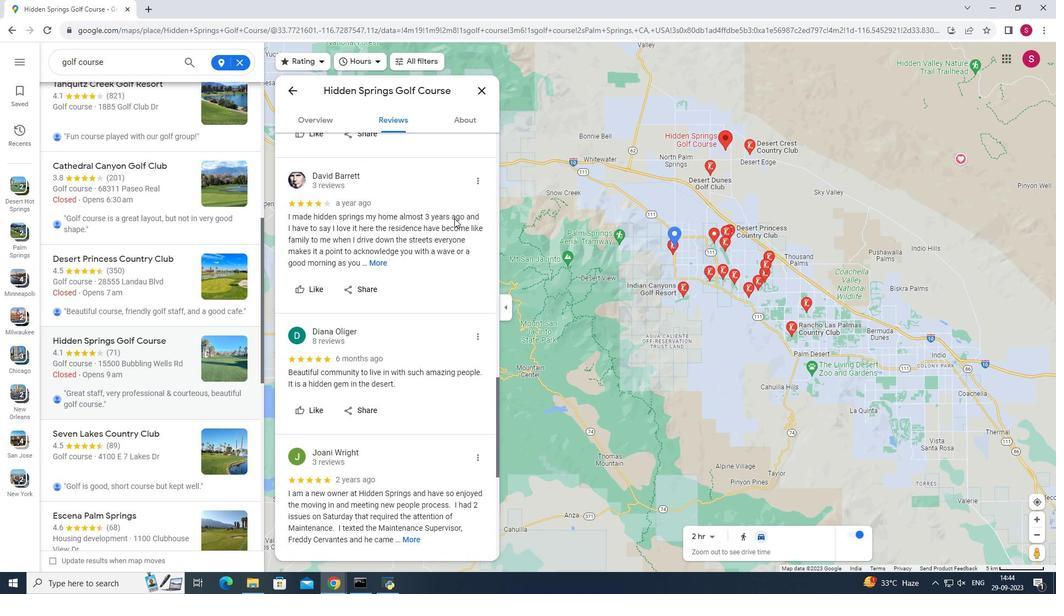 
Action: Mouse scrolled (454, 217) with delta (0, 0)
Screenshot: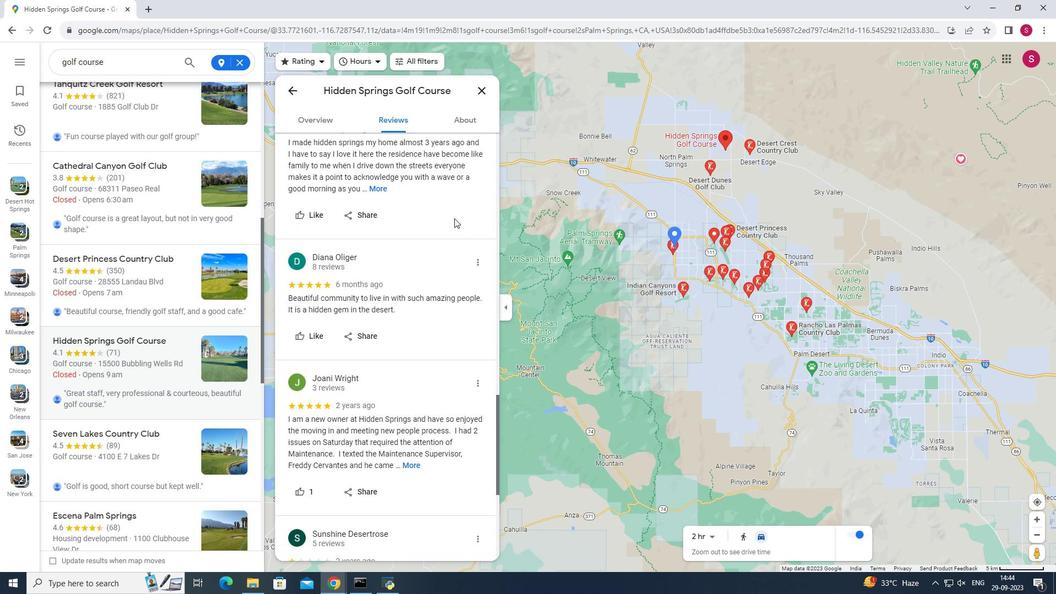 
Action: Mouse scrolled (454, 217) with delta (0, 0)
Screenshot: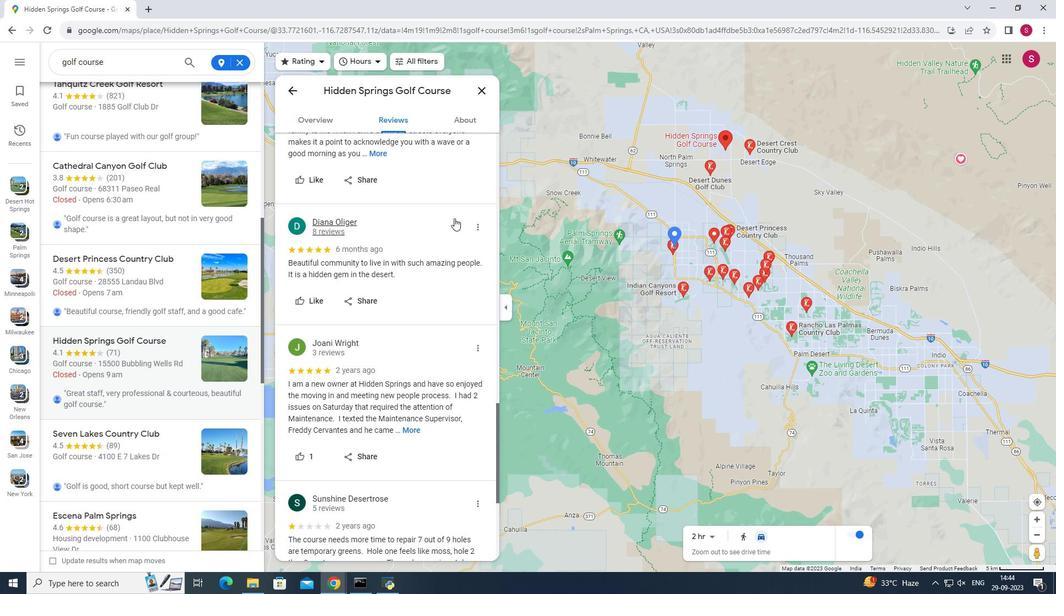 
Action: Mouse moved to (466, 122)
Screenshot: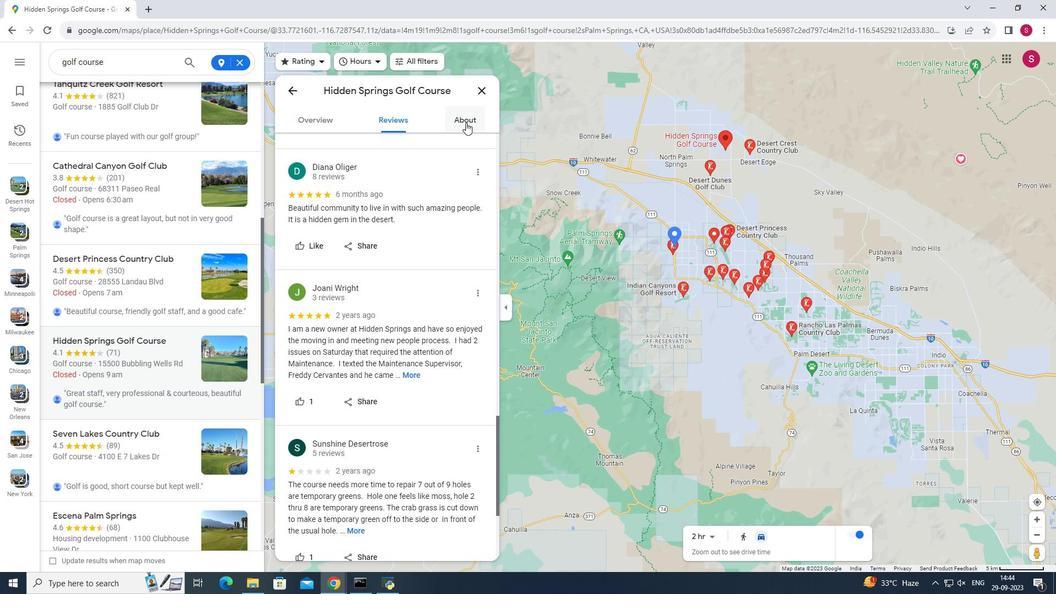 
Action: Mouse pressed left at (466, 122)
Screenshot: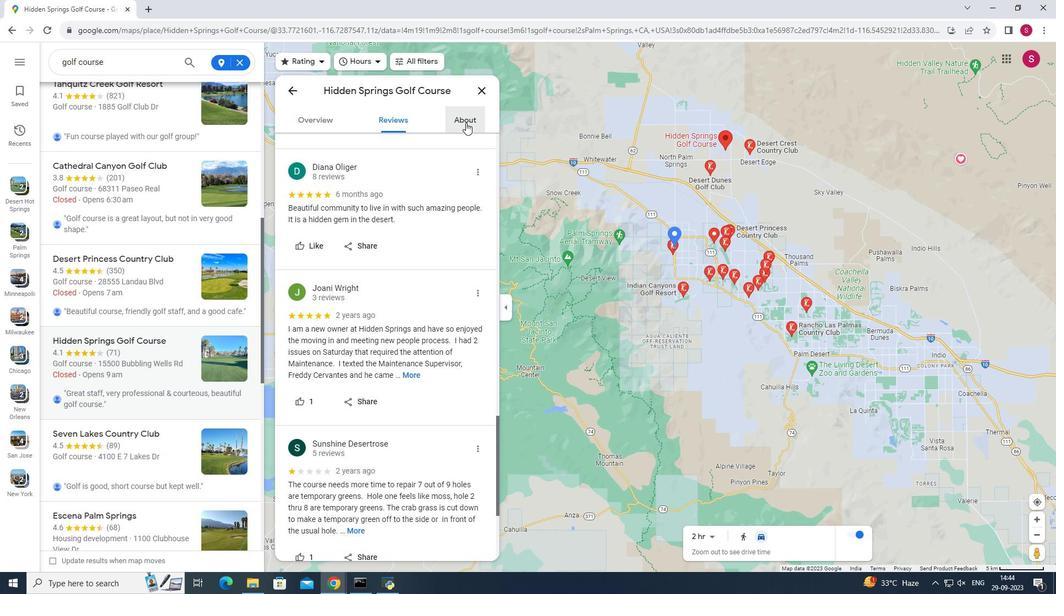 
Action: Mouse moved to (482, 91)
Screenshot: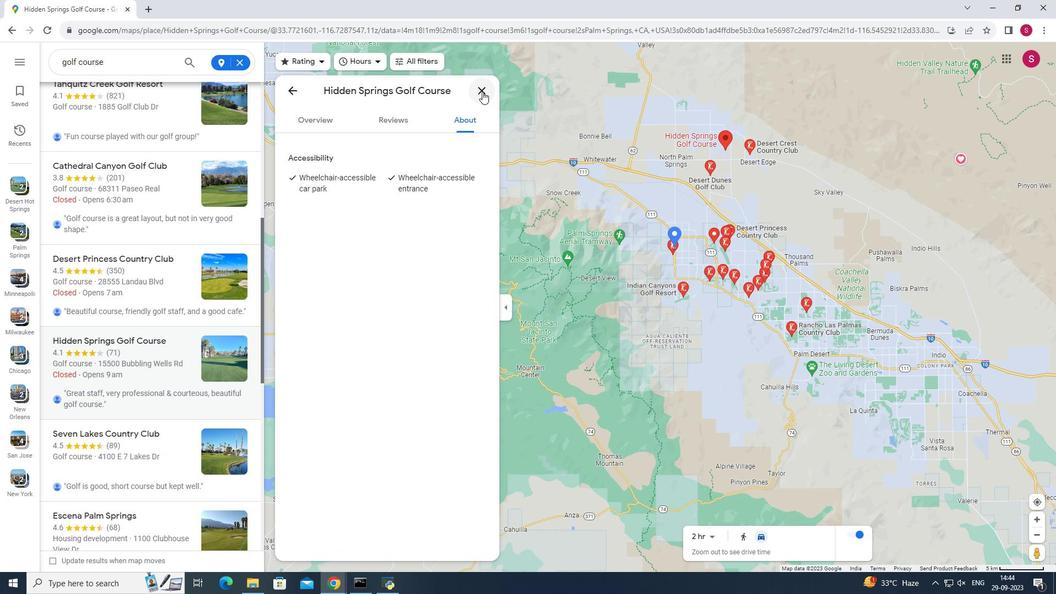 
Action: Mouse pressed left at (482, 91)
Screenshot: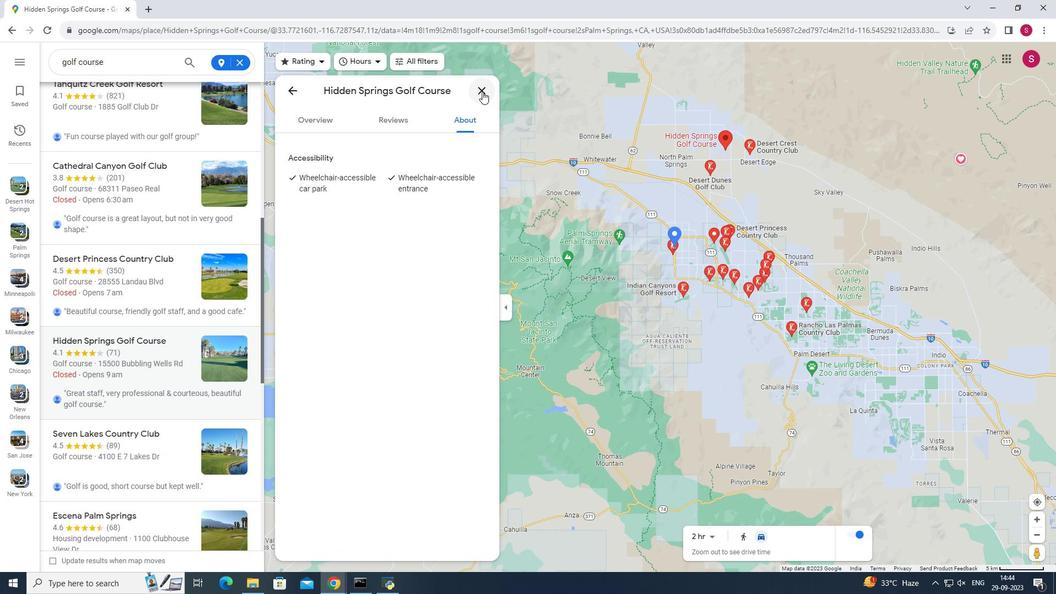 
Action: Mouse moved to (207, 295)
Screenshot: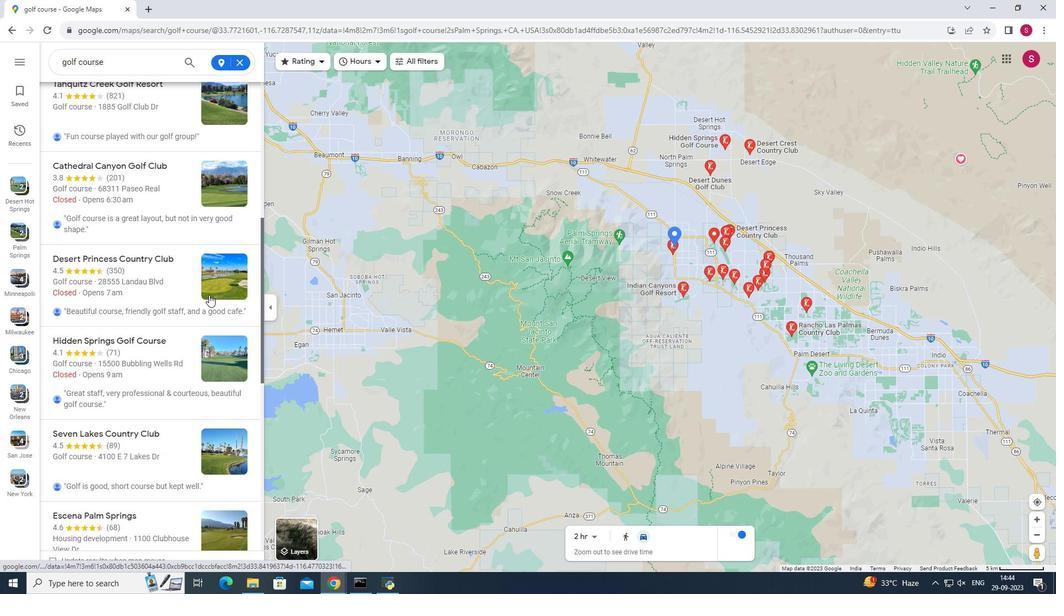 
Action: Mouse scrolled (207, 294) with delta (0, 0)
Screenshot: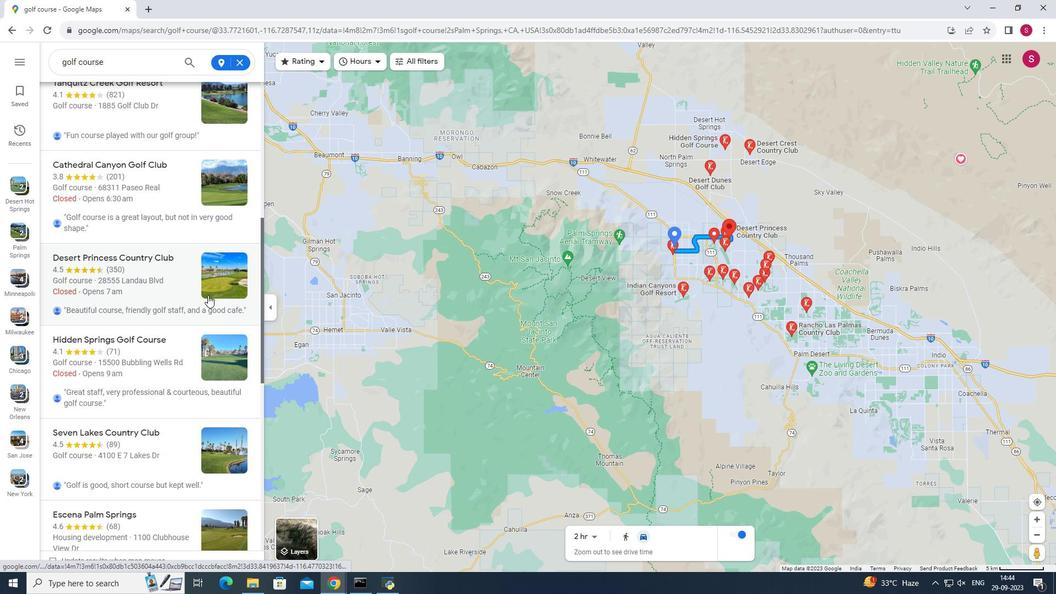 
Action: Mouse scrolled (207, 294) with delta (0, 0)
Screenshot: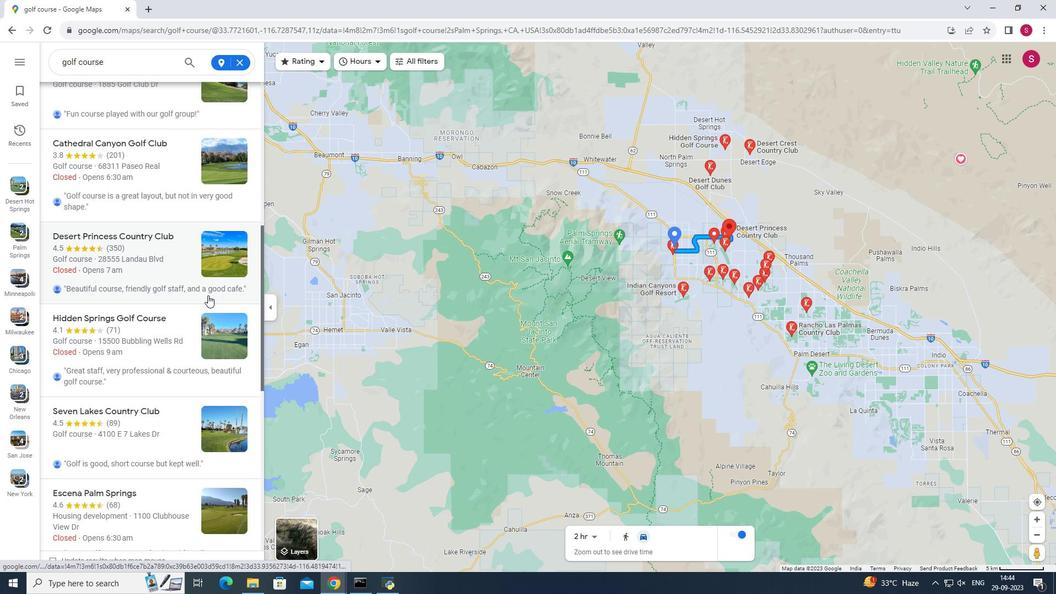 
Action: Mouse scrolled (207, 294) with delta (0, 0)
Screenshot: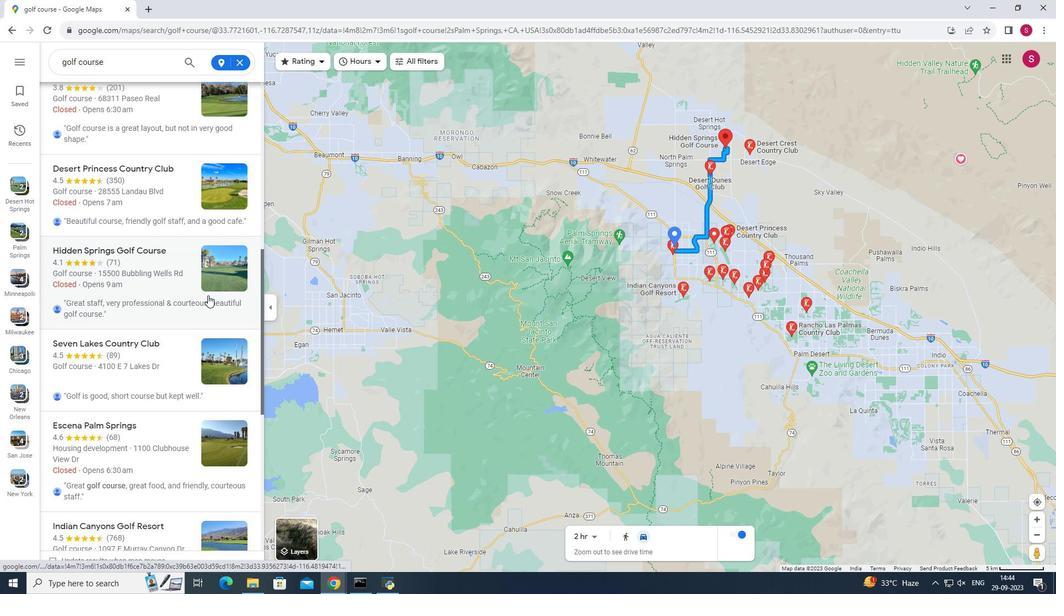 
Action: Mouse scrolled (207, 294) with delta (0, 0)
Screenshot: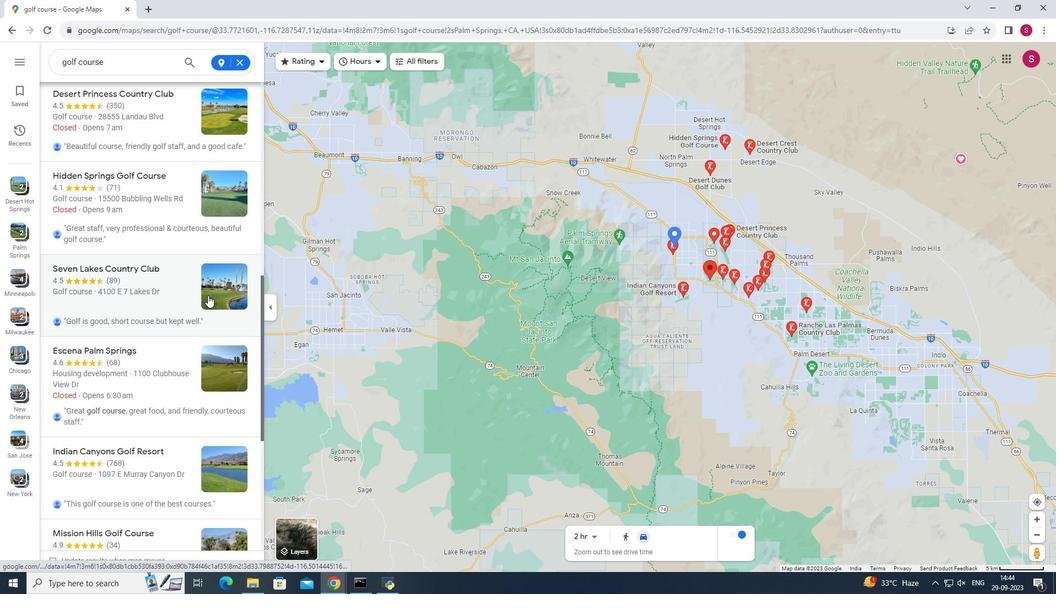 
Action: Mouse scrolled (207, 294) with delta (0, 0)
Screenshot: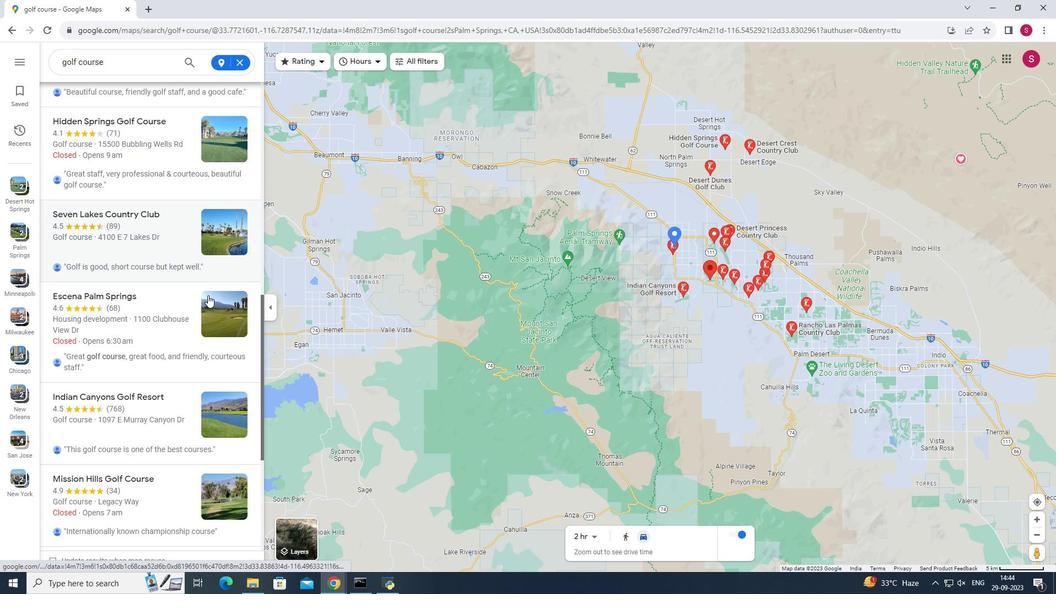 
Action: Mouse scrolled (207, 294) with delta (0, 0)
Screenshot: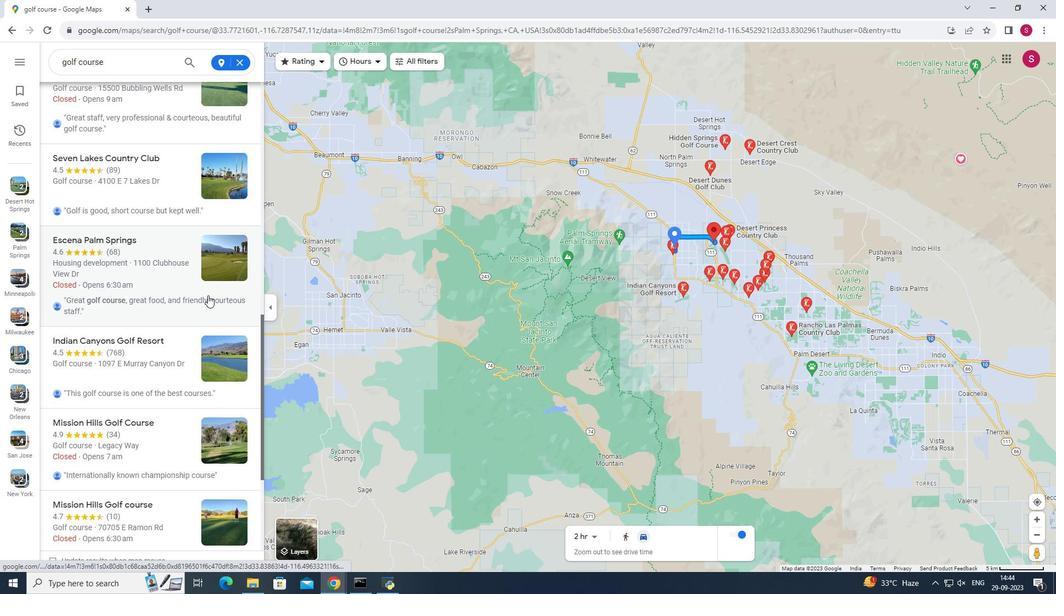 
Action: Mouse scrolled (207, 294) with delta (0, 0)
Screenshot: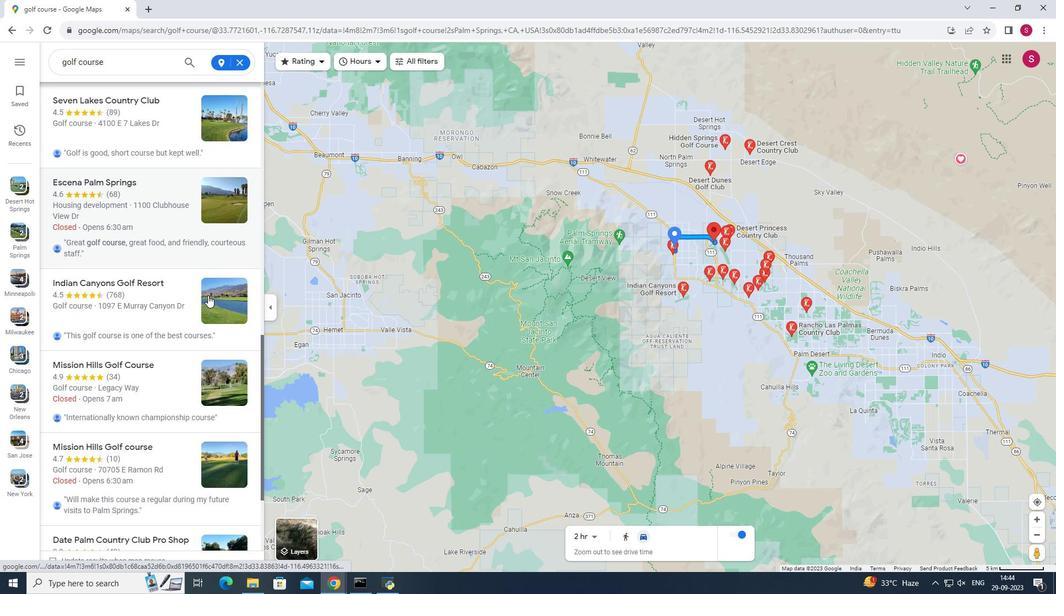 
Action: Mouse scrolled (207, 294) with delta (0, 0)
Screenshot: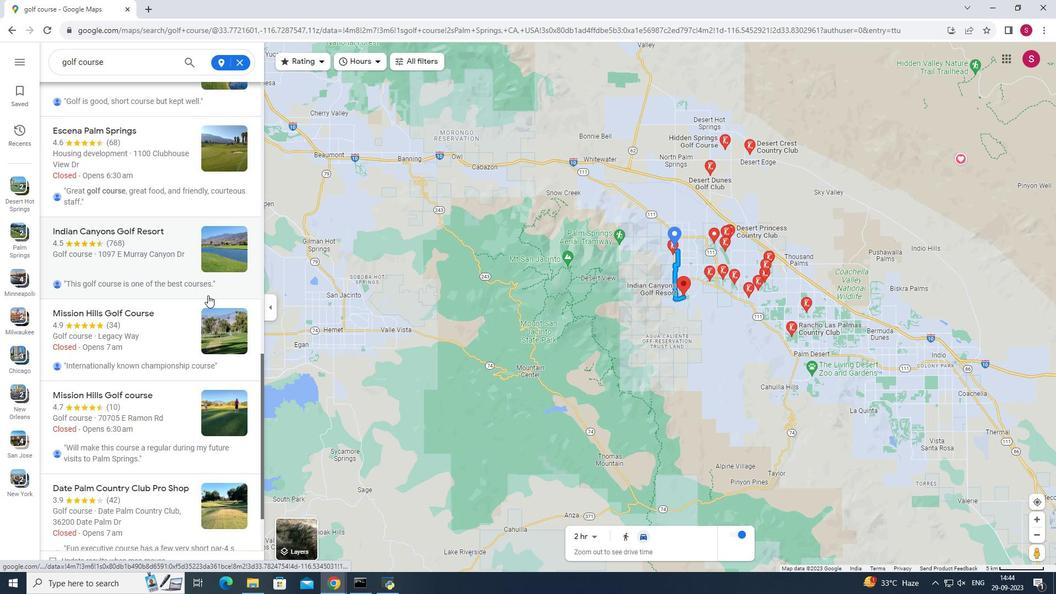 
Action: Mouse moved to (173, 271)
Screenshot: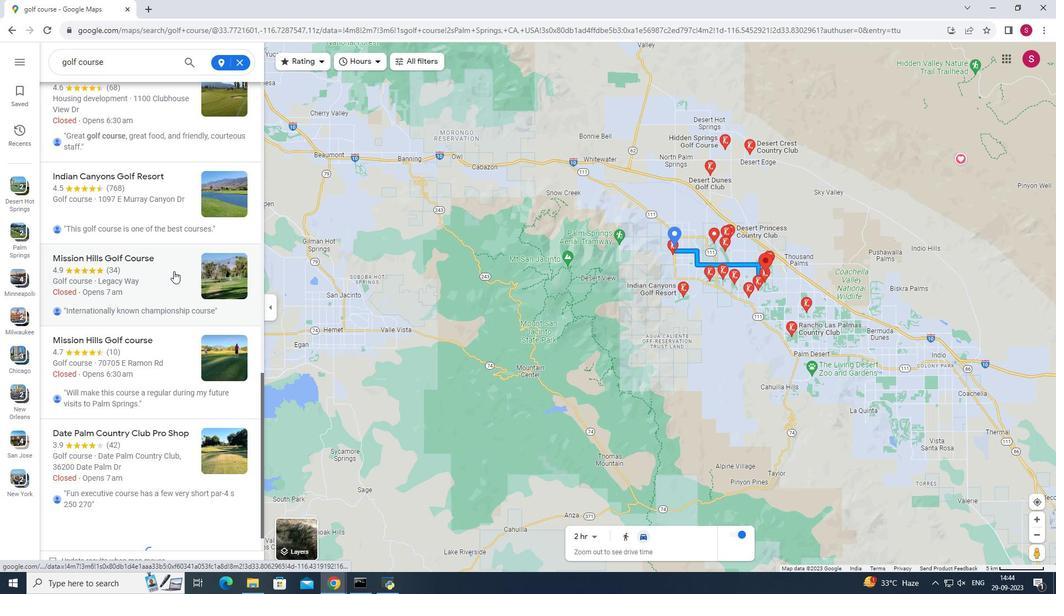 
Action: Mouse pressed left at (173, 271)
Screenshot: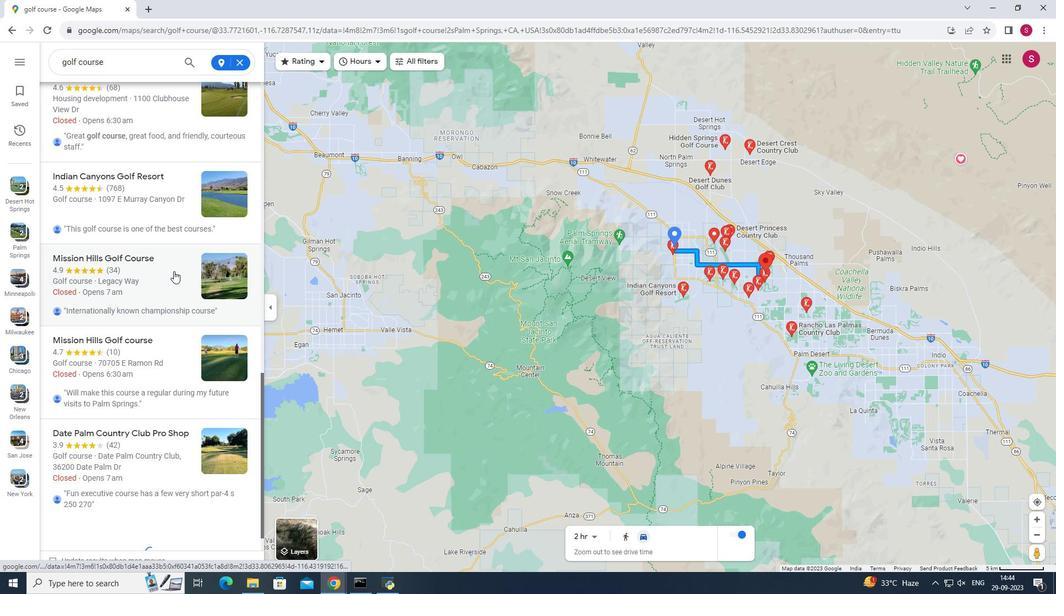 
Action: Mouse moved to (451, 348)
Screenshot: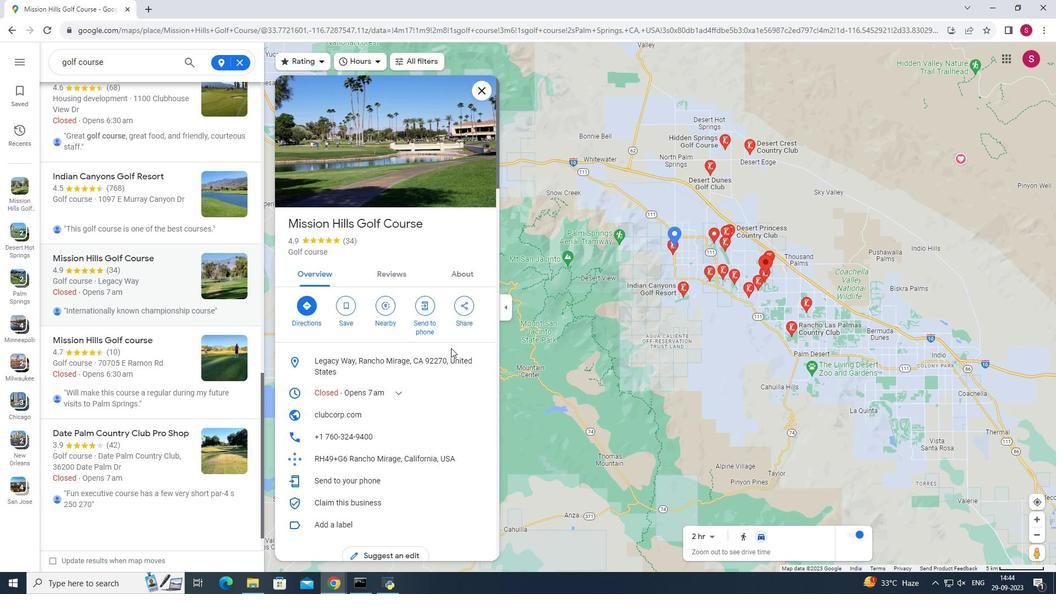 
Action: Mouse scrolled (451, 347) with delta (0, 0)
Screenshot: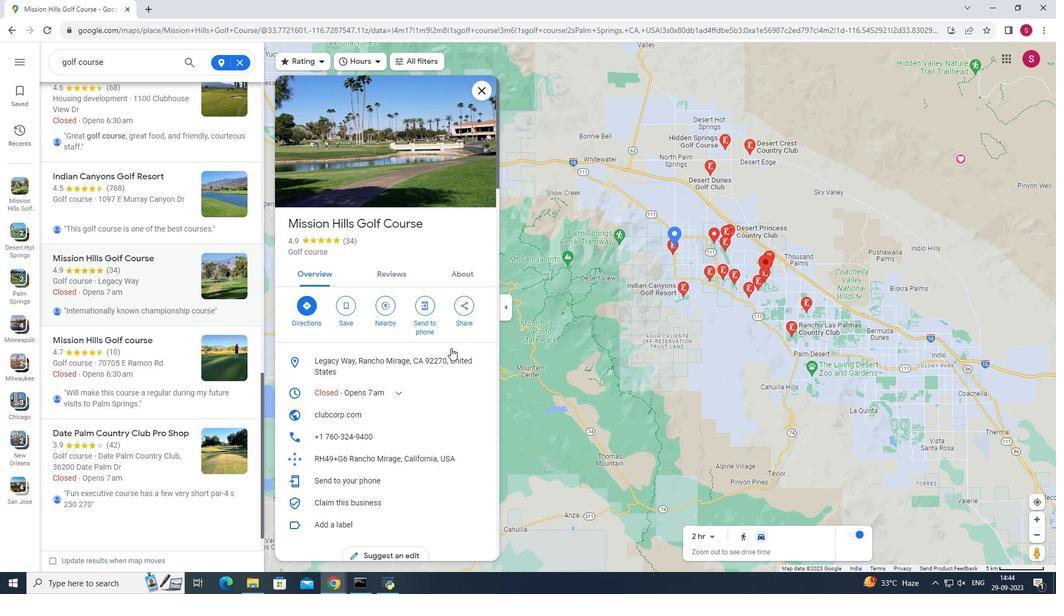 
Action: Mouse moved to (451, 348)
Screenshot: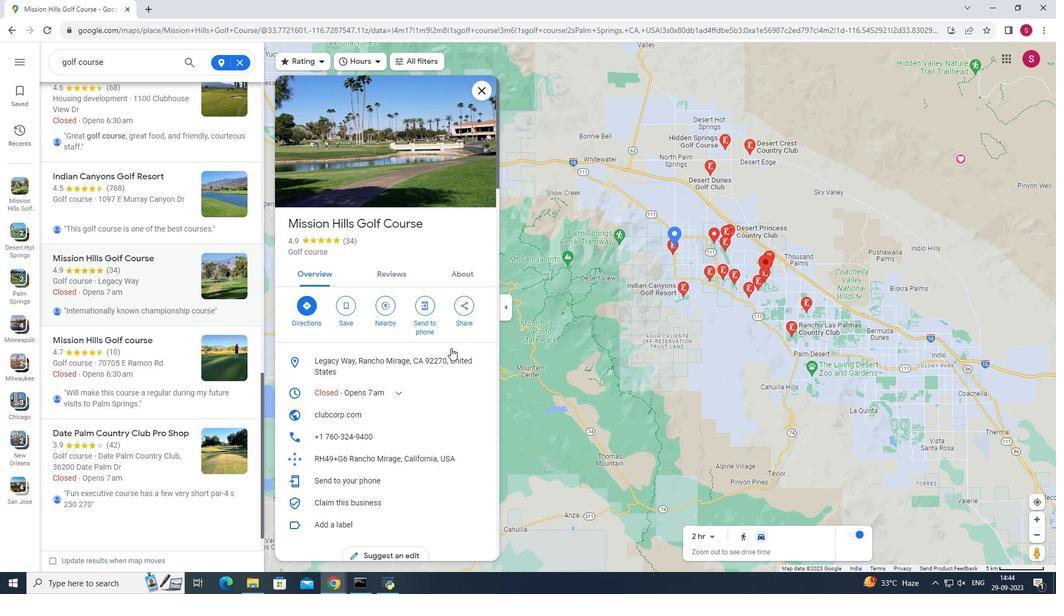 
Action: Mouse scrolled (451, 347) with delta (0, 0)
Screenshot: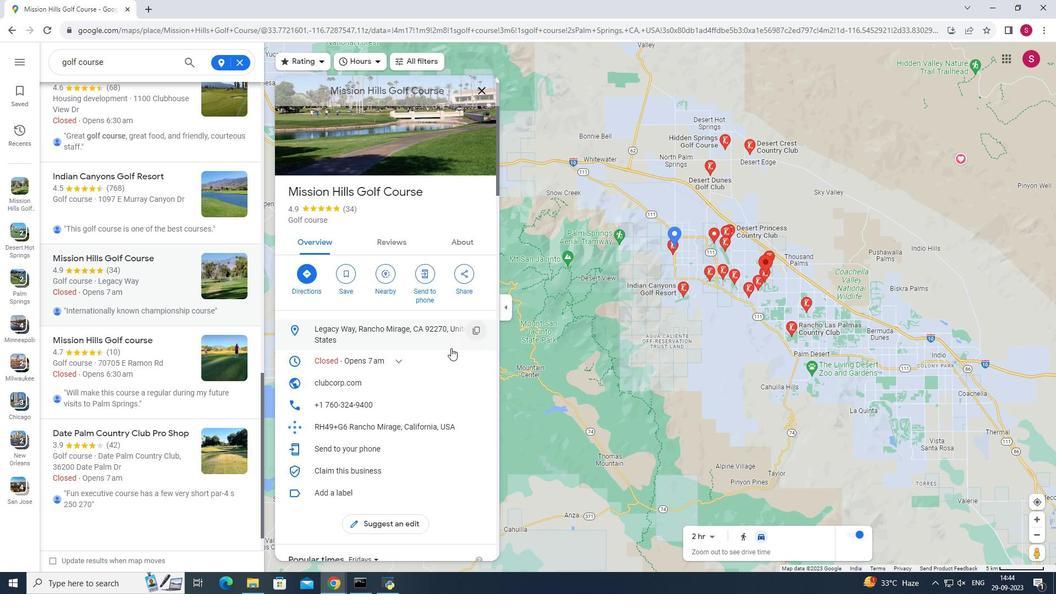 
Action: Mouse moved to (450, 348)
Screenshot: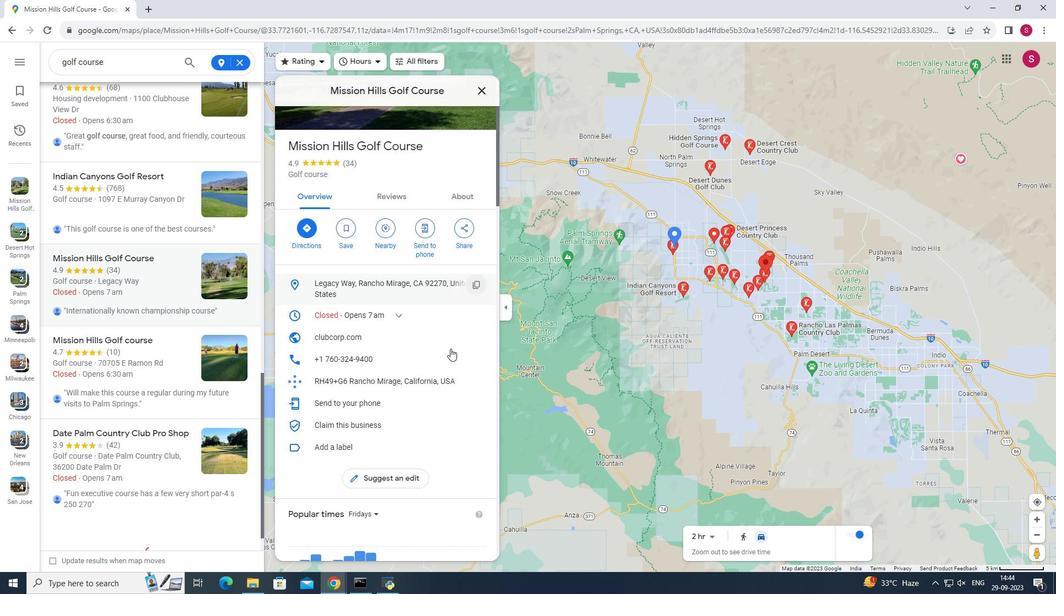 
Action: Mouse scrolled (450, 348) with delta (0, 0)
Screenshot: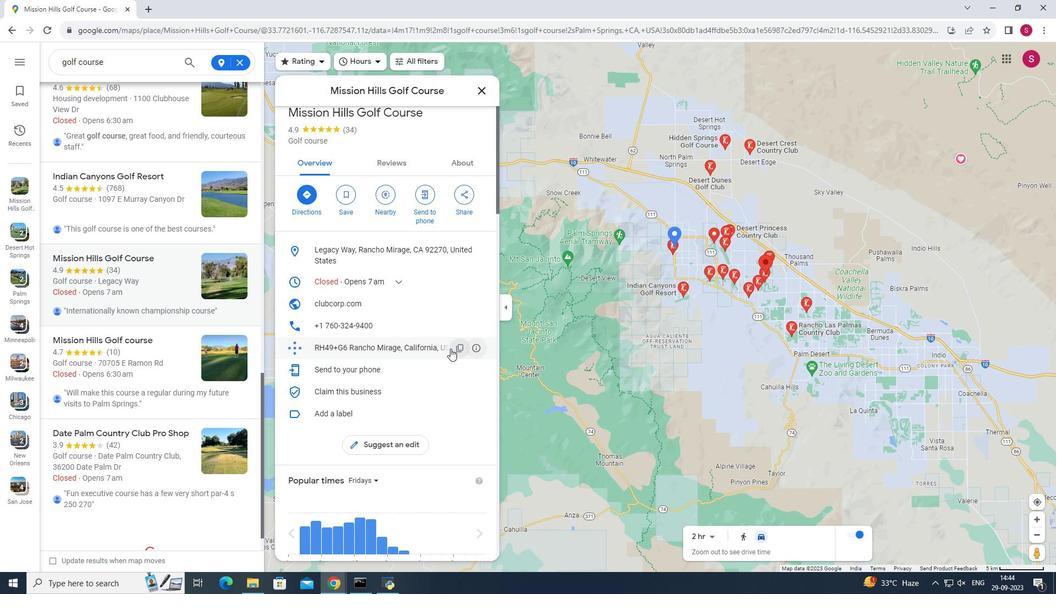 
Action: Mouse scrolled (450, 348) with delta (0, 0)
Screenshot: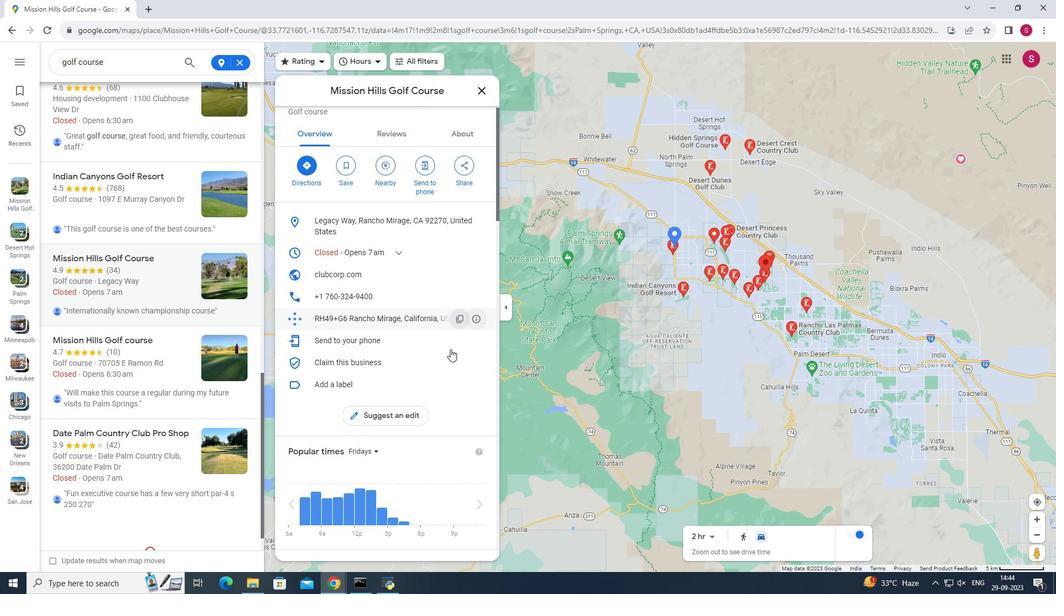 
Action: Mouse moved to (481, 90)
Screenshot: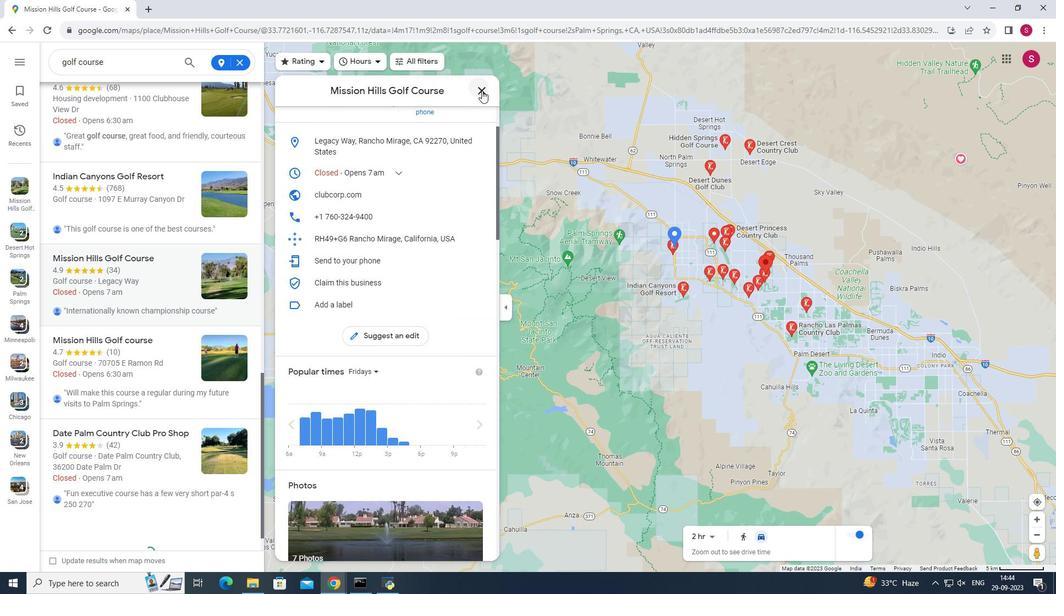 
Action: Mouse pressed left at (481, 90)
Screenshot: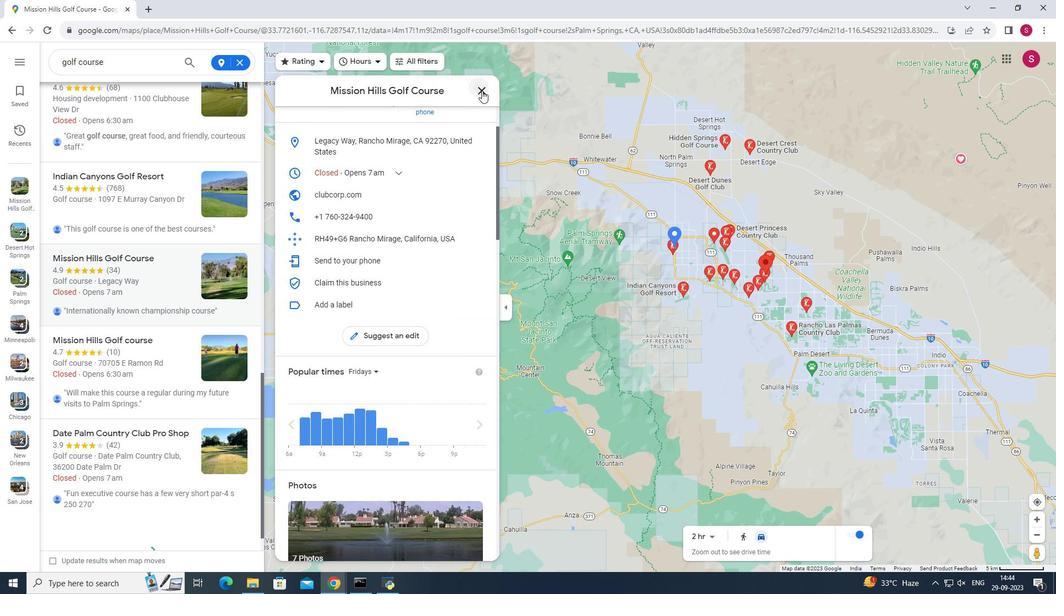 
Action: Mouse moved to (181, 406)
Screenshot: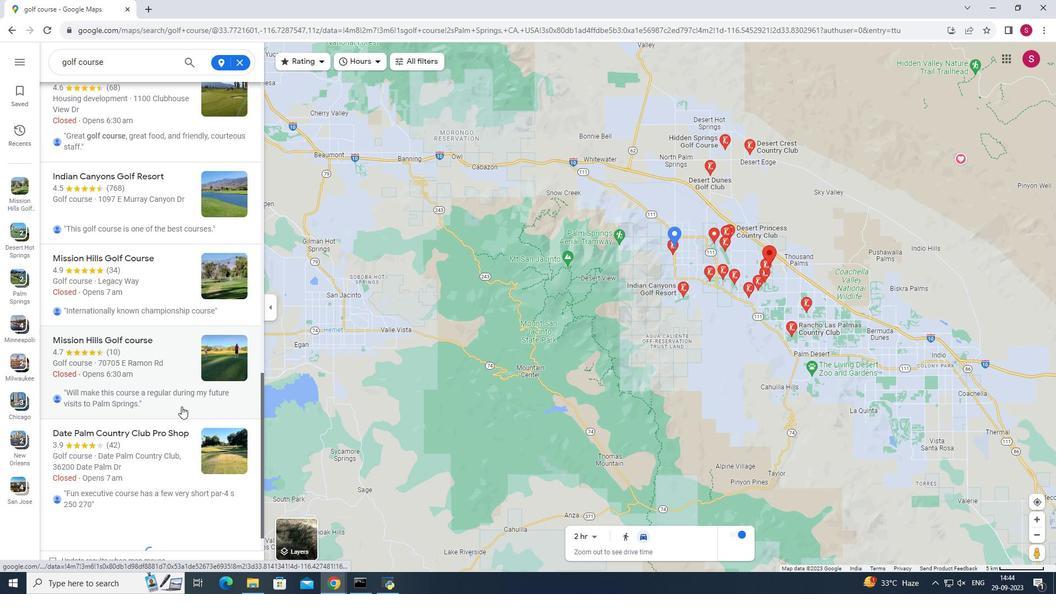 
Action: Mouse scrolled (181, 406) with delta (0, 0)
Screenshot: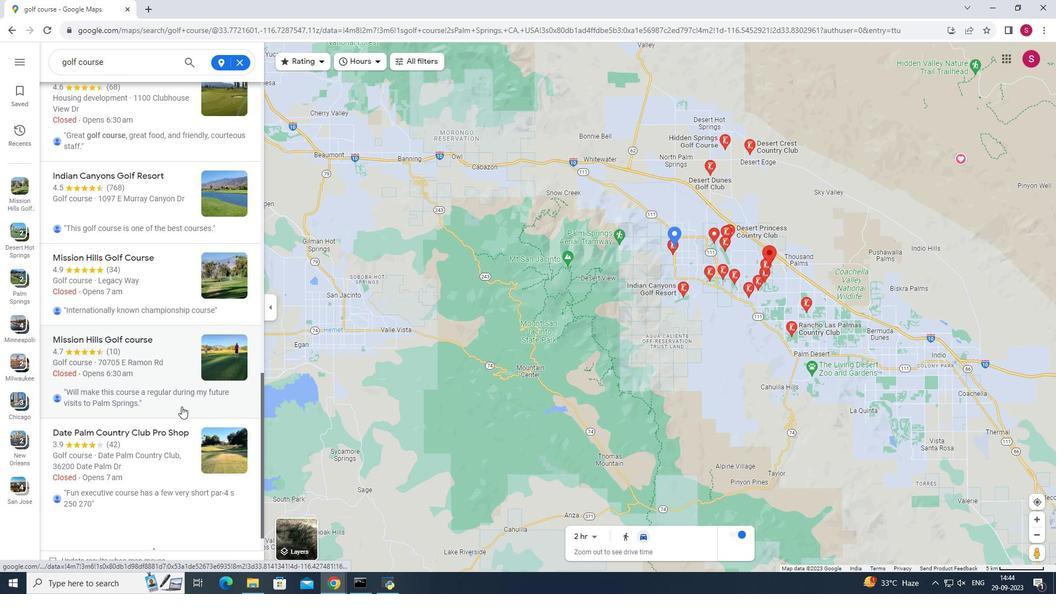 
Action: Mouse moved to (179, 405)
Screenshot: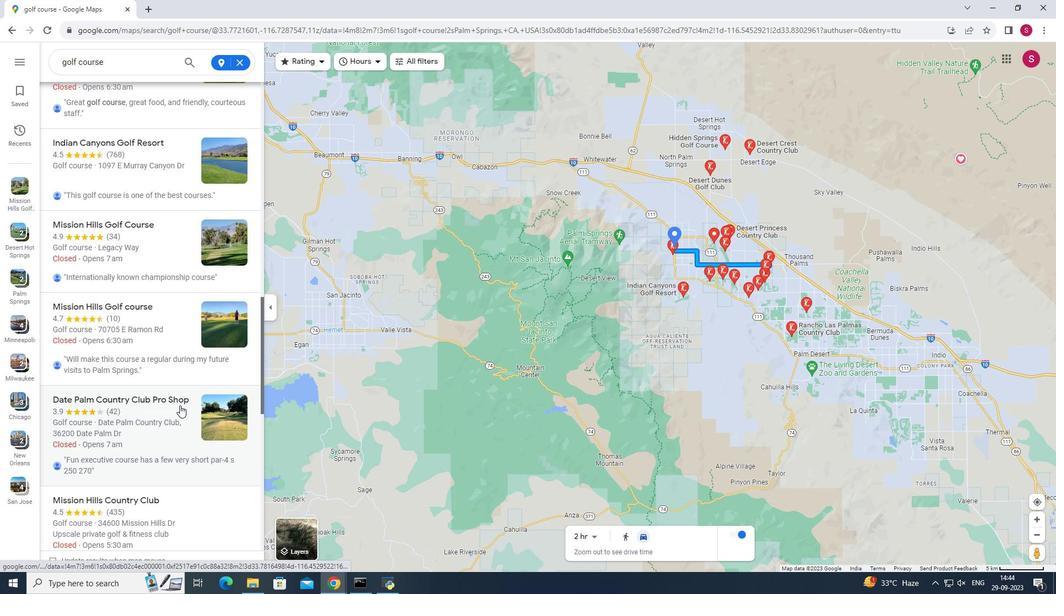 
Action: Mouse scrolled (179, 404) with delta (0, 0)
Screenshot: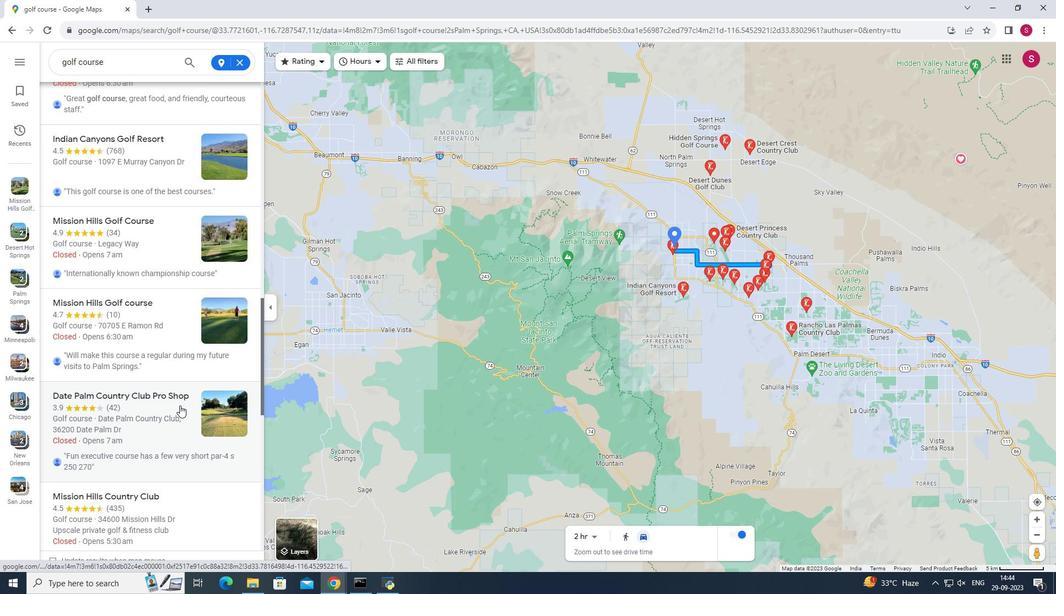 
Action: Mouse scrolled (179, 404) with delta (0, 0)
Screenshot: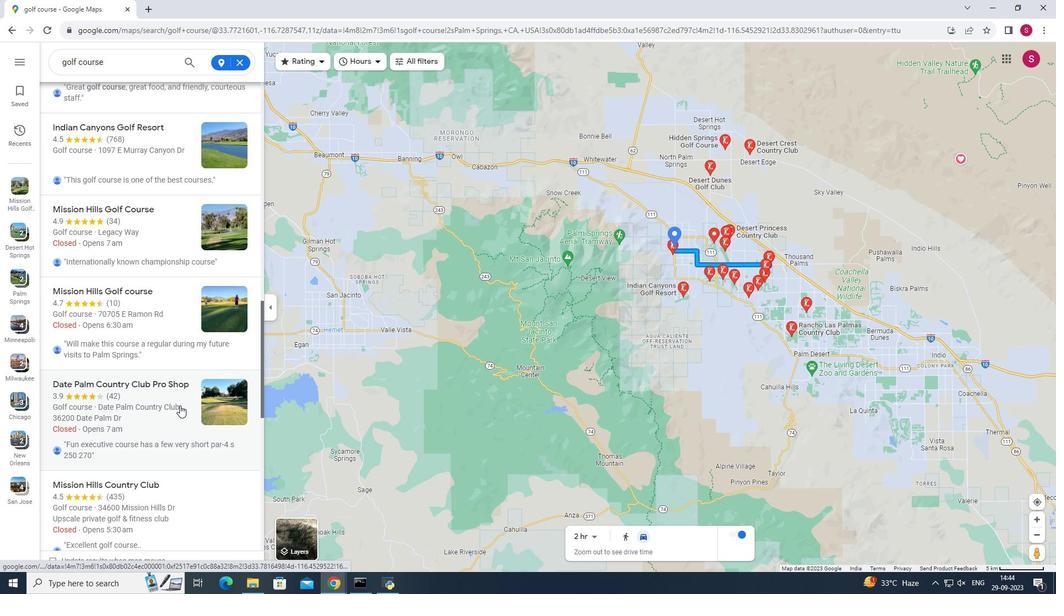 
Action: Mouse scrolled (179, 404) with delta (0, 0)
Screenshot: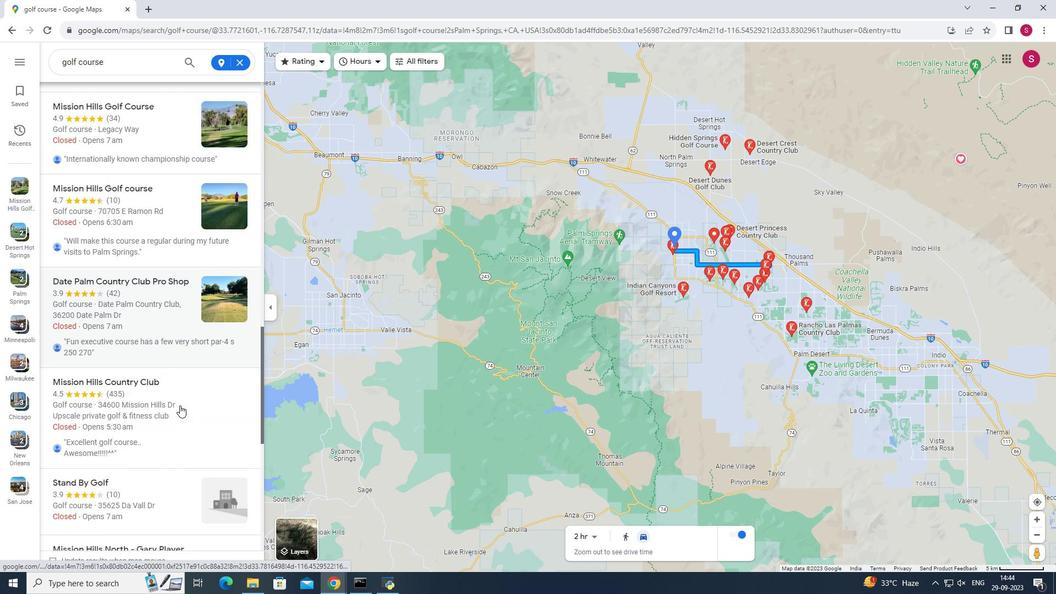 
Action: Mouse scrolled (179, 404) with delta (0, 0)
Screenshot: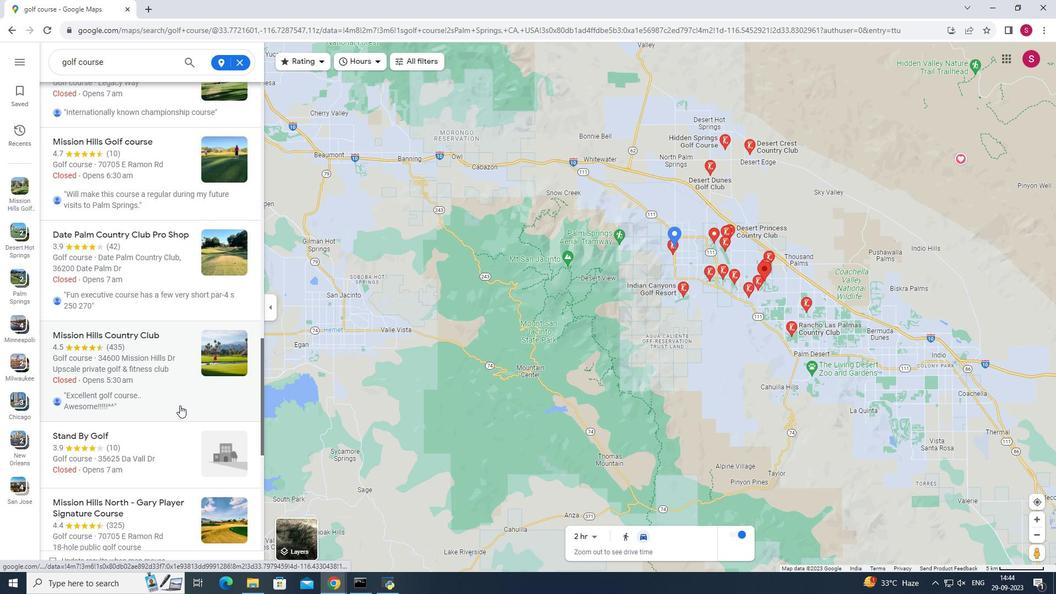 
Action: Mouse scrolled (179, 404) with delta (0, 0)
Screenshot: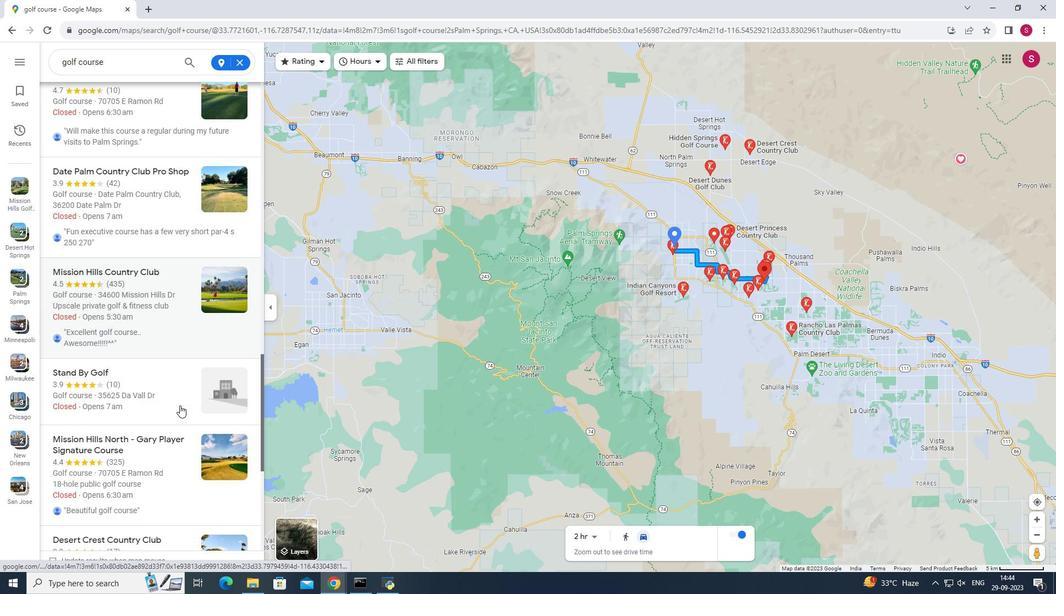 
Action: Mouse scrolled (179, 404) with delta (0, 0)
Screenshot: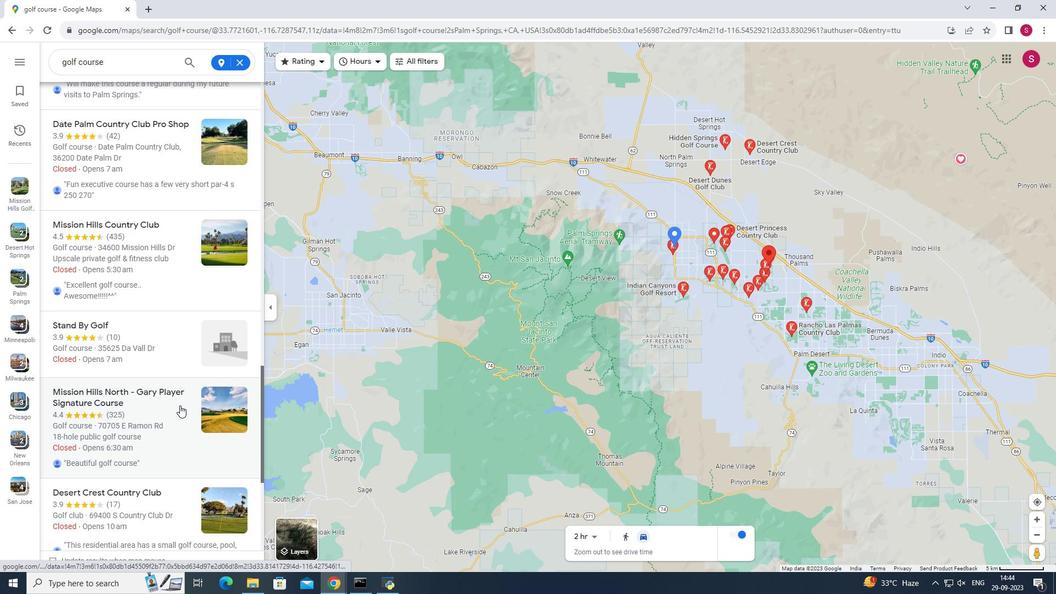 
Action: Mouse scrolled (179, 404) with delta (0, 0)
Screenshot: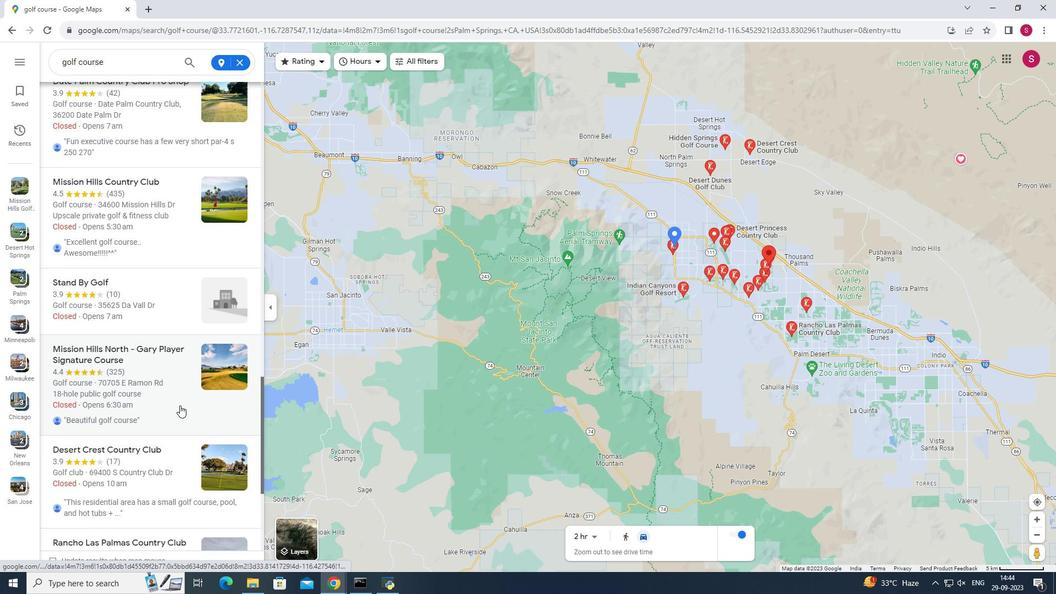 
Action: Mouse moved to (179, 406)
Screenshot: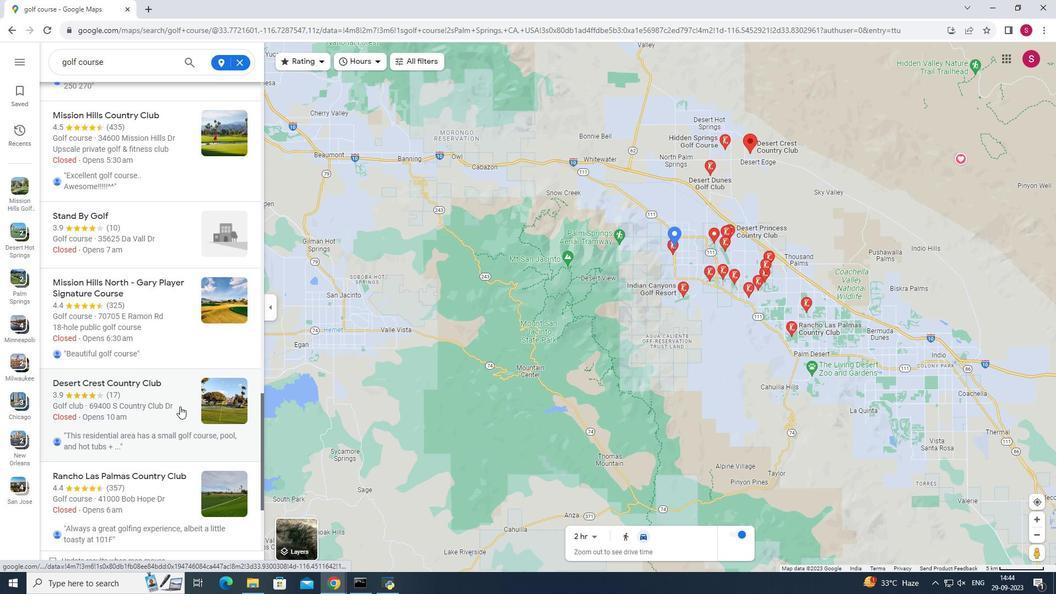 
Action: Mouse scrolled (179, 406) with delta (0, 0)
Screenshot: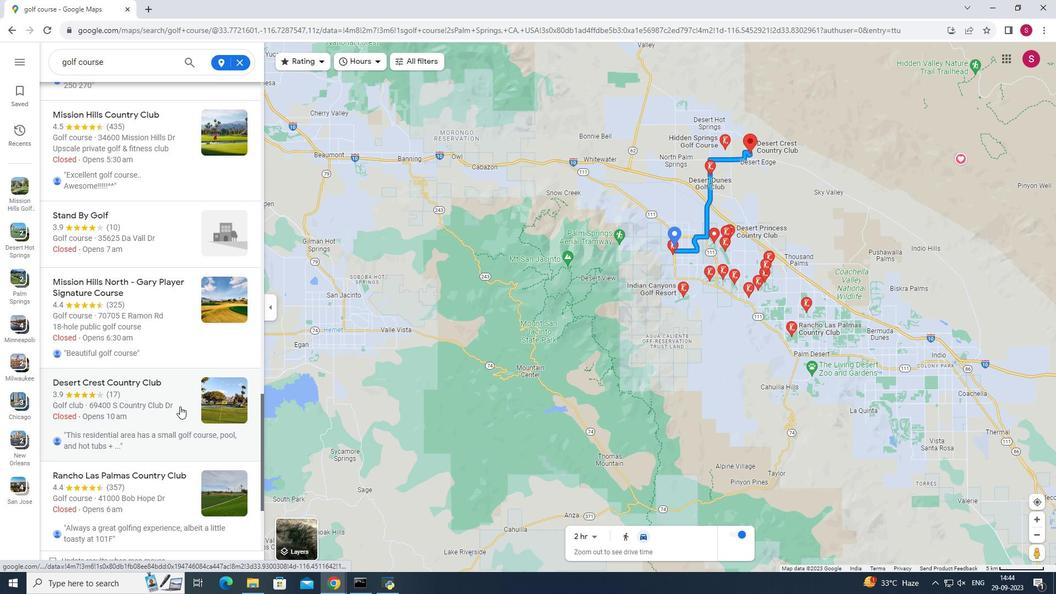 
Action: Mouse scrolled (179, 406) with delta (0, 0)
Screenshot: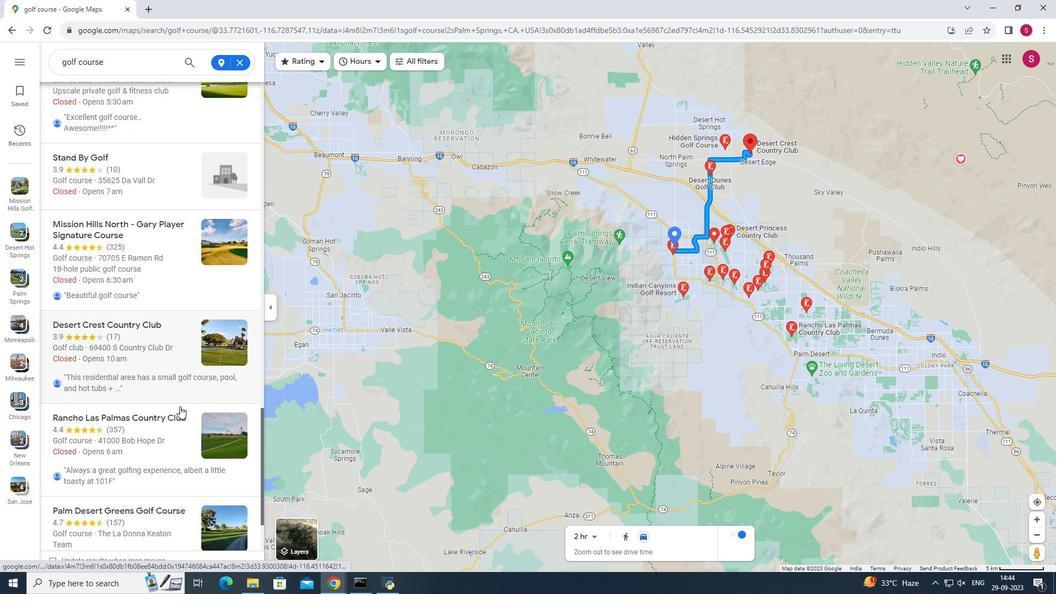 
Action: Mouse moved to (210, 406)
Screenshot: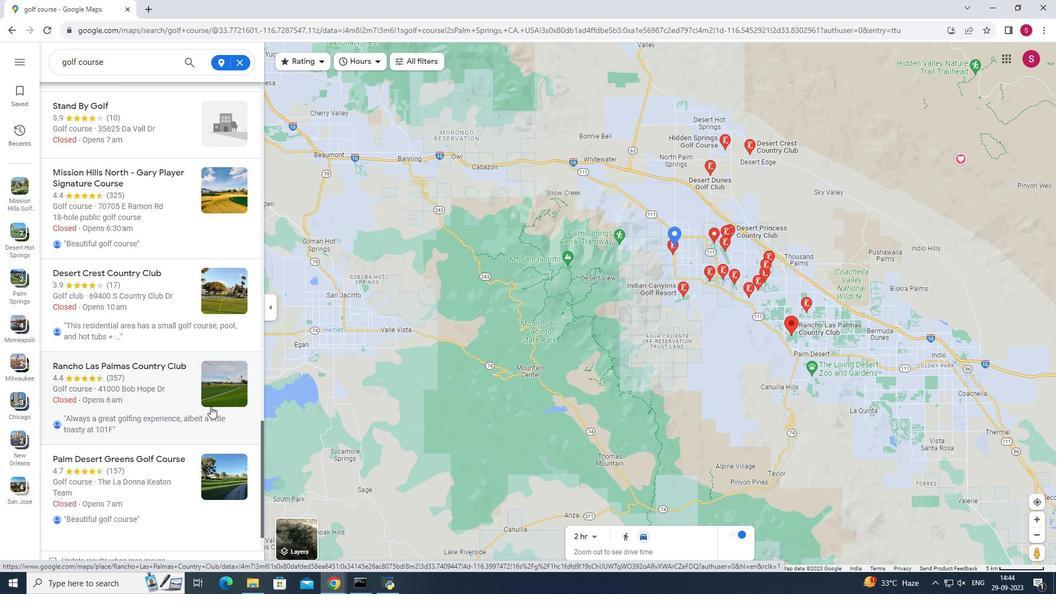 
Action: Mouse scrolled (210, 406) with delta (0, 0)
Screenshot: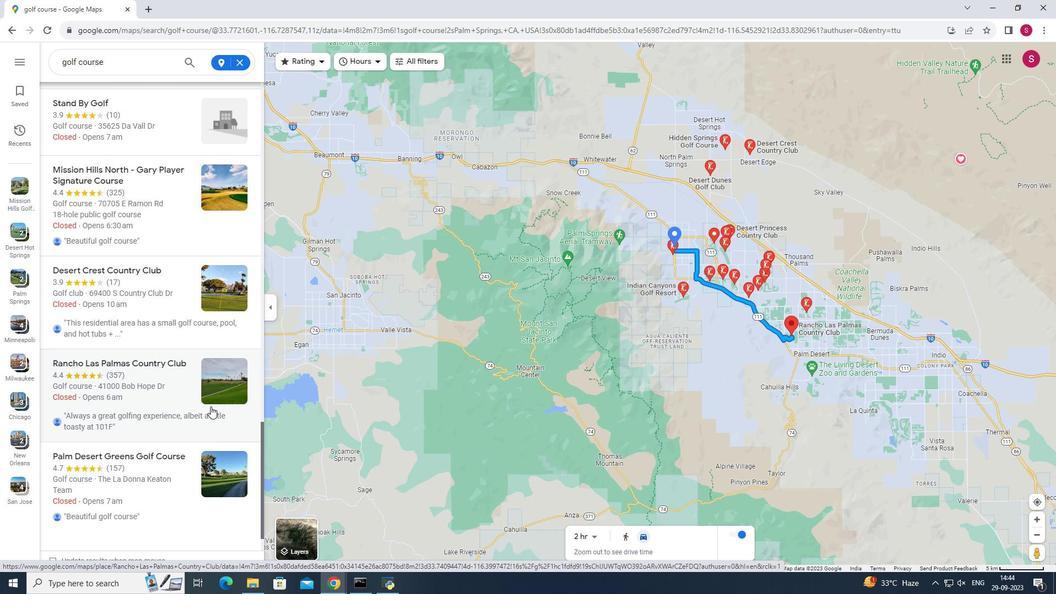 
Action: Mouse scrolled (210, 406) with delta (0, 0)
Screenshot: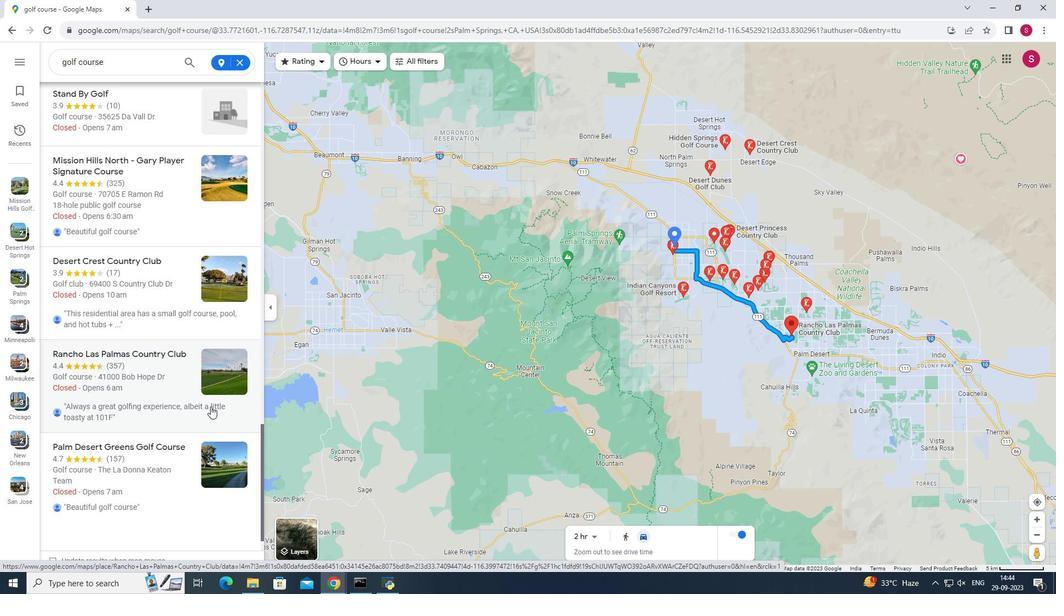 
Action: Mouse scrolled (210, 406) with delta (0, 0)
Screenshot: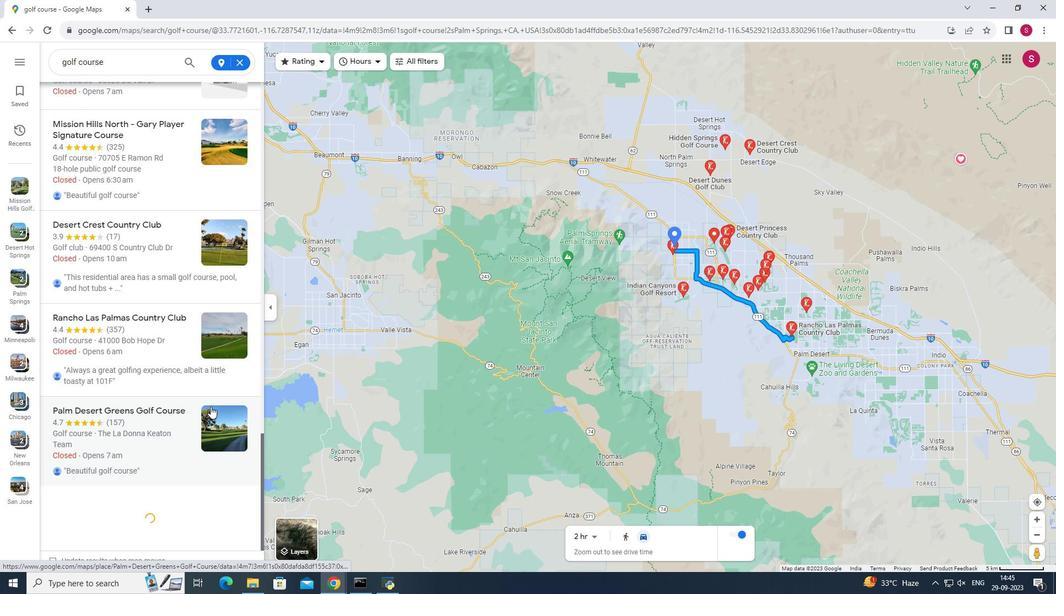 
Action: Mouse moved to (211, 404)
Screenshot: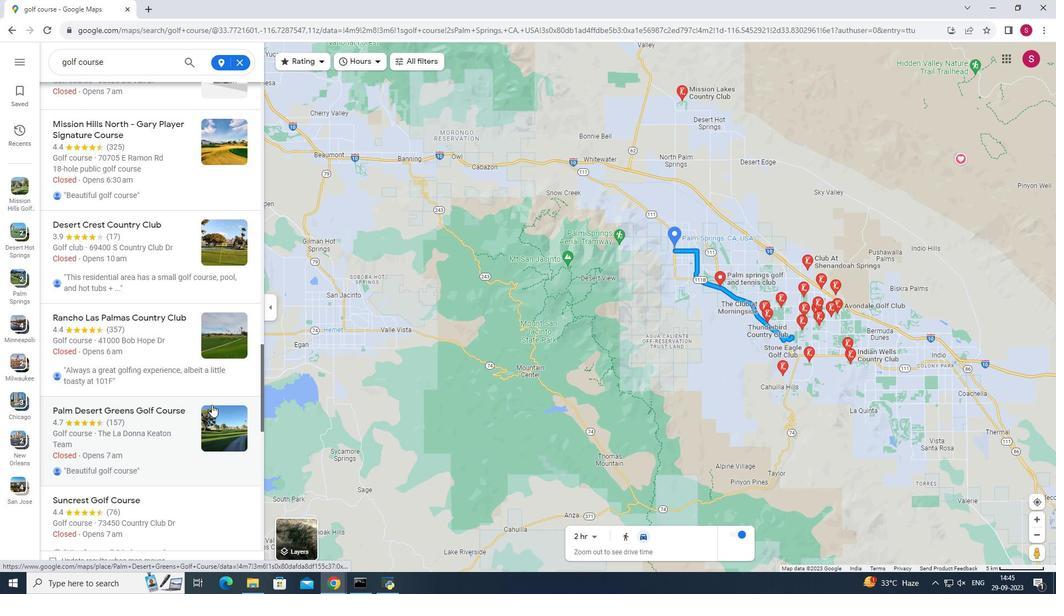 
Action: Mouse scrolled (211, 404) with delta (0, 0)
Screenshot: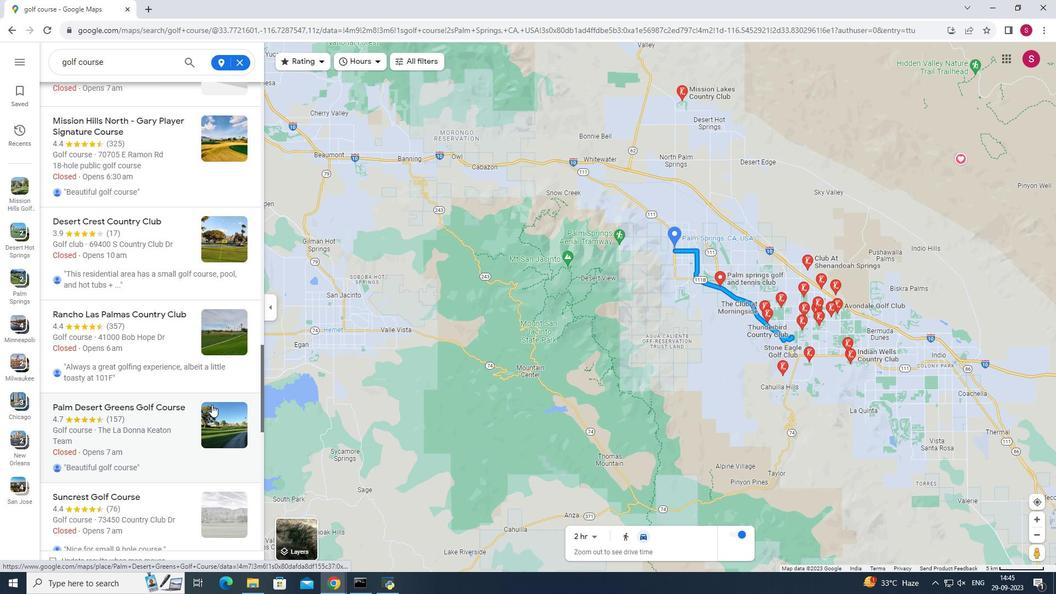 
Action: Mouse scrolled (211, 404) with delta (0, 0)
Screenshot: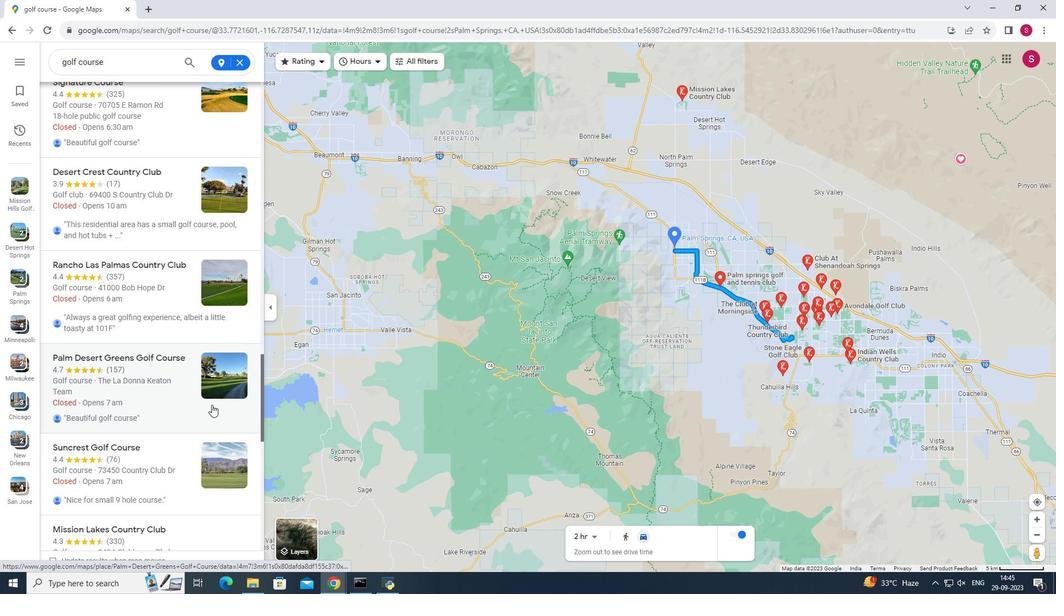 
Action: Mouse scrolled (211, 404) with delta (0, 0)
Screenshot: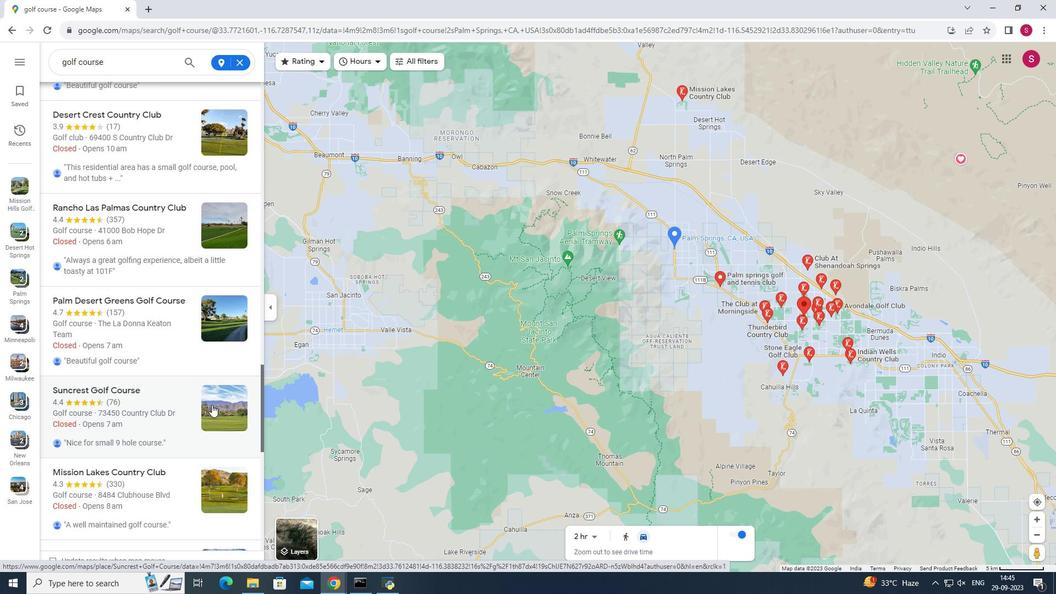 
Action: Mouse scrolled (211, 404) with delta (0, 0)
